 Task: Plan a trip to Mosta, Malta from 1st December, 2023 to 8th December, 2023 for 2 adults, 1 child.1  bedroom having 1 bed and 1 bathroom. Property type can be hotel. Booking option can be shelf check-in. Look for 5 properties as per requirement.
Action: Mouse moved to (456, 158)
Screenshot: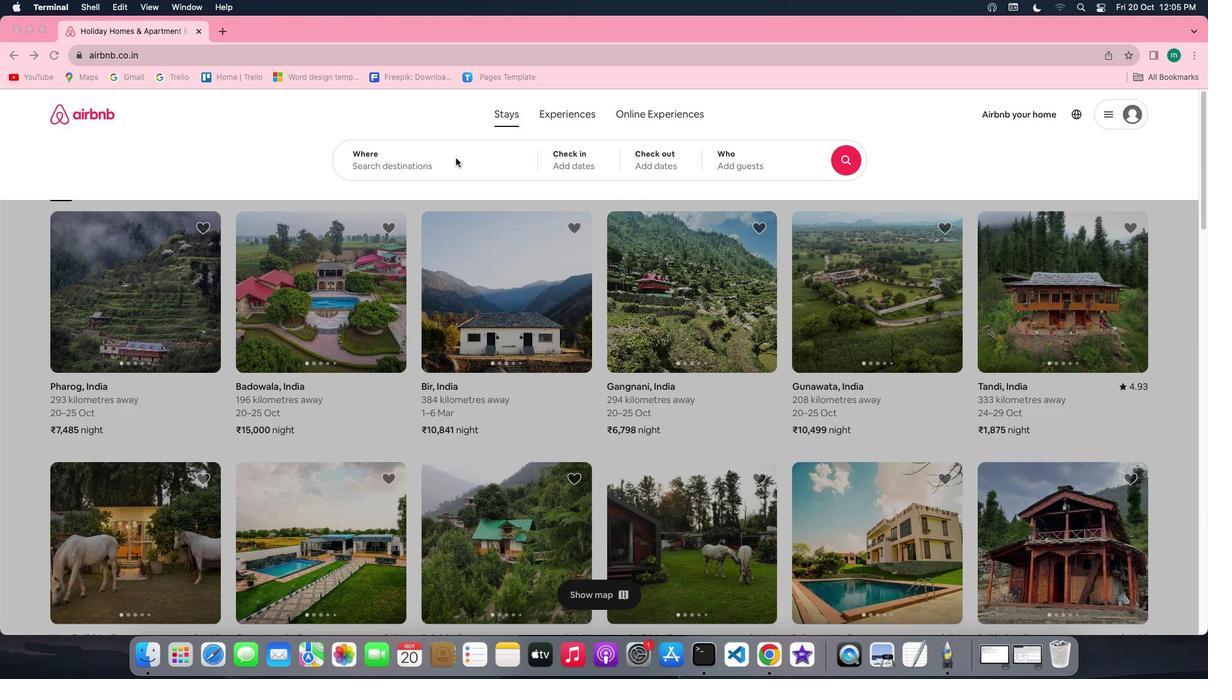 
Action: Mouse pressed left at (456, 158)
Screenshot: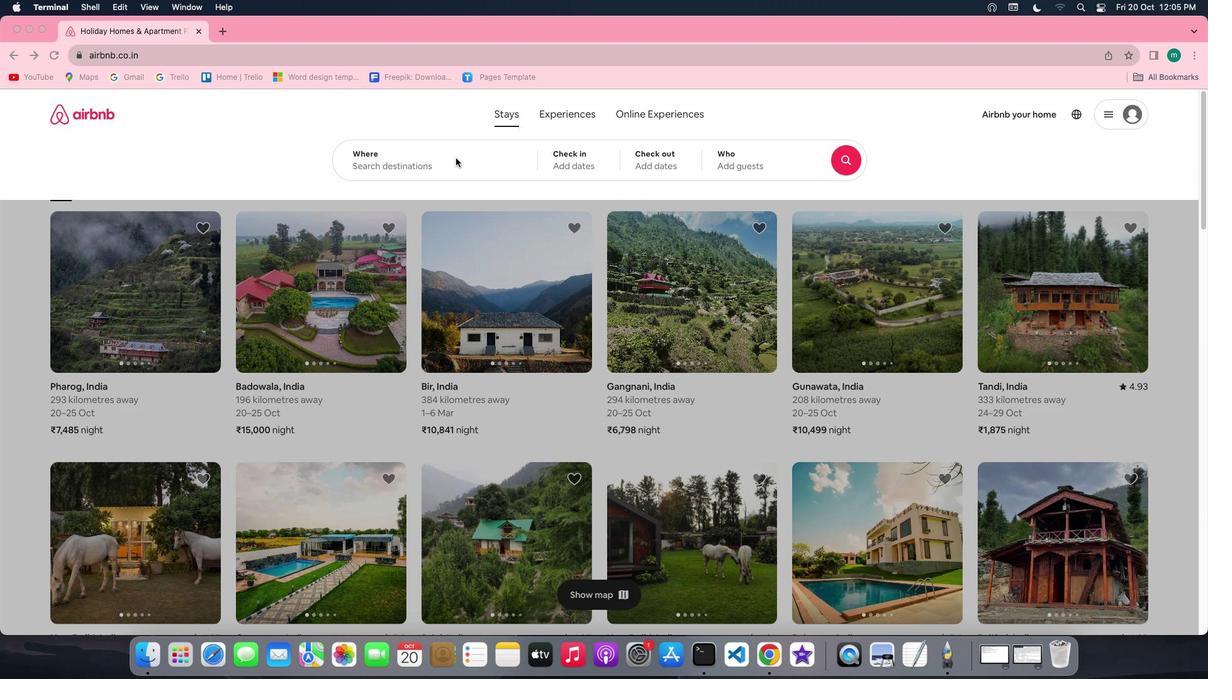 
Action: Mouse pressed left at (456, 158)
Screenshot: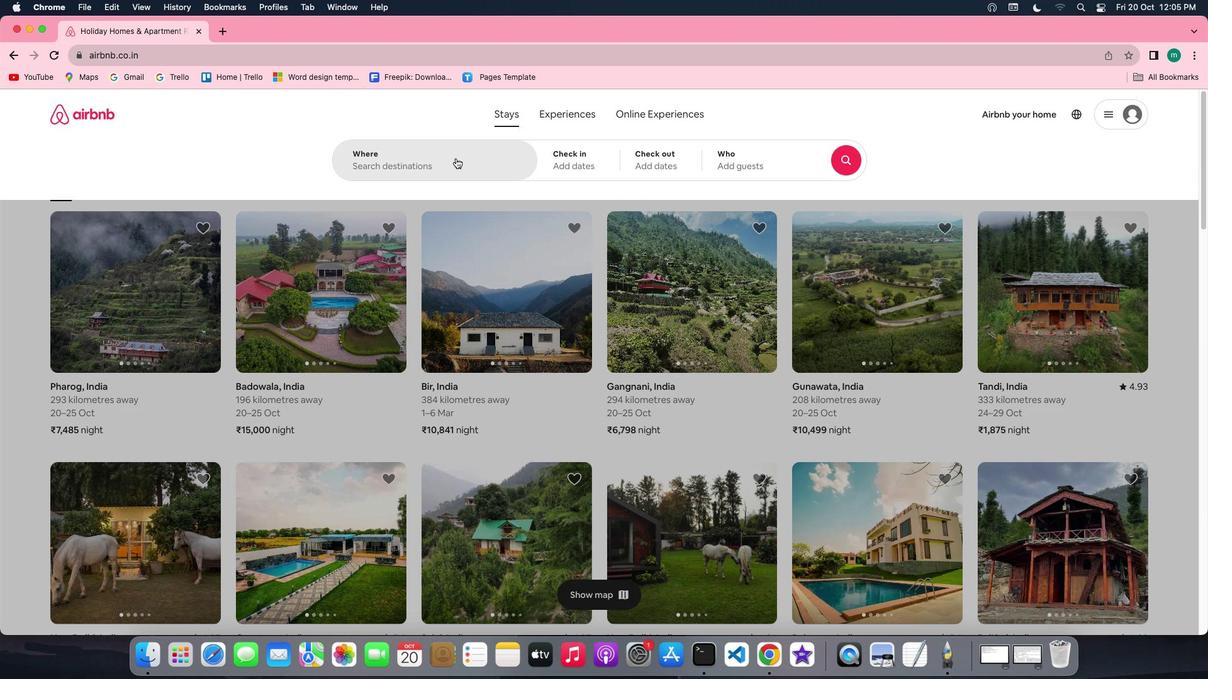 
Action: Key pressed Key.shift'M''o''s''t''a'','Key.spaceKey.shift'M''a''l''t''a'
Screenshot: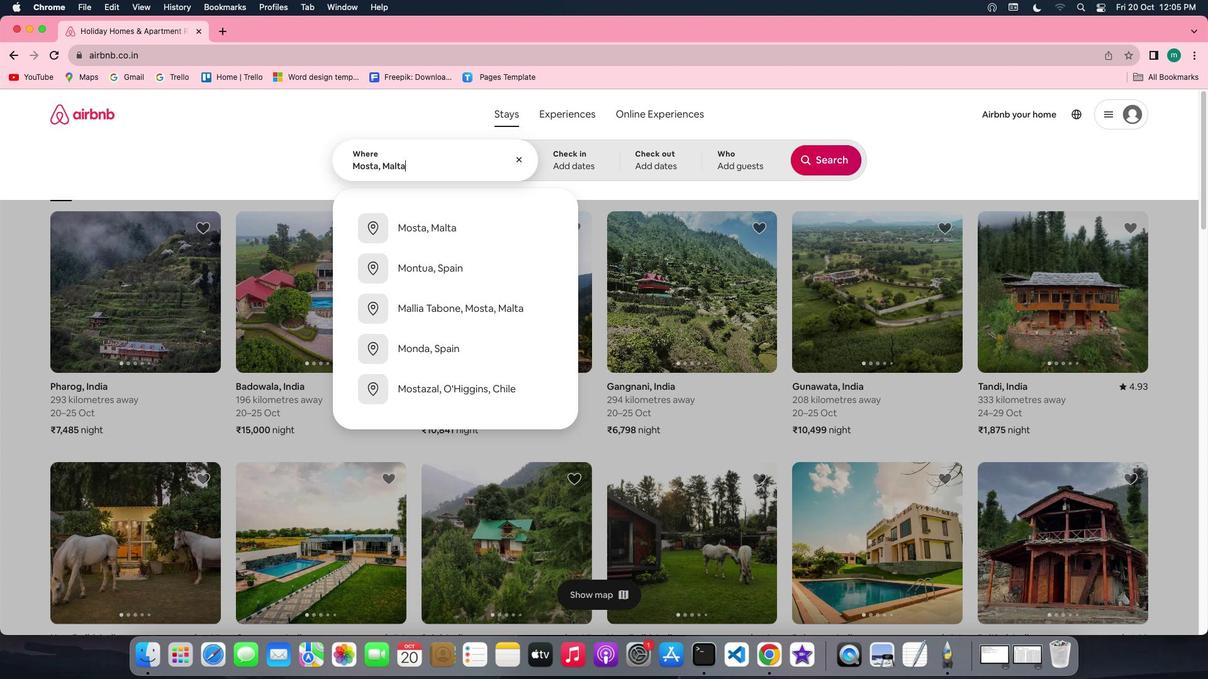 
Action: Mouse moved to (505, 222)
Screenshot: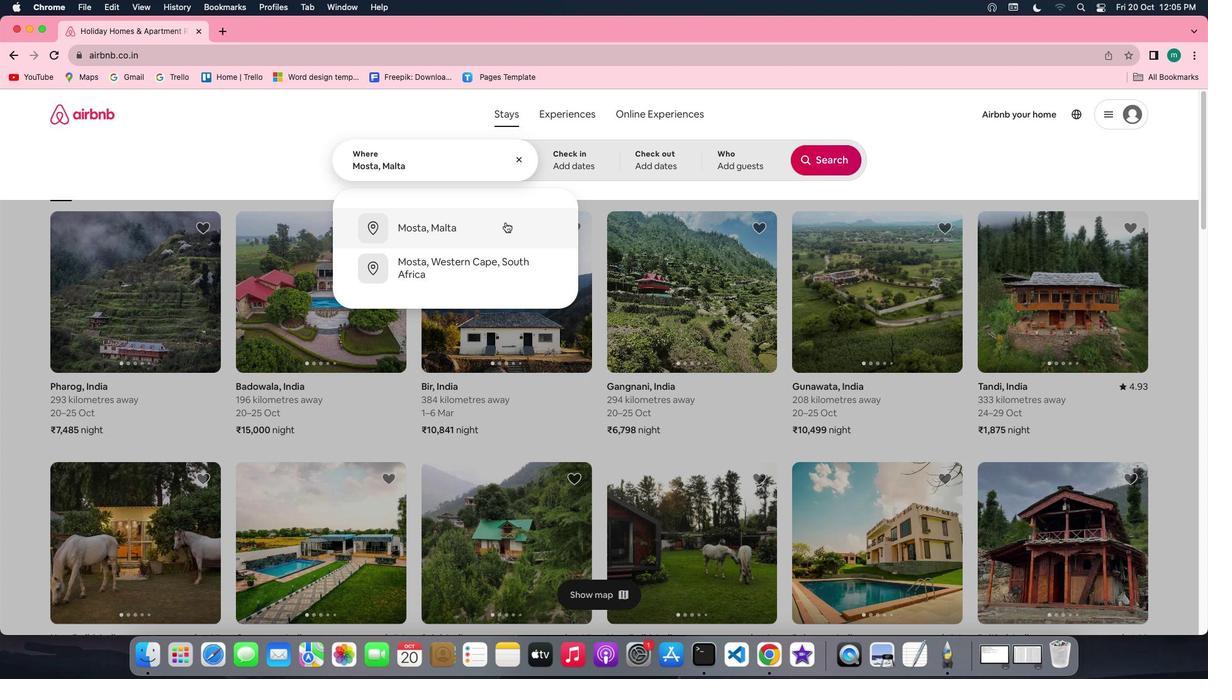 
Action: Mouse pressed left at (505, 222)
Screenshot: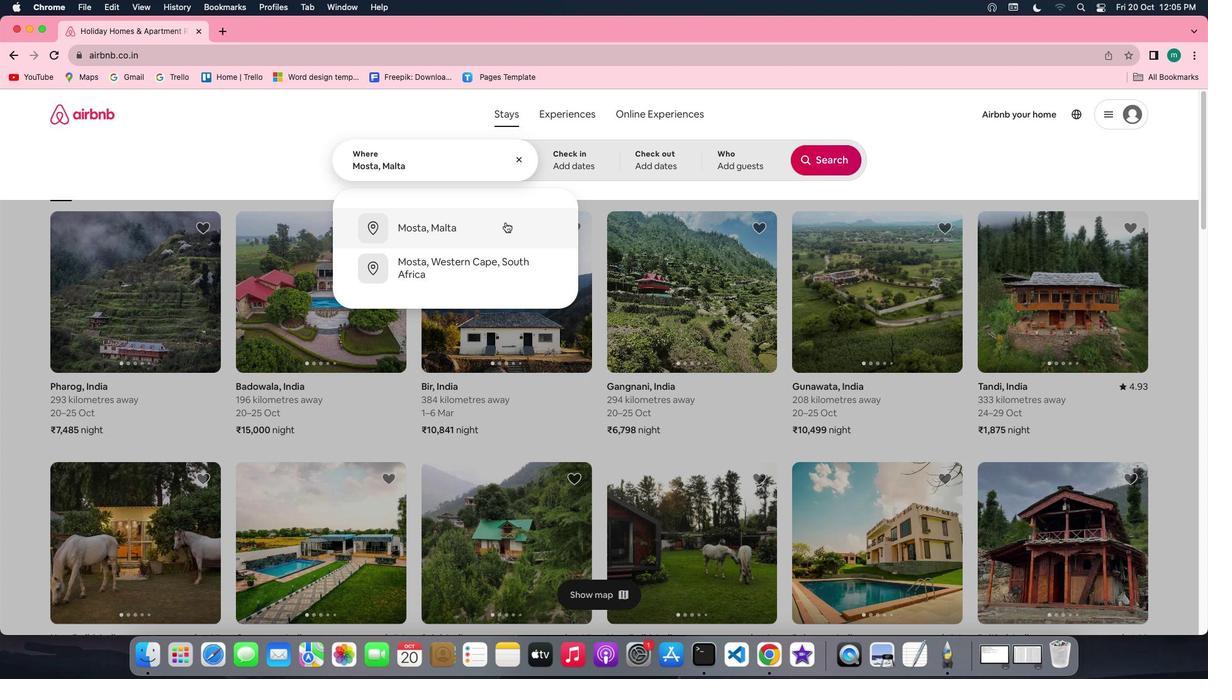 
Action: Mouse moved to (831, 264)
Screenshot: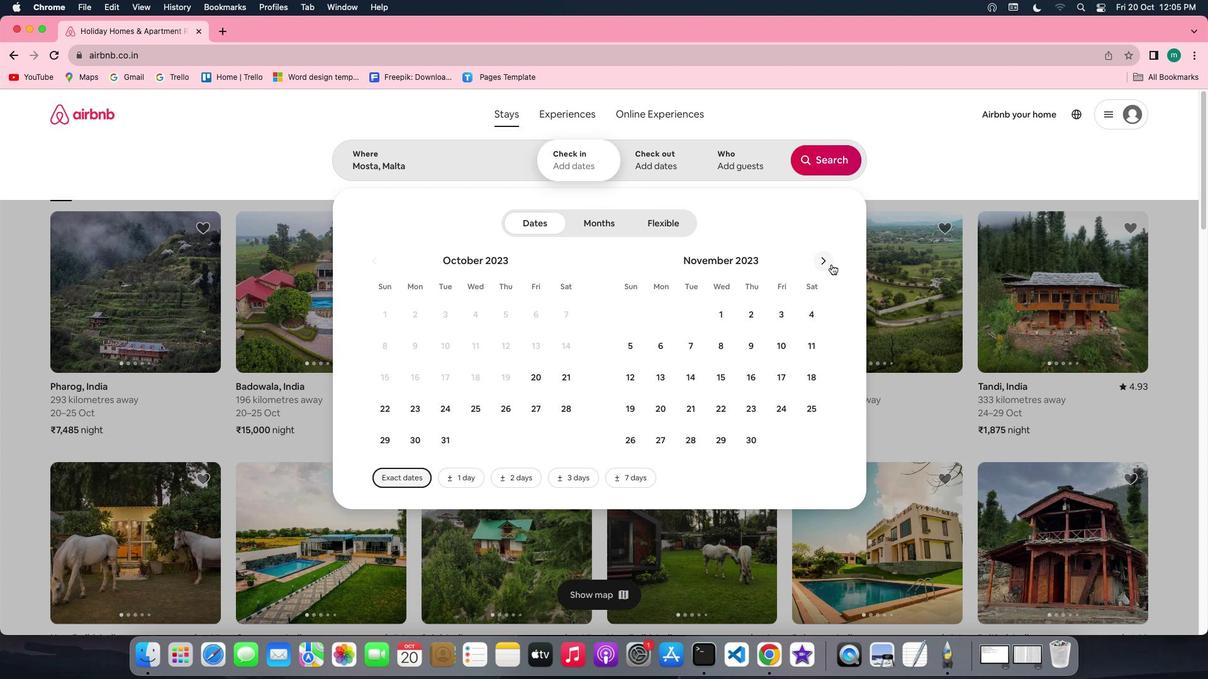 
Action: Mouse pressed left at (831, 264)
Screenshot: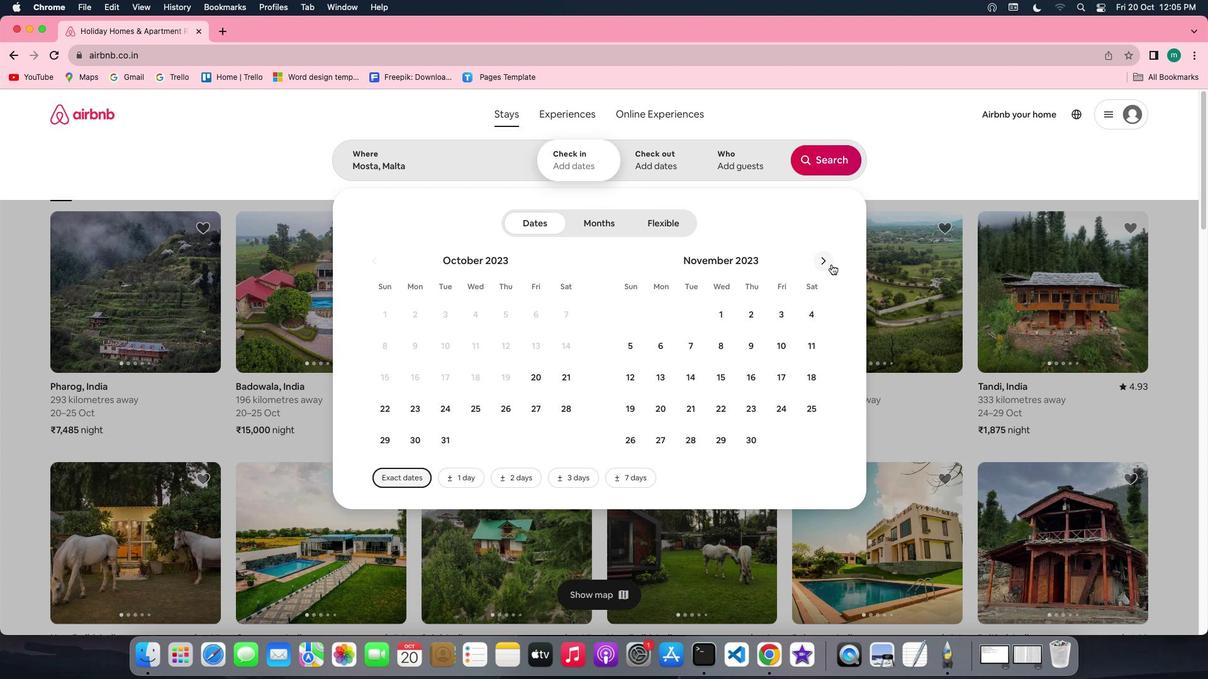 
Action: Mouse moved to (780, 312)
Screenshot: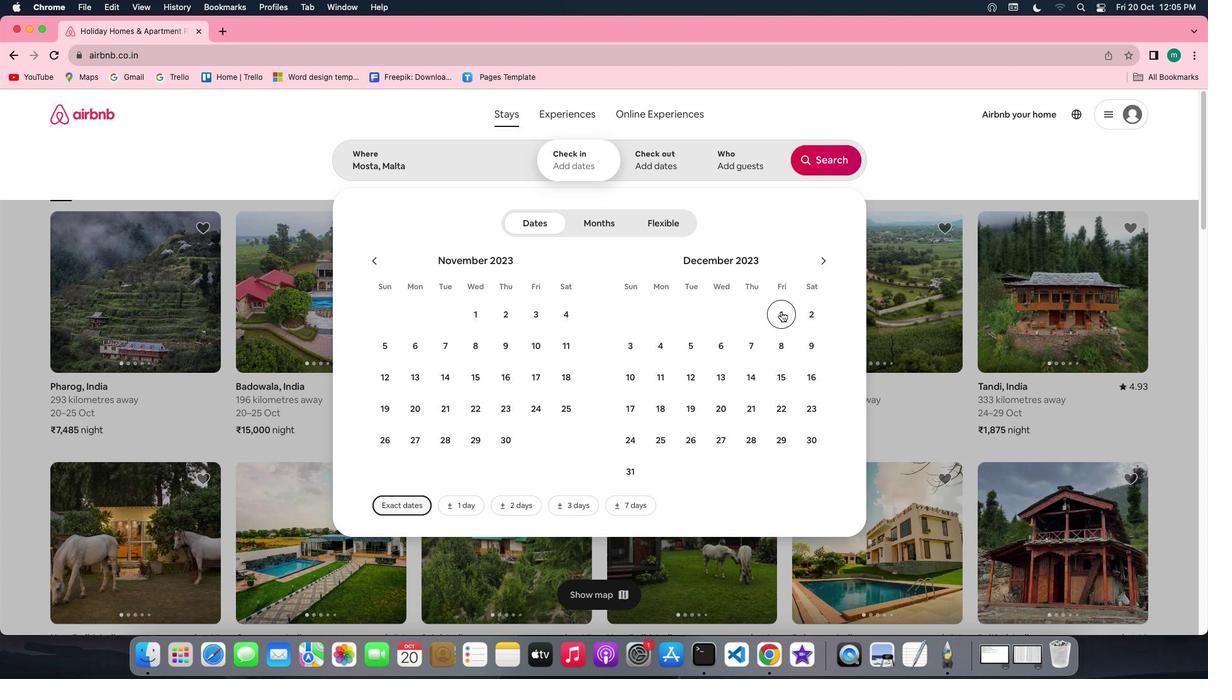 
Action: Mouse pressed left at (780, 312)
Screenshot: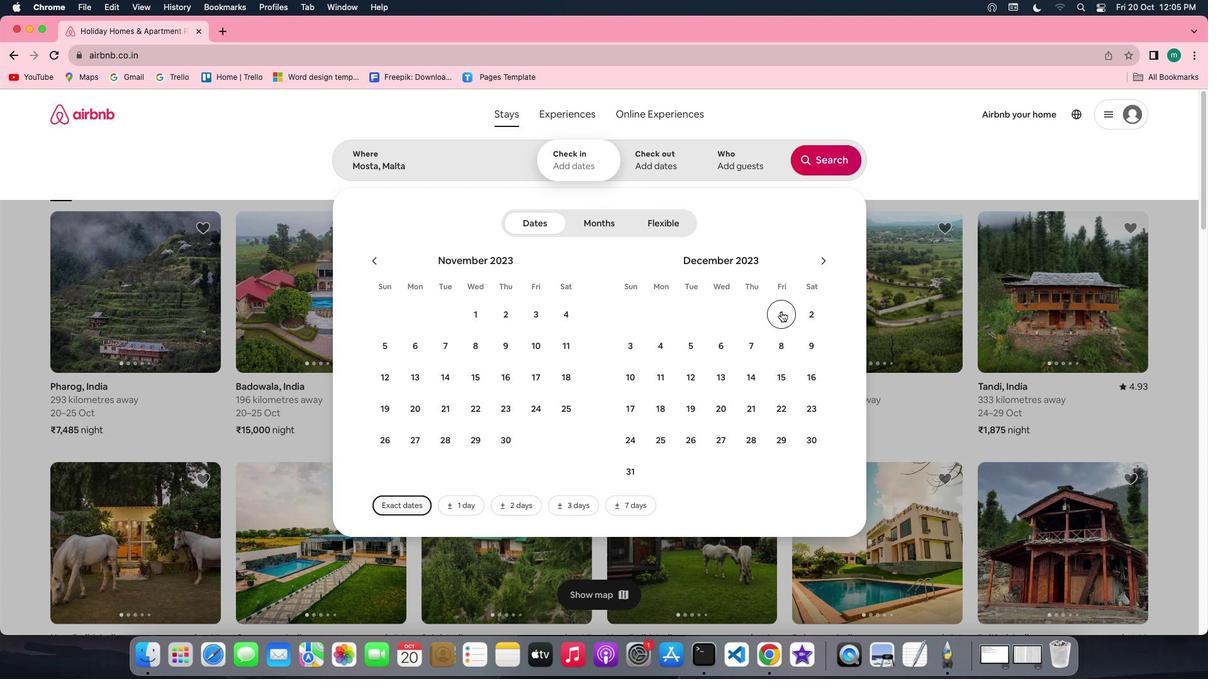 
Action: Mouse moved to (789, 352)
Screenshot: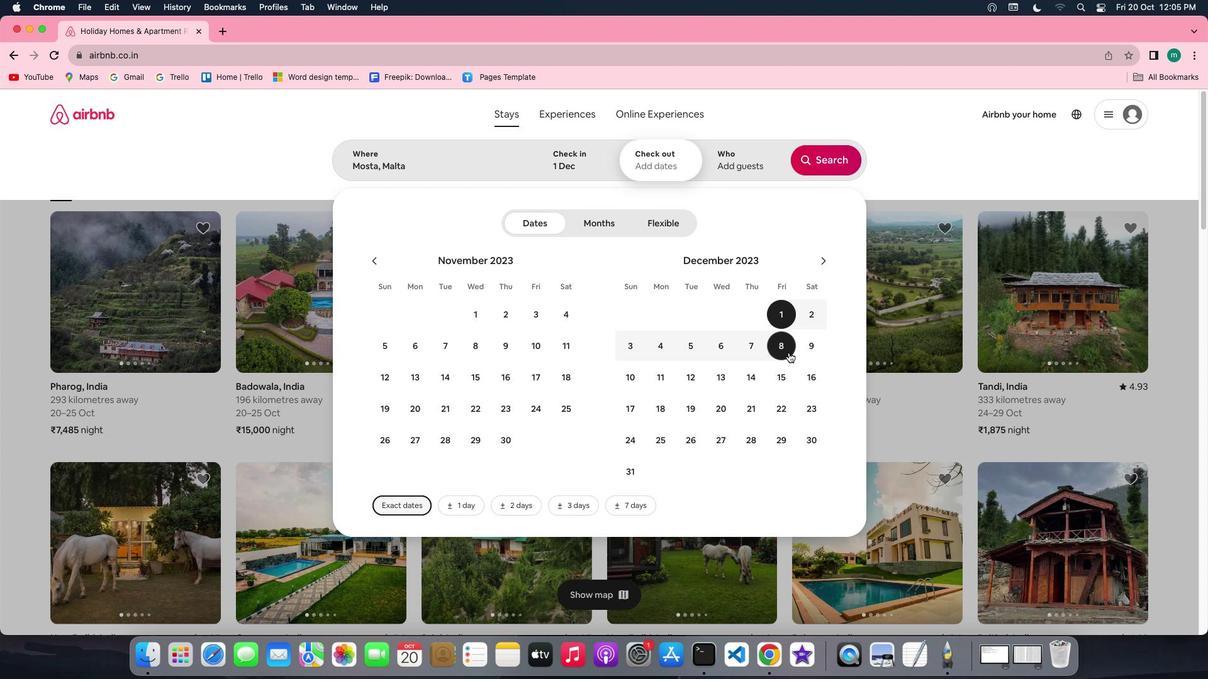 
Action: Mouse pressed left at (789, 352)
Screenshot: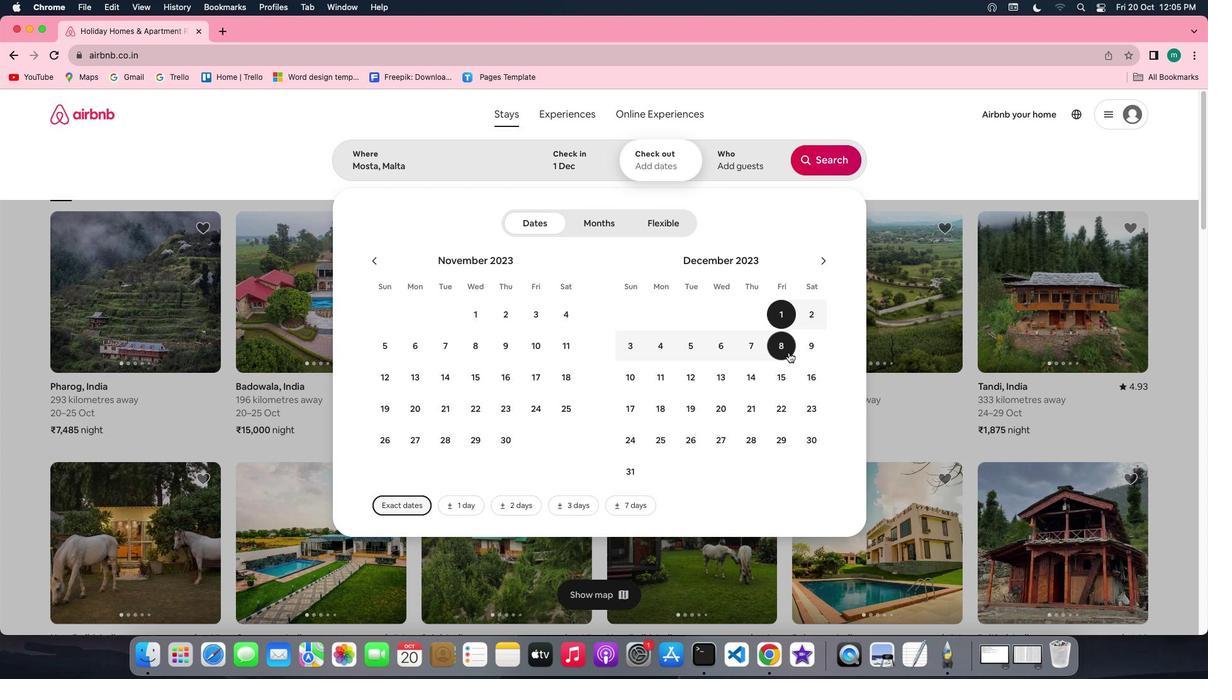 
Action: Mouse moved to (748, 152)
Screenshot: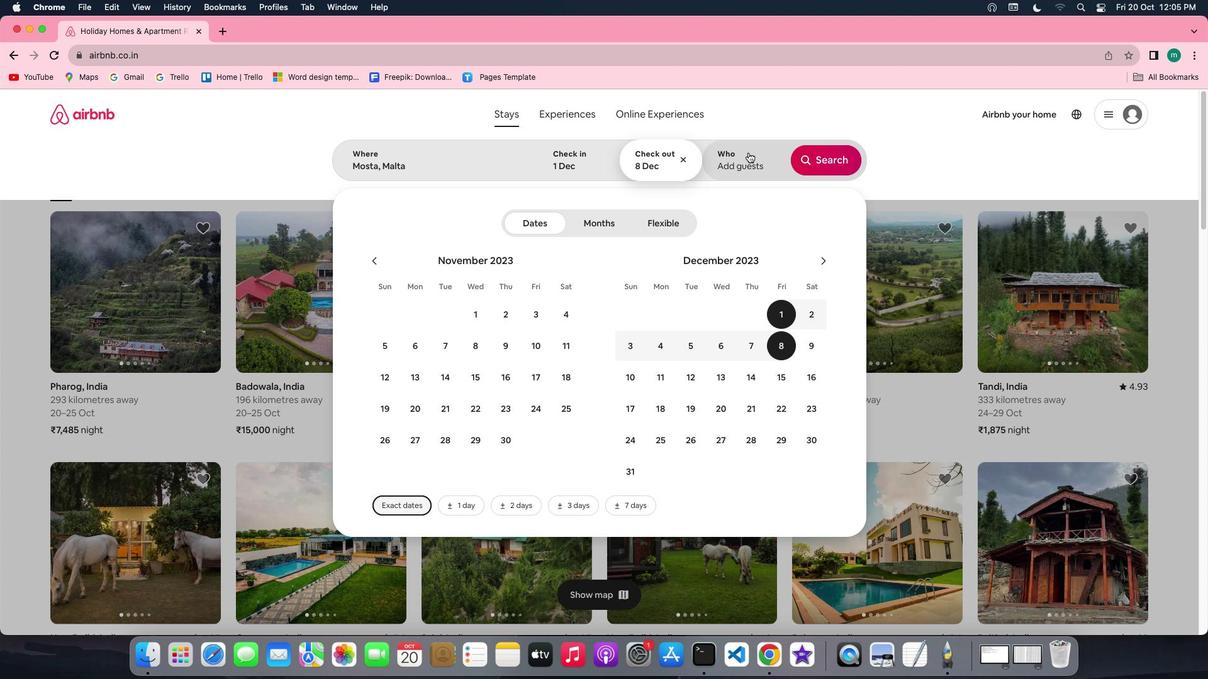 
Action: Mouse pressed left at (748, 152)
Screenshot: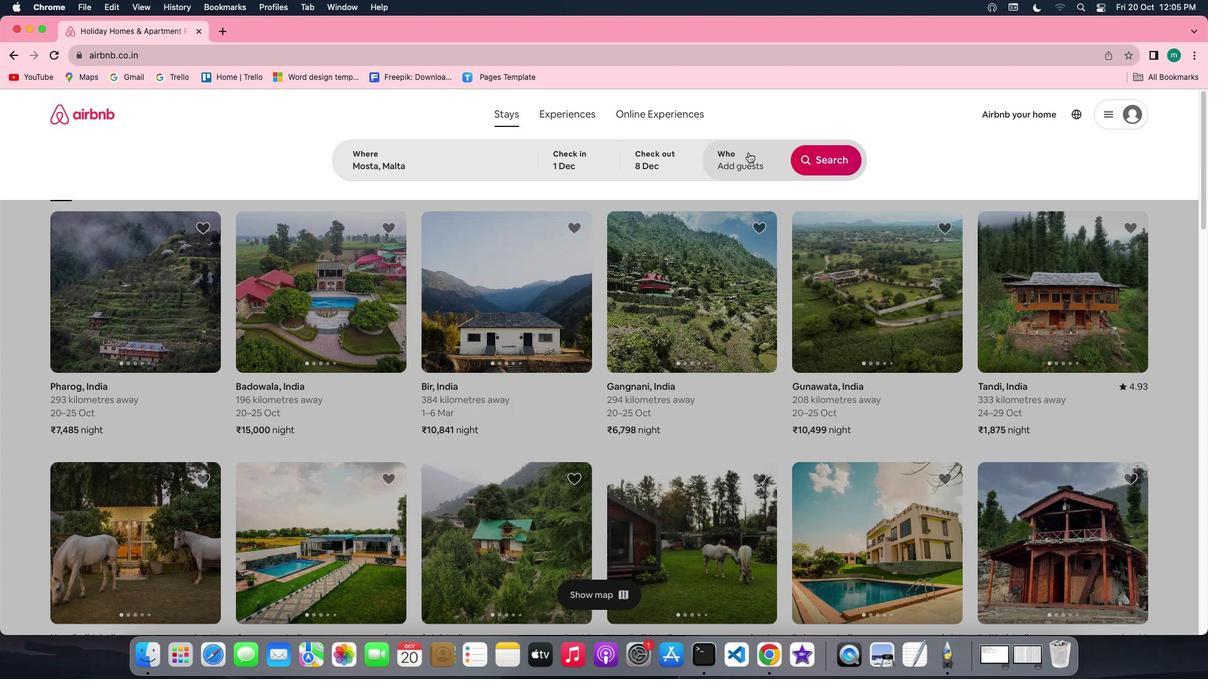 
Action: Mouse moved to (831, 227)
Screenshot: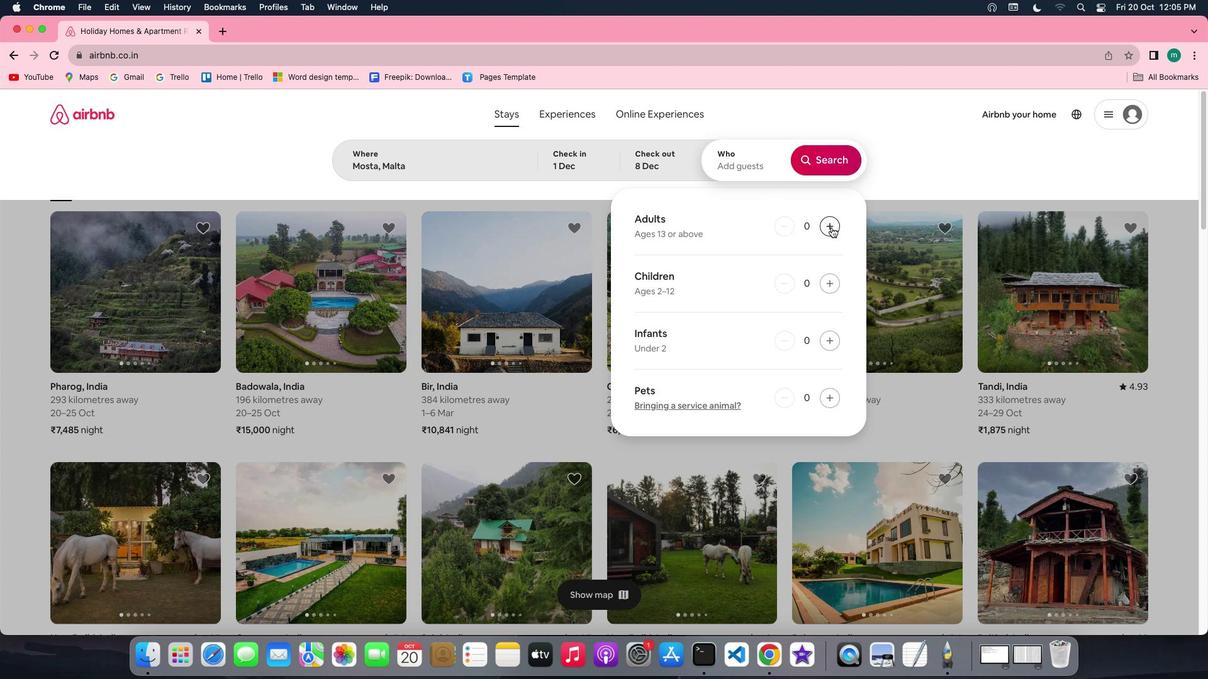 
Action: Mouse pressed left at (831, 227)
Screenshot: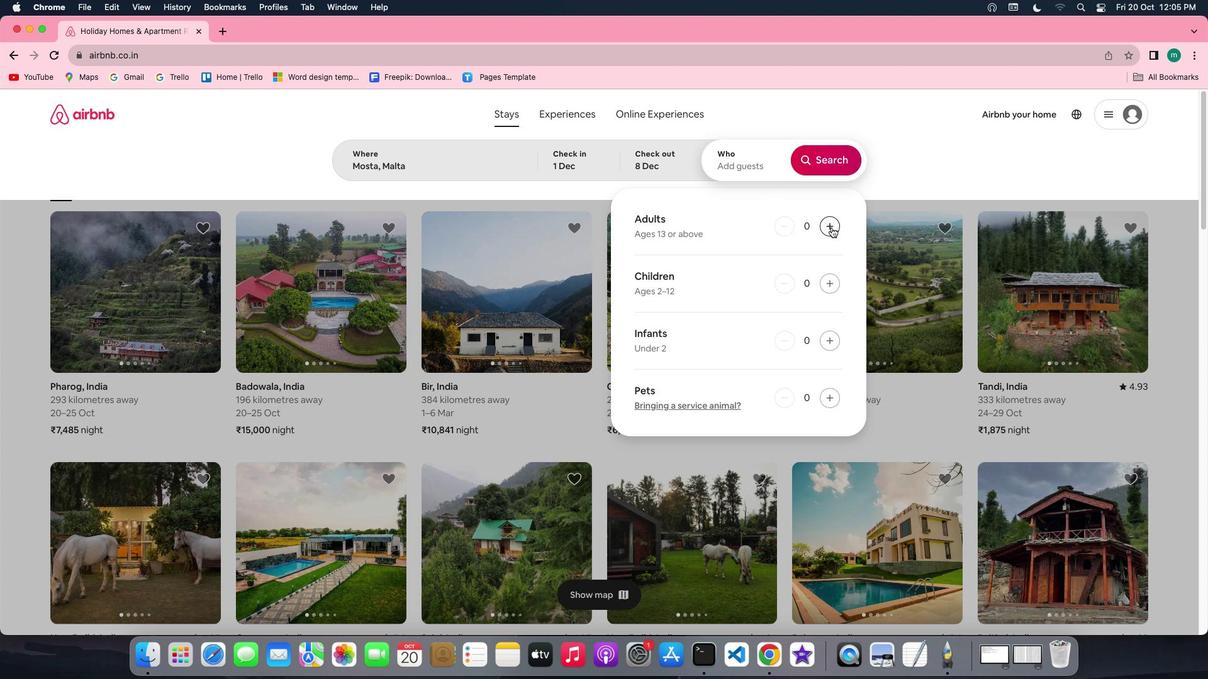 
Action: Mouse pressed left at (831, 227)
Screenshot: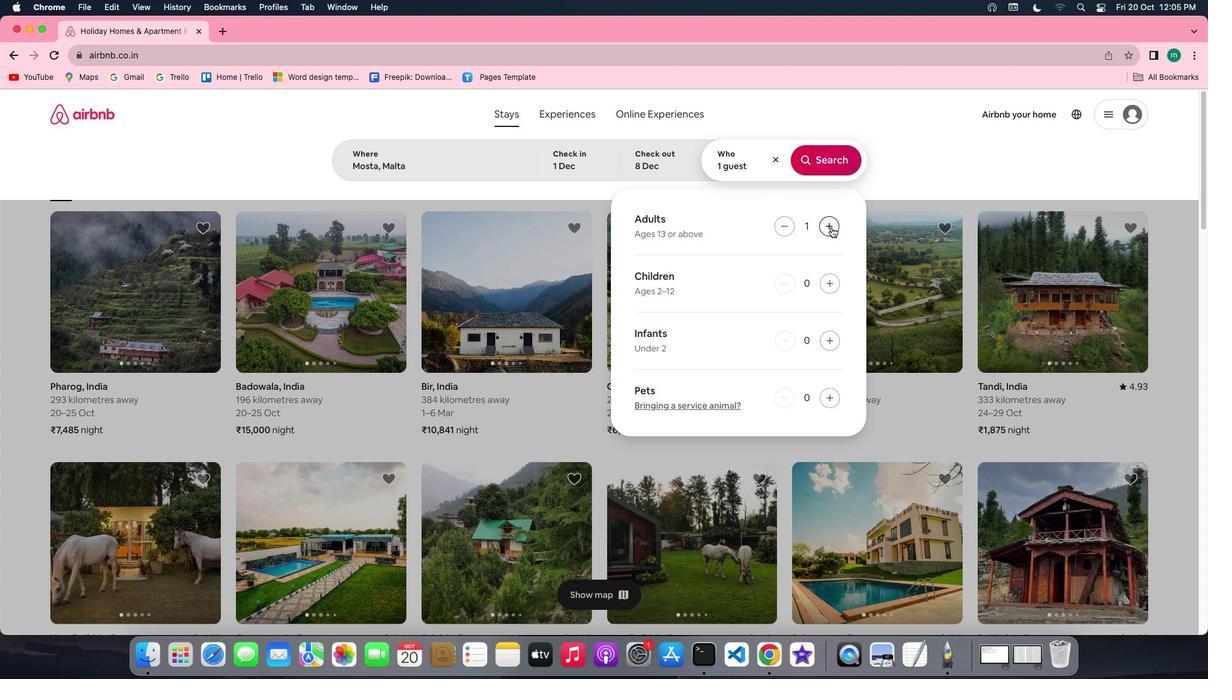 
Action: Mouse moved to (835, 154)
Screenshot: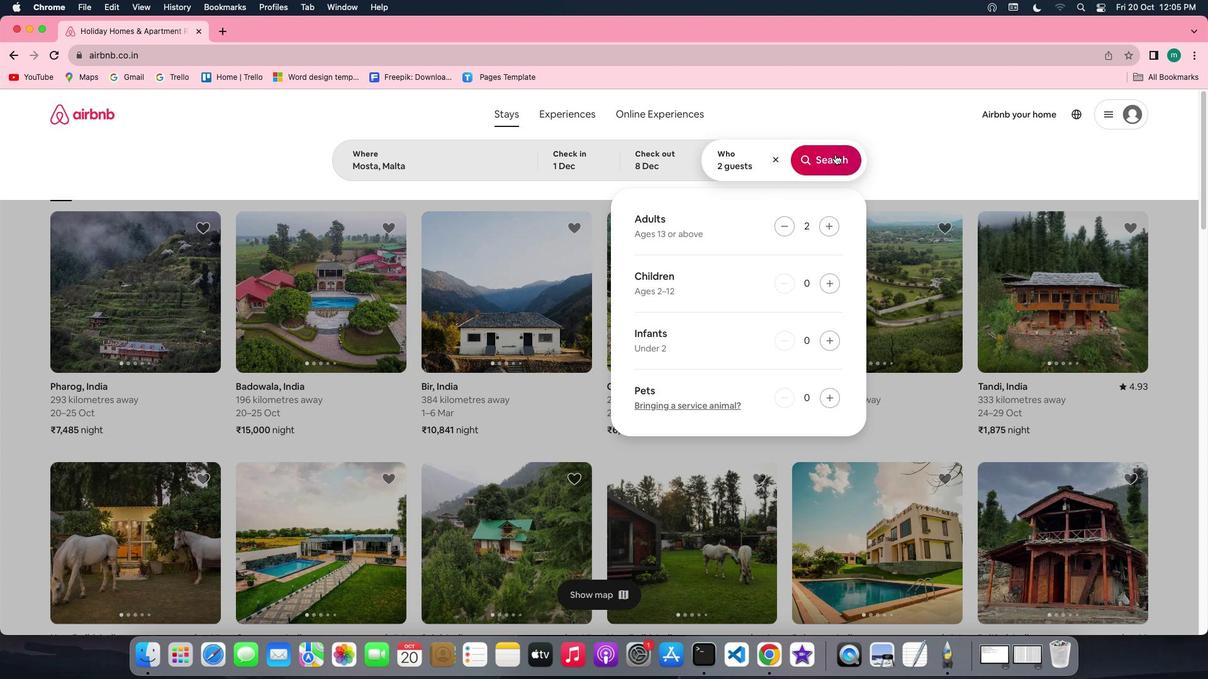 
Action: Mouse pressed left at (835, 154)
Screenshot: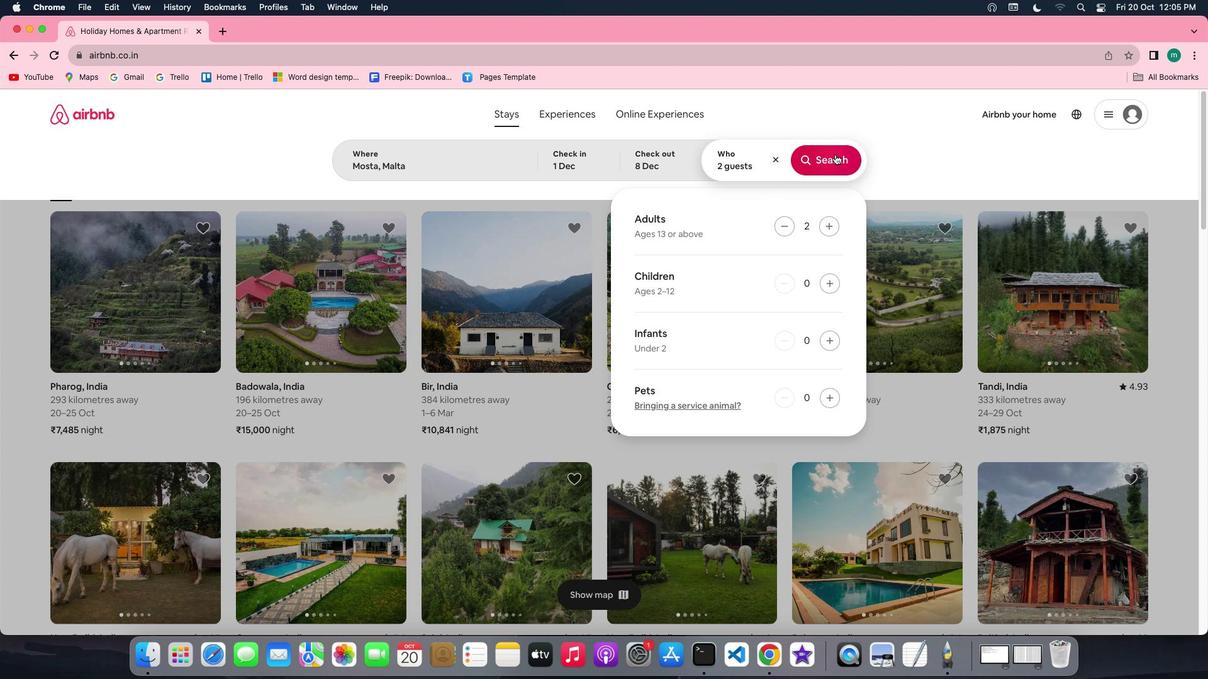 
Action: Mouse moved to (997, 166)
Screenshot: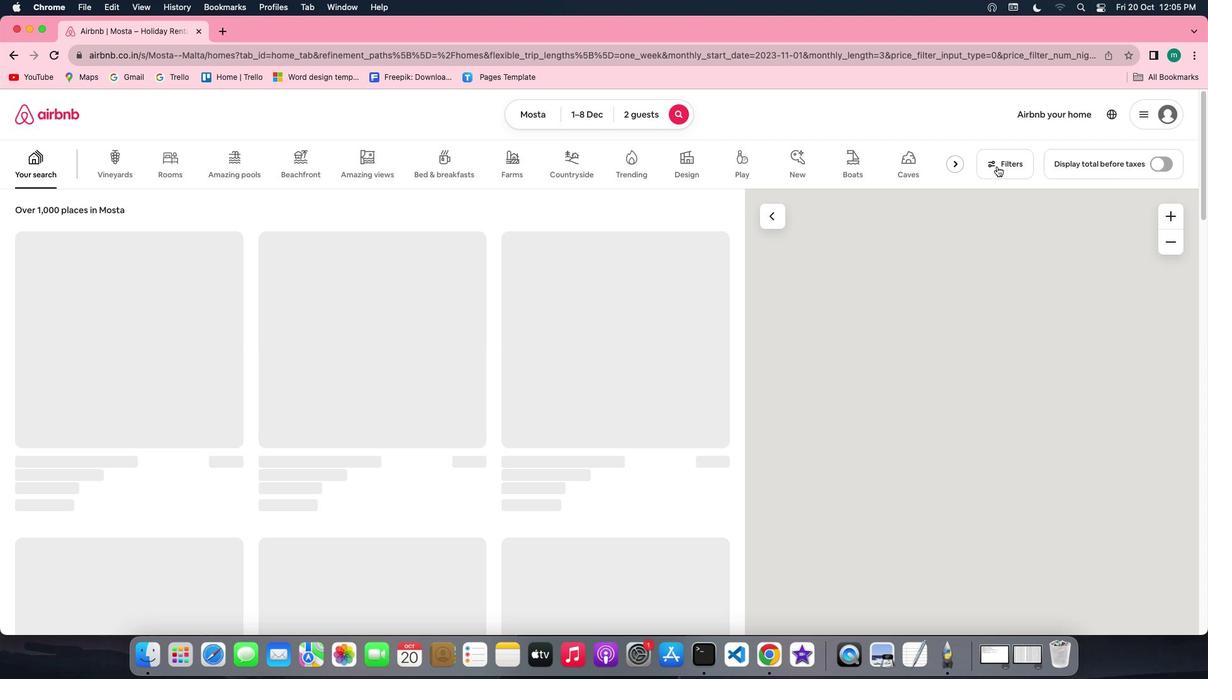 
Action: Mouse pressed left at (997, 166)
Screenshot: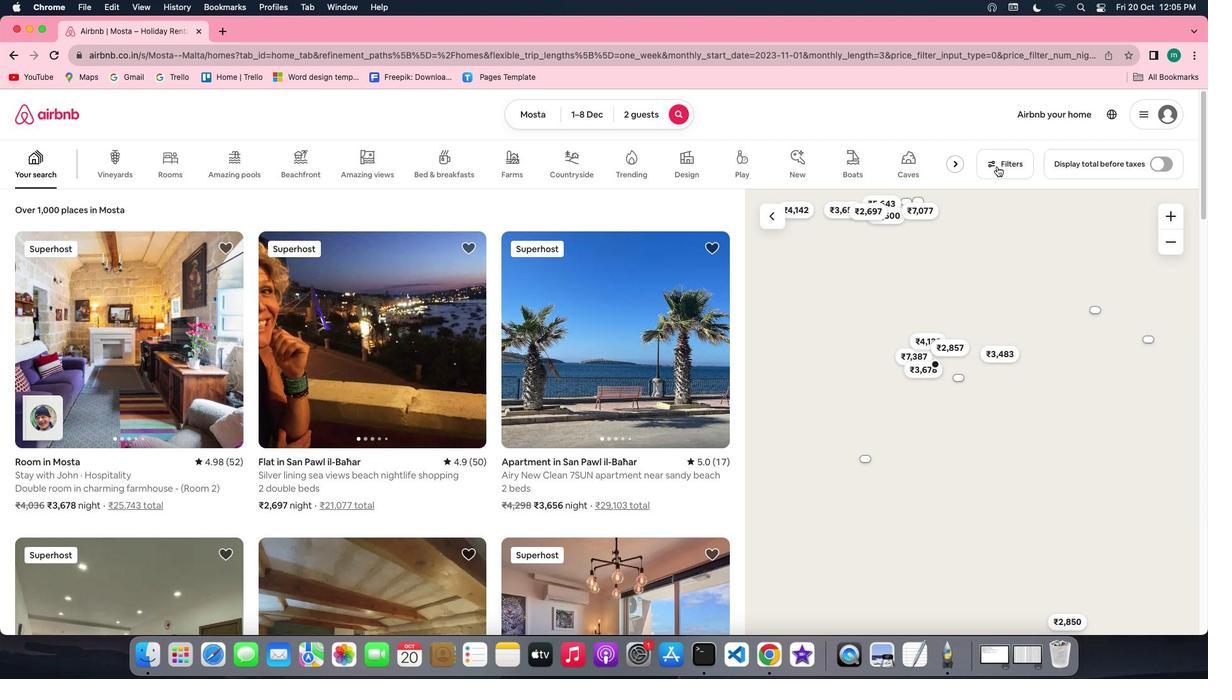 
Action: Mouse moved to (1010, 158)
Screenshot: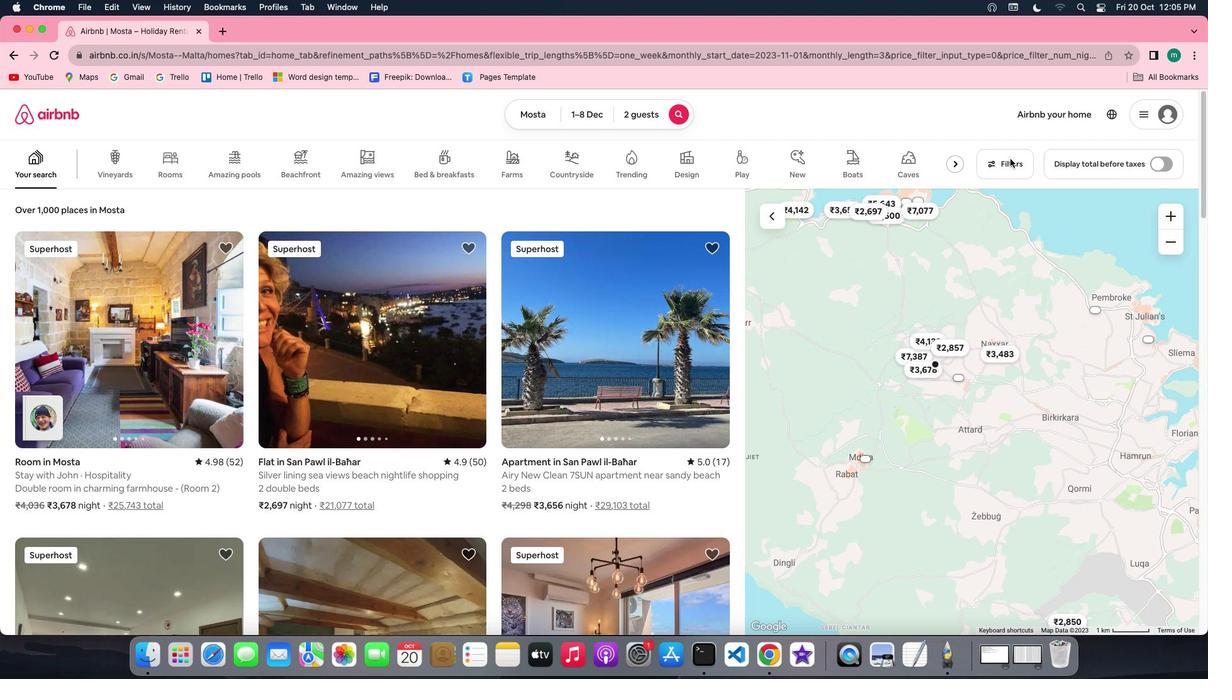 
Action: Mouse pressed left at (1010, 158)
Screenshot: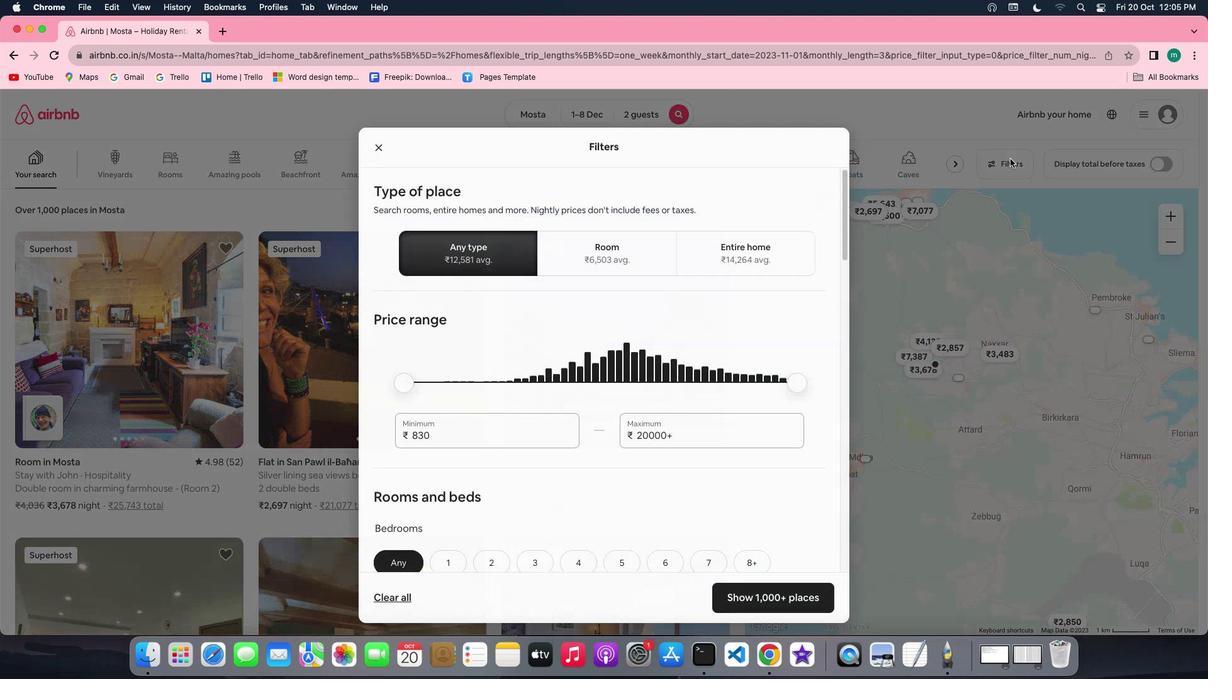 
Action: Mouse pressed left at (1010, 158)
Screenshot: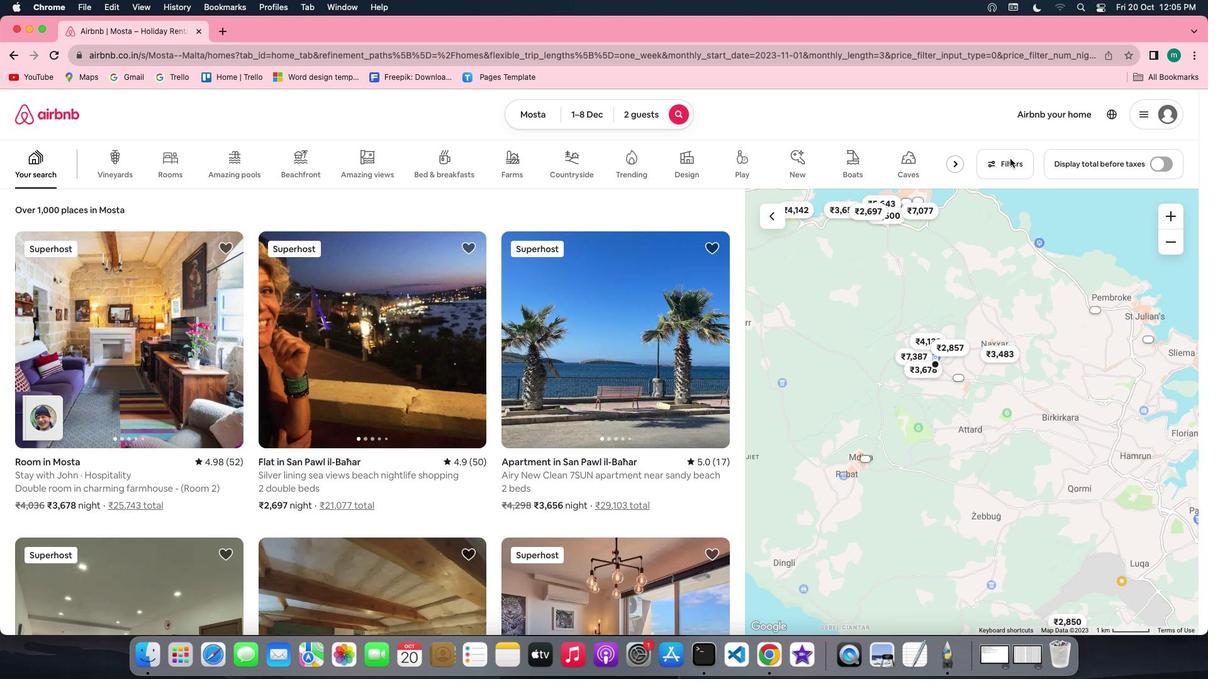 
Action: Mouse moved to (591, 337)
Screenshot: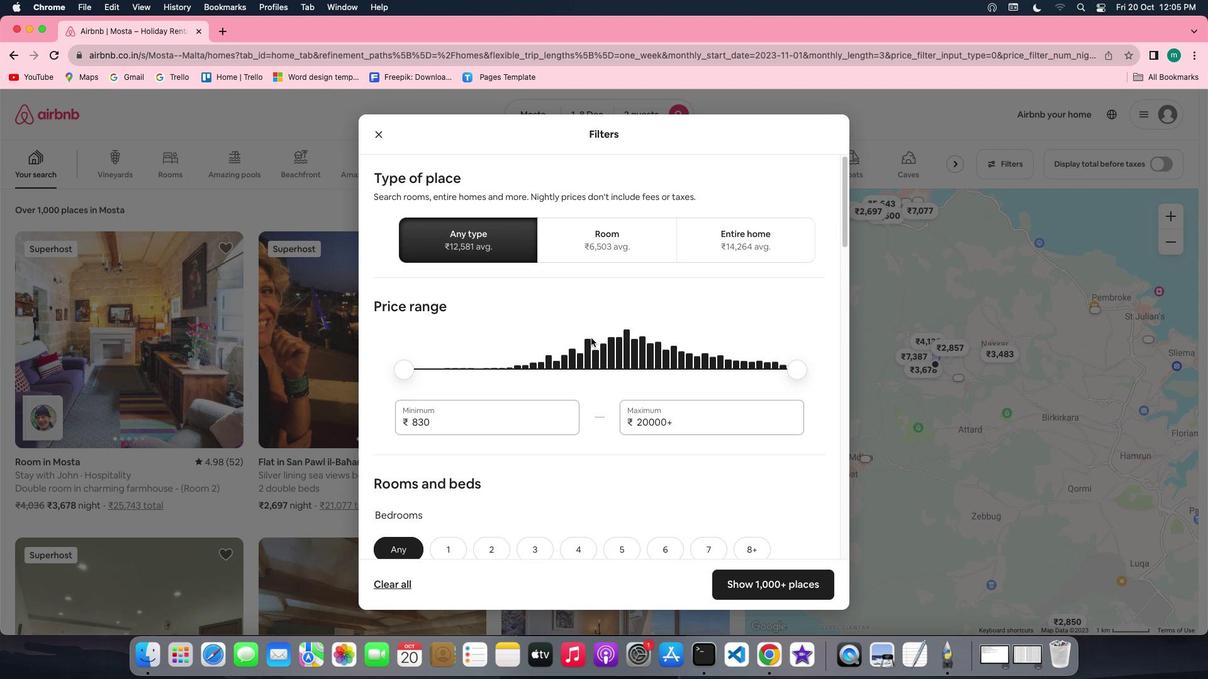 
Action: Mouse scrolled (591, 337) with delta (0, 0)
Screenshot: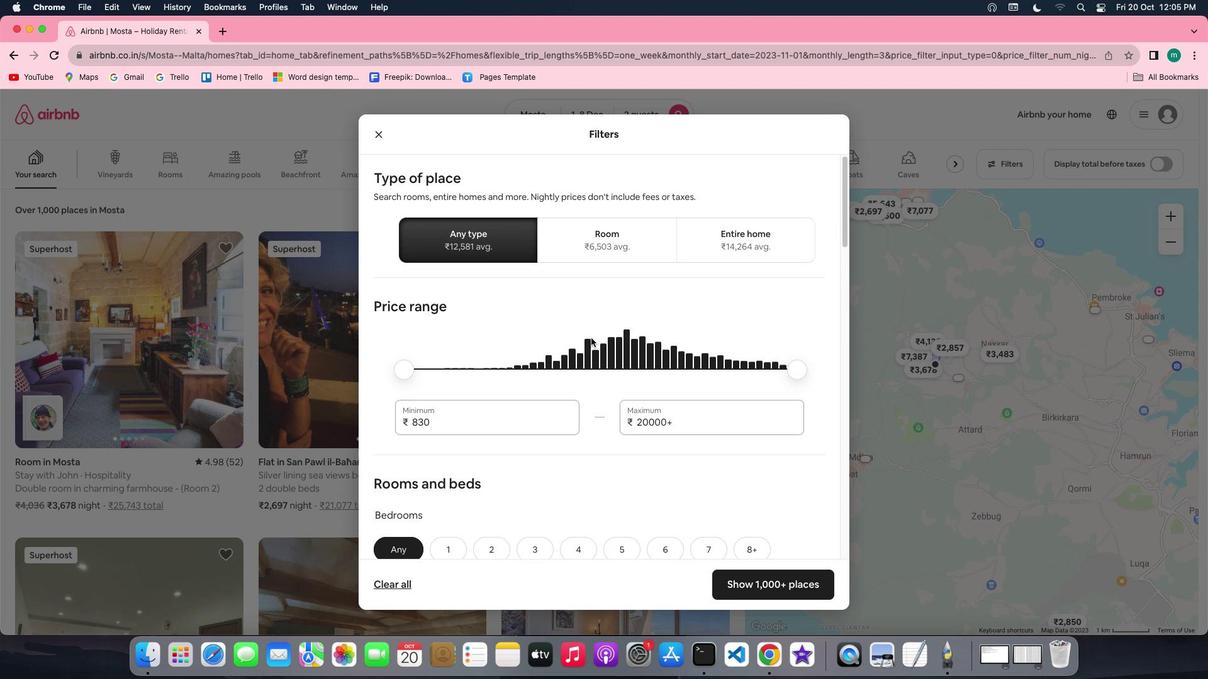 
Action: Mouse scrolled (591, 337) with delta (0, 0)
Screenshot: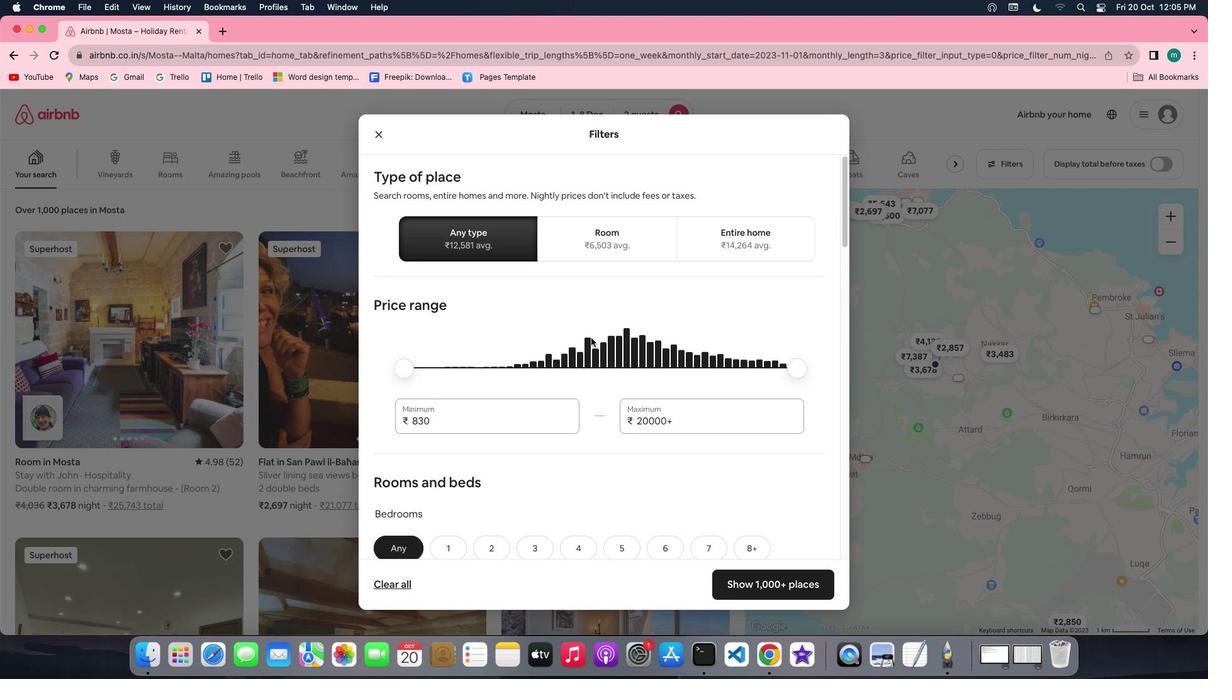 
Action: Mouse scrolled (591, 337) with delta (0, -1)
Screenshot: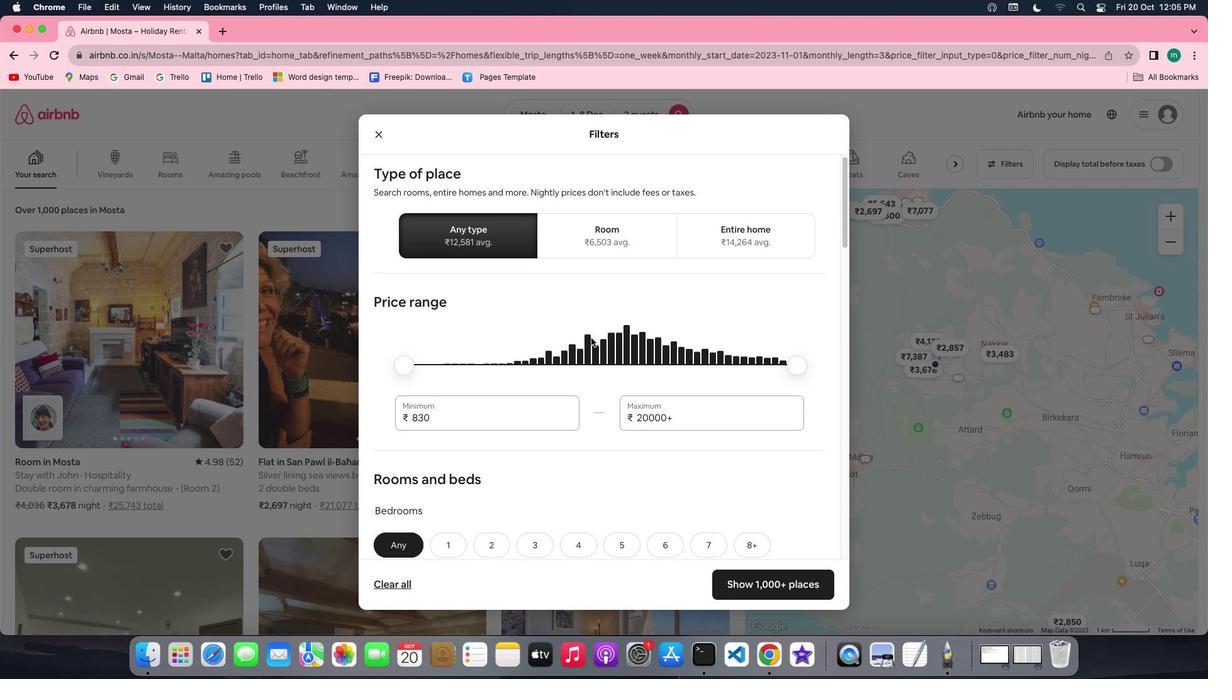 
Action: Mouse scrolled (591, 337) with delta (0, 0)
Screenshot: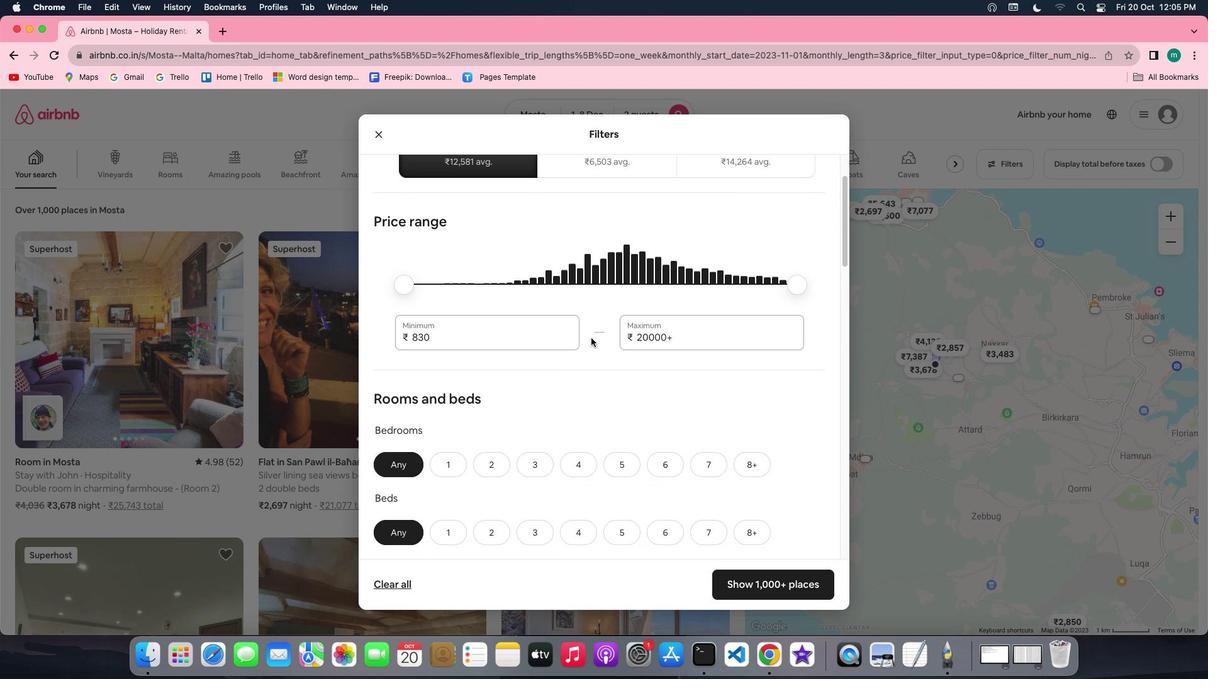 
Action: Mouse scrolled (591, 337) with delta (0, 0)
Screenshot: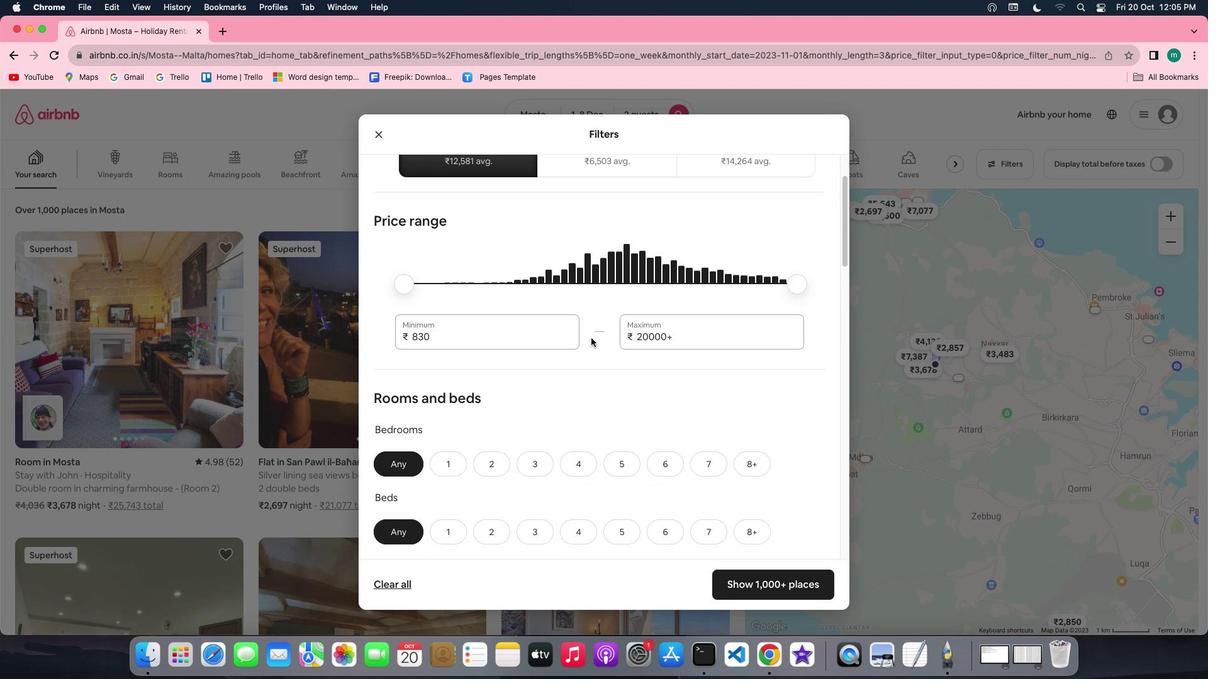 
Action: Mouse scrolled (591, 337) with delta (0, 0)
Screenshot: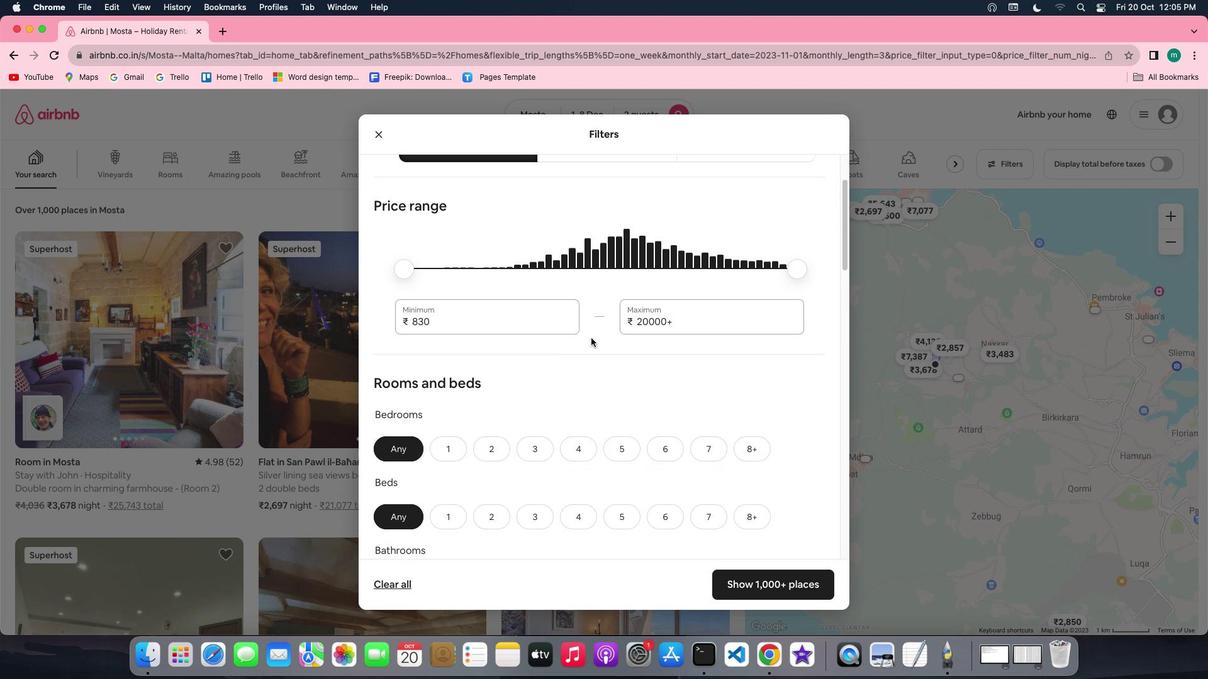 
Action: Mouse scrolled (591, 337) with delta (0, 0)
Screenshot: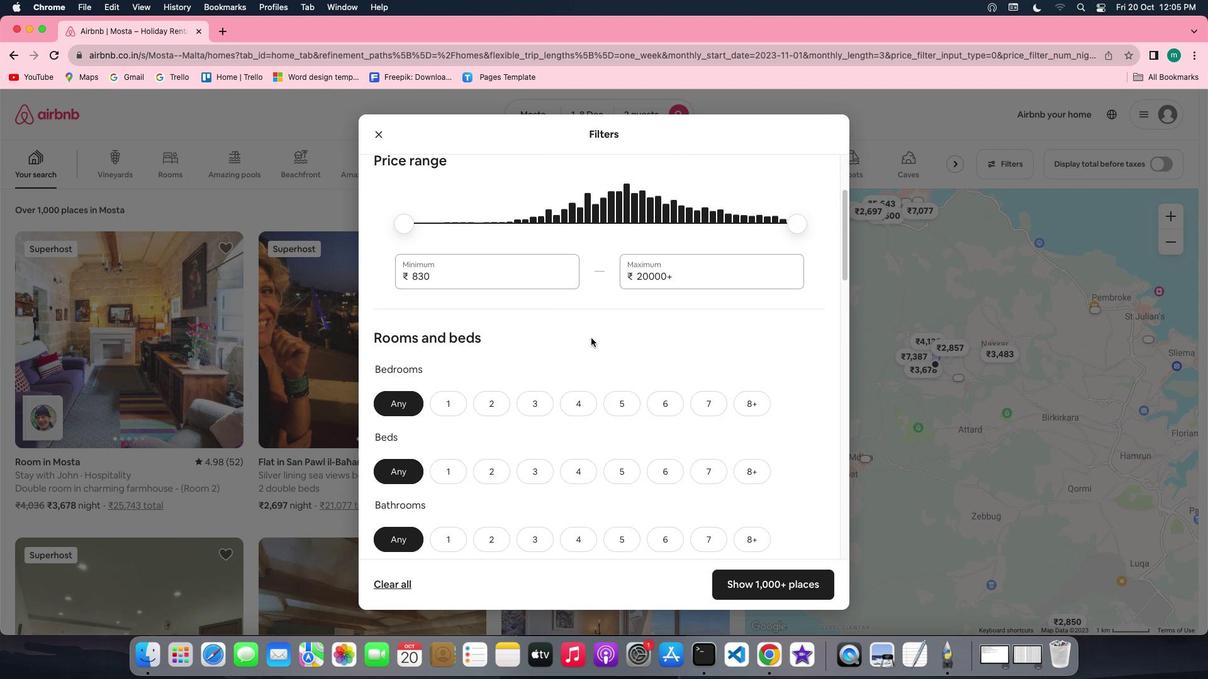 
Action: Mouse scrolled (591, 337) with delta (0, 0)
Screenshot: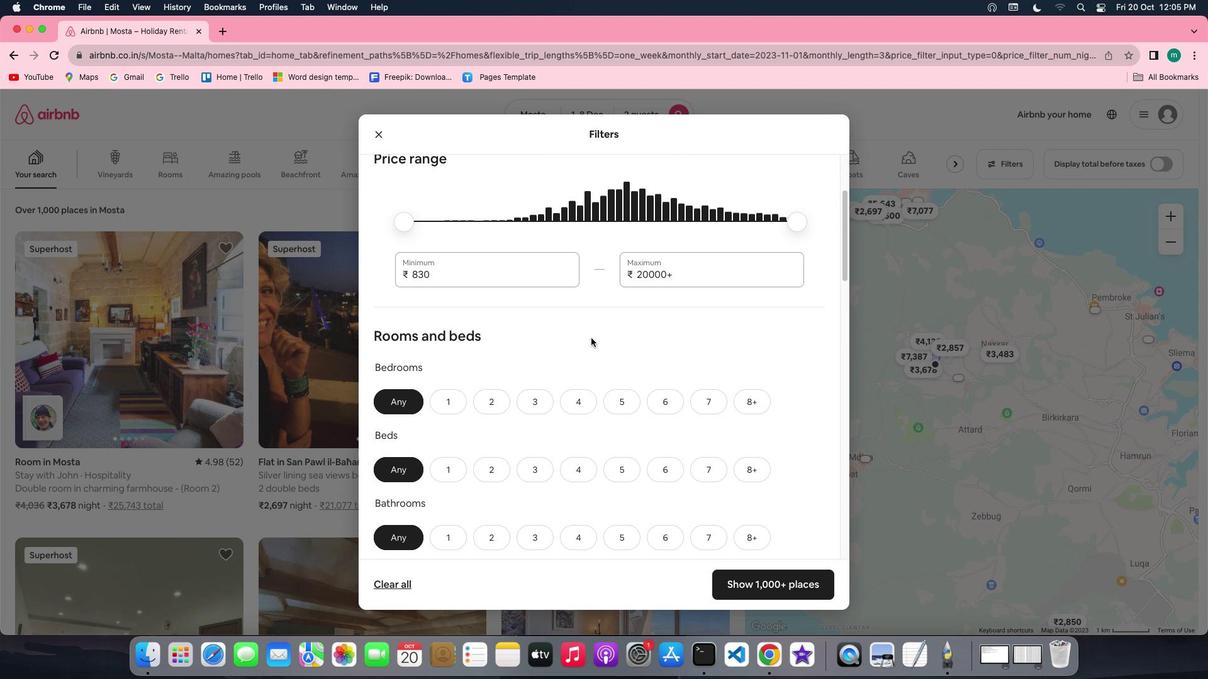 
Action: Mouse scrolled (591, 337) with delta (0, 0)
Screenshot: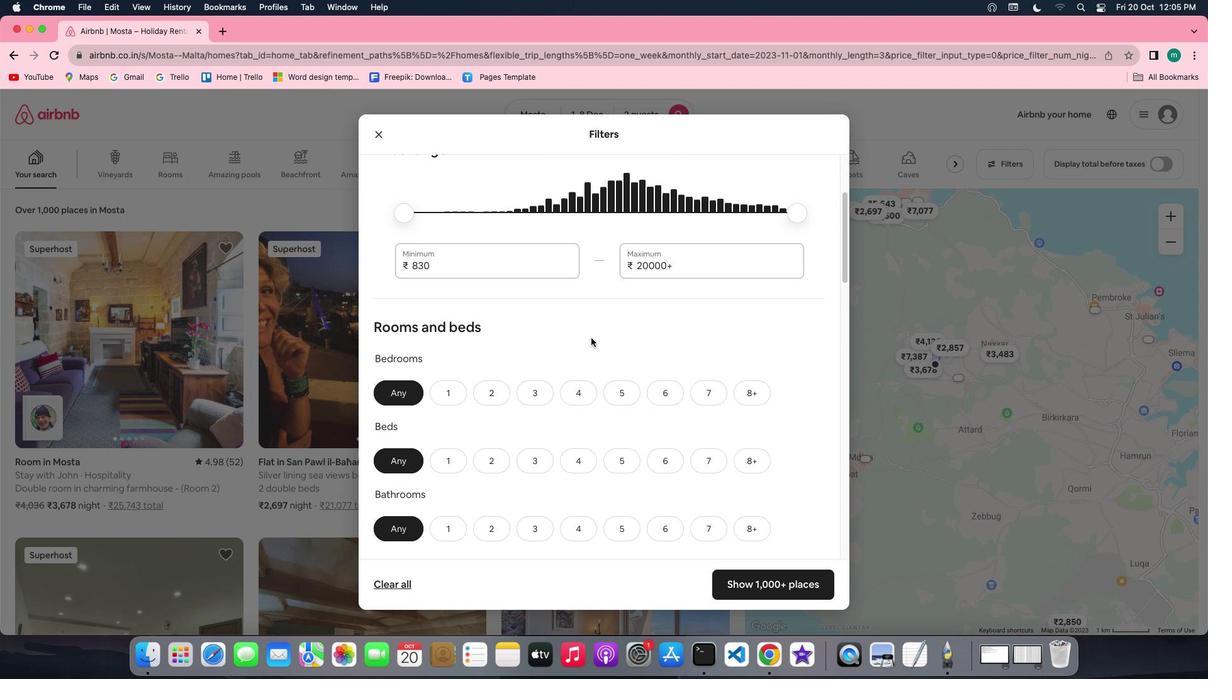 
Action: Mouse scrolled (591, 337) with delta (0, 0)
Screenshot: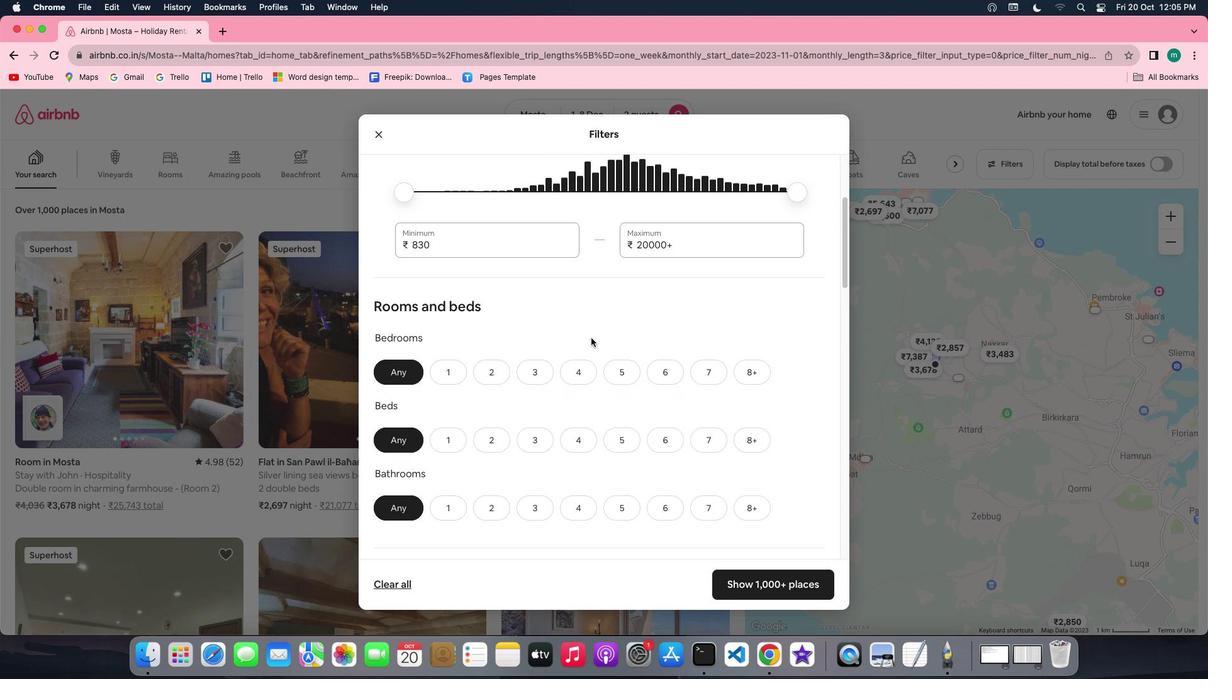 
Action: Mouse scrolled (591, 337) with delta (0, 0)
Screenshot: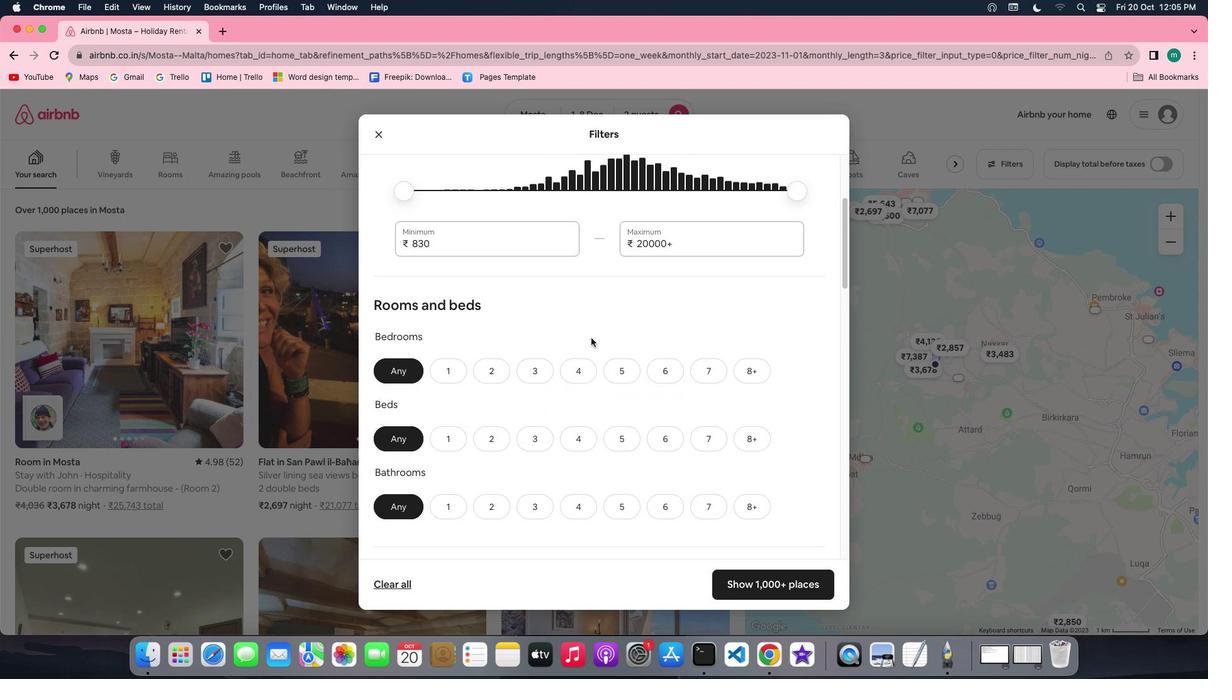 
Action: Mouse scrolled (591, 337) with delta (0, 0)
Screenshot: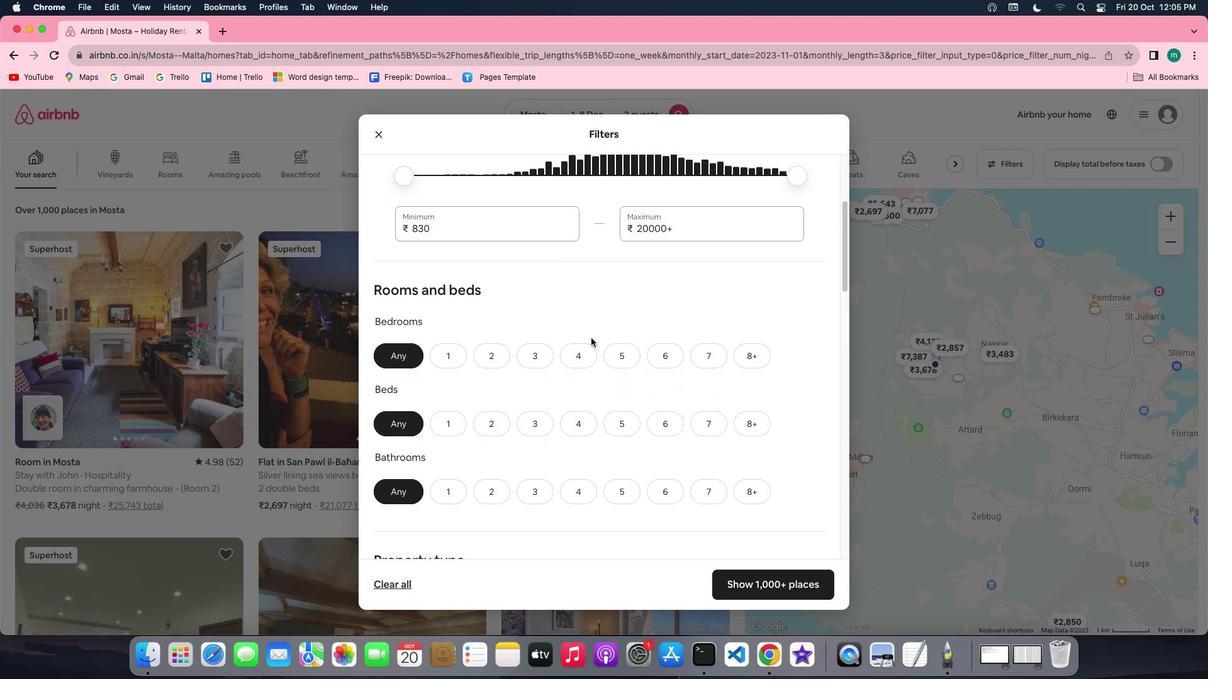 
Action: Mouse scrolled (591, 337) with delta (0, 0)
Screenshot: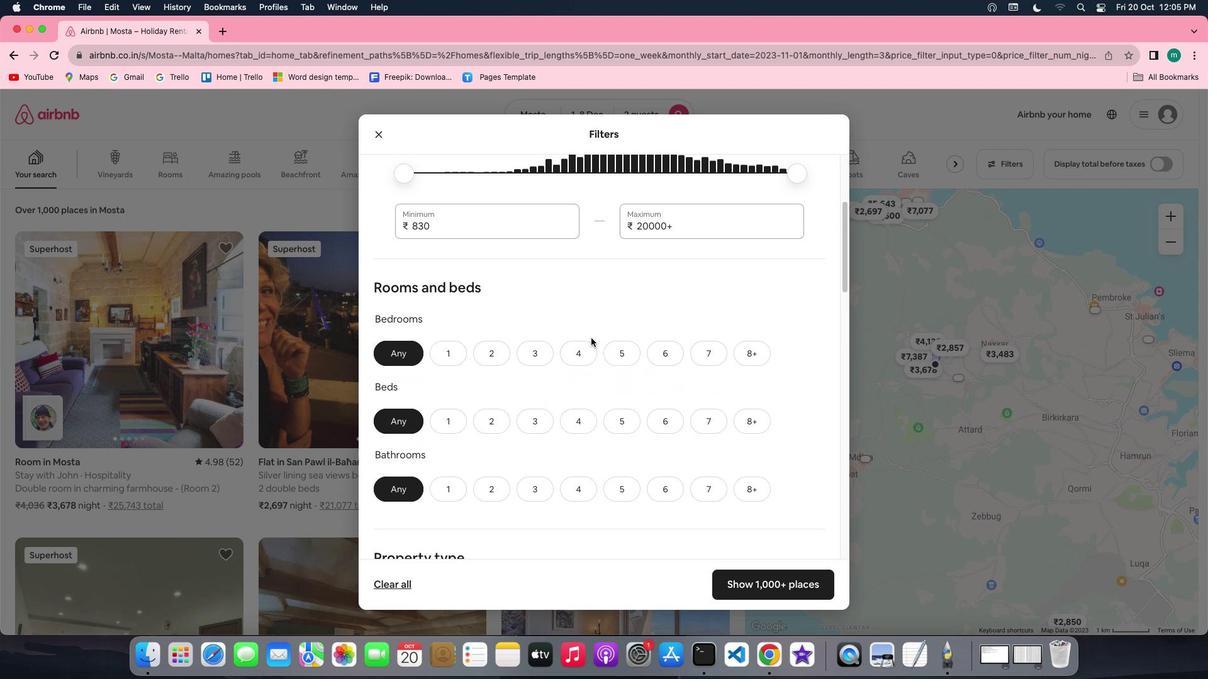 
Action: Mouse scrolled (591, 337) with delta (0, 0)
Screenshot: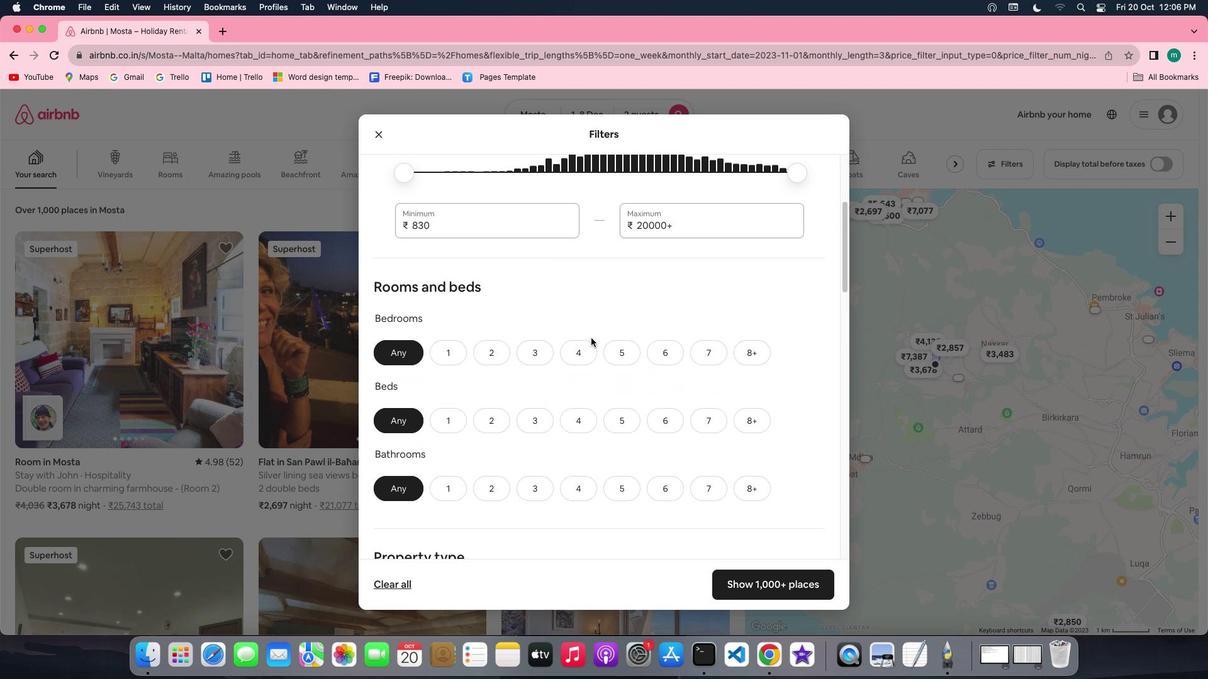 
Action: Mouse scrolled (591, 337) with delta (0, 0)
Screenshot: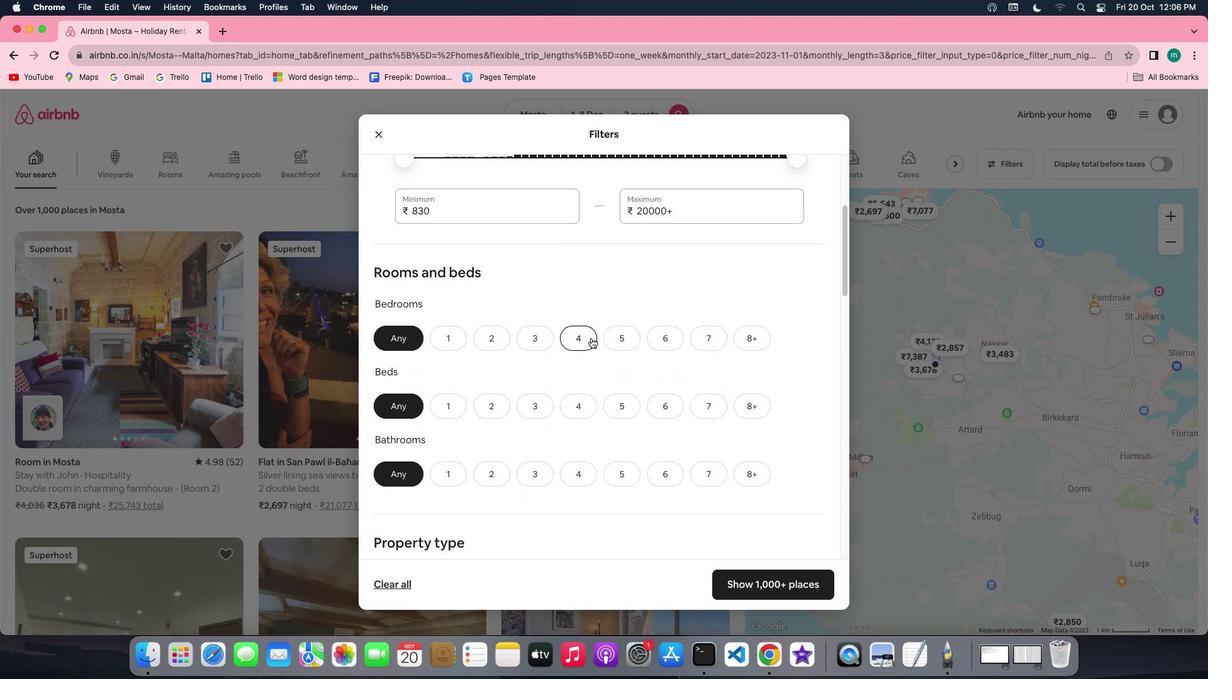 
Action: Mouse scrolled (591, 337) with delta (0, 0)
Screenshot: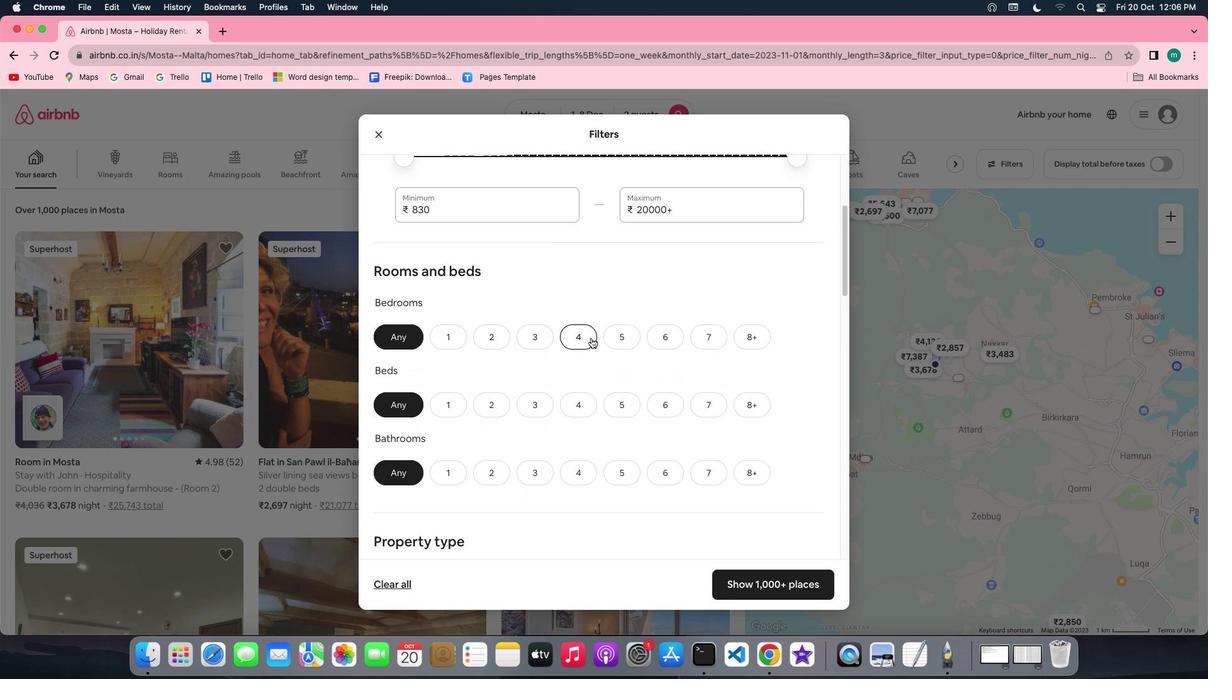 
Action: Mouse scrolled (591, 337) with delta (0, 0)
Screenshot: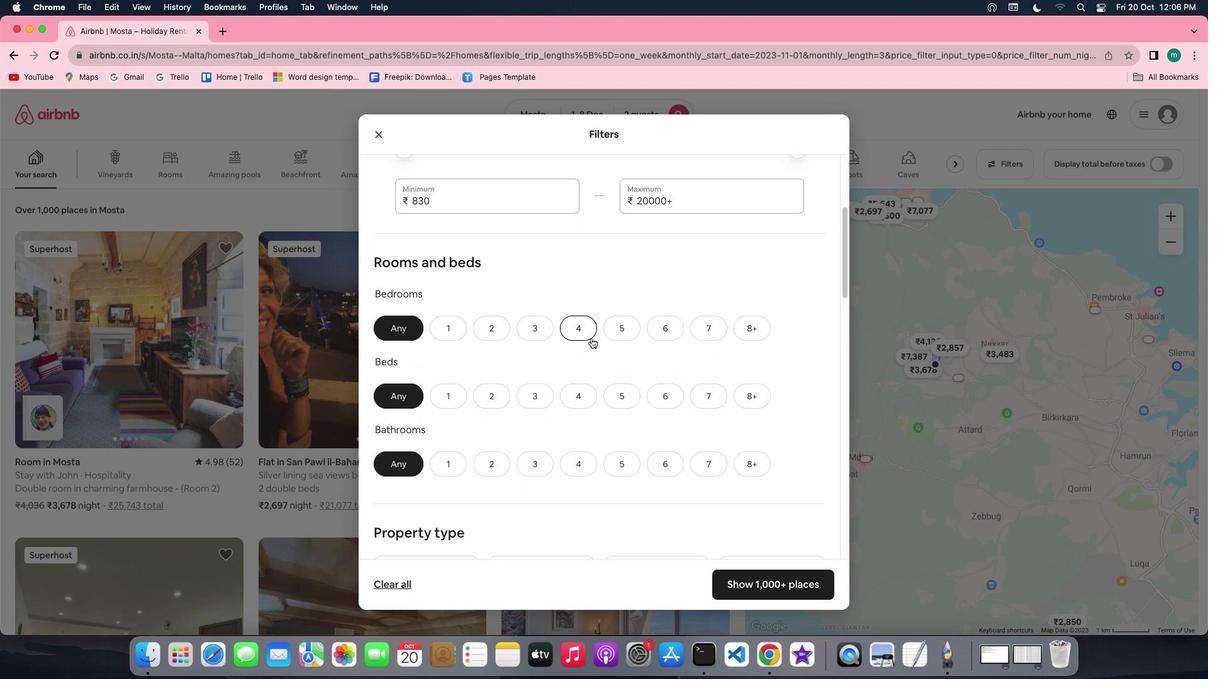 
Action: Mouse scrolled (591, 337) with delta (0, 0)
Screenshot: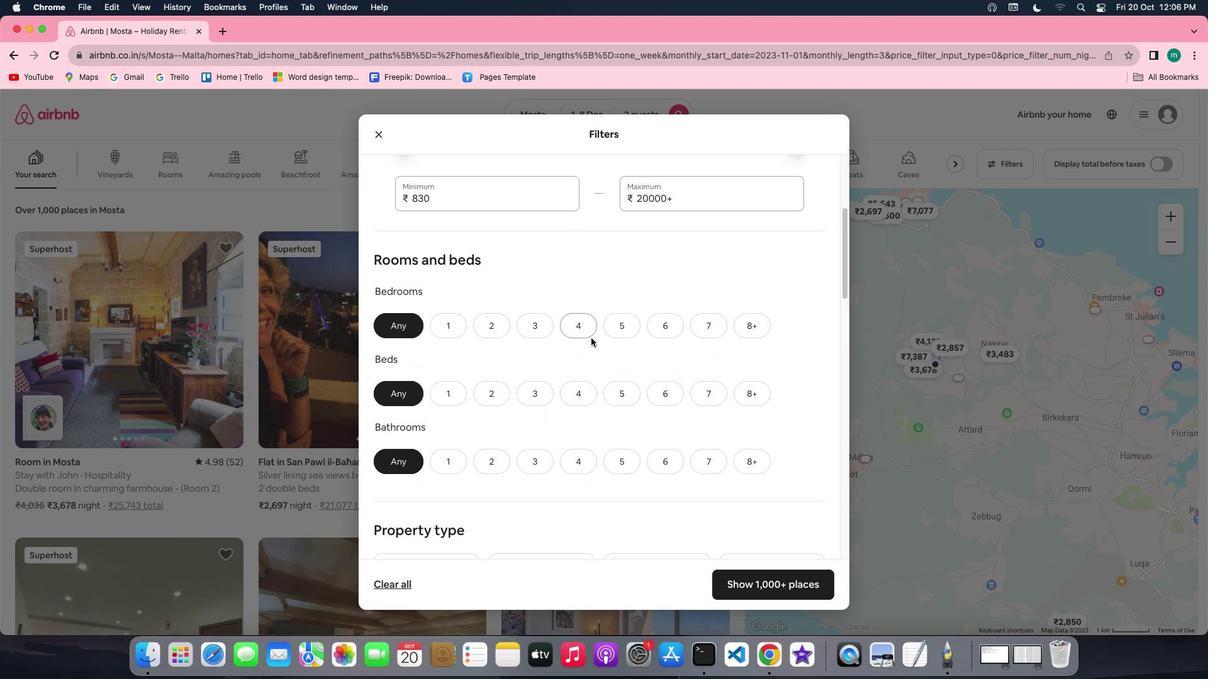 
Action: Mouse scrolled (591, 337) with delta (0, 0)
Screenshot: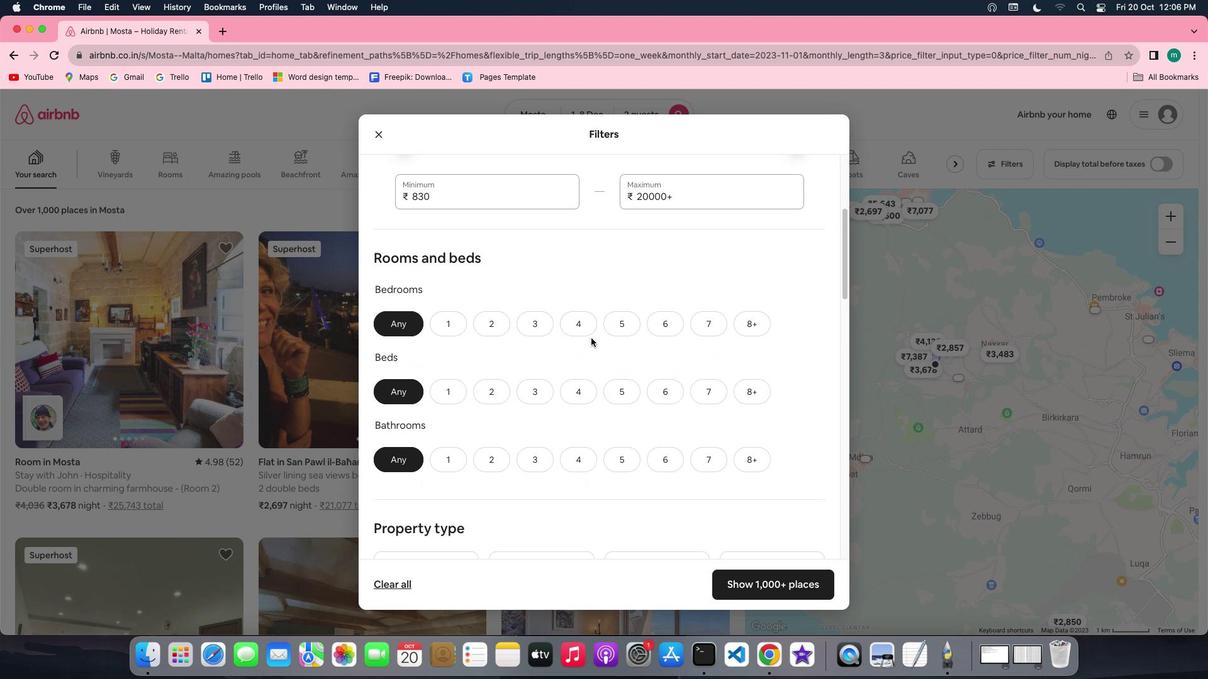 
Action: Mouse scrolled (591, 337) with delta (0, 0)
Screenshot: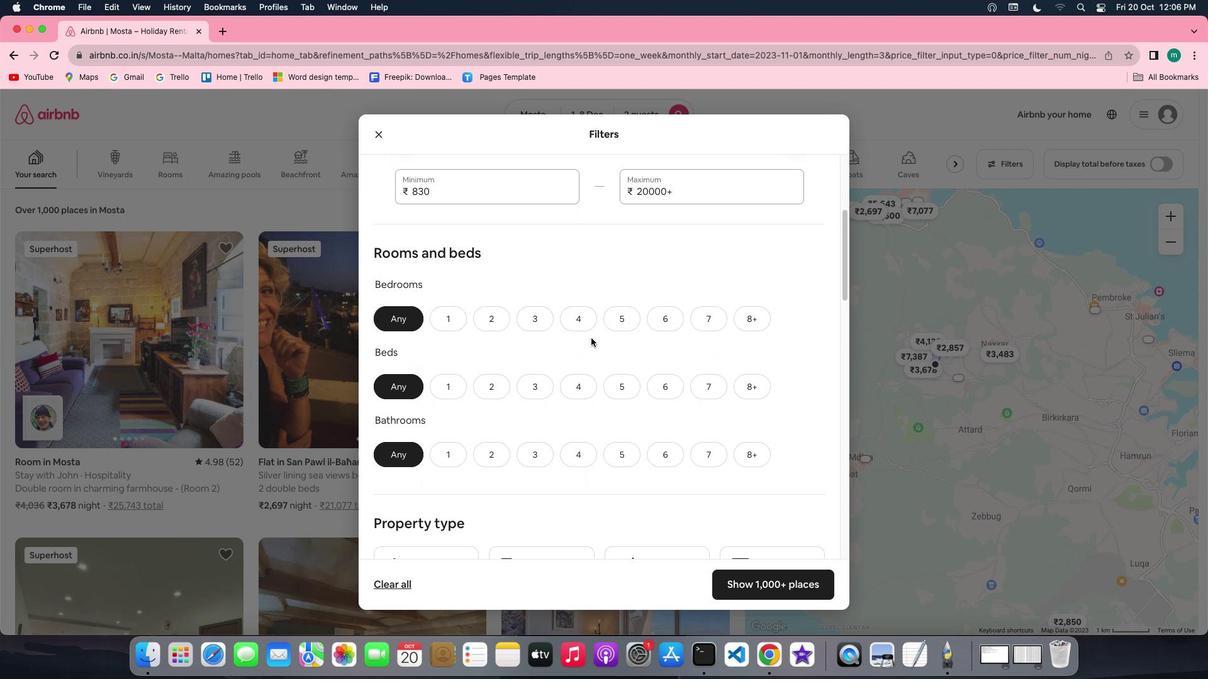 
Action: Mouse scrolled (591, 337) with delta (0, 0)
Screenshot: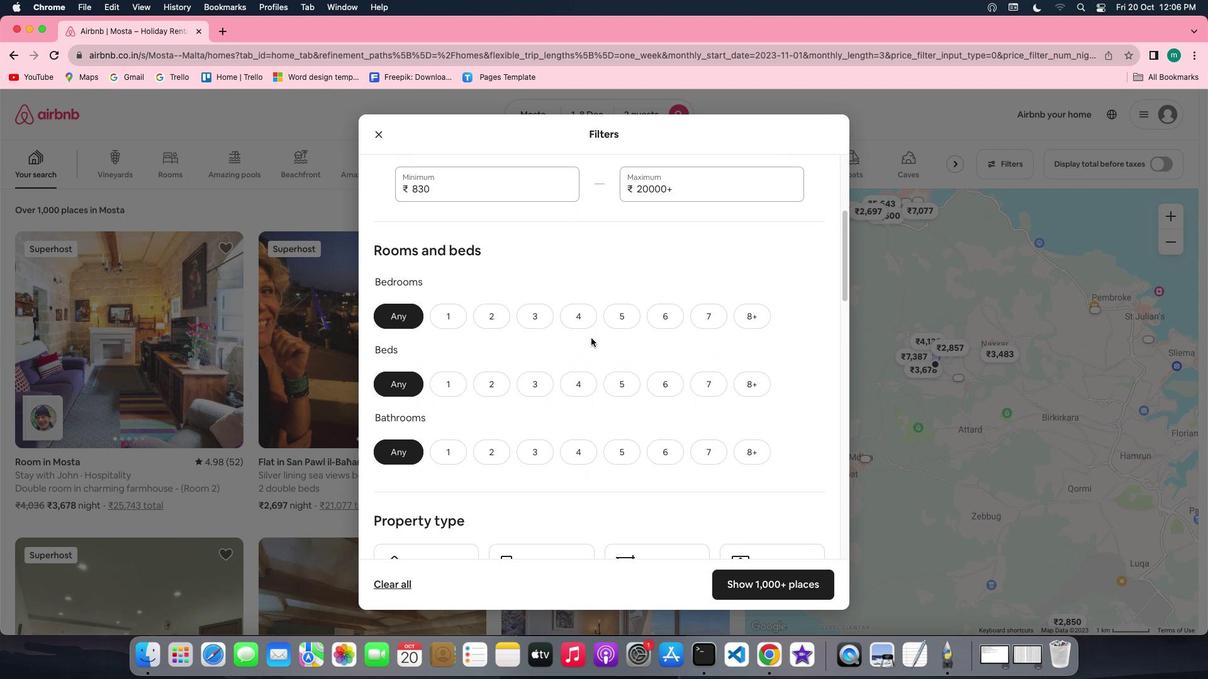 
Action: Mouse scrolled (591, 337) with delta (0, 0)
Screenshot: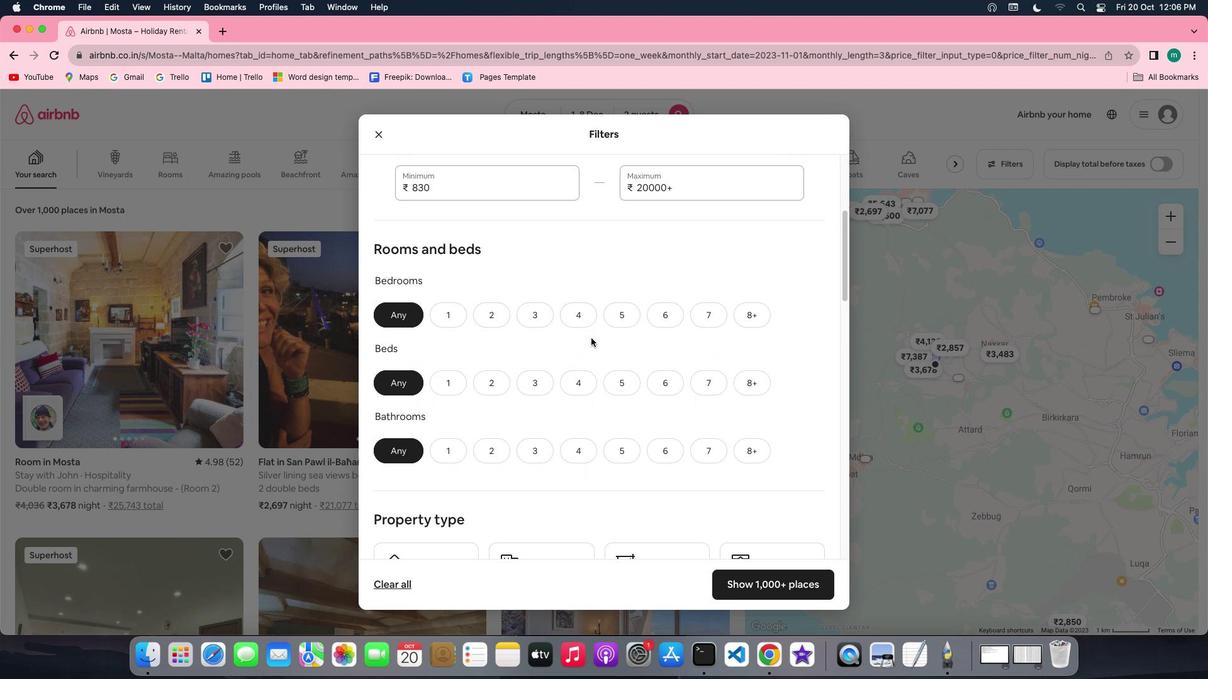 
Action: Mouse scrolled (591, 337) with delta (0, 0)
Screenshot: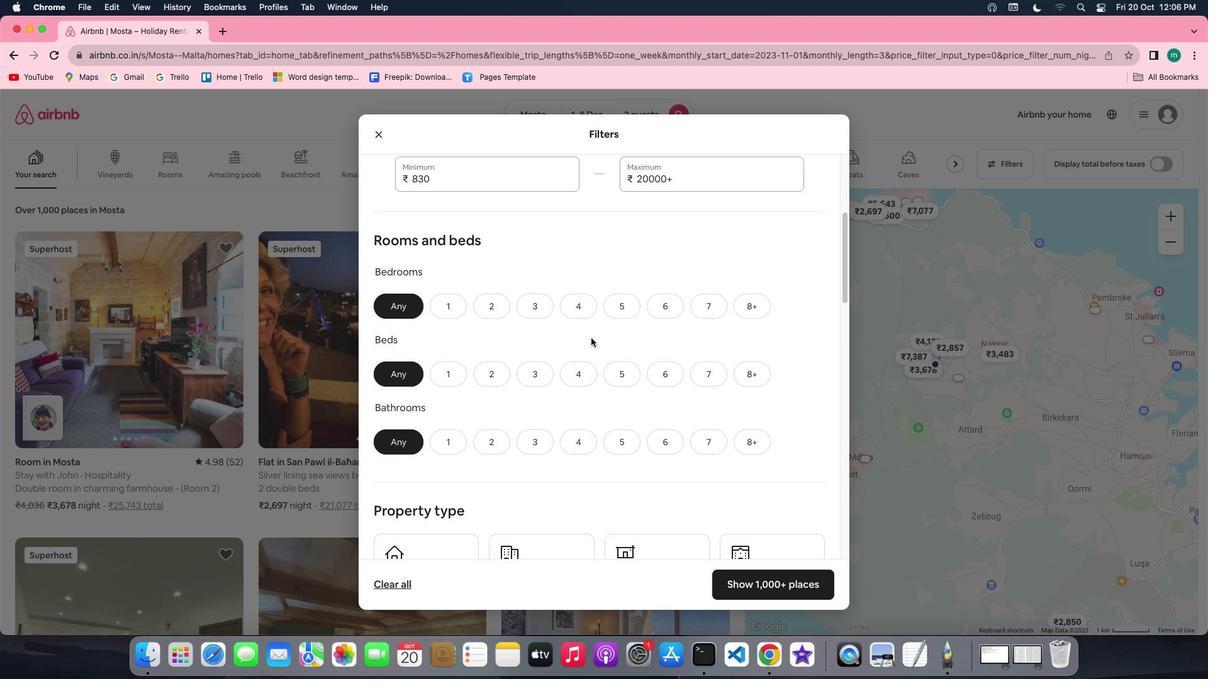 
Action: Mouse scrolled (591, 337) with delta (0, 0)
Screenshot: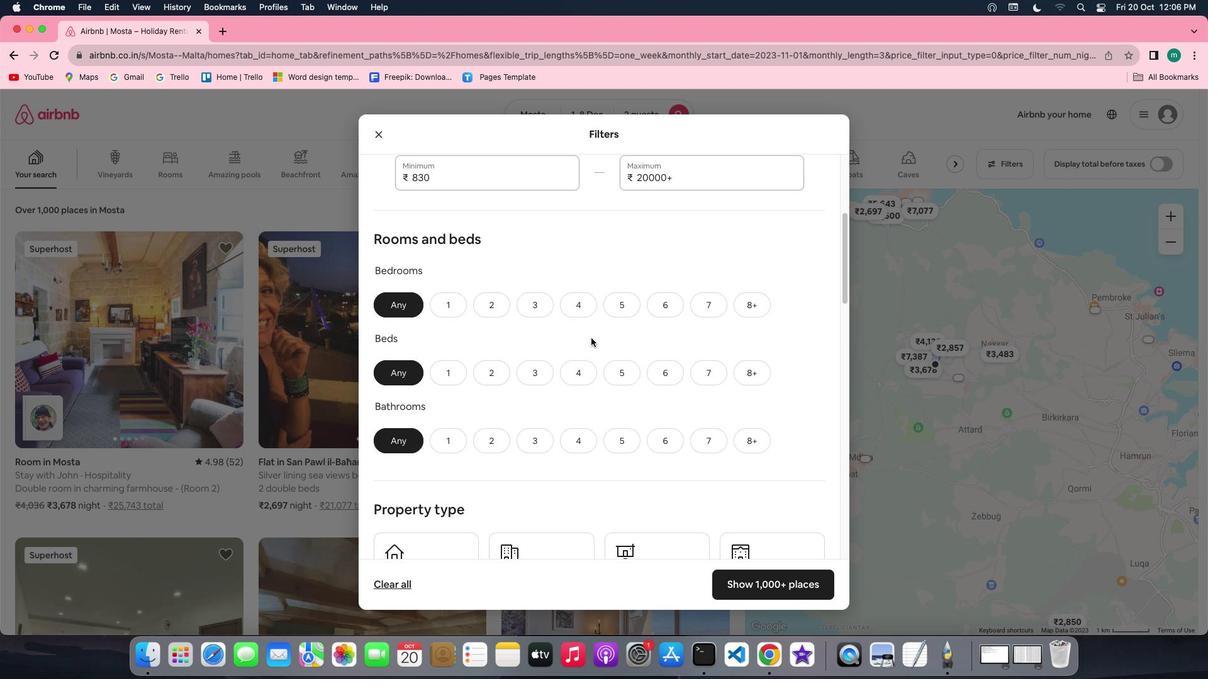 
Action: Mouse scrolled (591, 337) with delta (0, 0)
Screenshot: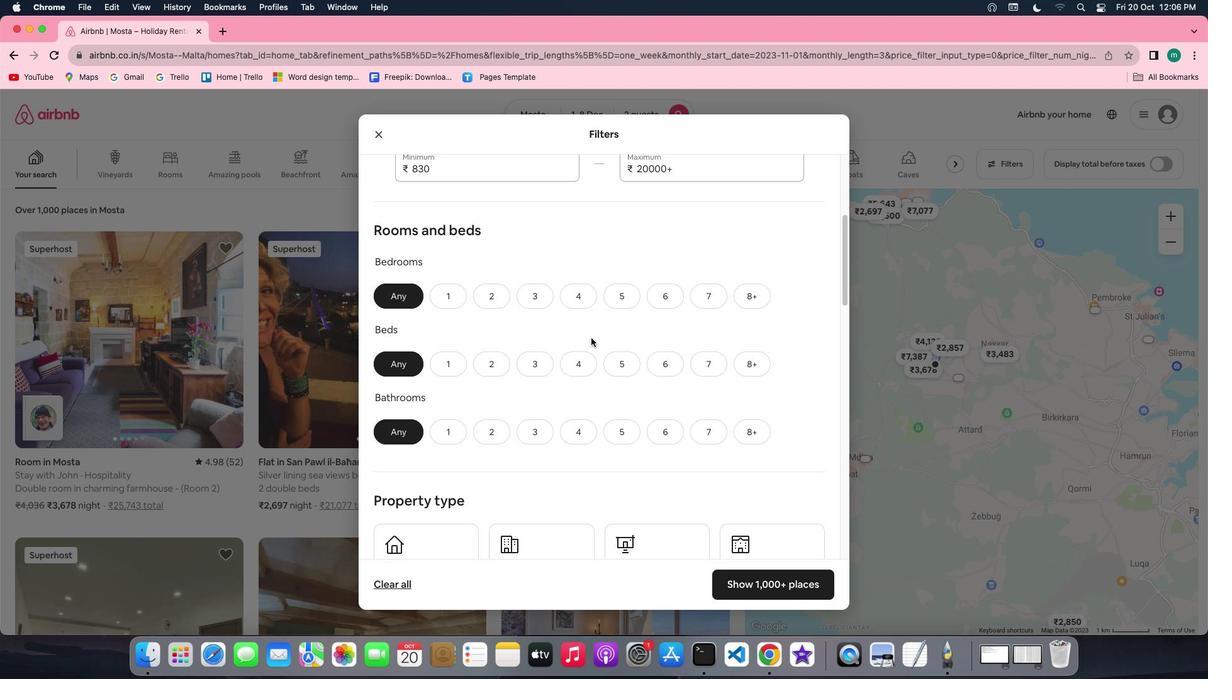 
Action: Mouse scrolled (591, 337) with delta (0, 0)
Screenshot: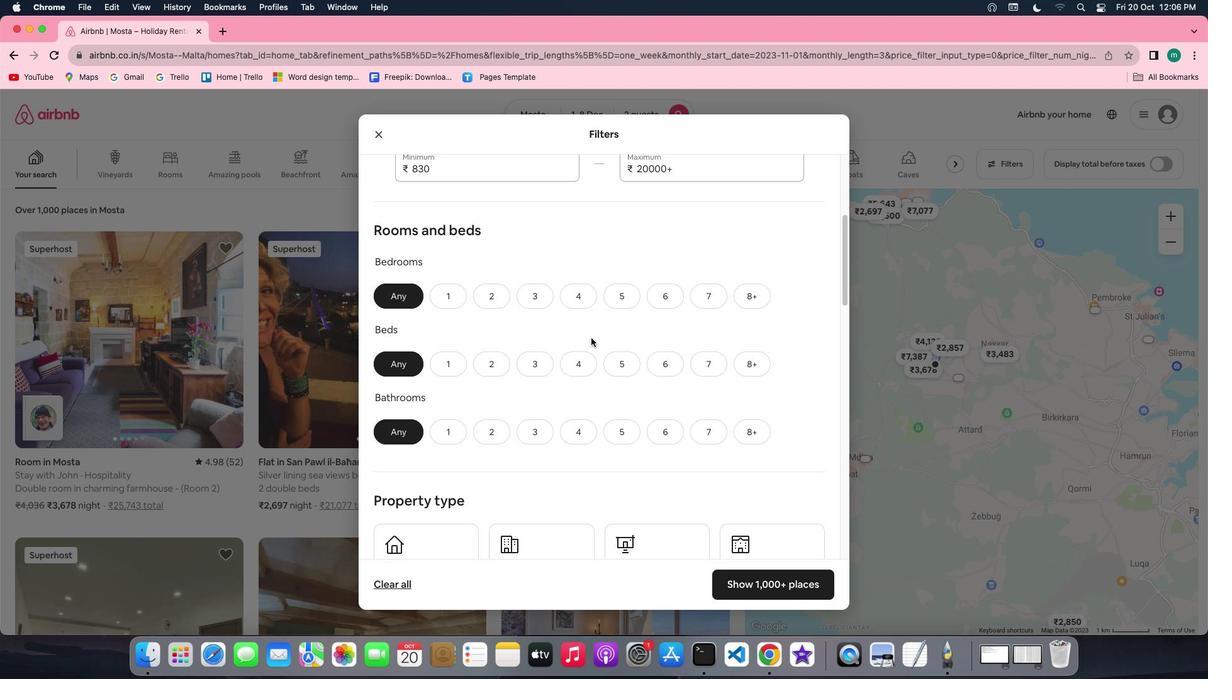 
Action: Mouse scrolled (591, 337) with delta (0, 2)
Screenshot: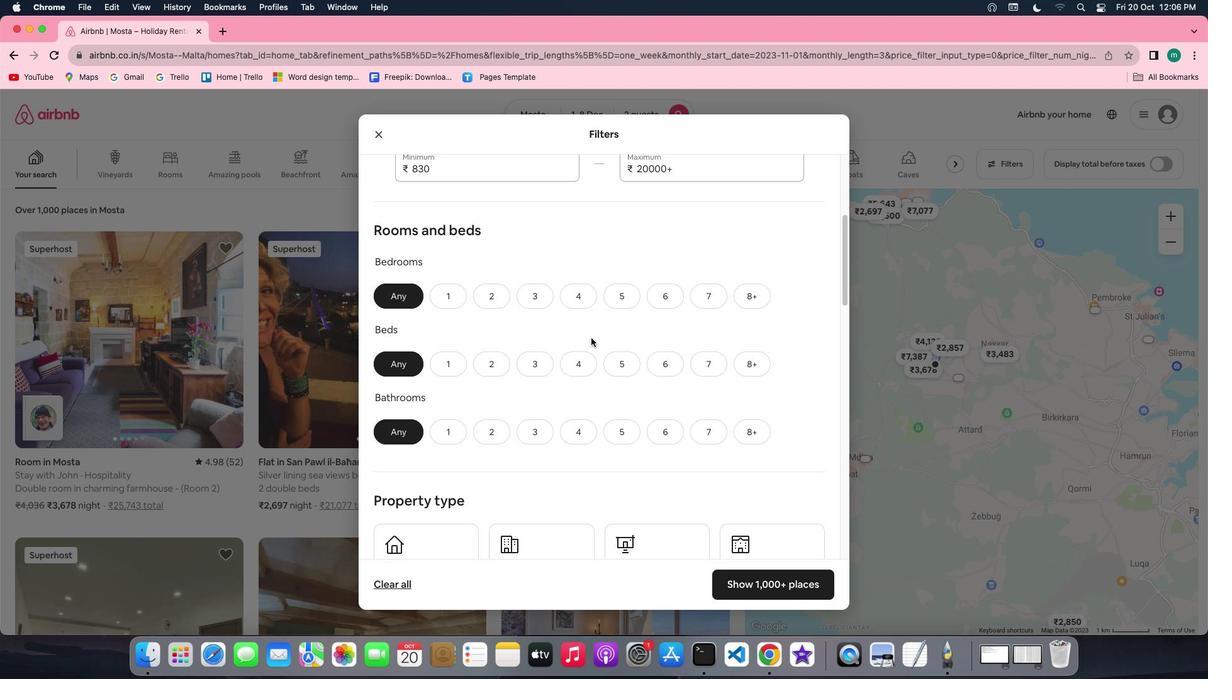 
Action: Mouse scrolled (591, 337) with delta (0, 3)
Screenshot: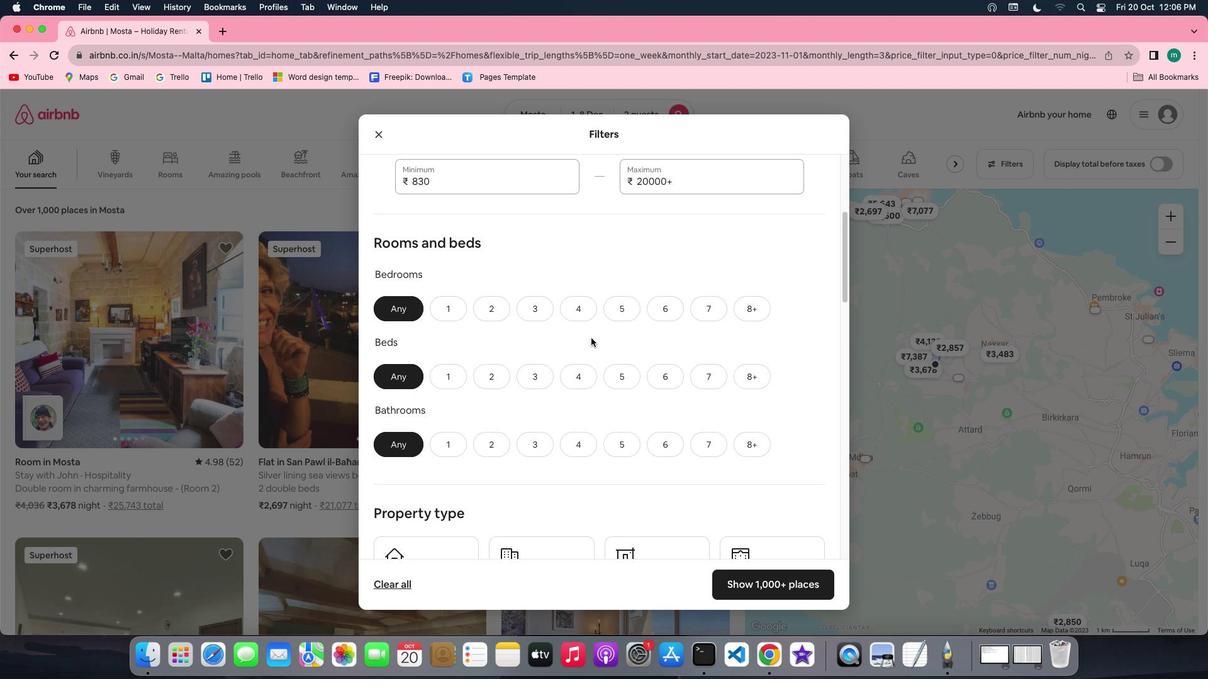 
Action: Mouse moved to (378, 132)
Screenshot: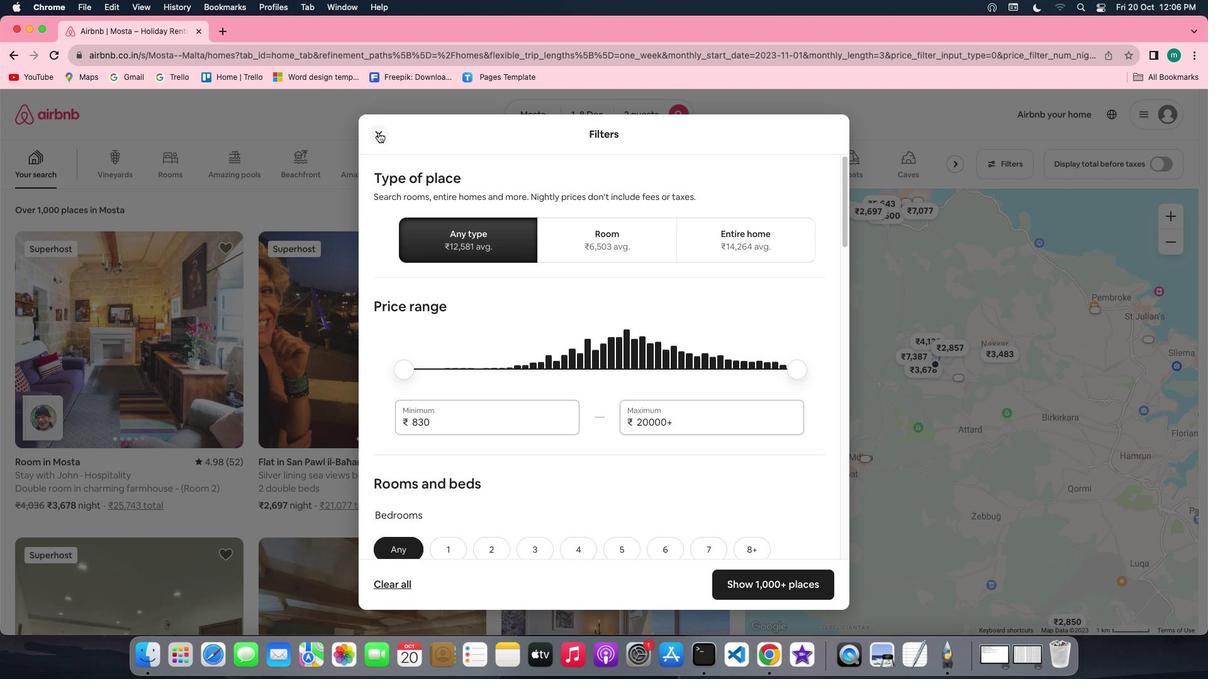 
Action: Mouse pressed left at (378, 132)
Screenshot: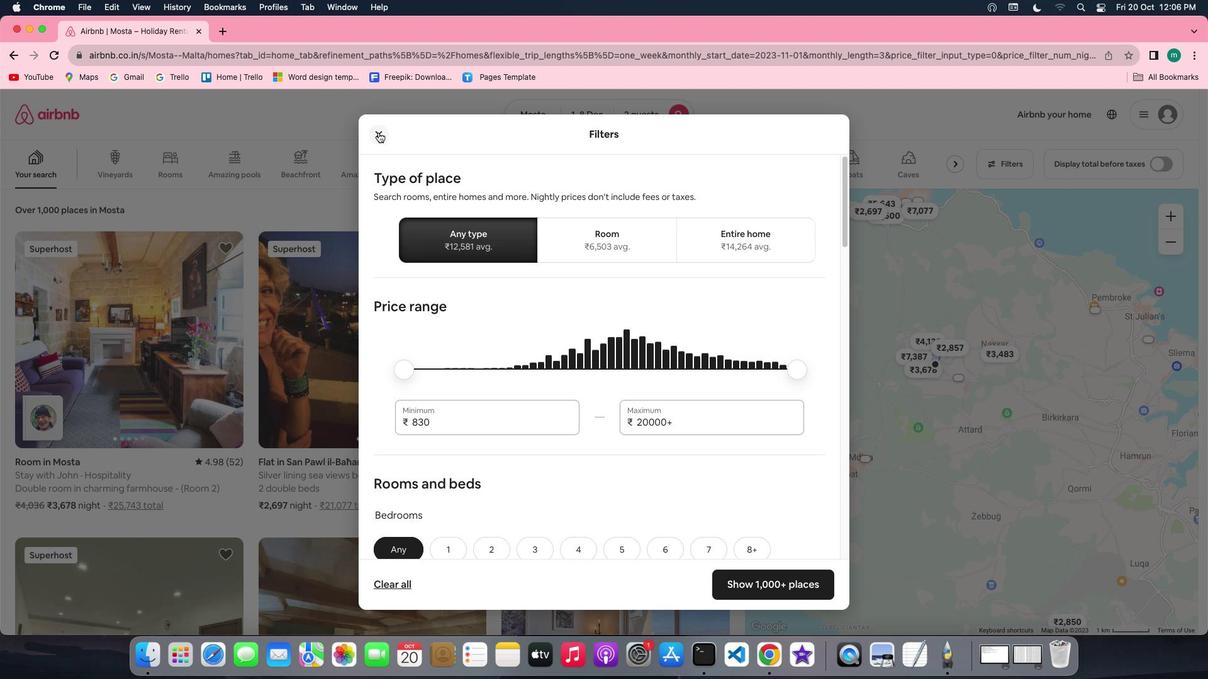 
Action: Mouse moved to (620, 111)
Screenshot: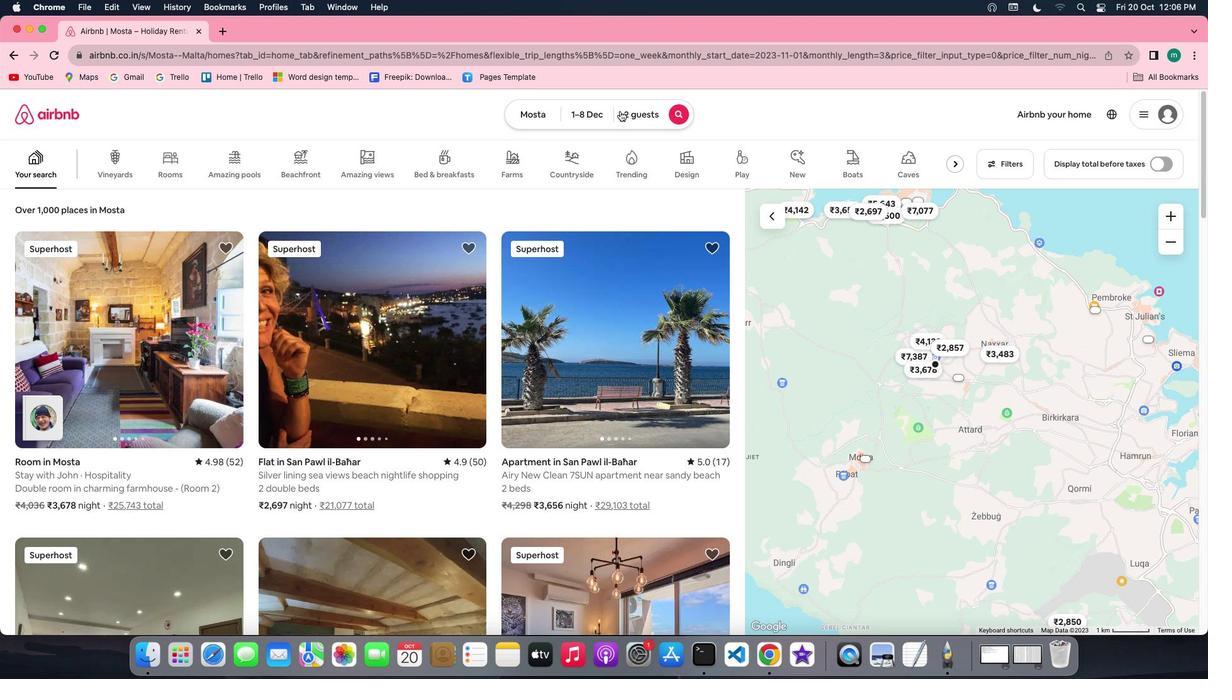 
Action: Mouse pressed left at (620, 111)
Screenshot: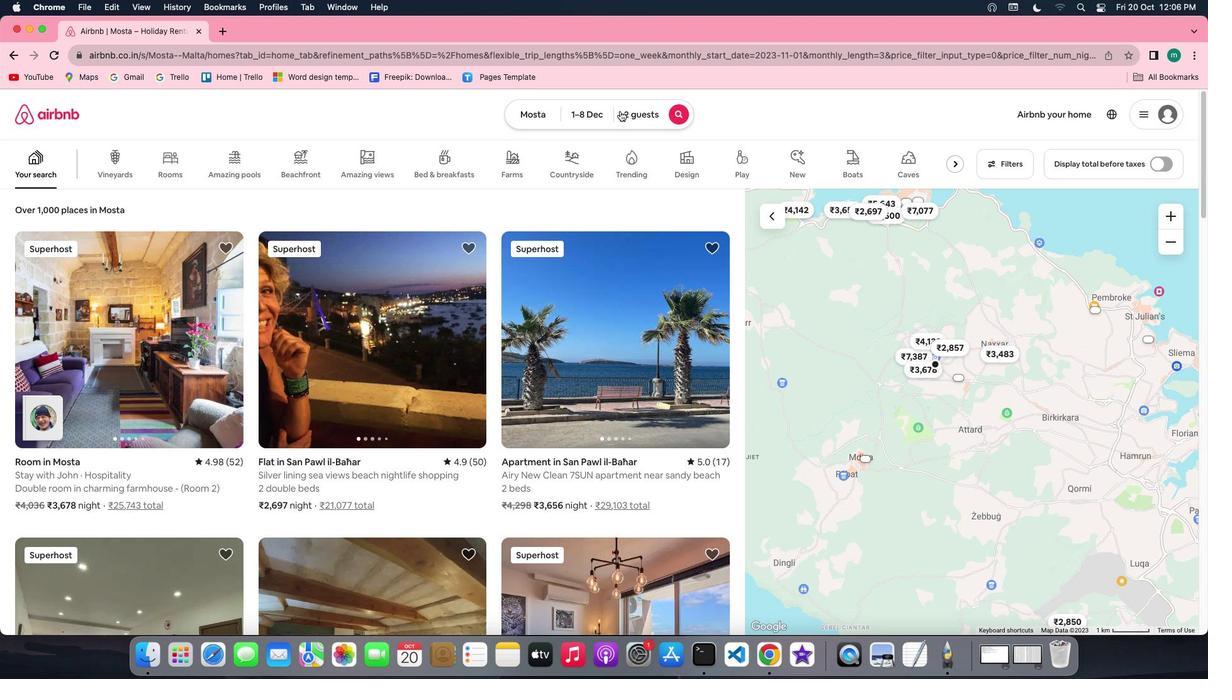 
Action: Mouse moved to (834, 276)
Screenshot: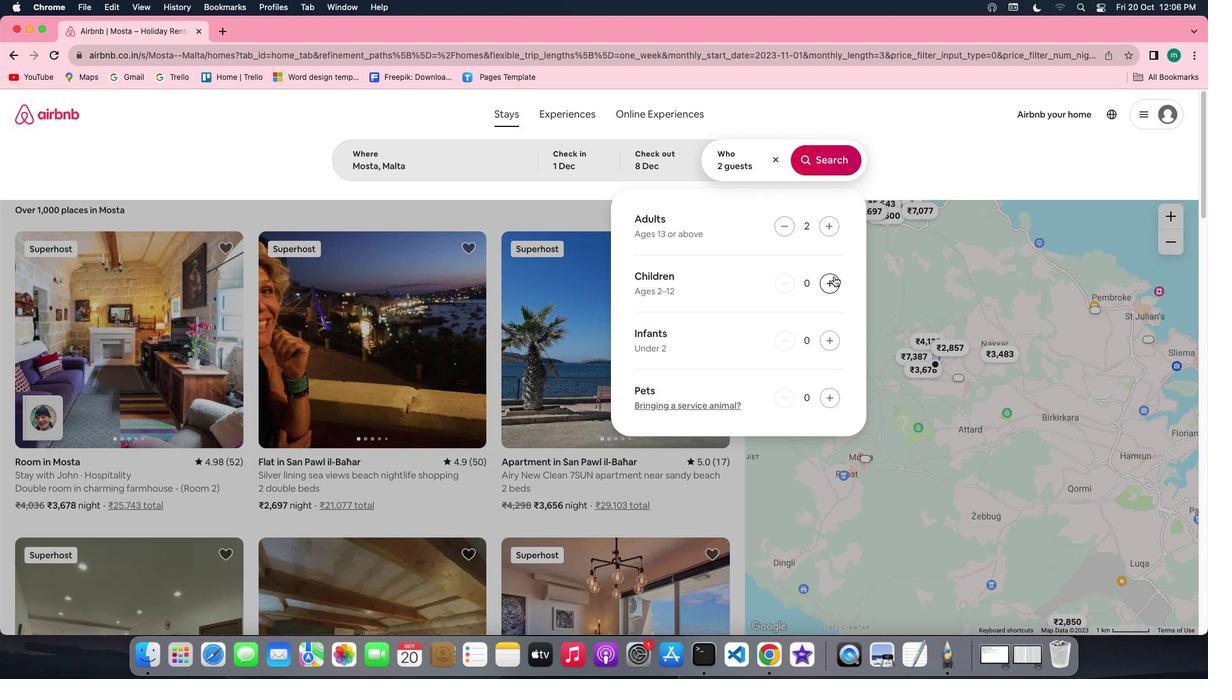 
Action: Mouse pressed left at (834, 276)
Screenshot: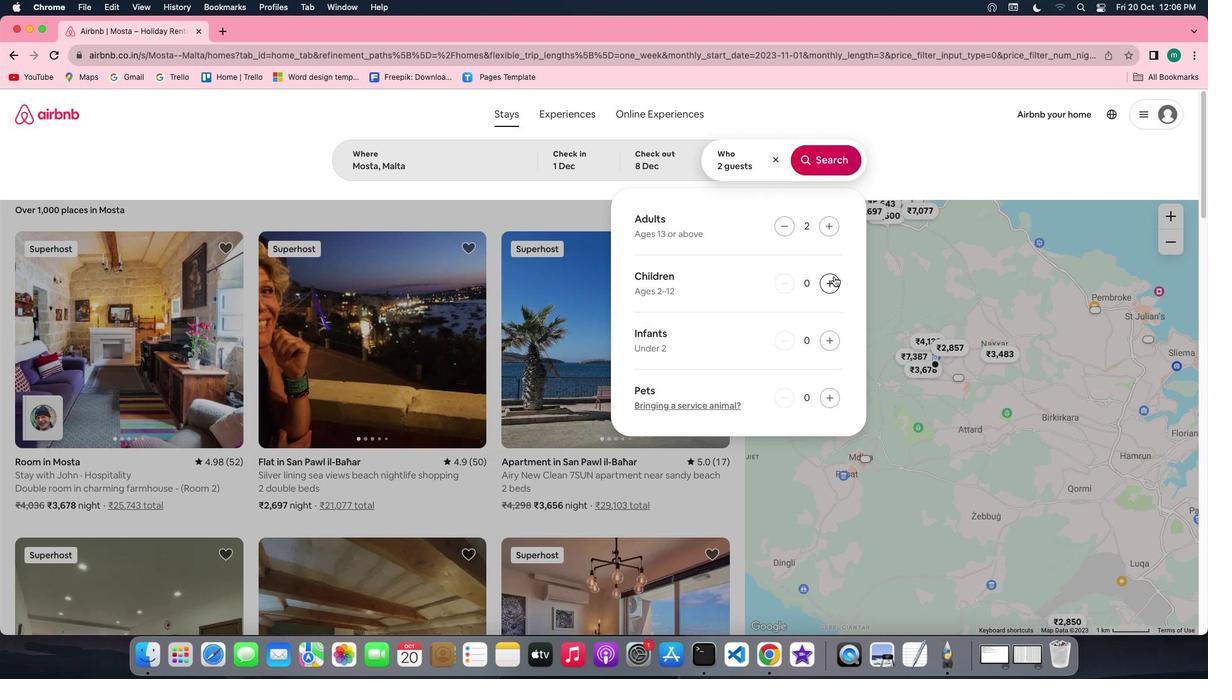 
Action: Mouse moved to (833, 169)
Screenshot: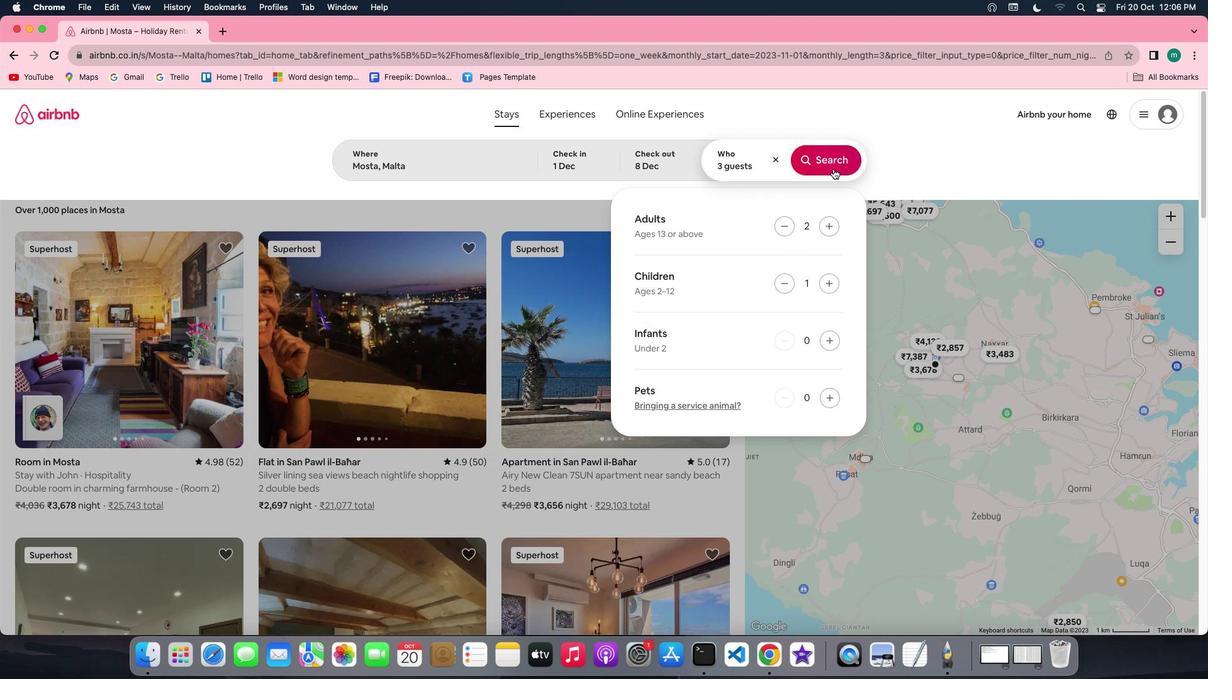
Action: Mouse pressed left at (833, 169)
Screenshot: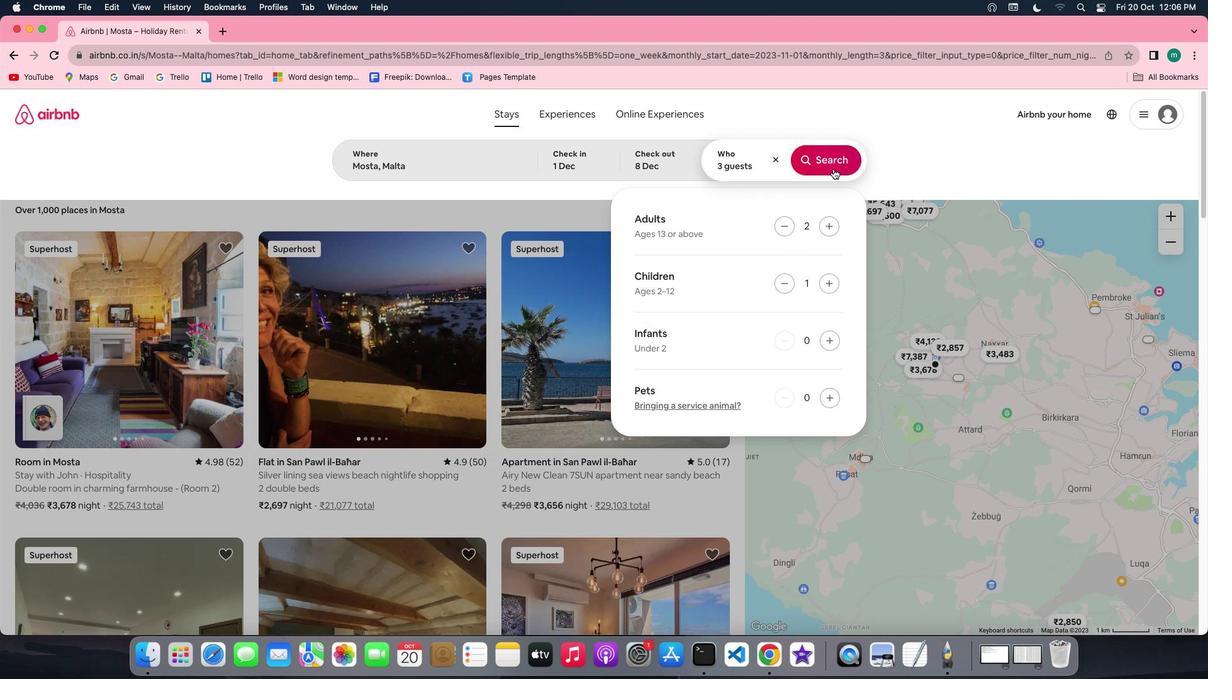 
Action: Mouse moved to (1010, 161)
Screenshot: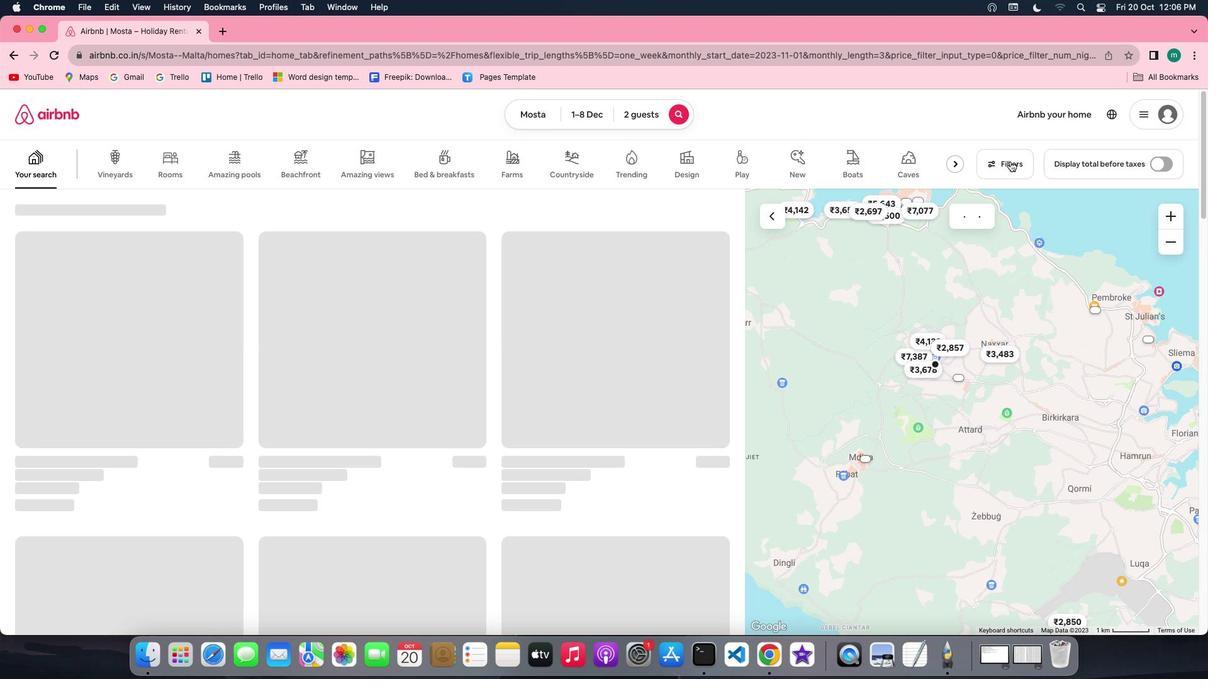 
Action: Mouse pressed left at (1010, 161)
Screenshot: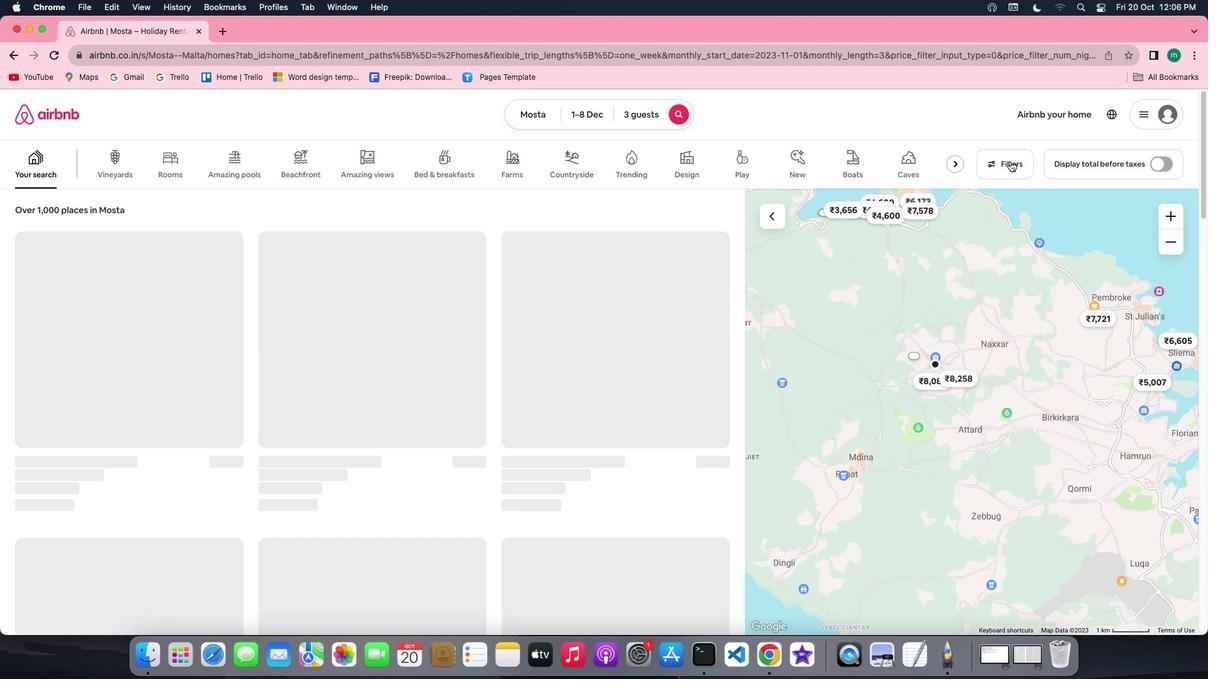 
Action: Mouse moved to (555, 309)
Screenshot: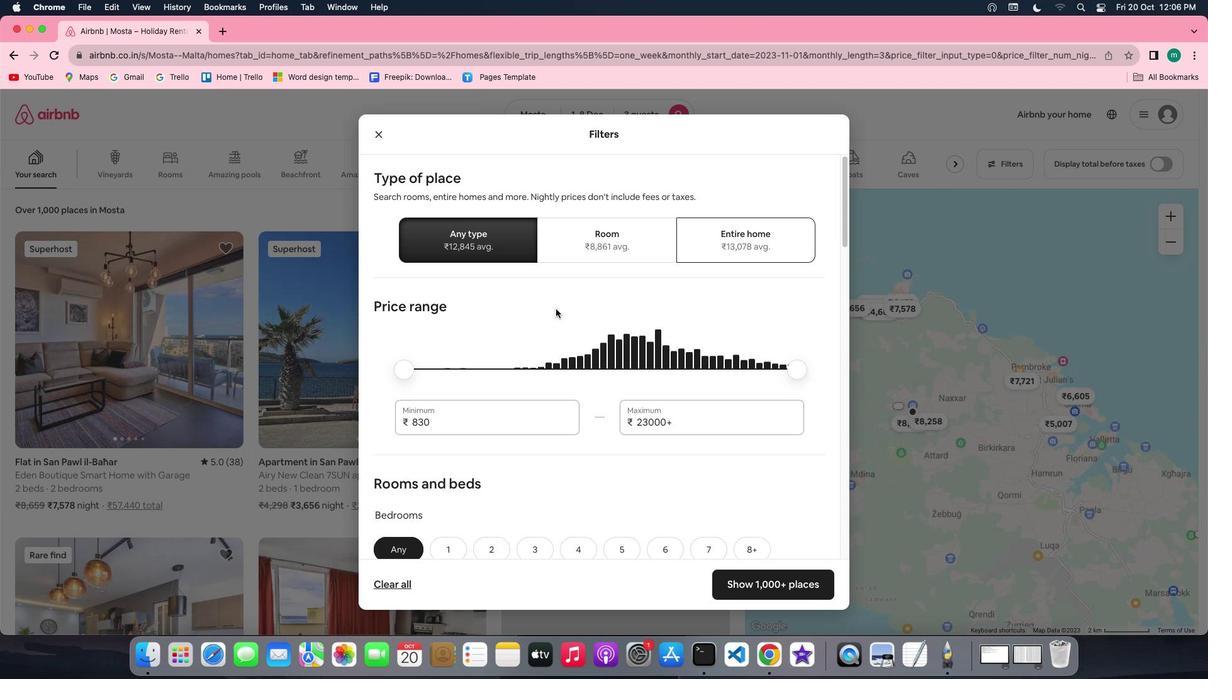 
Action: Mouse scrolled (555, 309) with delta (0, 0)
Screenshot: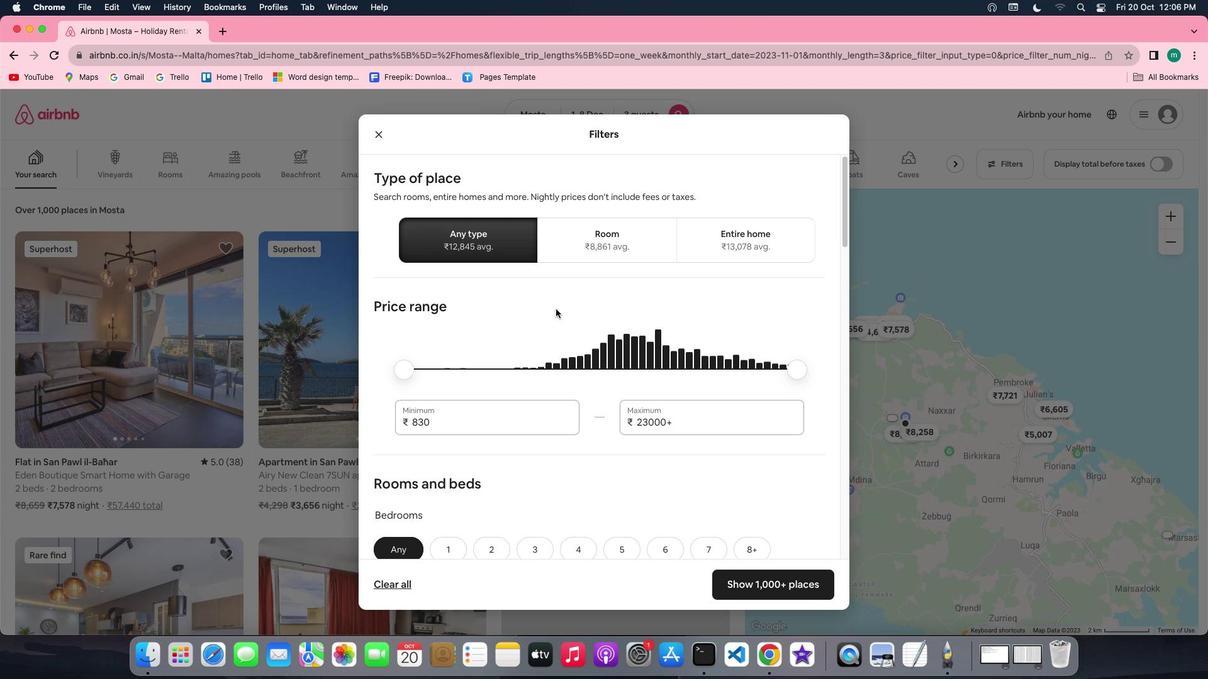 
Action: Mouse scrolled (555, 309) with delta (0, 0)
Screenshot: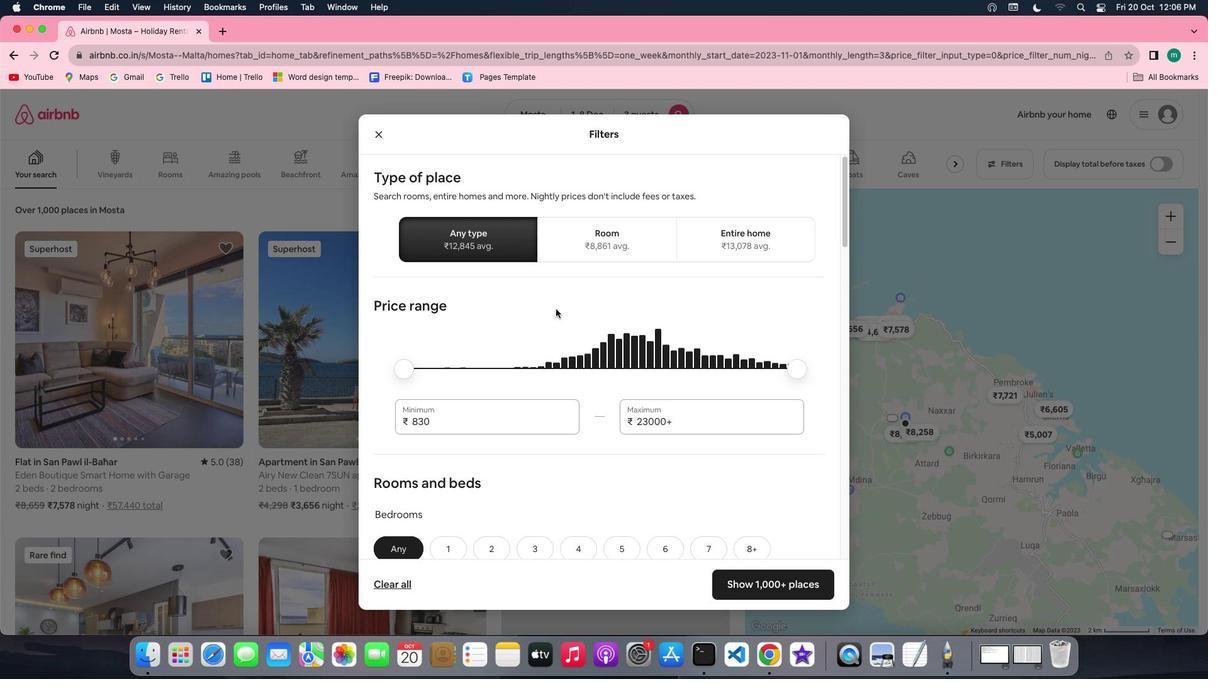 
Action: Mouse scrolled (555, 309) with delta (0, 0)
Screenshot: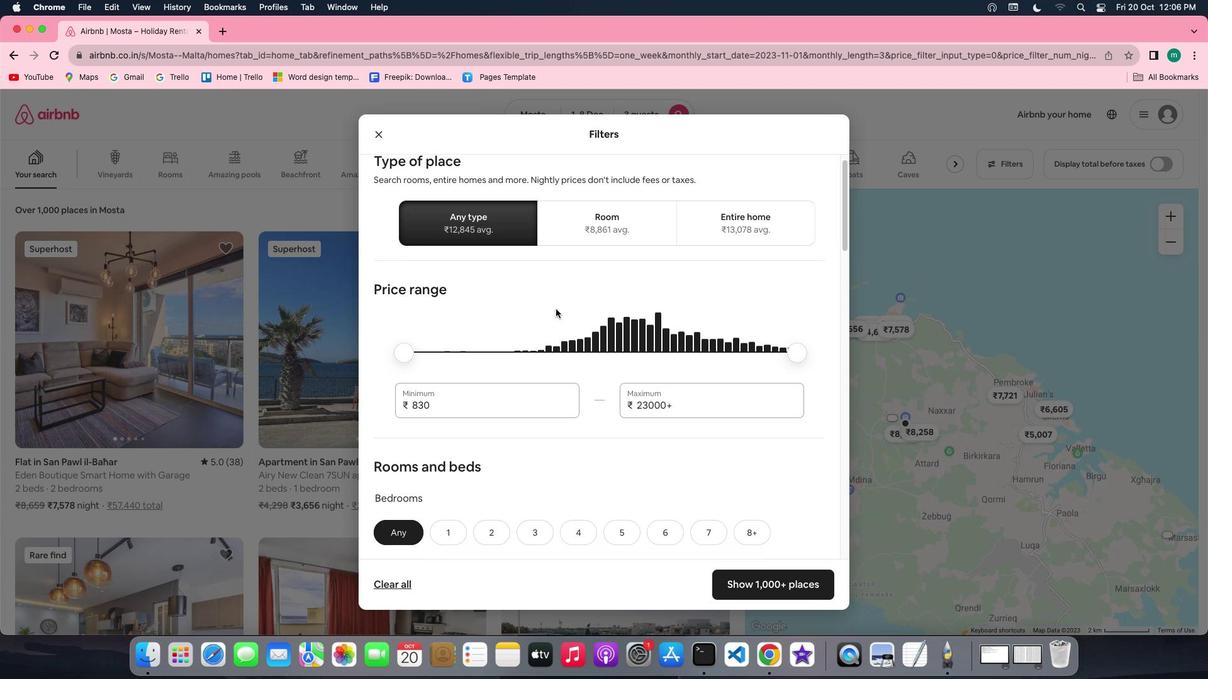 
Action: Mouse scrolled (555, 309) with delta (0, 0)
Screenshot: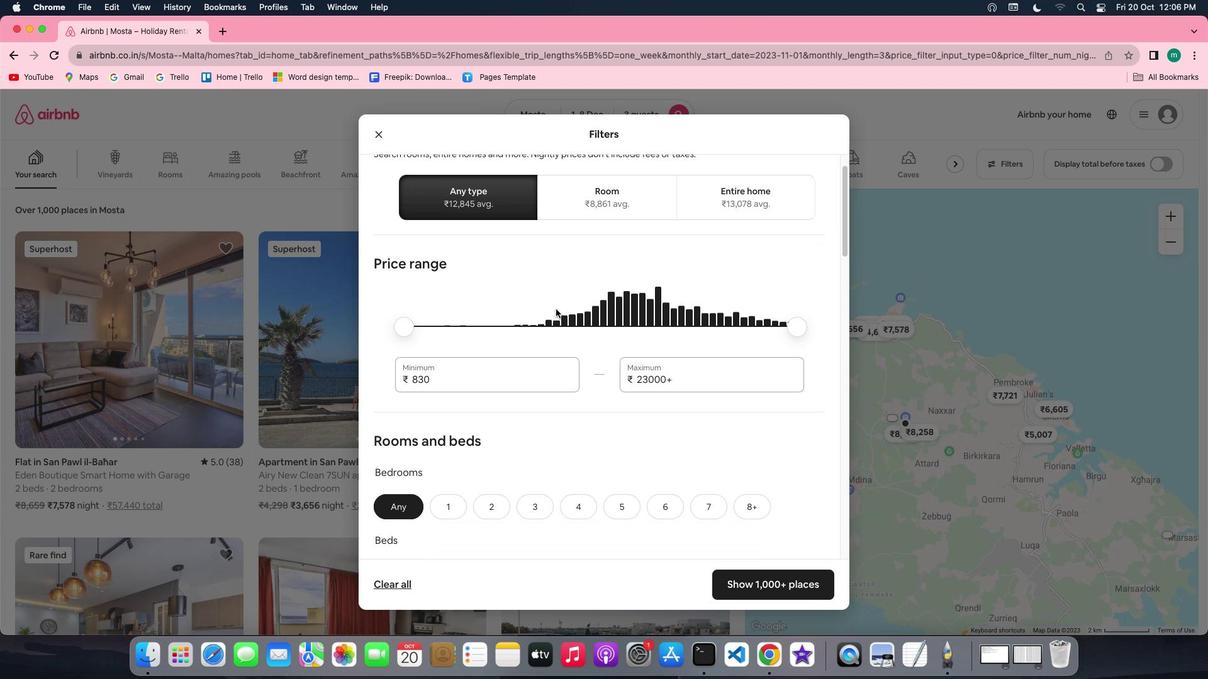 
Action: Mouse scrolled (555, 309) with delta (0, 0)
Screenshot: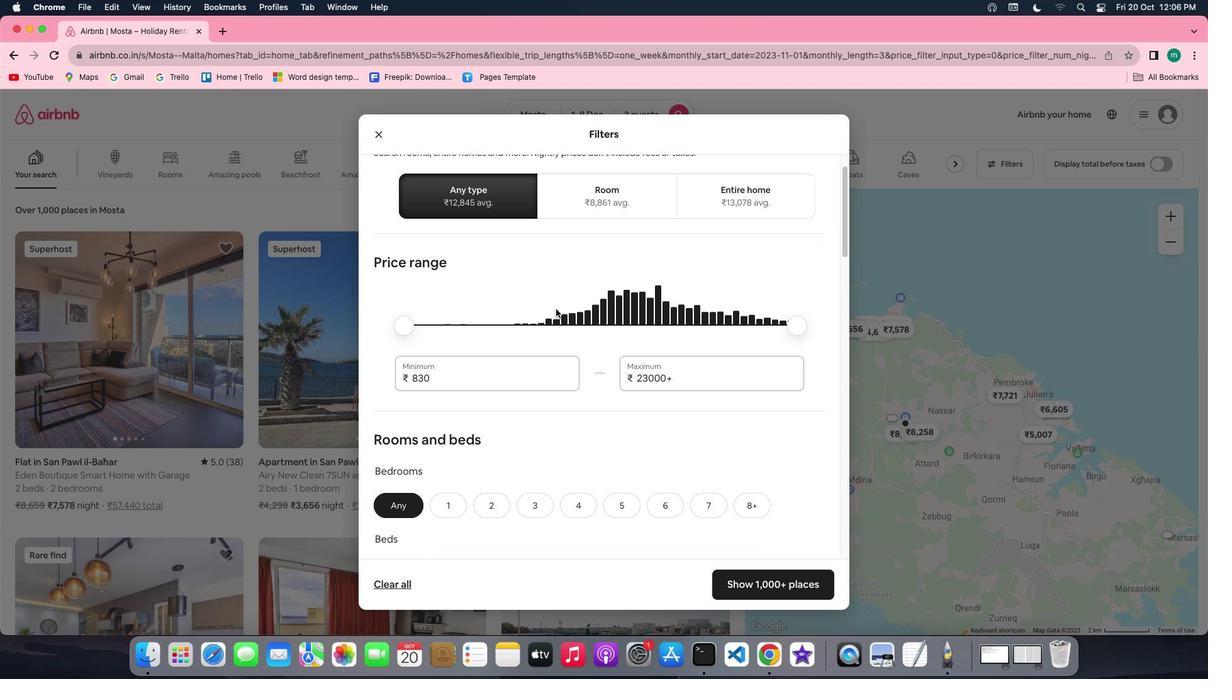 
Action: Mouse scrolled (555, 309) with delta (0, 0)
Screenshot: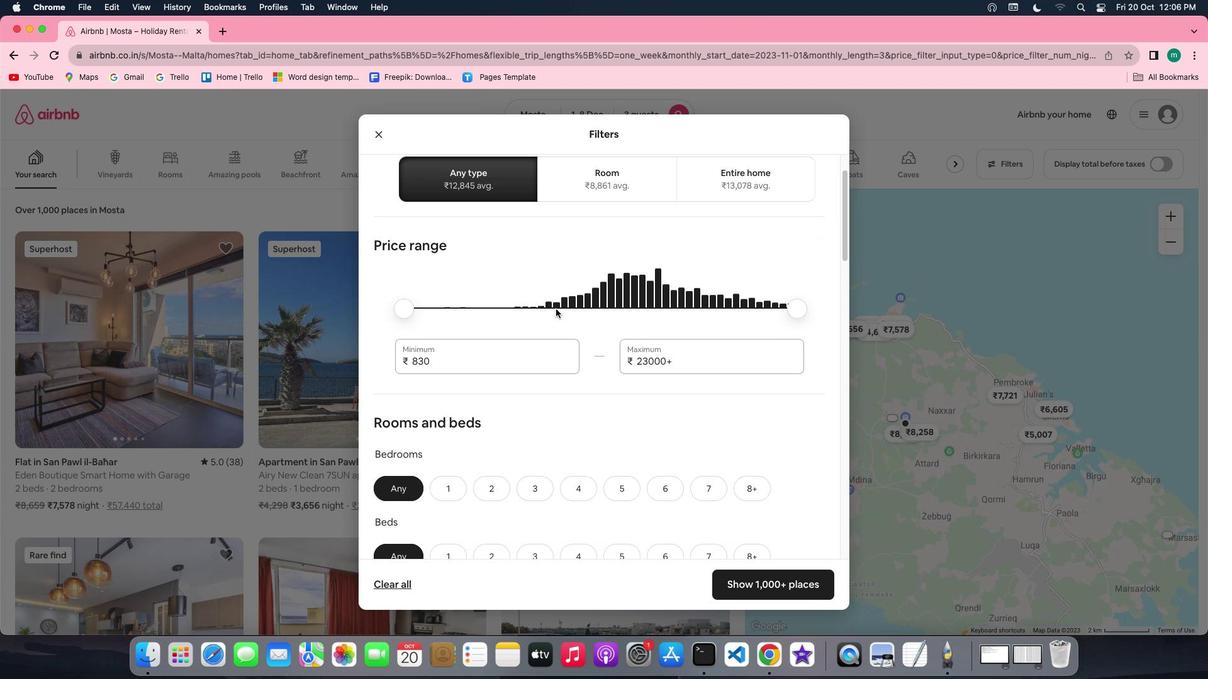 
Action: Mouse scrolled (555, 309) with delta (0, 0)
Screenshot: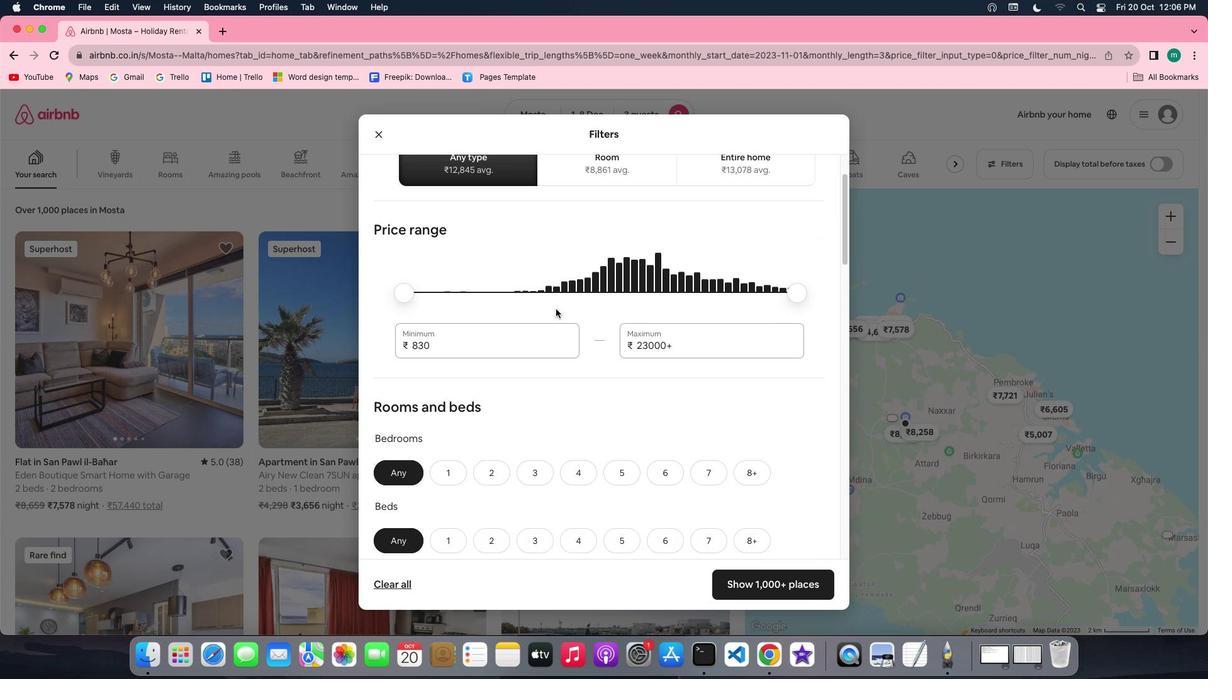 
Action: Mouse scrolled (555, 309) with delta (0, 0)
Screenshot: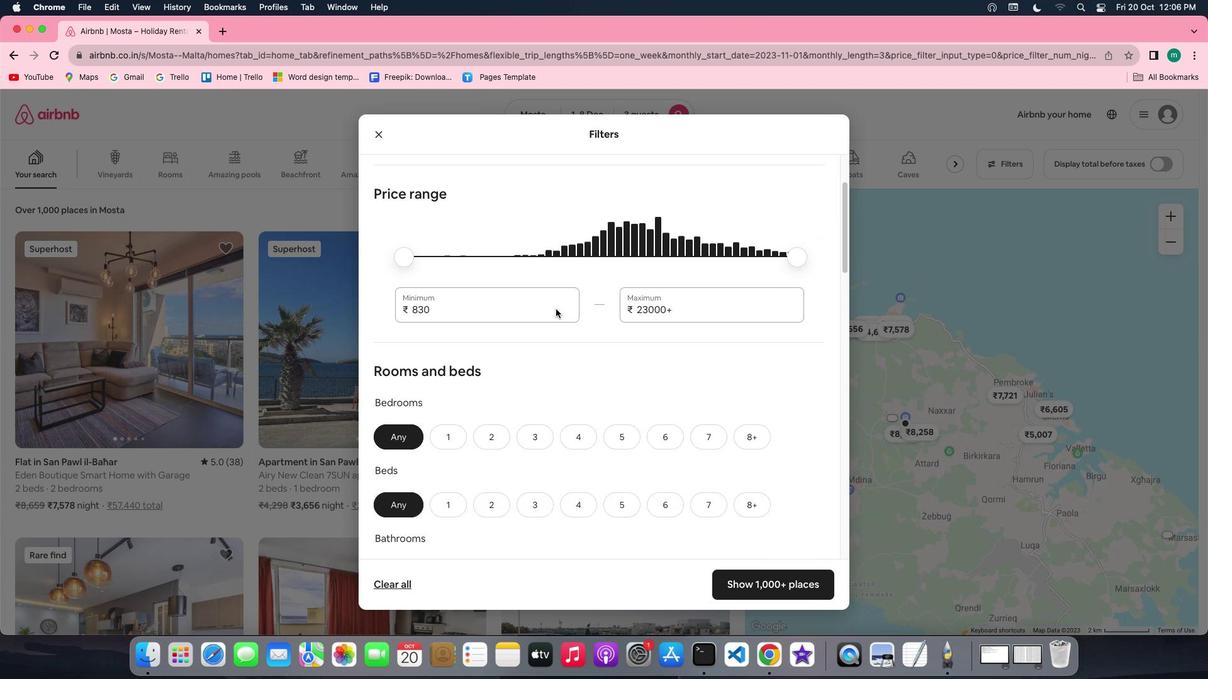 
Action: Mouse scrolled (555, 309) with delta (0, 0)
Screenshot: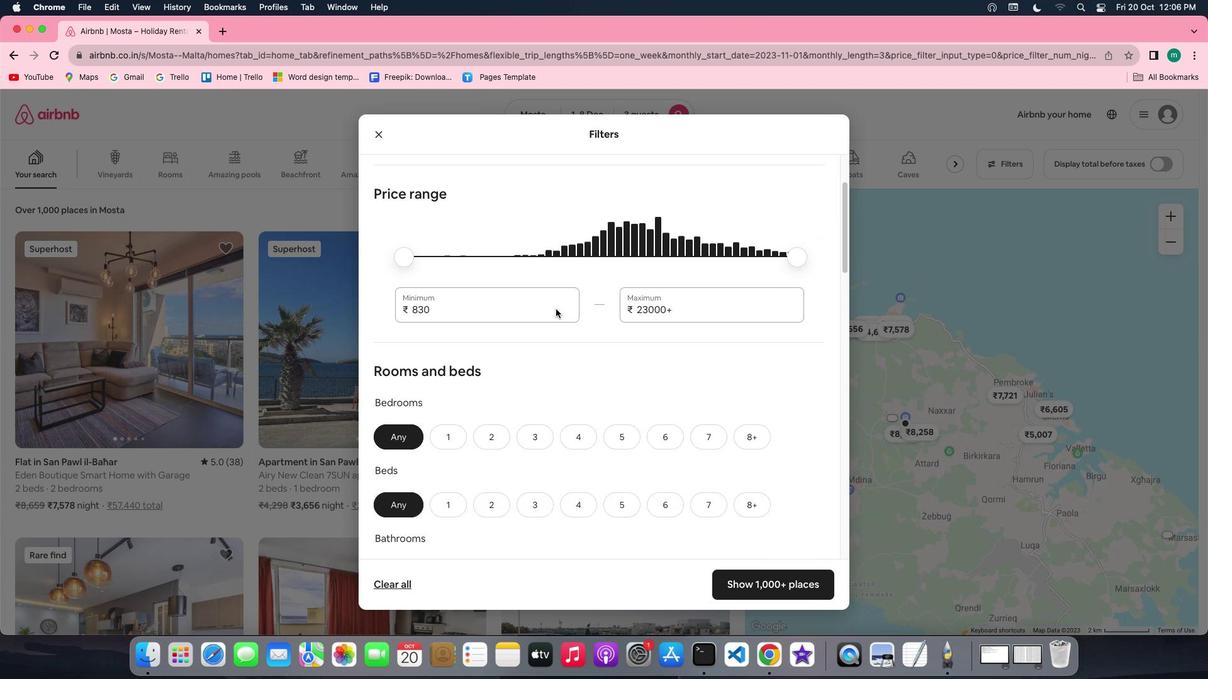 
Action: Mouse scrolled (555, 309) with delta (0, -1)
Screenshot: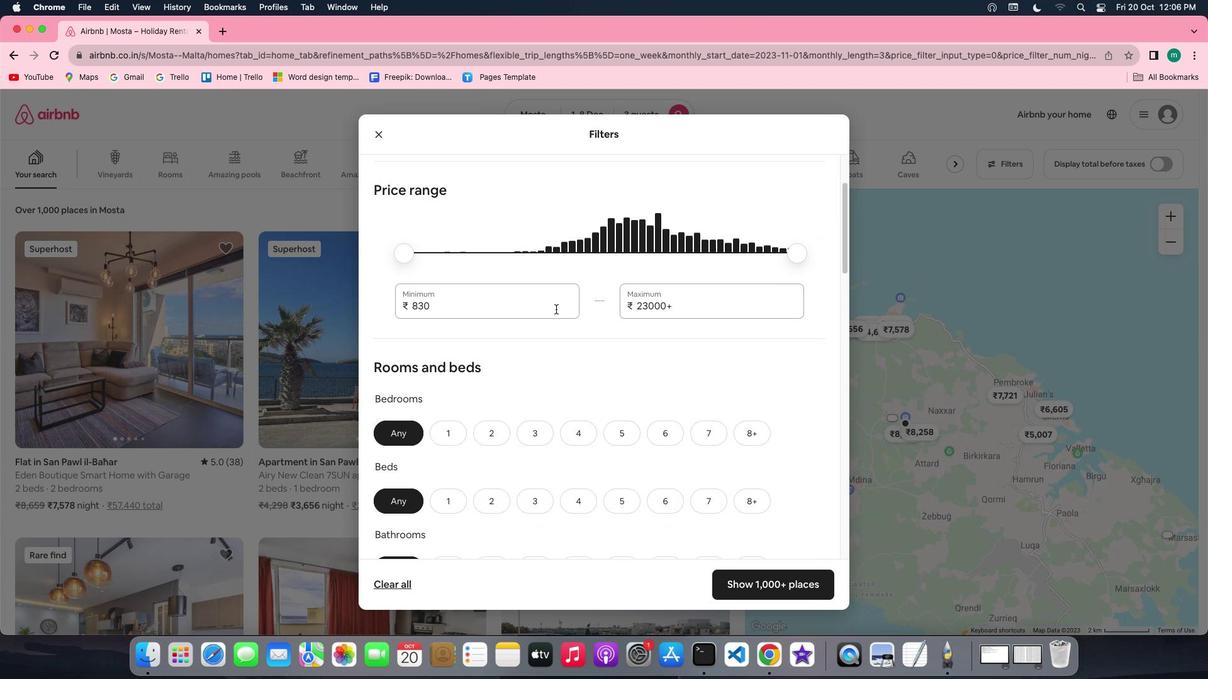 
Action: Mouse scrolled (555, 309) with delta (0, -1)
Screenshot: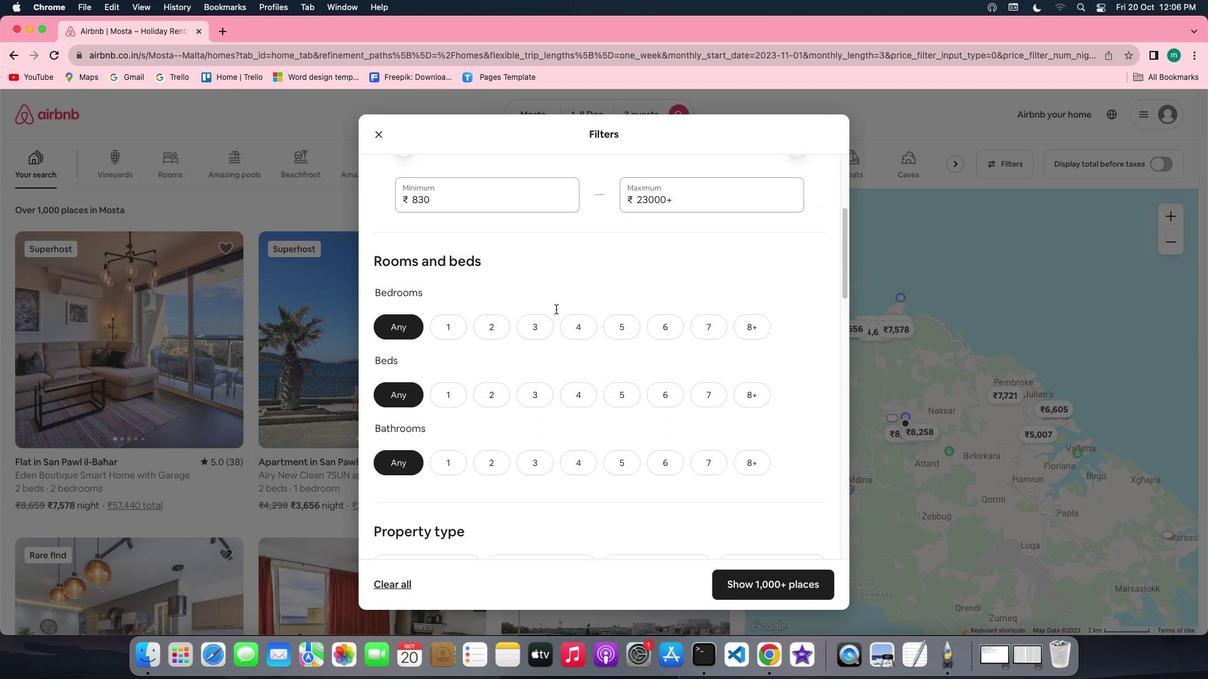 
Action: Mouse moved to (453, 246)
Screenshot: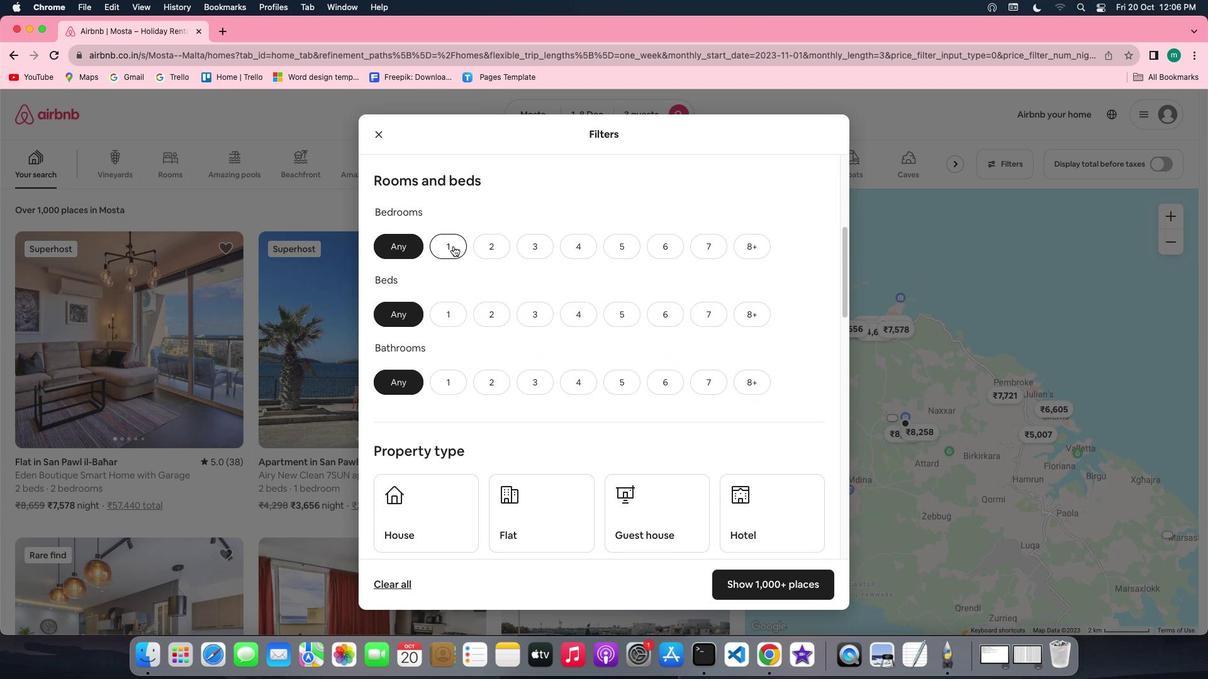 
Action: Mouse pressed left at (453, 246)
Screenshot: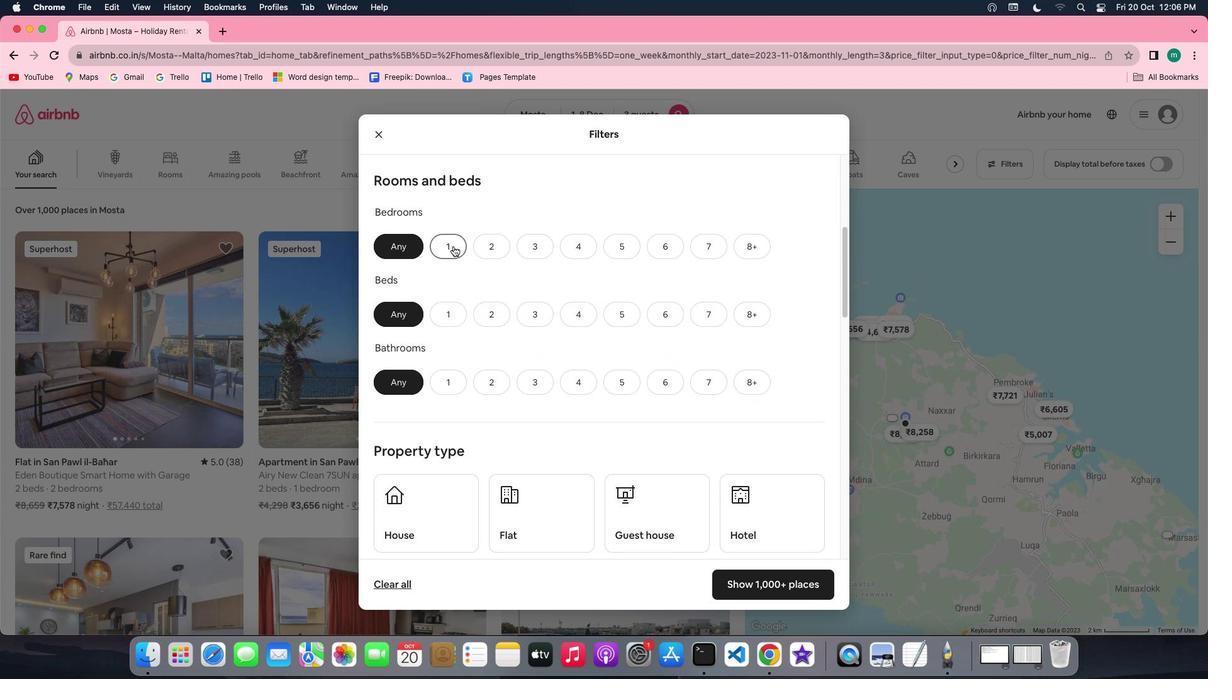 
Action: Mouse moved to (451, 302)
Screenshot: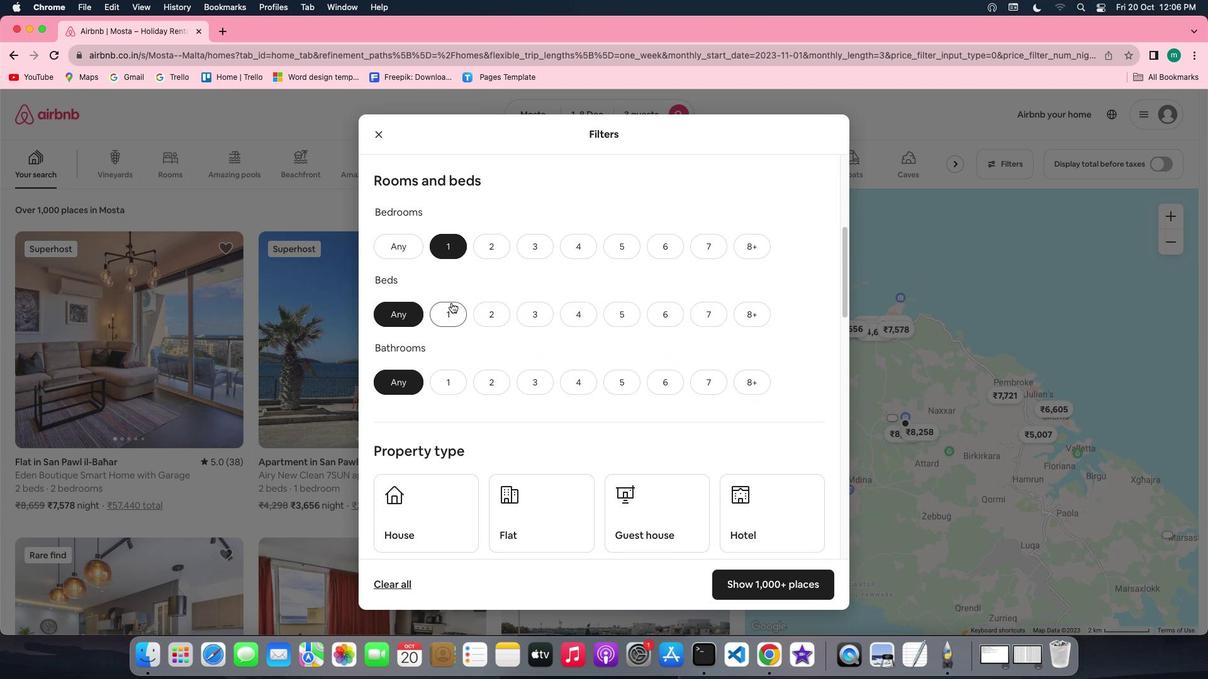 
Action: Mouse pressed left at (451, 302)
Screenshot: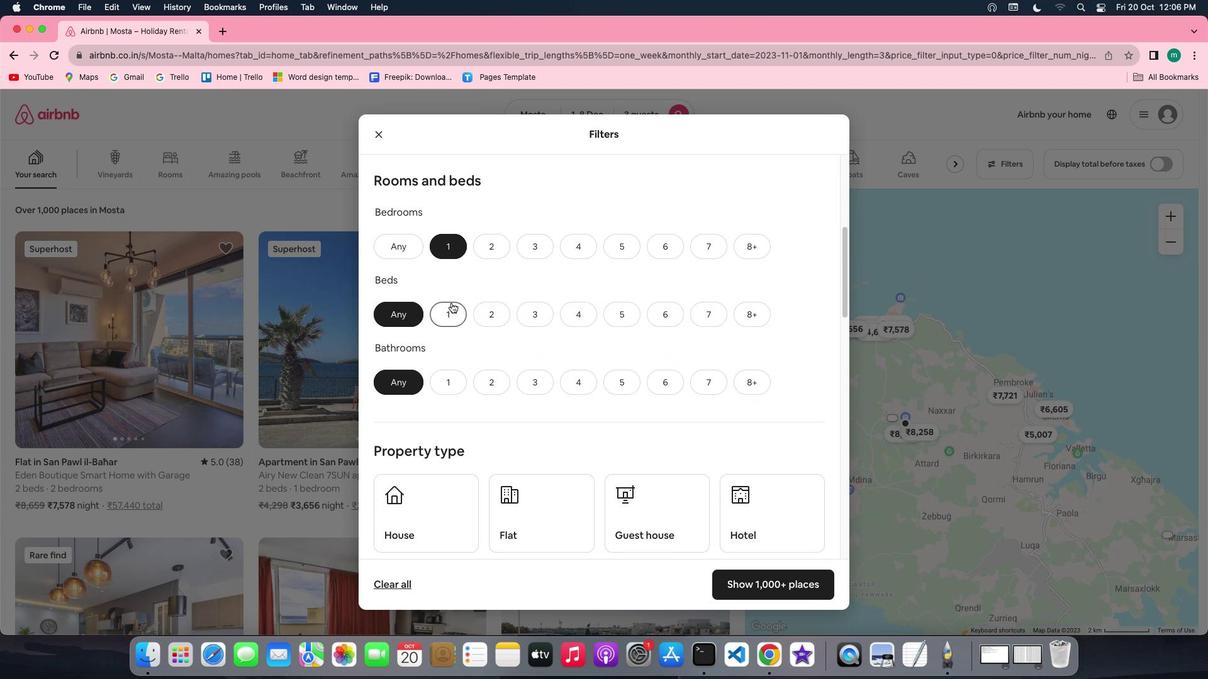 
Action: Mouse moved to (452, 383)
Screenshot: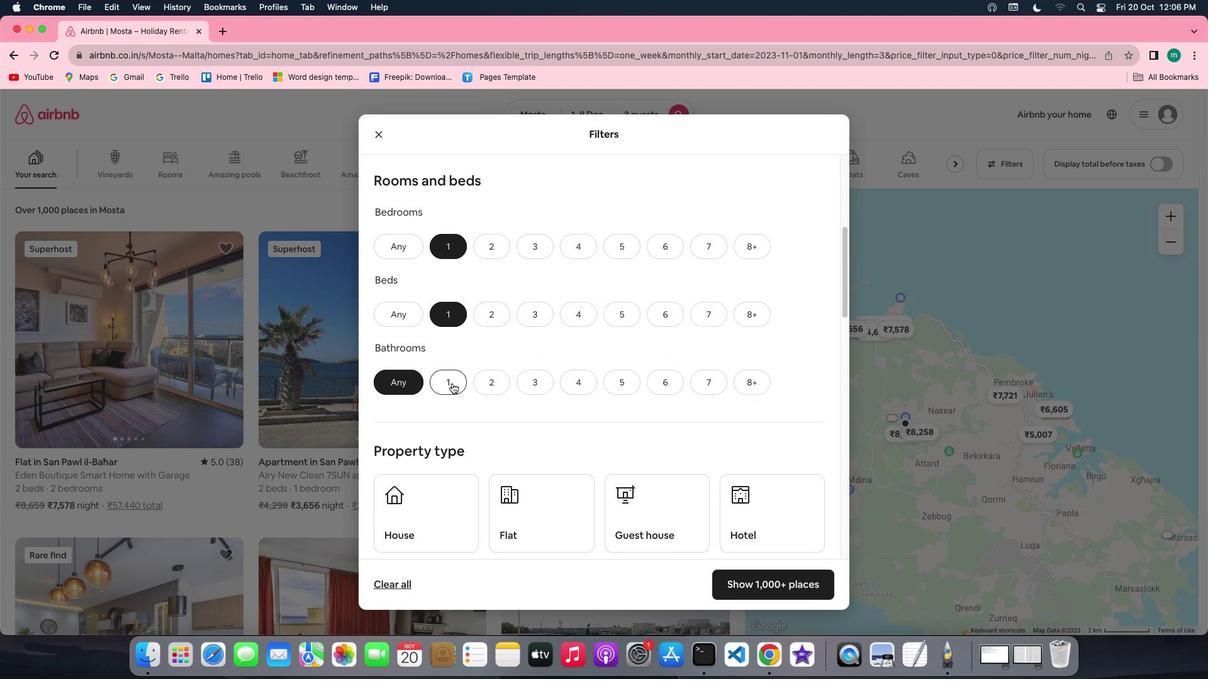 
Action: Mouse pressed left at (452, 383)
Screenshot: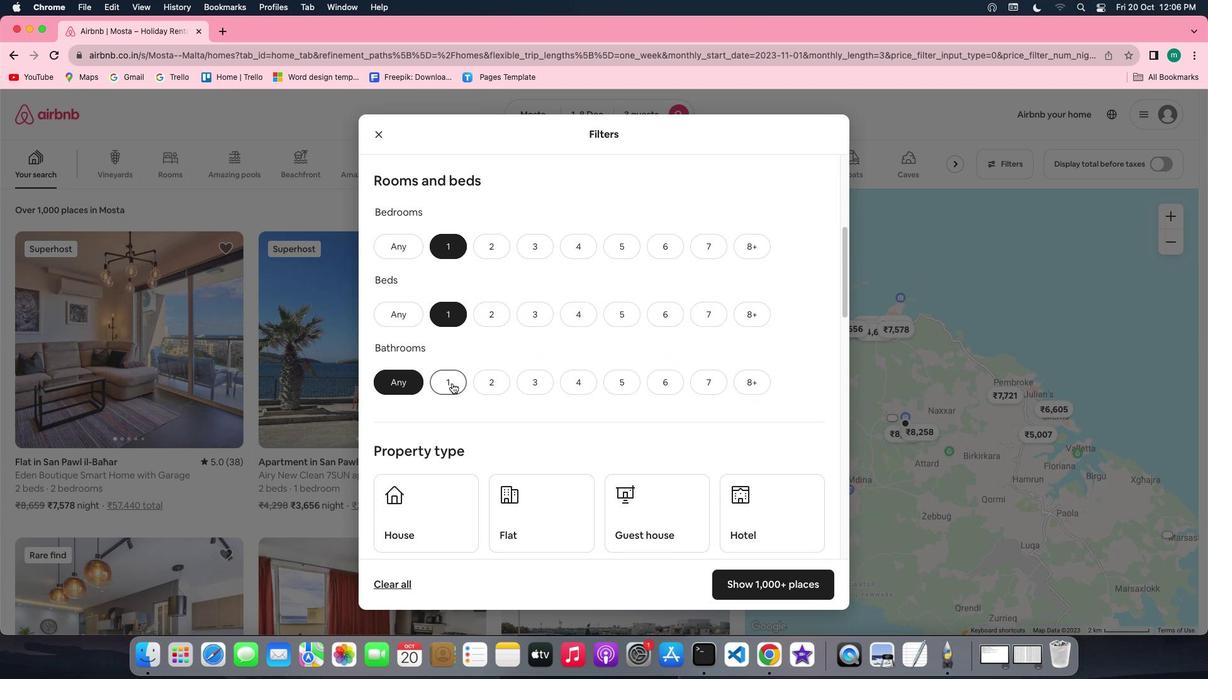 
Action: Mouse moved to (597, 419)
Screenshot: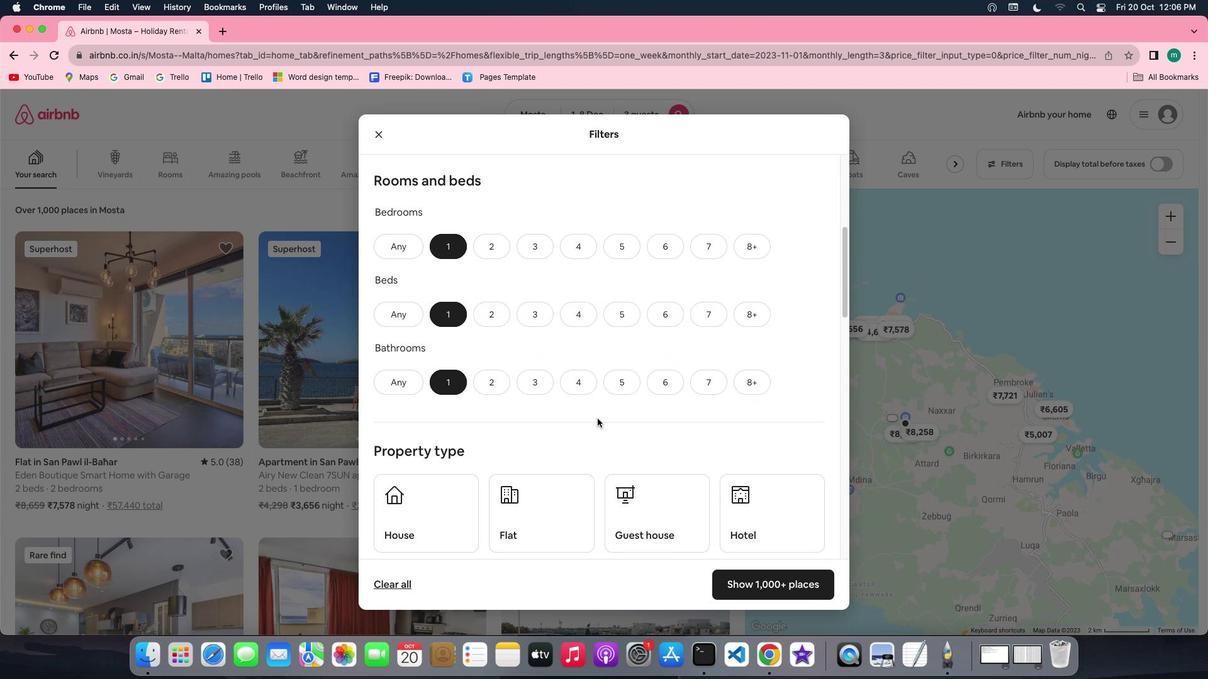 
Action: Mouse scrolled (597, 419) with delta (0, 0)
Screenshot: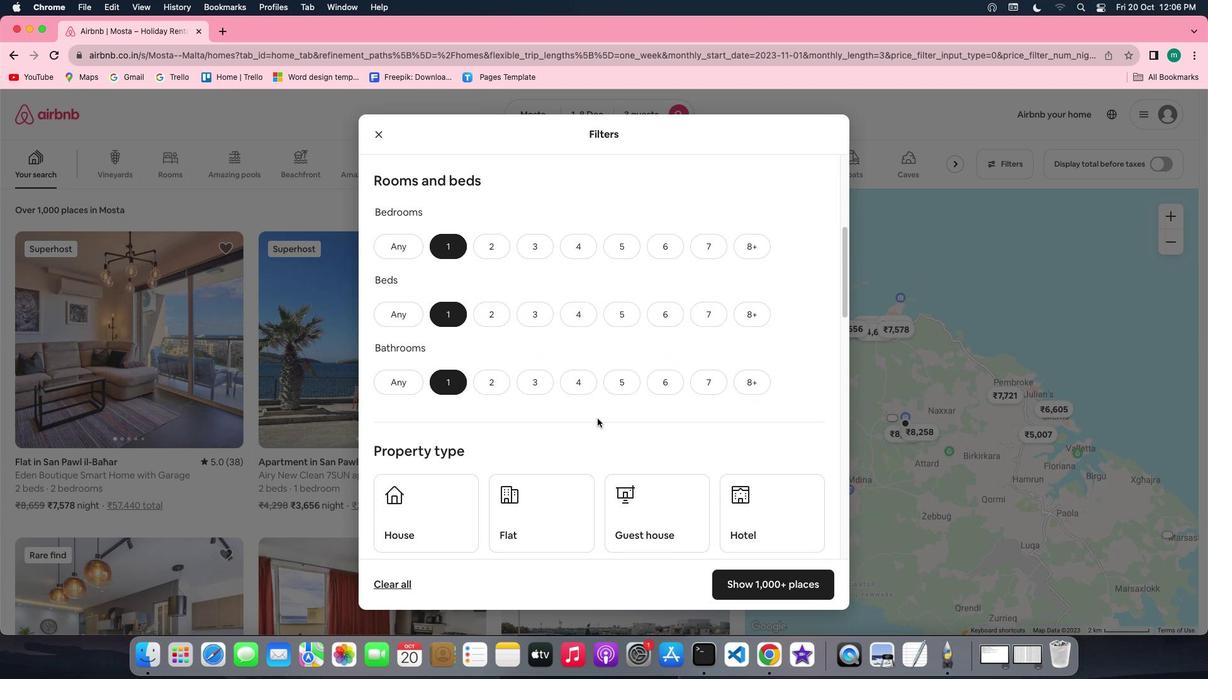 
Action: Mouse scrolled (597, 419) with delta (0, 0)
Screenshot: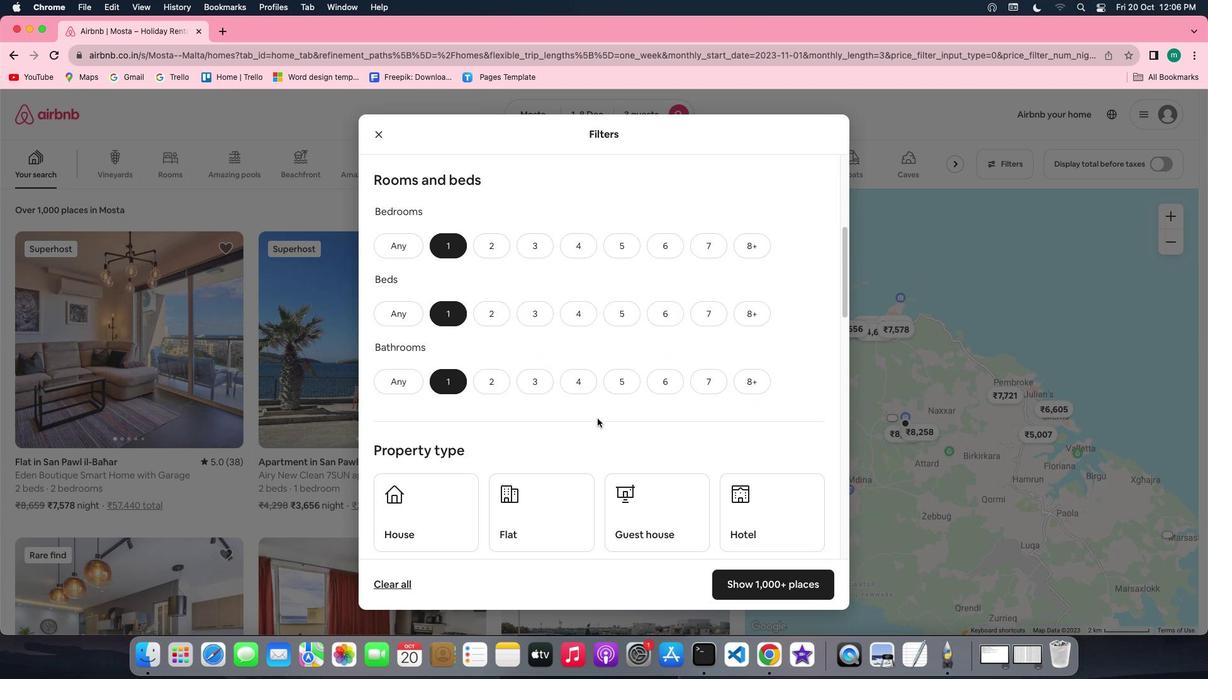 
Action: Mouse scrolled (597, 419) with delta (0, -1)
Screenshot: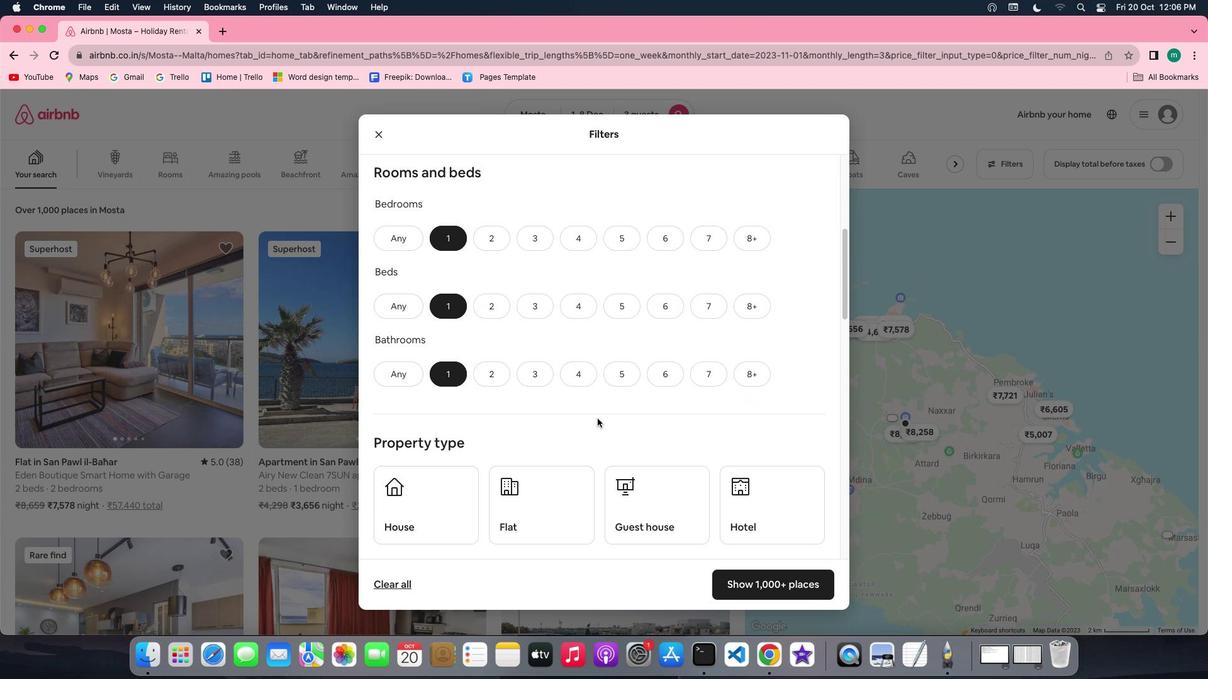 
Action: Mouse scrolled (597, 419) with delta (0, 0)
Screenshot: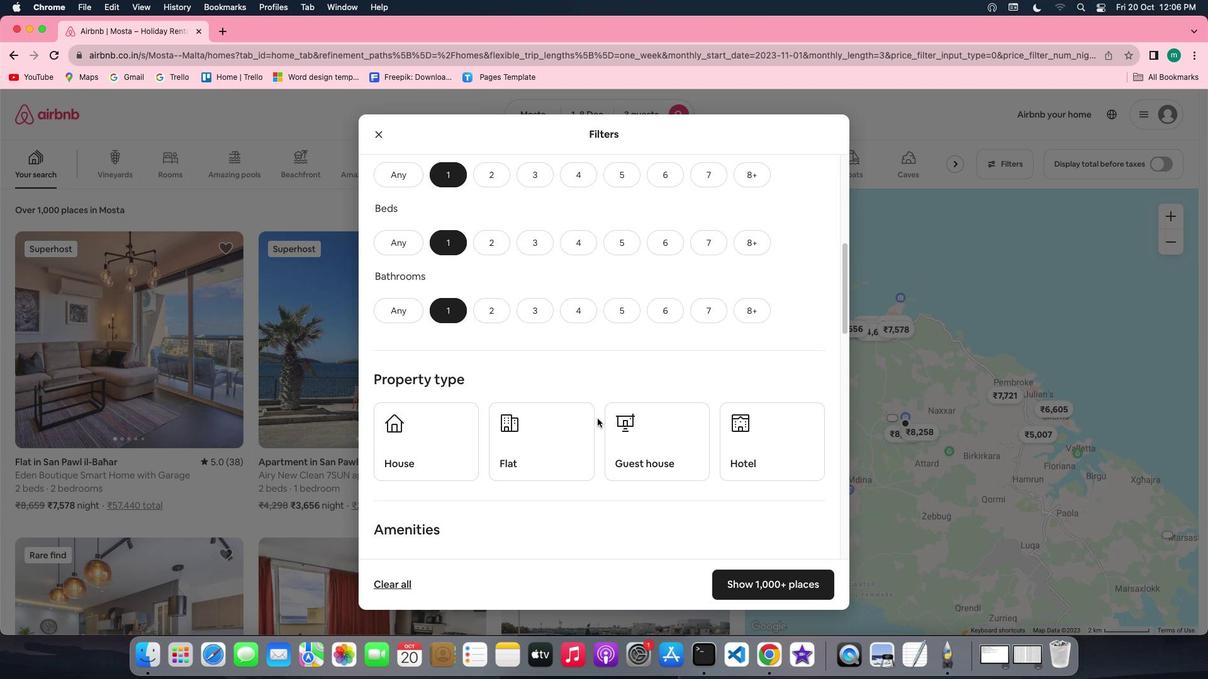 
Action: Mouse scrolled (597, 419) with delta (0, 0)
Screenshot: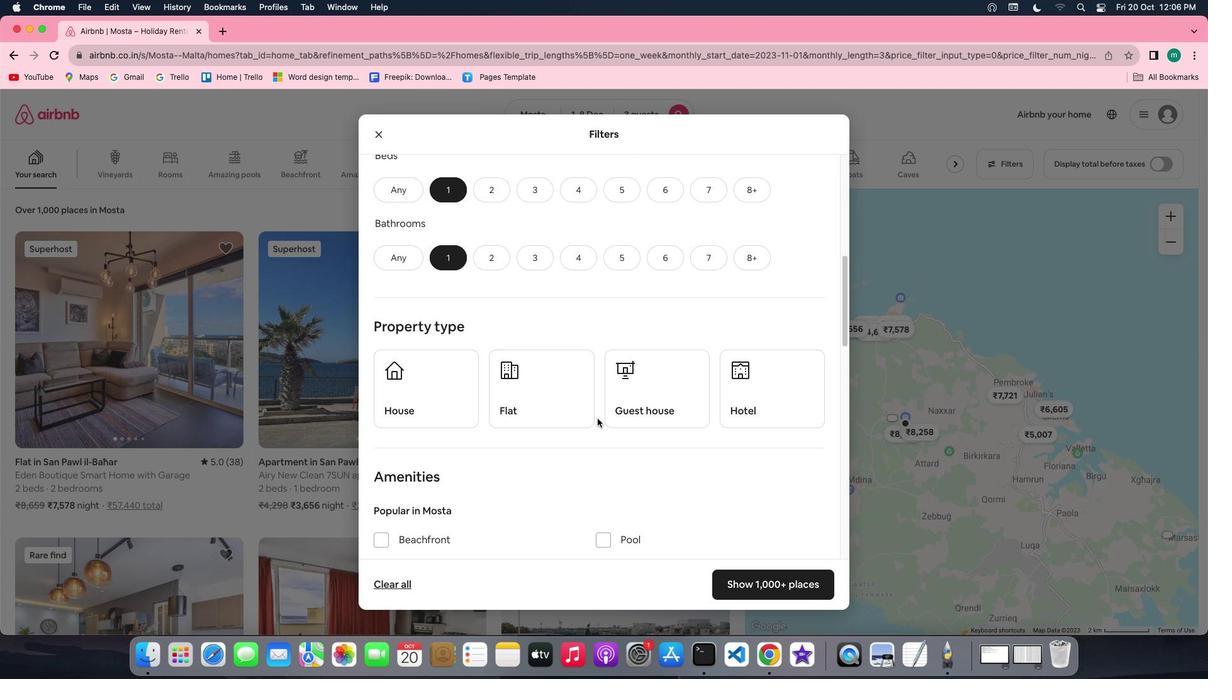 
Action: Mouse scrolled (597, 419) with delta (0, 0)
Screenshot: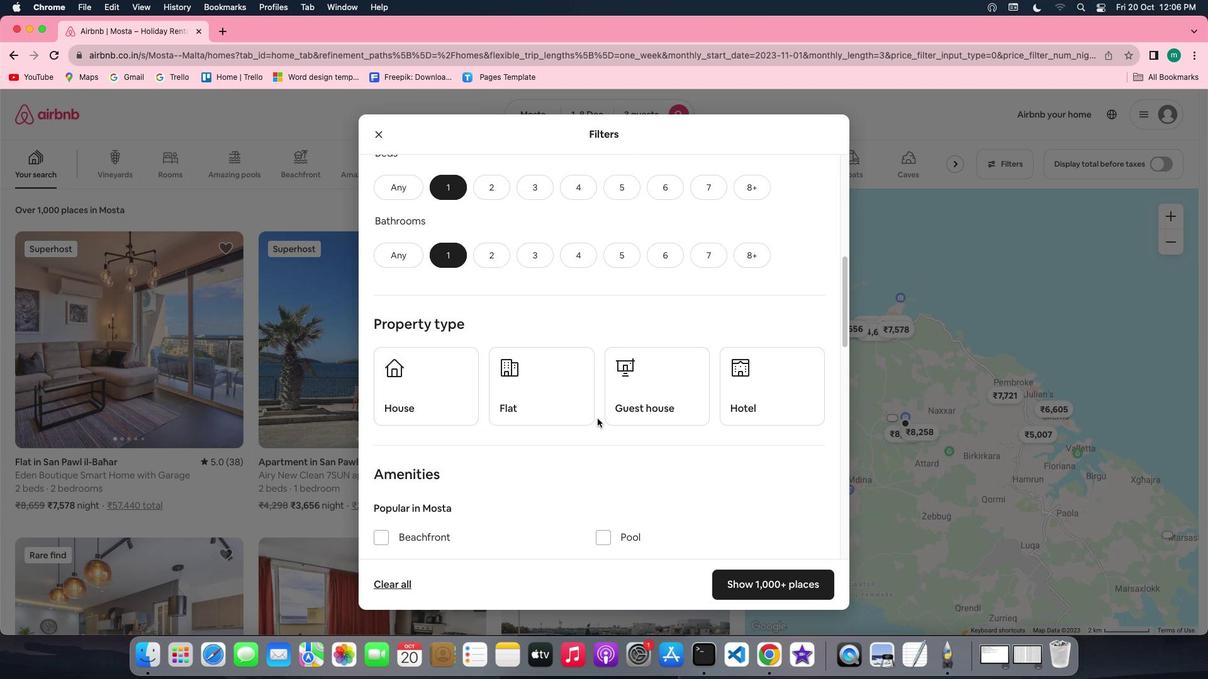 
Action: Mouse scrolled (597, 419) with delta (0, 0)
Screenshot: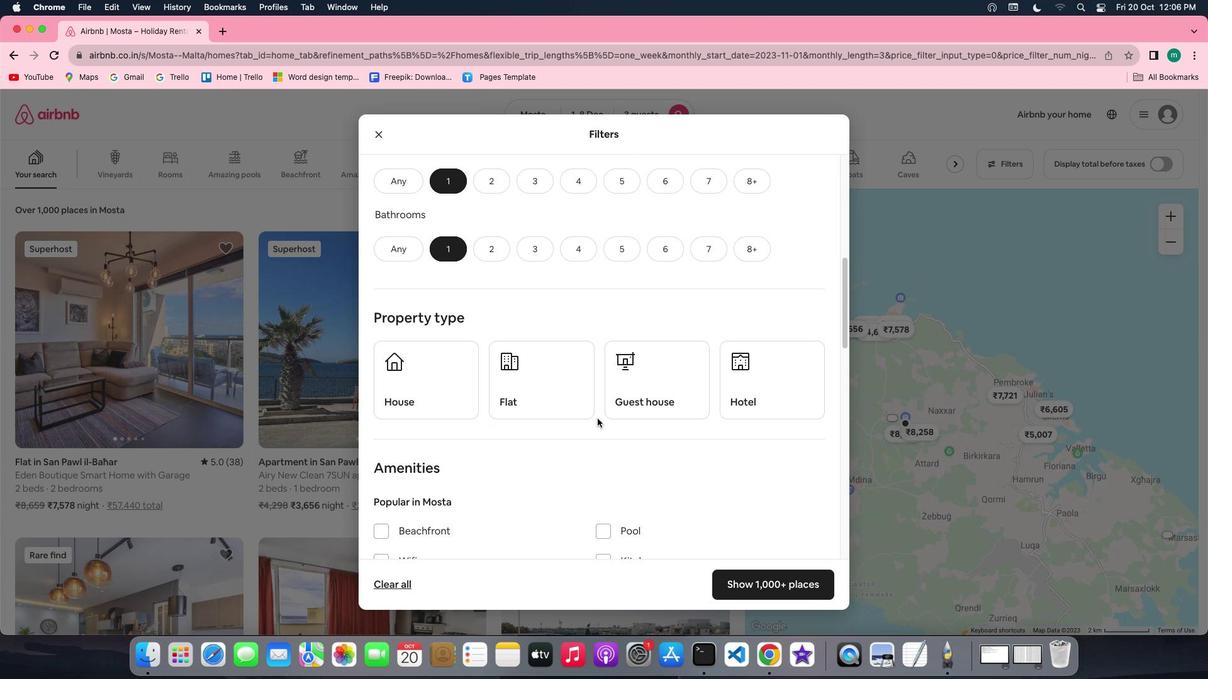 
Action: Mouse scrolled (597, 419) with delta (0, 0)
Screenshot: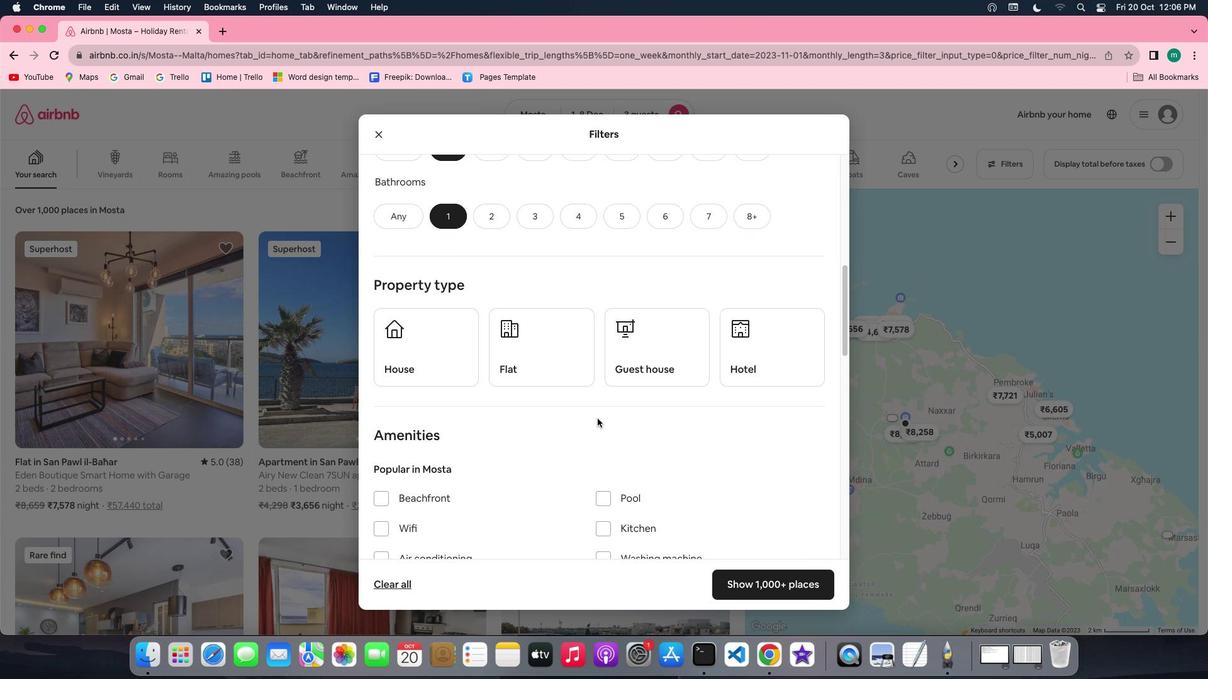 
Action: Mouse scrolled (597, 419) with delta (0, 0)
Screenshot: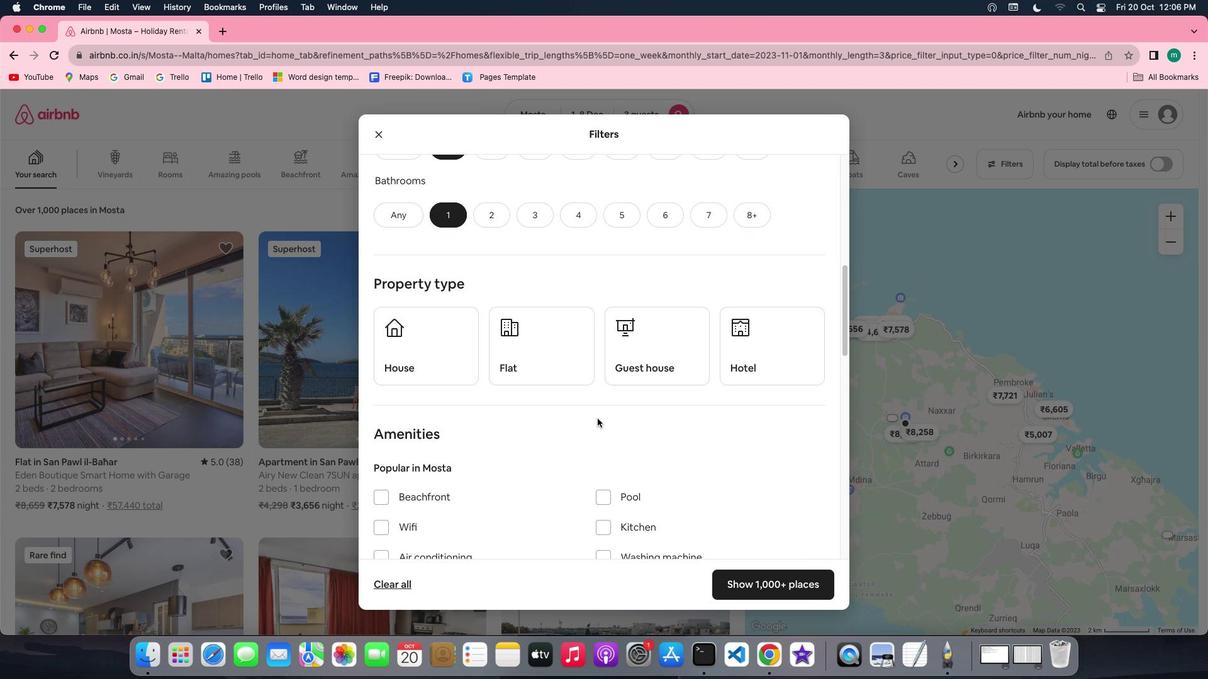 
Action: Mouse scrolled (597, 419) with delta (0, 0)
Screenshot: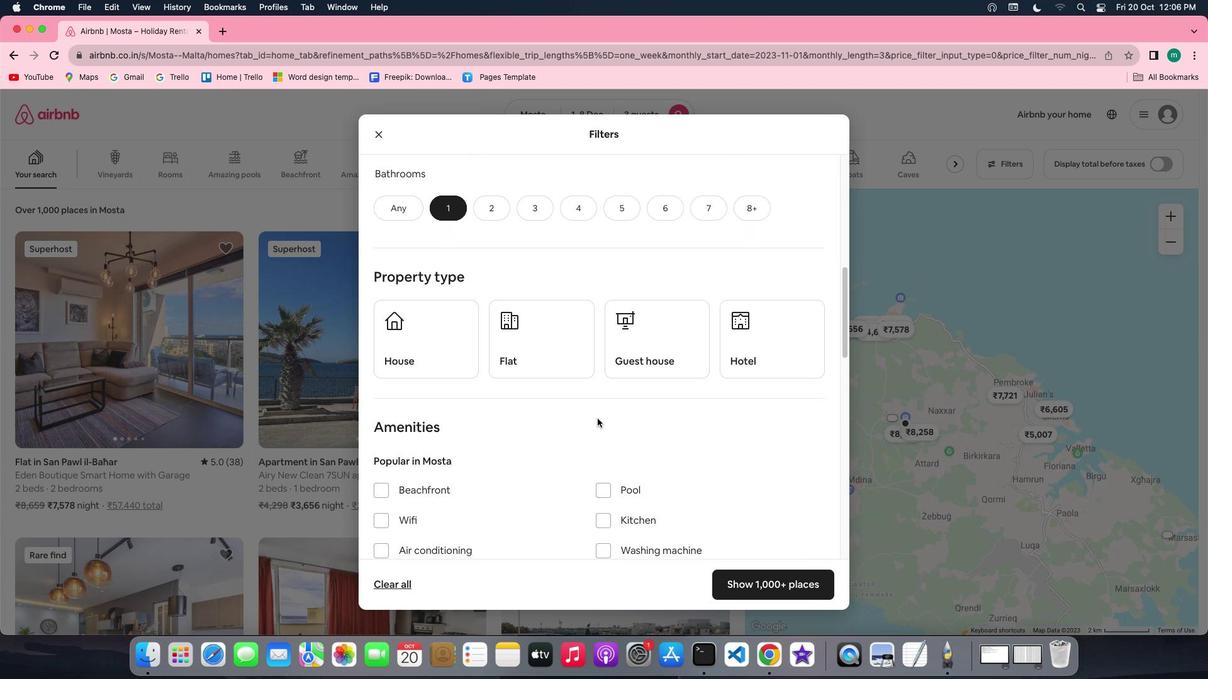 
Action: Mouse scrolled (597, 419) with delta (0, 0)
Screenshot: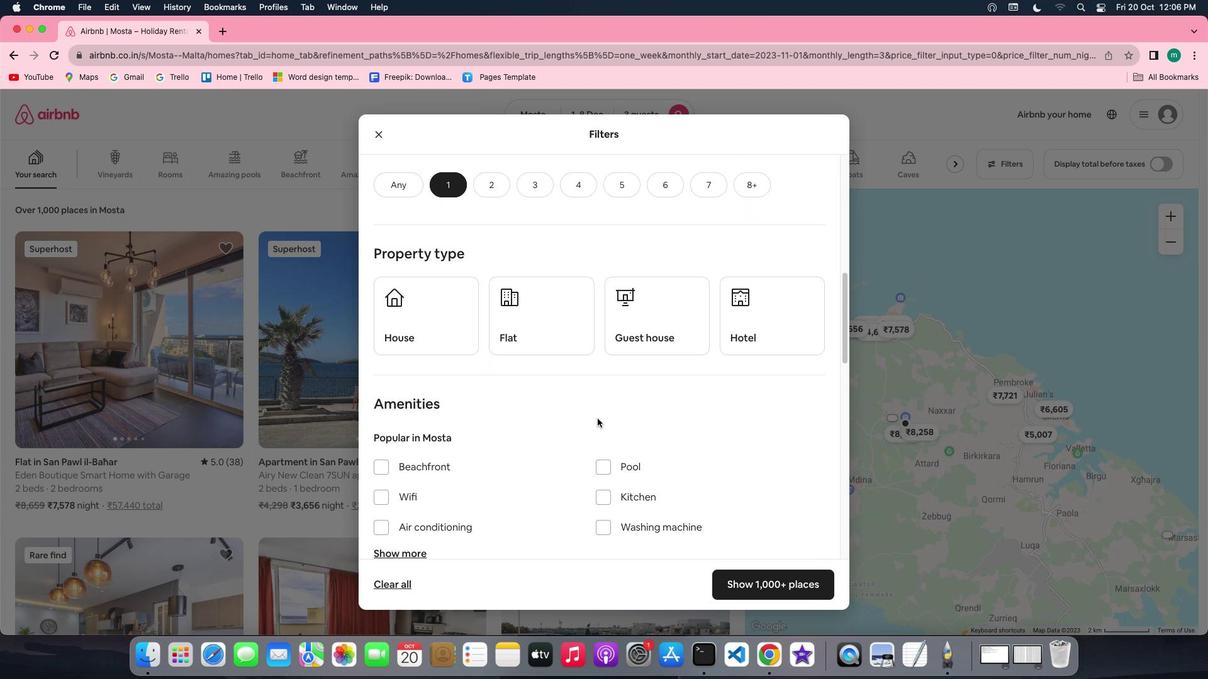 
Action: Mouse scrolled (597, 419) with delta (0, 0)
Screenshot: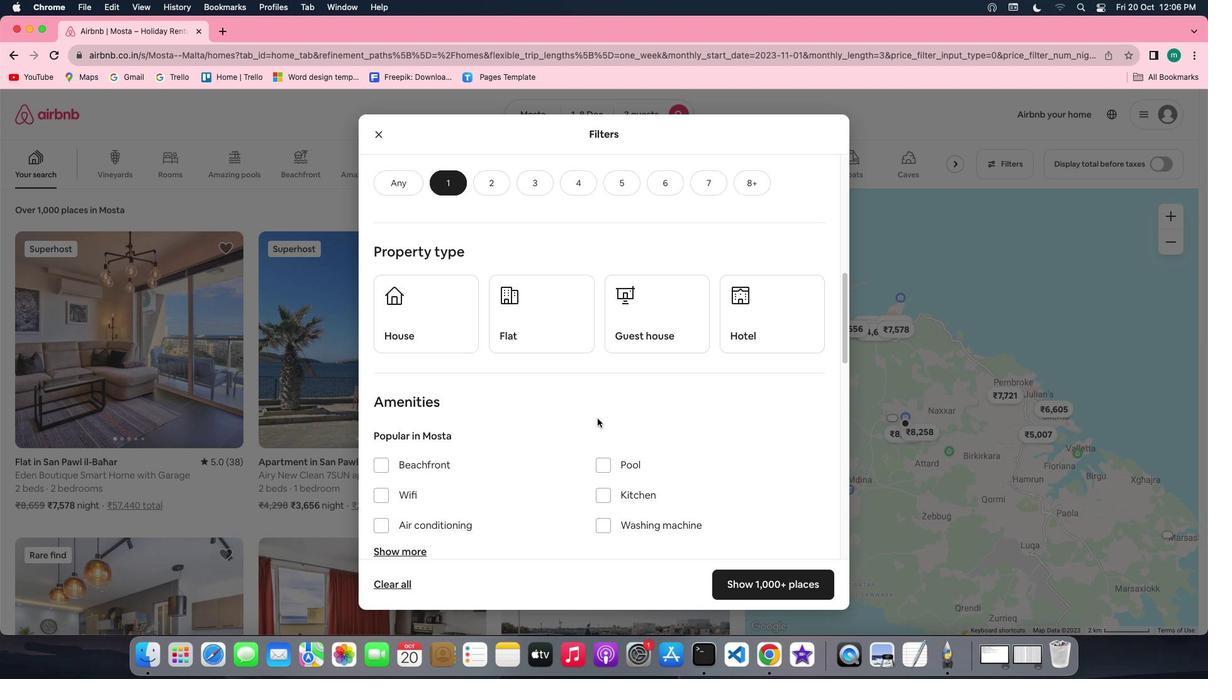 
Action: Mouse moved to (753, 325)
Screenshot: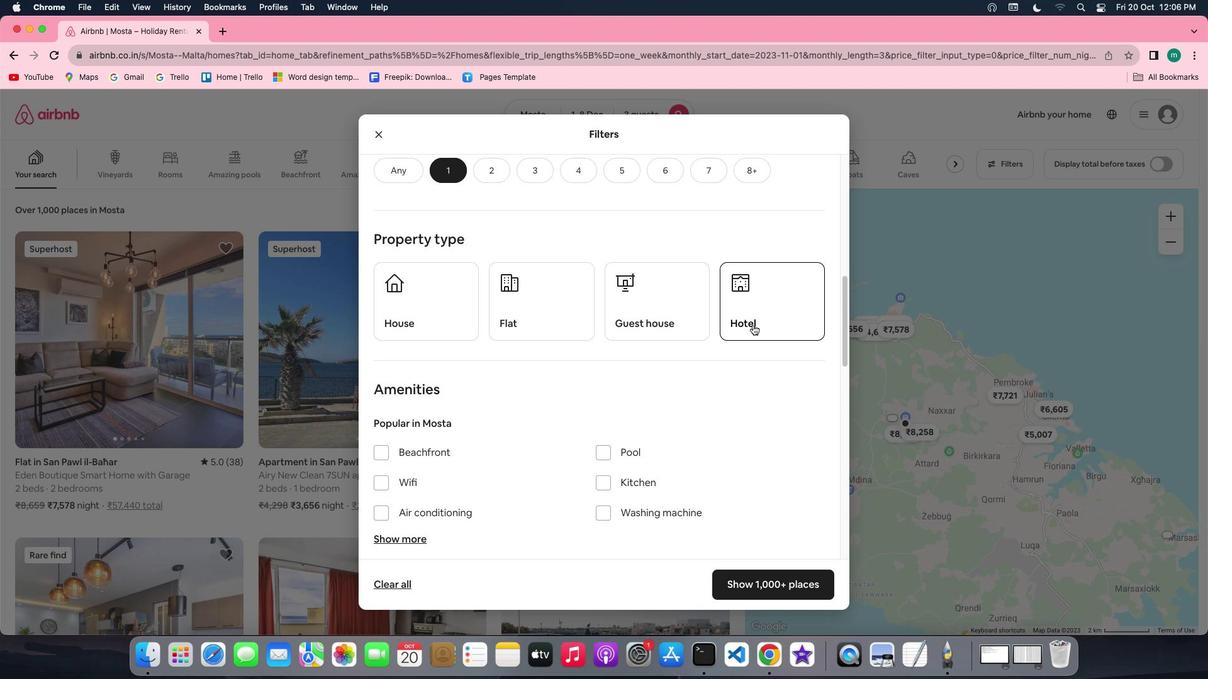 
Action: Mouse pressed left at (753, 325)
Screenshot: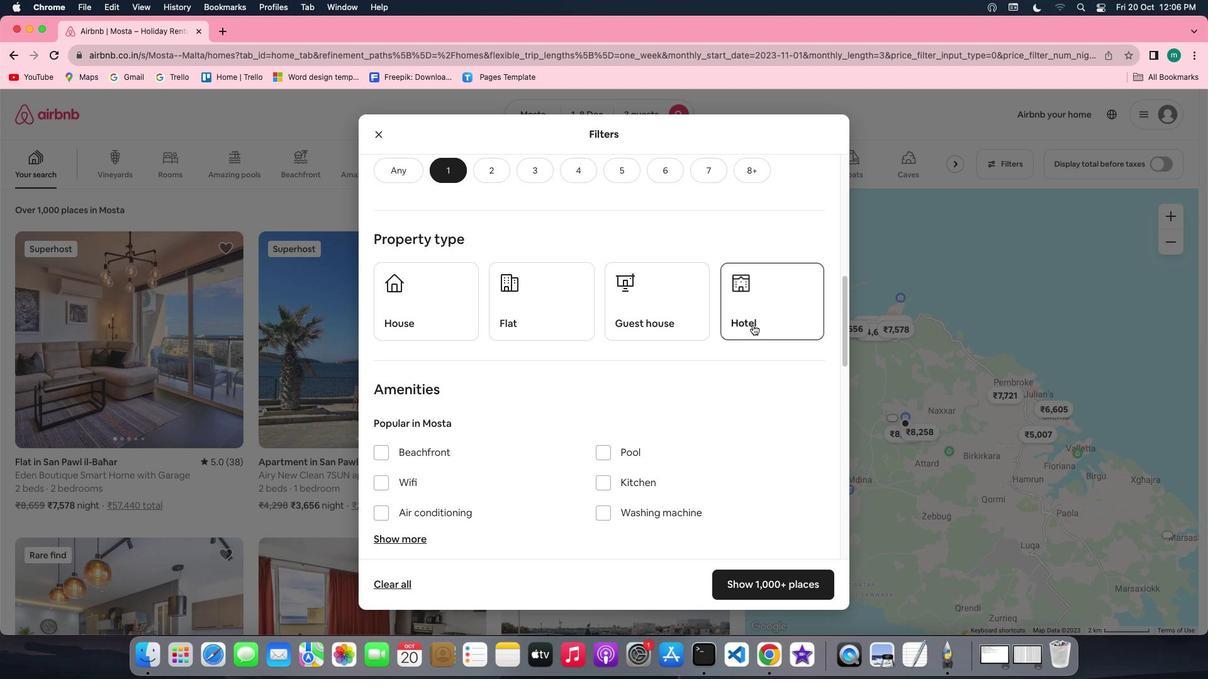 
Action: Mouse moved to (633, 392)
Screenshot: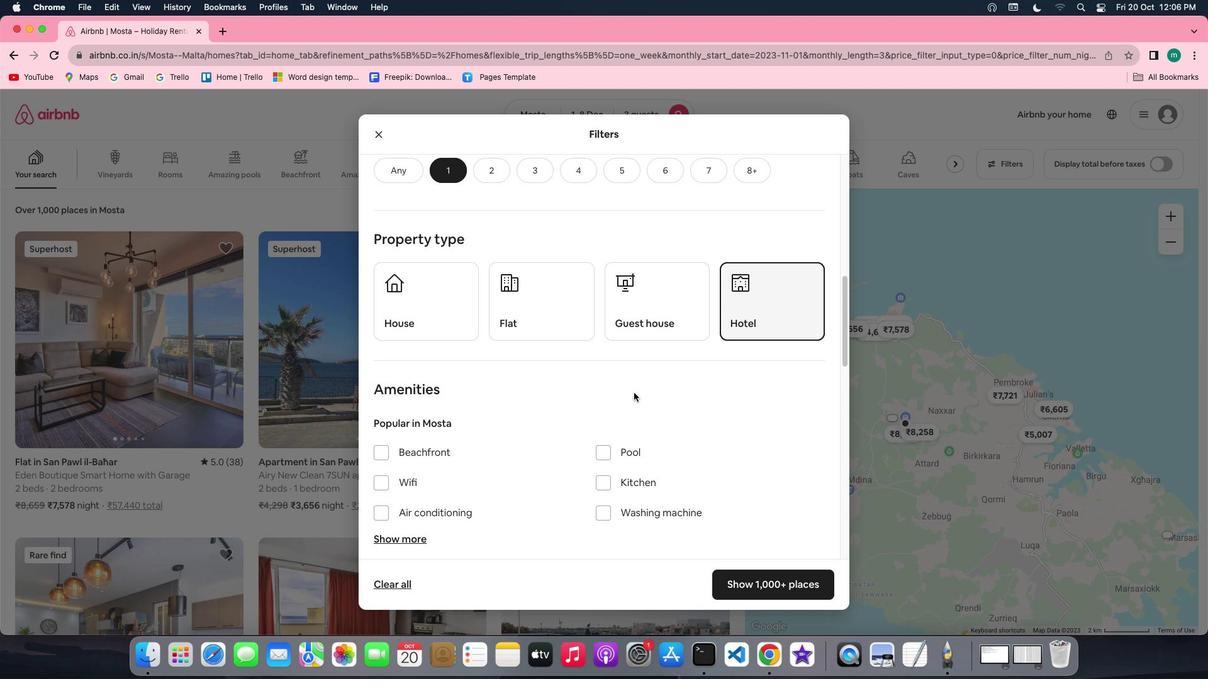 
Action: Mouse scrolled (633, 392) with delta (0, 0)
Screenshot: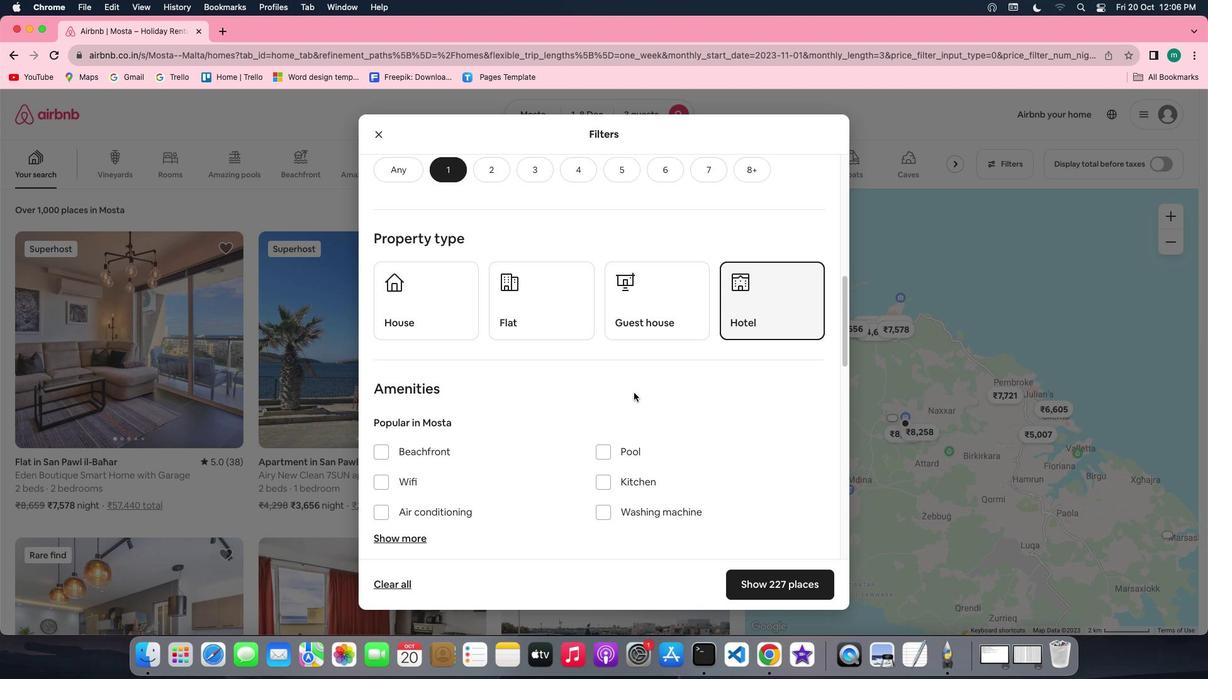 
Action: Mouse scrolled (633, 392) with delta (0, 0)
Screenshot: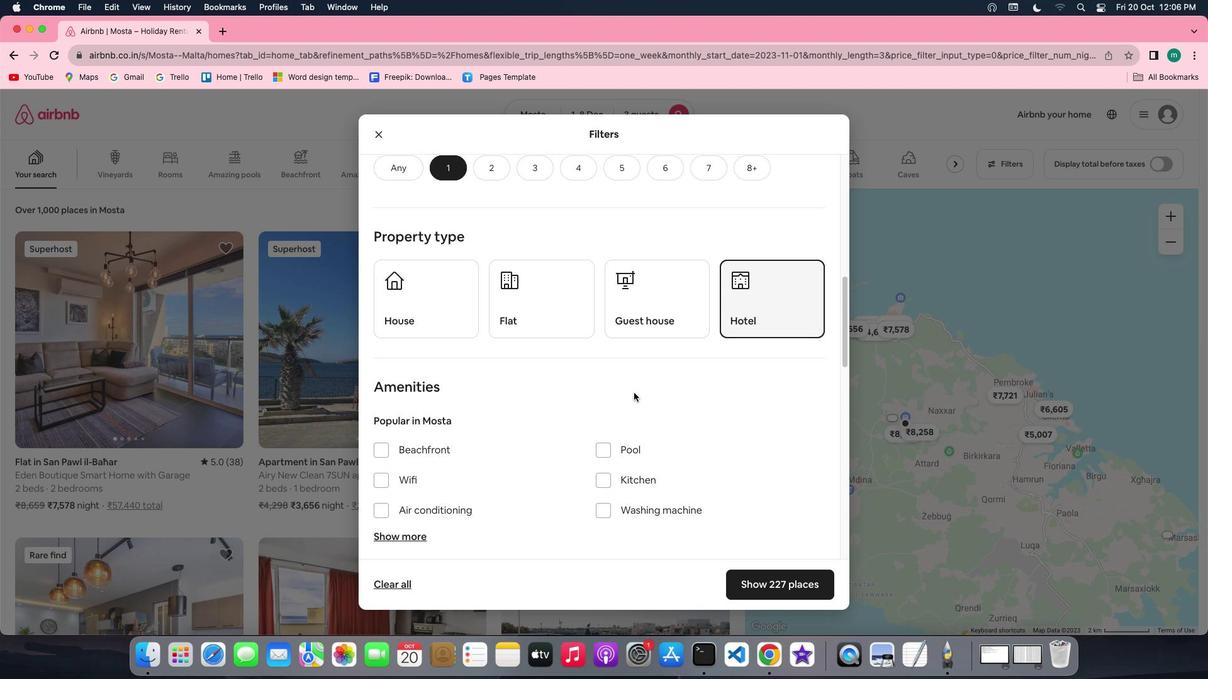 
Action: Mouse scrolled (633, 392) with delta (0, 0)
Screenshot: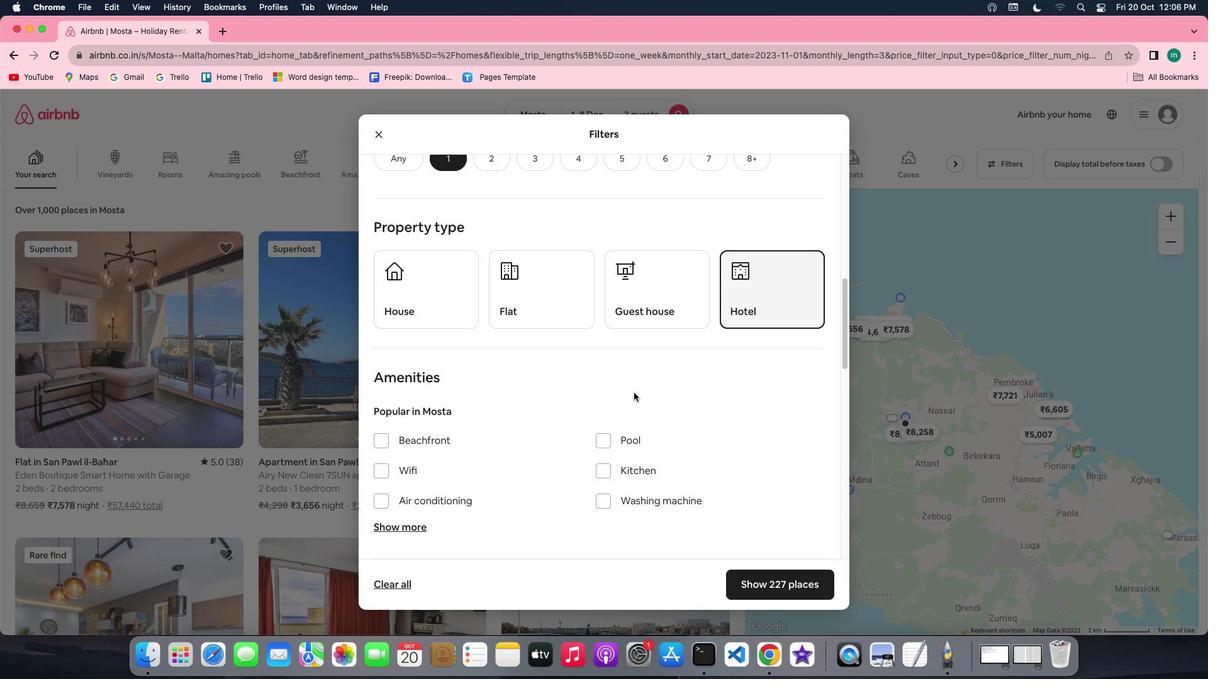 
Action: Mouse scrolled (633, 392) with delta (0, 0)
Screenshot: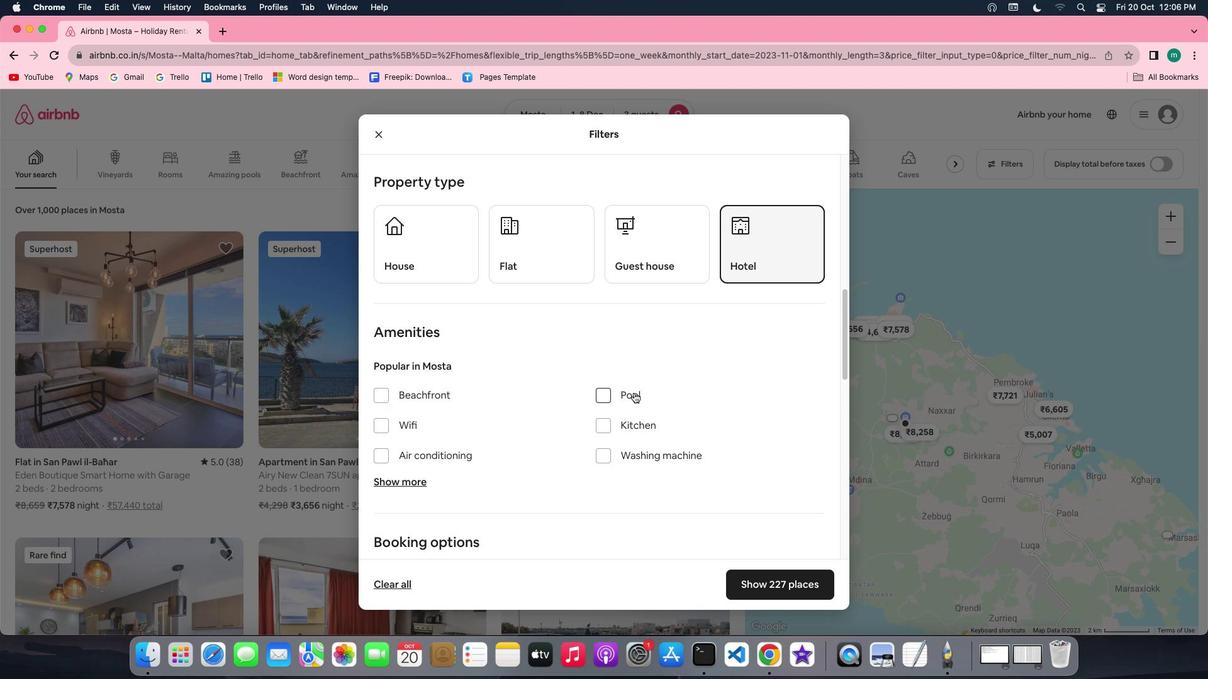 
Action: Mouse scrolled (633, 392) with delta (0, 0)
Screenshot: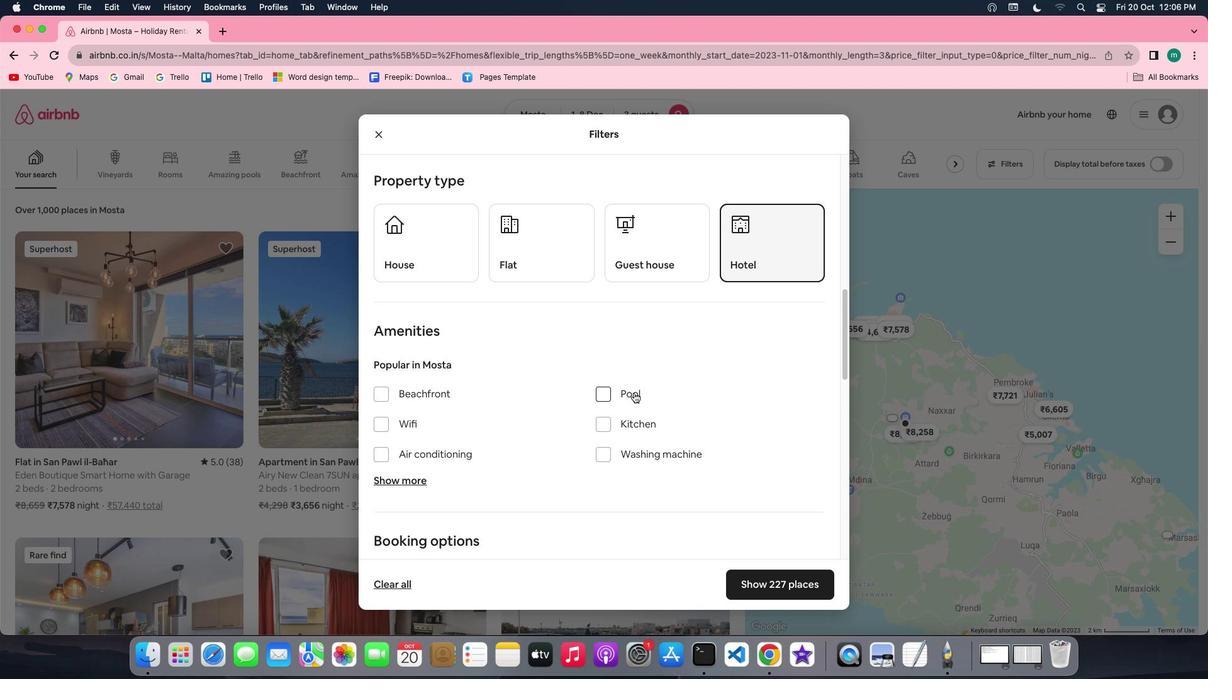 
Action: Mouse scrolled (633, 392) with delta (0, -1)
Screenshot: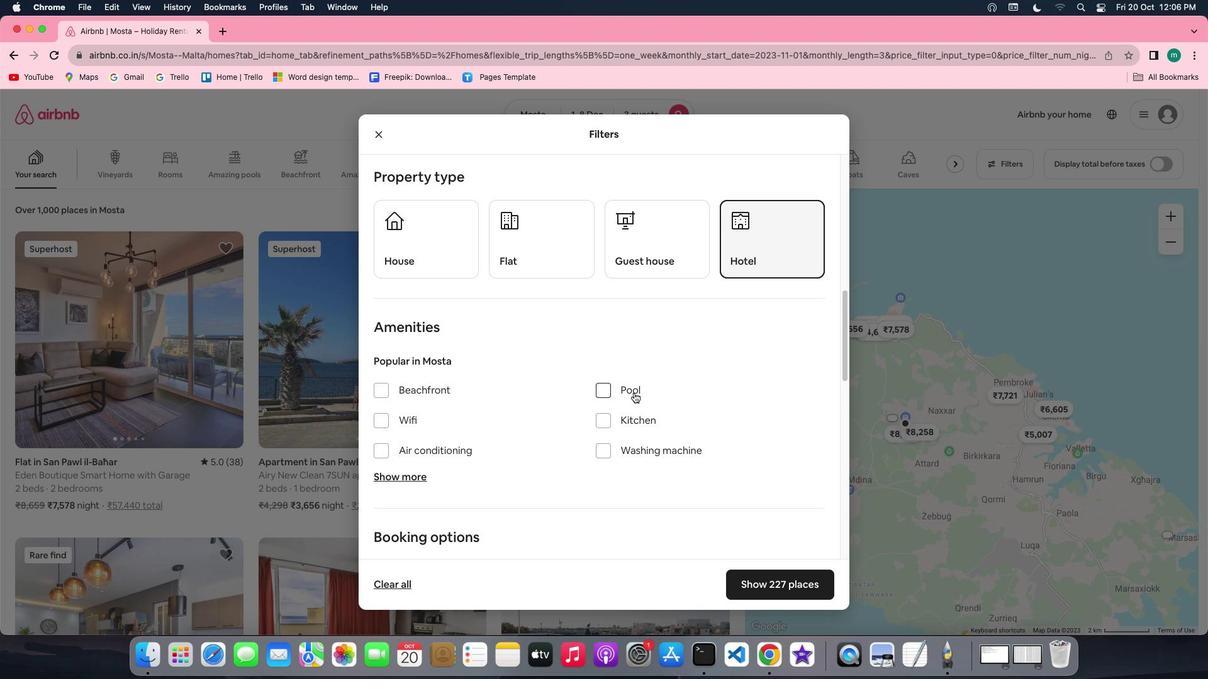 
Action: Mouse scrolled (633, 392) with delta (0, -1)
Screenshot: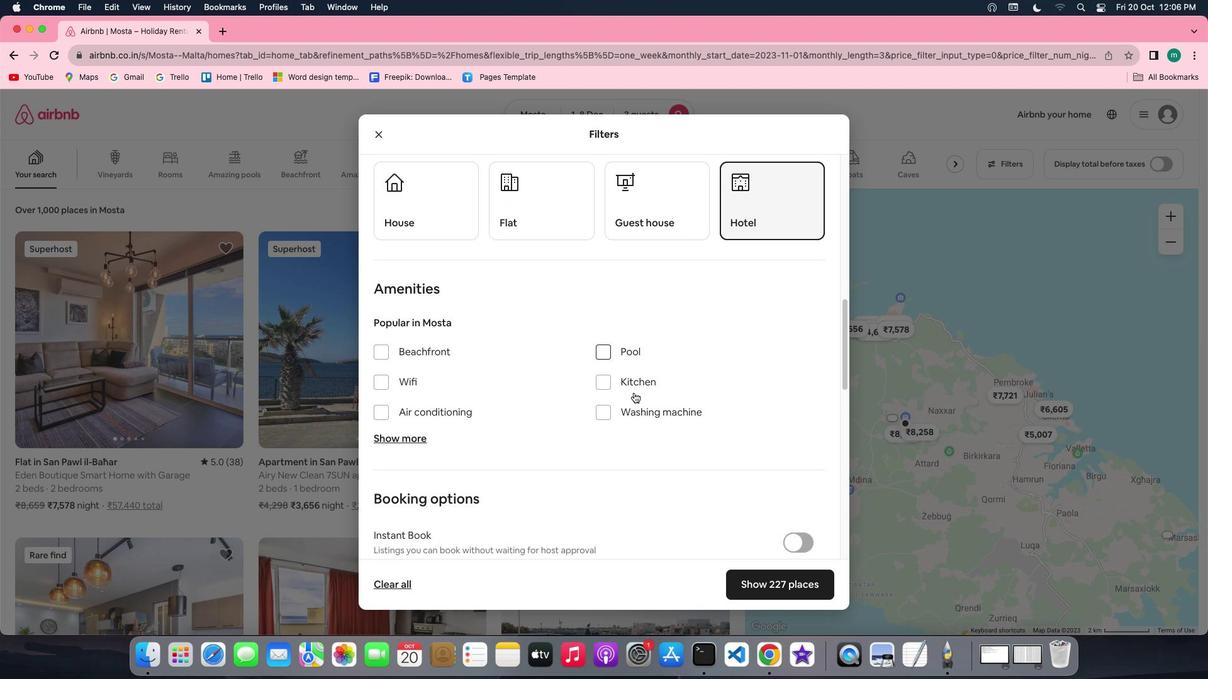 
Action: Mouse scrolled (633, 392) with delta (0, 0)
Screenshot: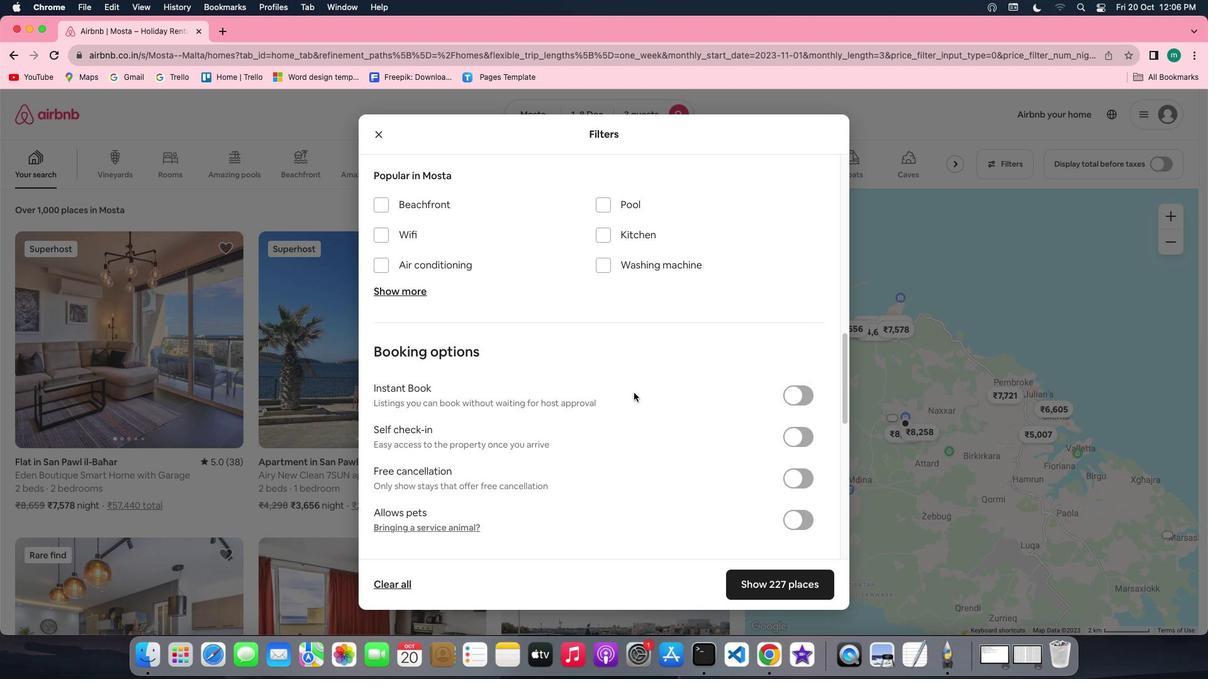 
Action: Mouse scrolled (633, 392) with delta (0, 0)
Screenshot: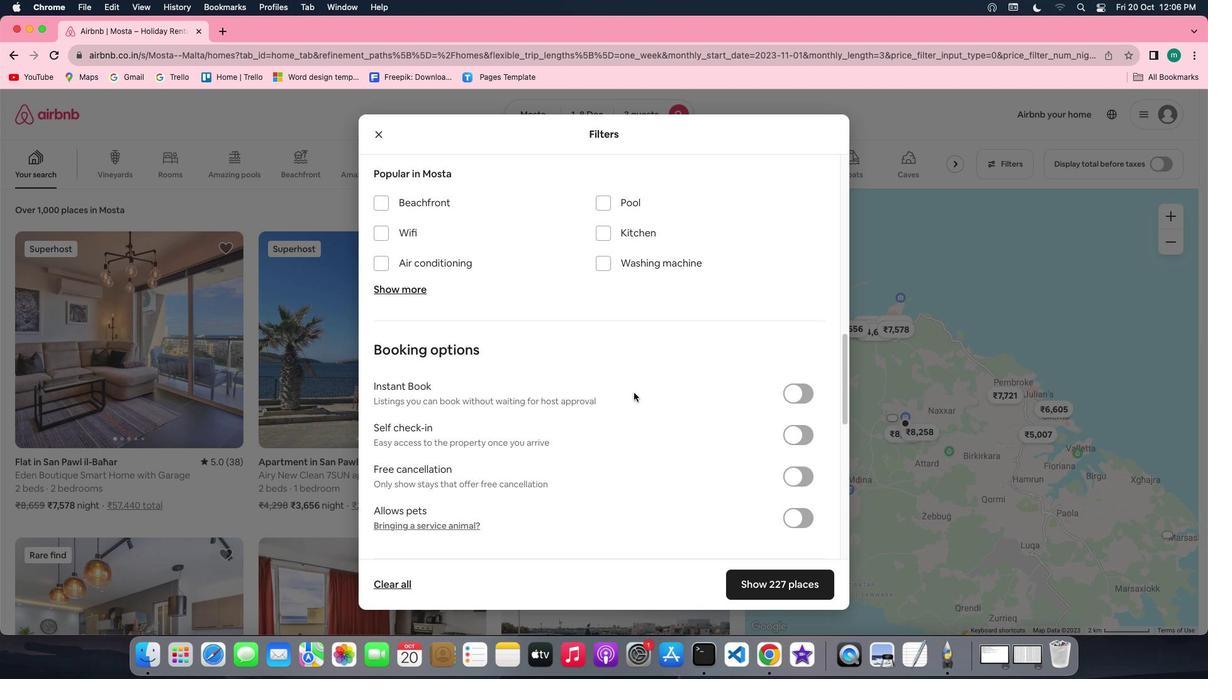 
Action: Mouse scrolled (633, 392) with delta (0, 0)
Screenshot: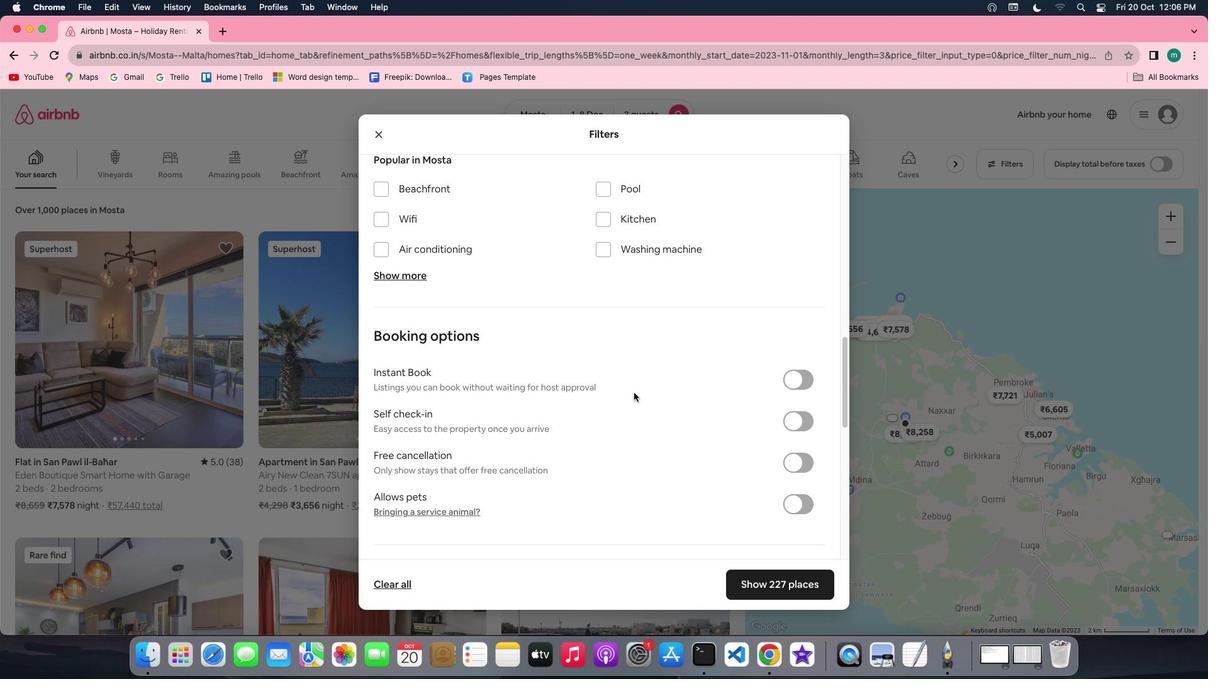 
Action: Mouse moved to (804, 391)
Screenshot: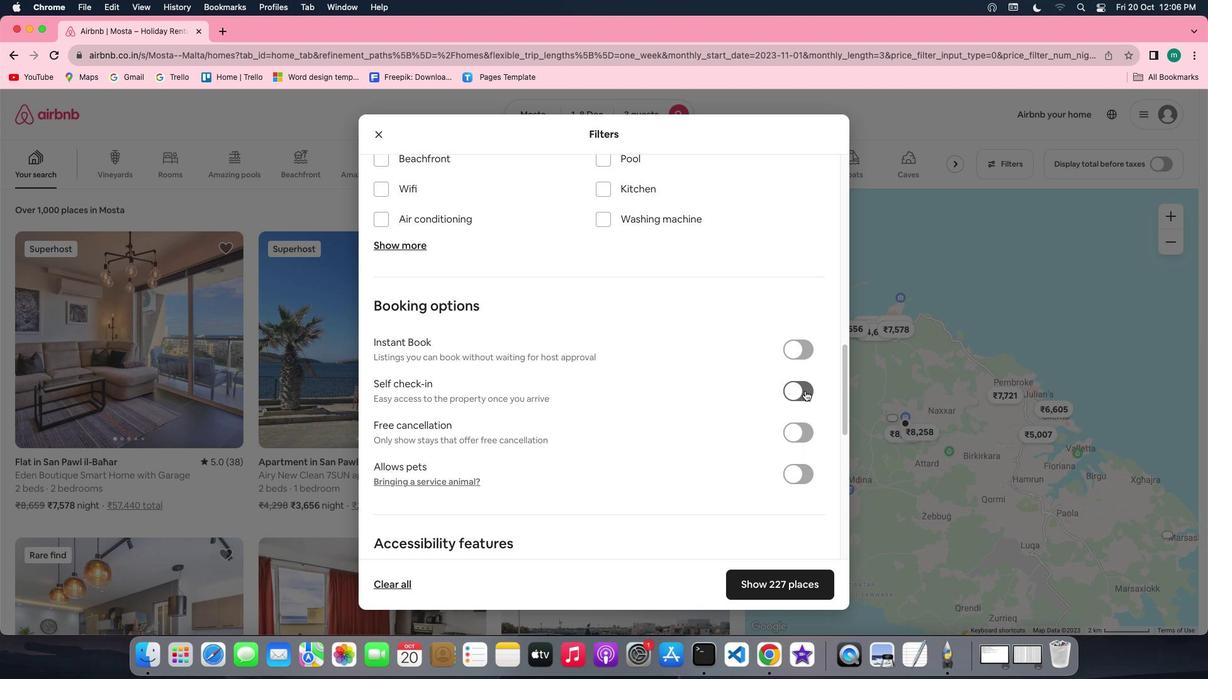 
Action: Mouse pressed left at (804, 391)
Screenshot: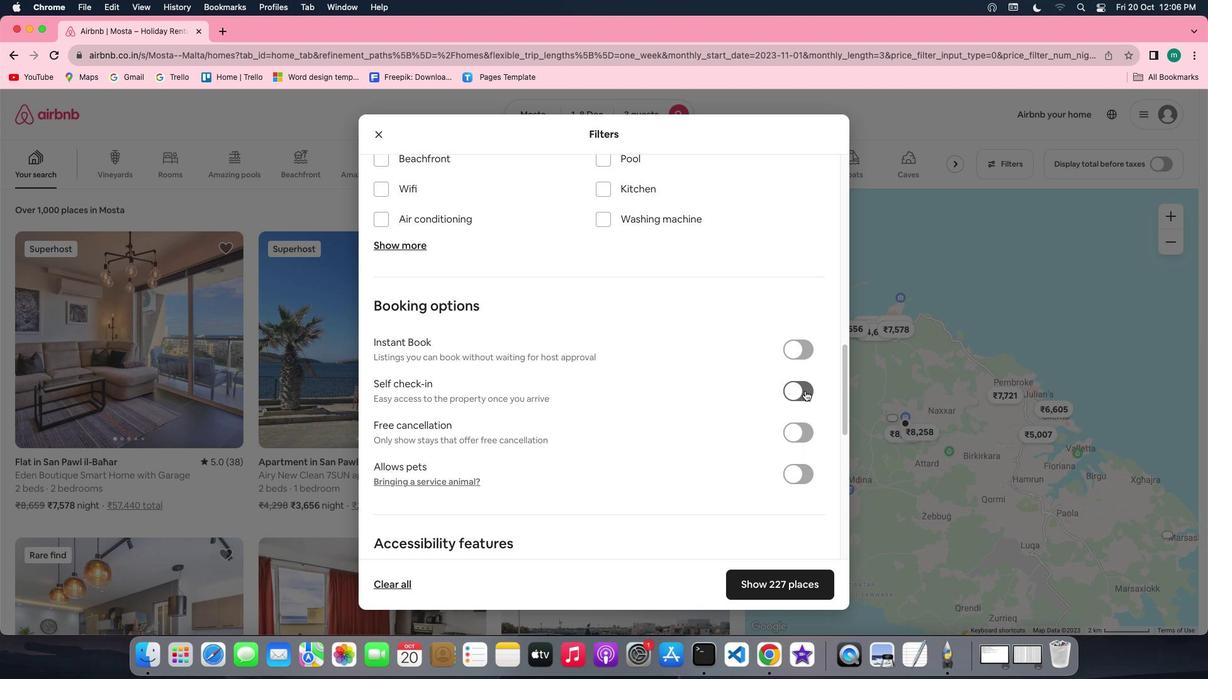 
Action: Mouse moved to (775, 582)
Screenshot: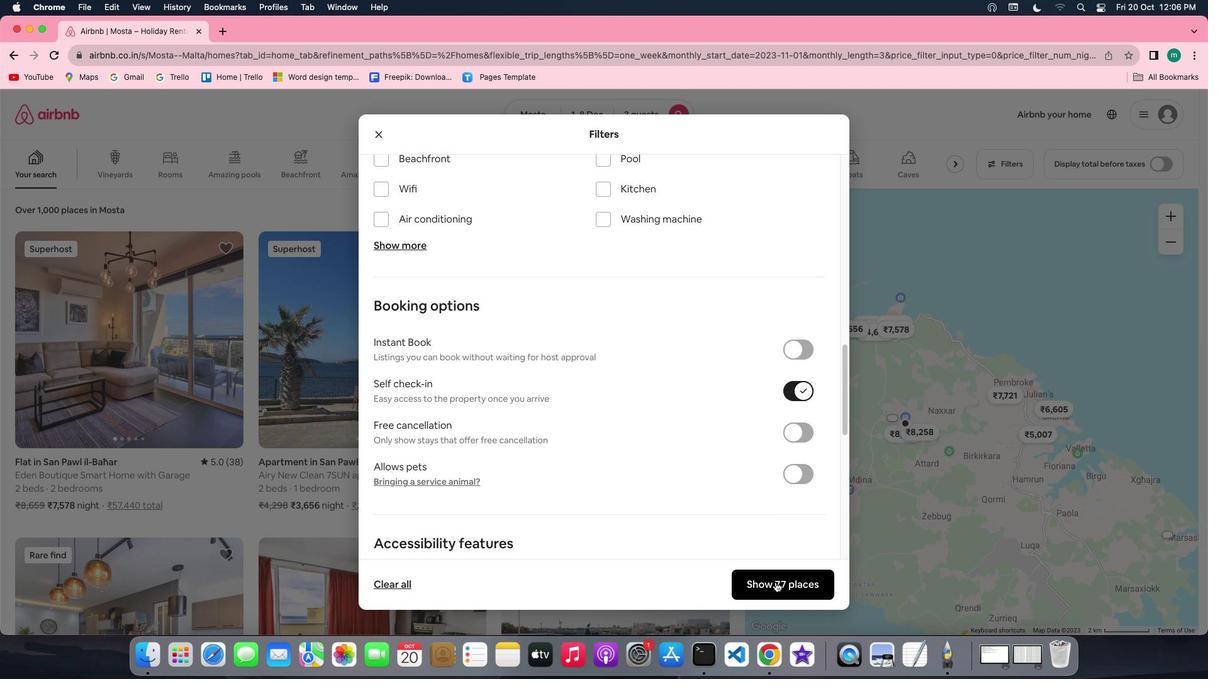 
Action: Mouse pressed left at (775, 582)
Screenshot: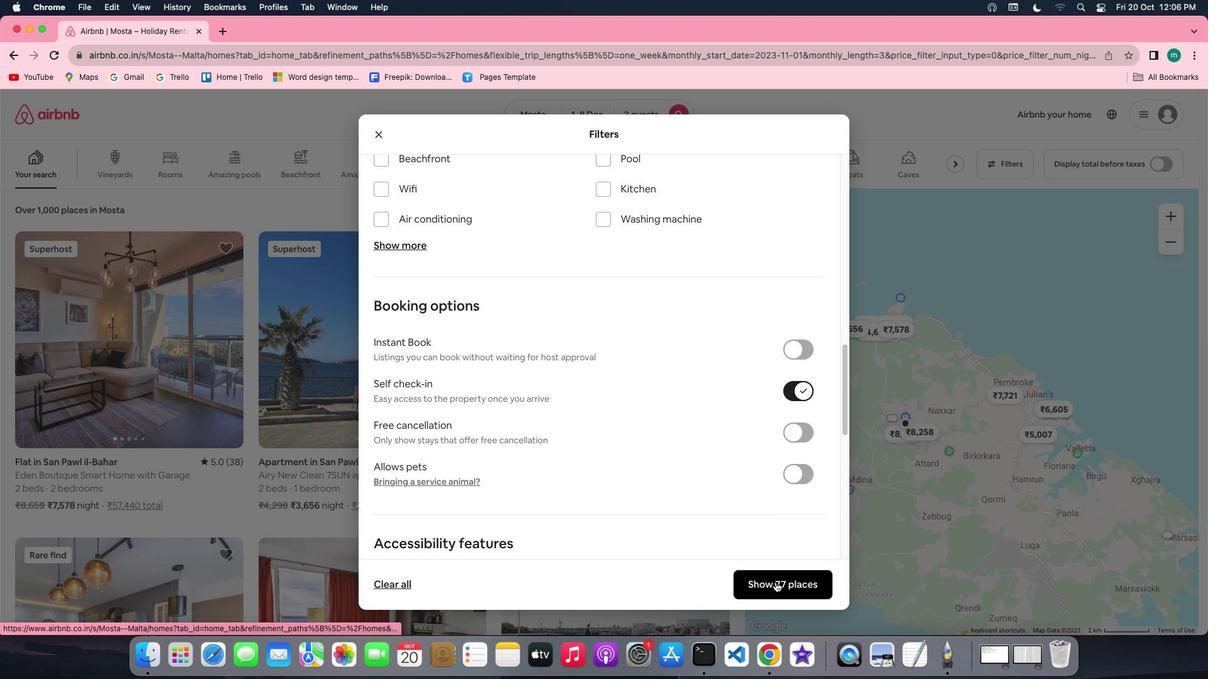 
Action: Mouse moved to (203, 324)
Screenshot: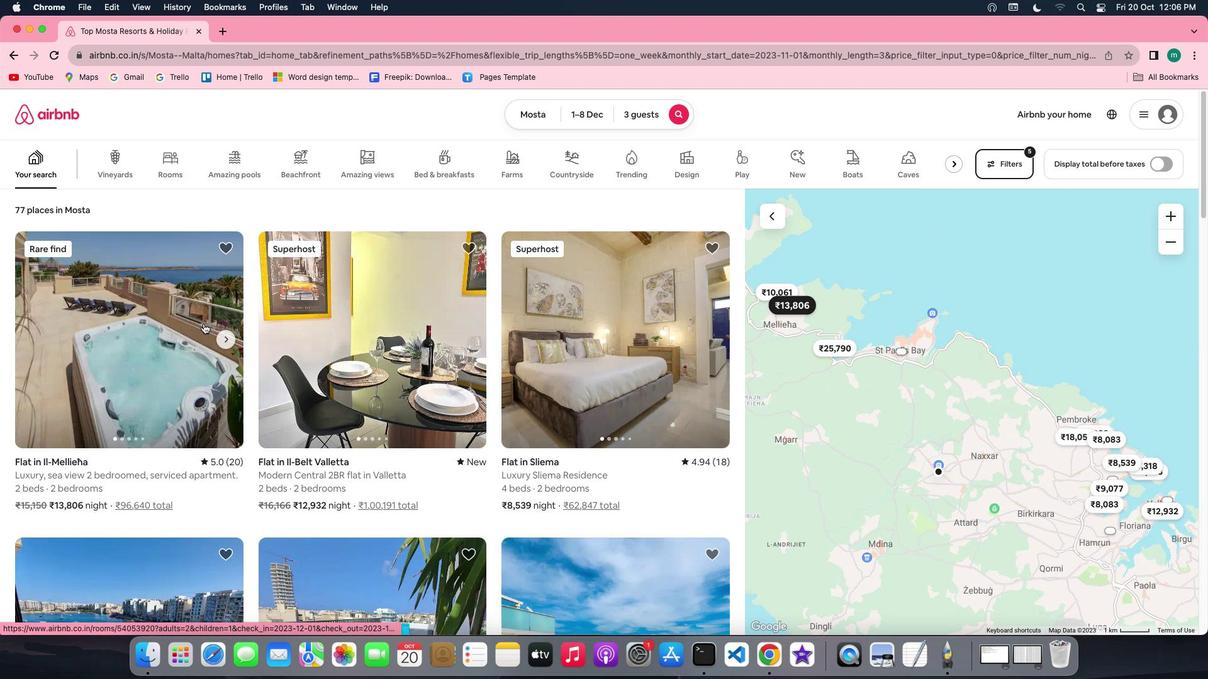 
Action: Mouse pressed left at (203, 324)
Screenshot: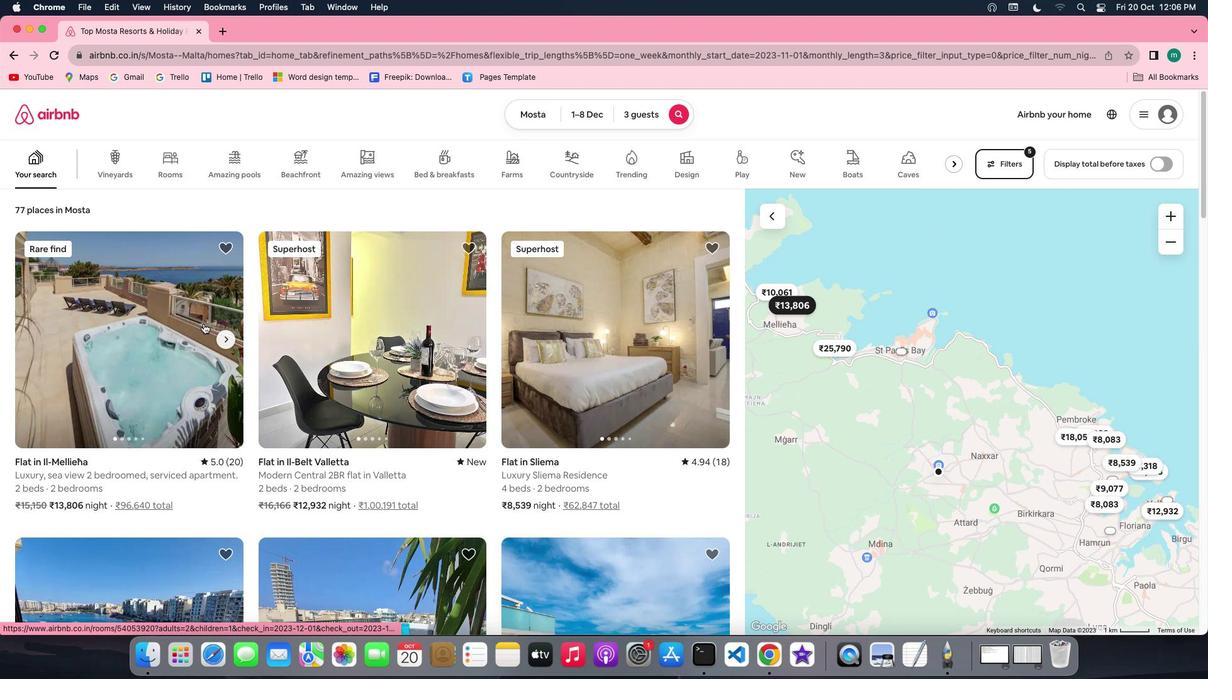 
Action: Mouse moved to (868, 467)
Screenshot: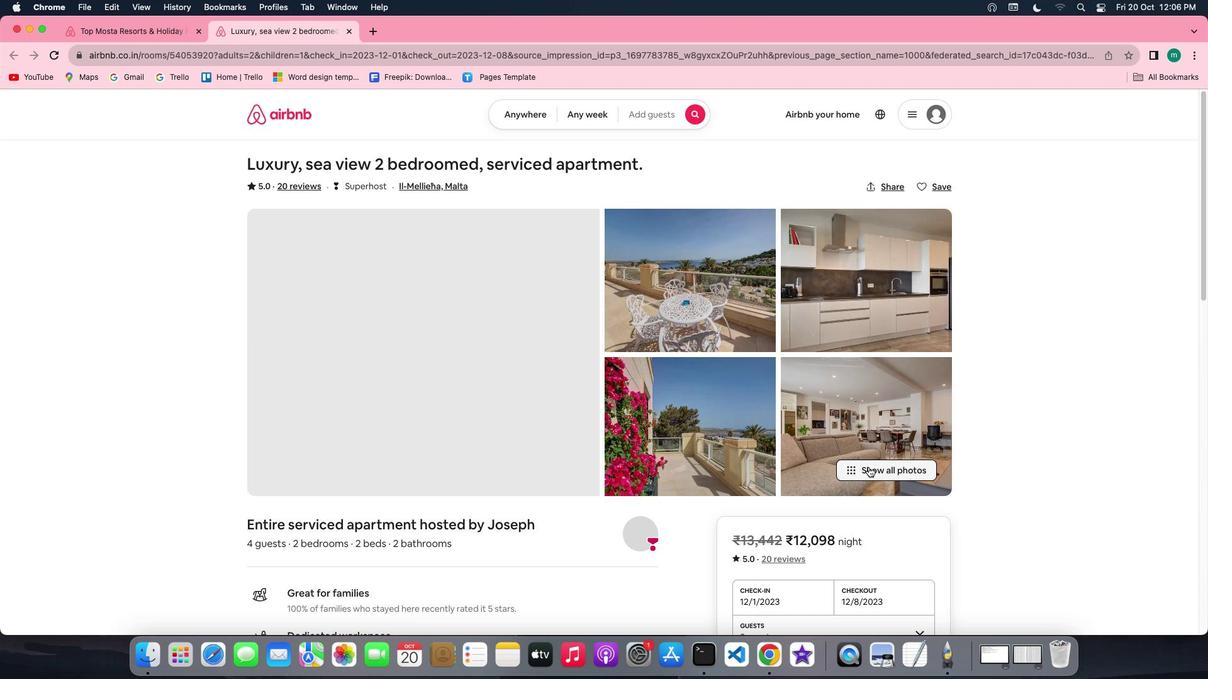 
Action: Mouse pressed left at (868, 467)
Screenshot: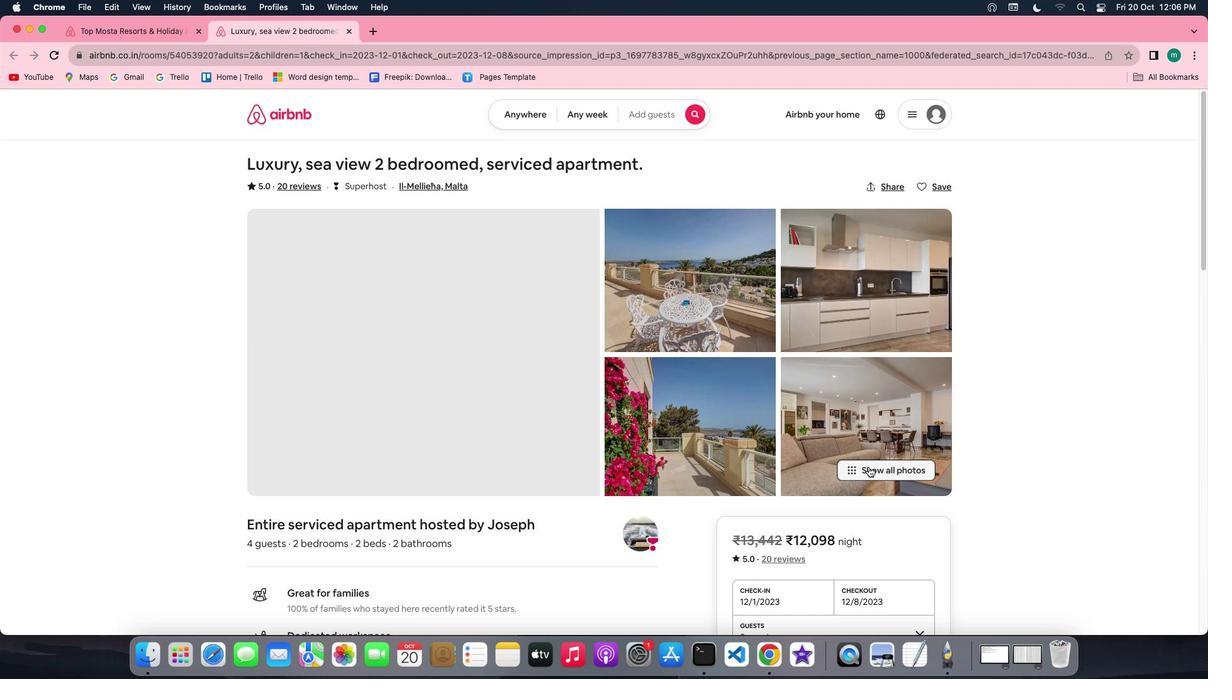 
Action: Mouse moved to (376, 428)
Screenshot: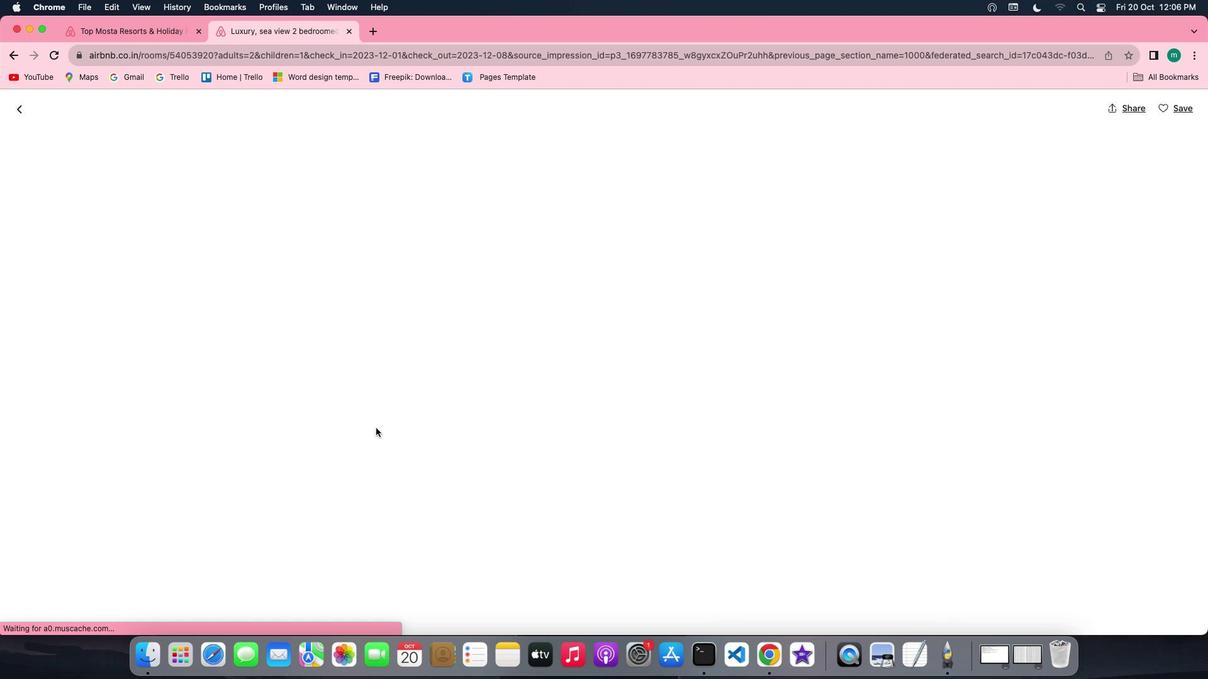
Action: Mouse scrolled (376, 428) with delta (0, 0)
Screenshot: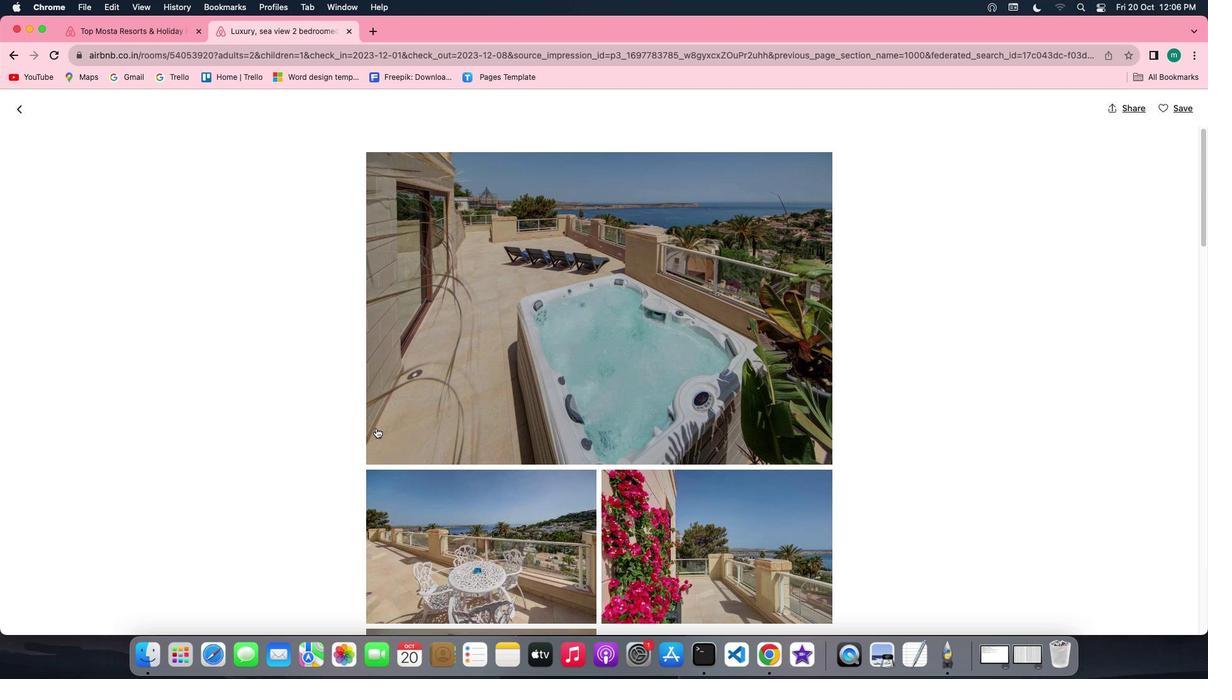 
Action: Mouse scrolled (376, 428) with delta (0, 0)
Screenshot: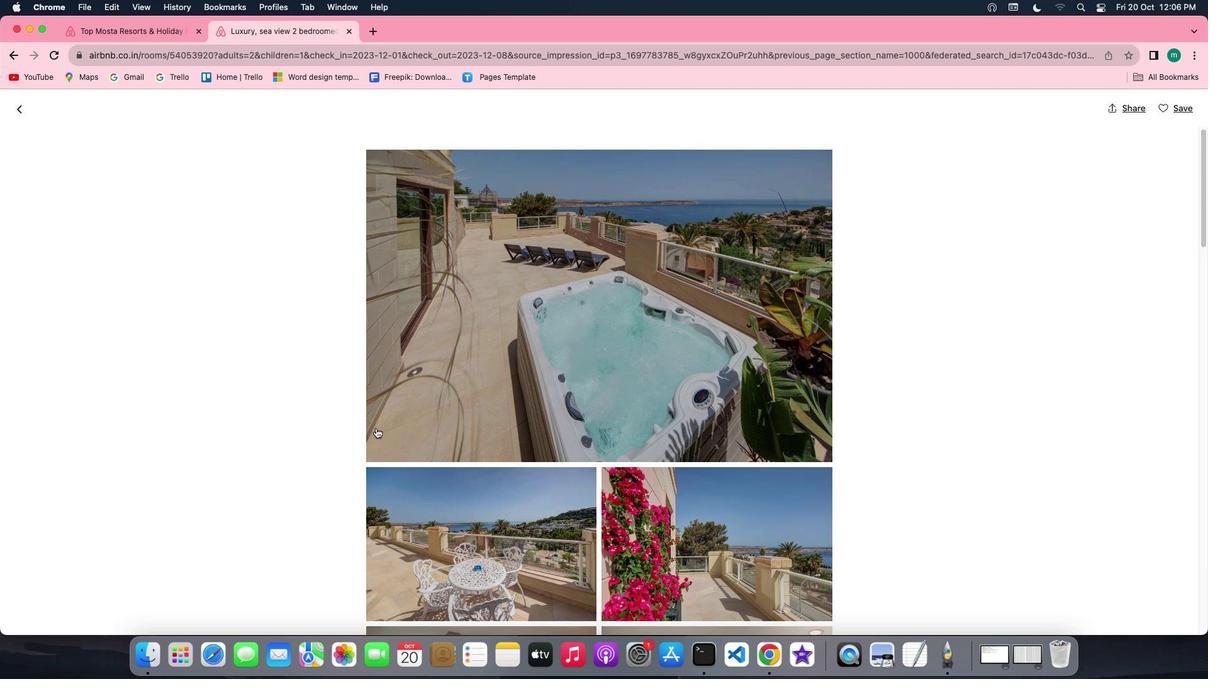 
Action: Mouse scrolled (376, 428) with delta (0, 0)
Screenshot: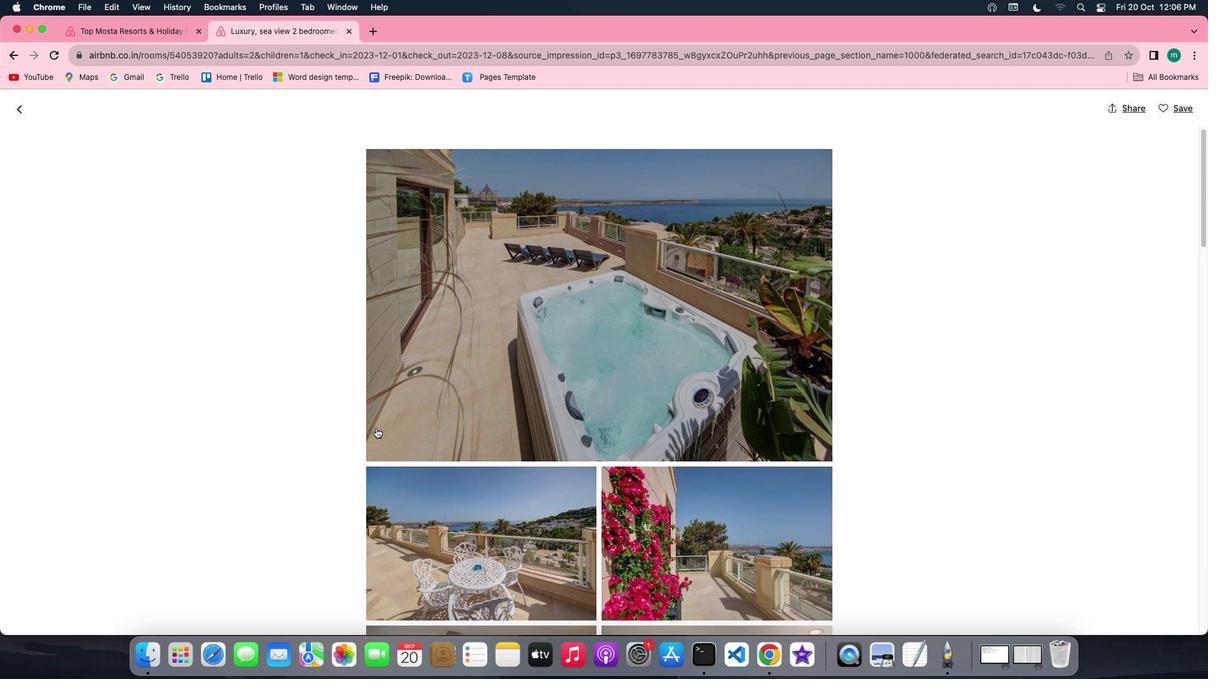 
Action: Mouse scrolled (376, 428) with delta (0, 0)
Screenshot: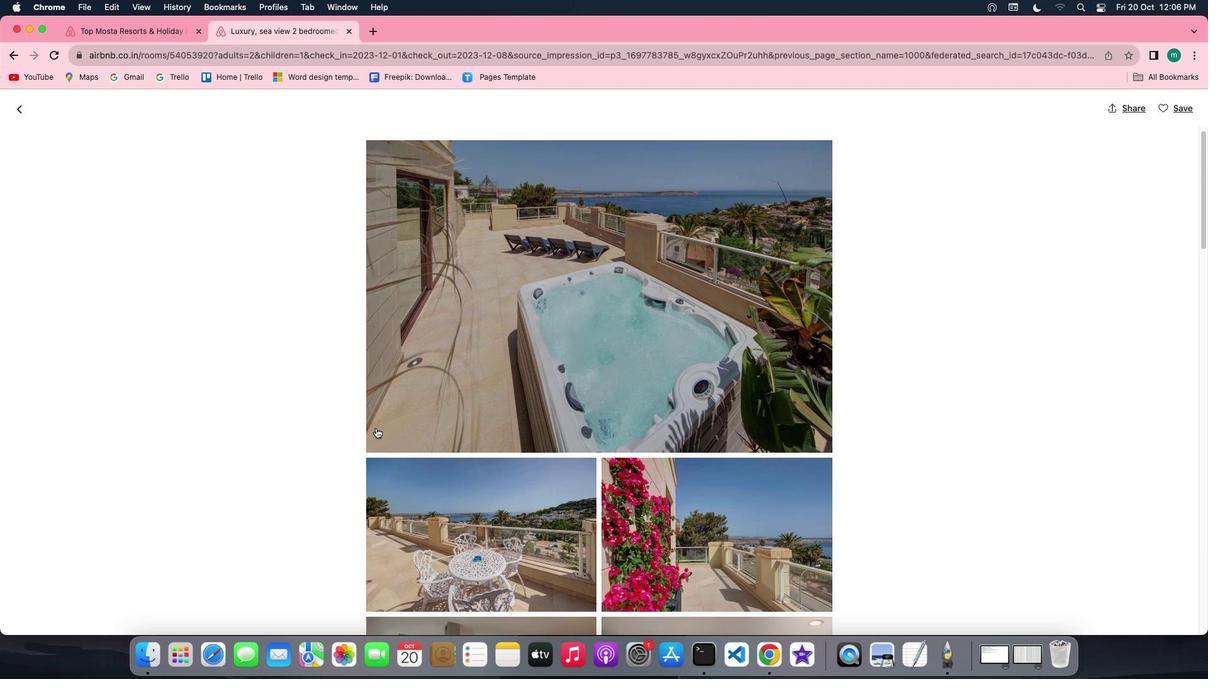 
Action: Mouse moved to (694, 499)
Screenshot: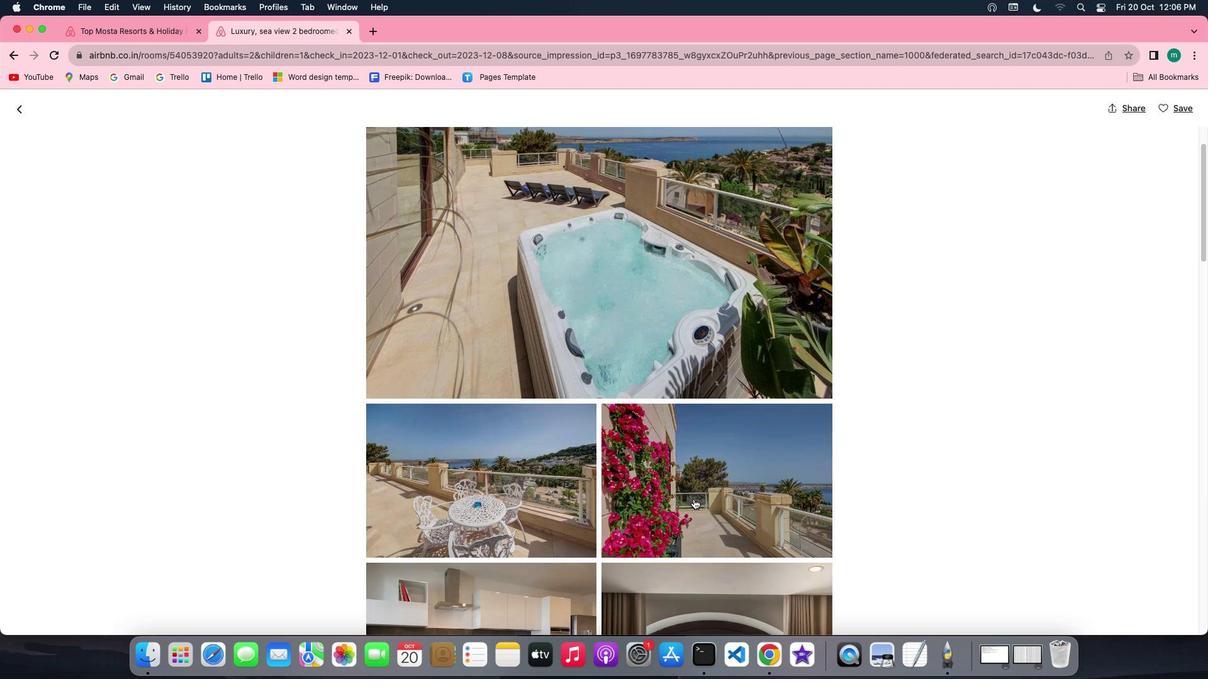 
Action: Mouse scrolled (694, 499) with delta (0, 0)
Screenshot: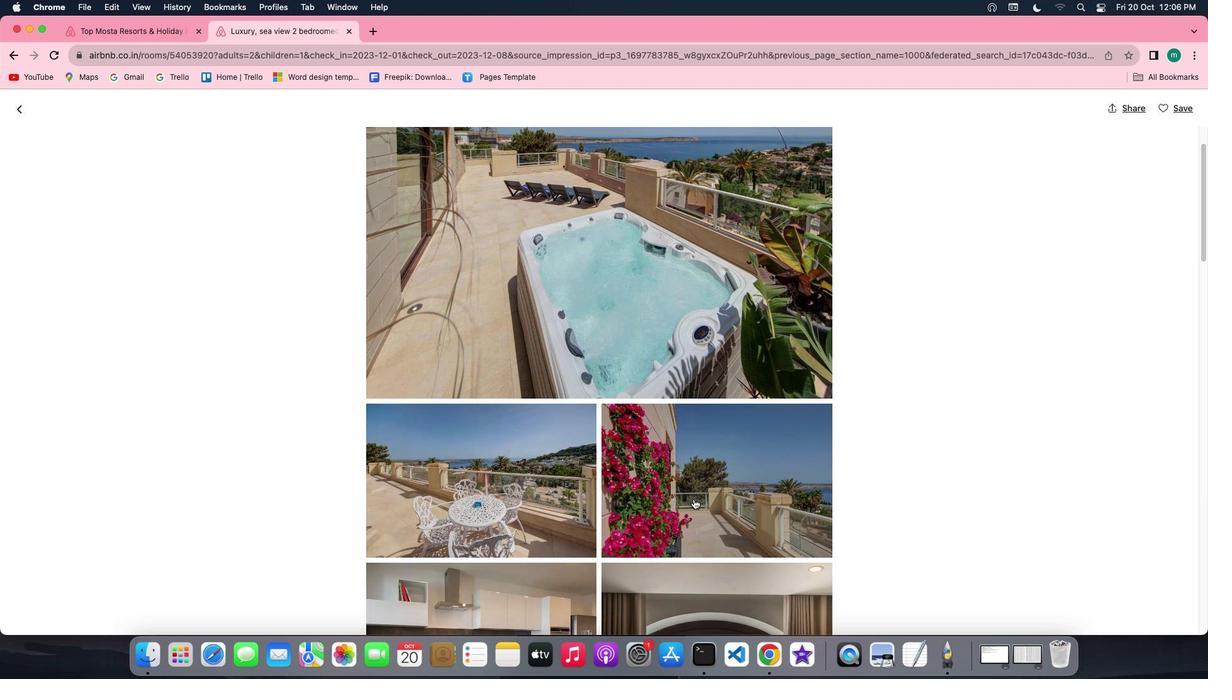 
Action: Mouse scrolled (694, 499) with delta (0, 0)
Screenshot: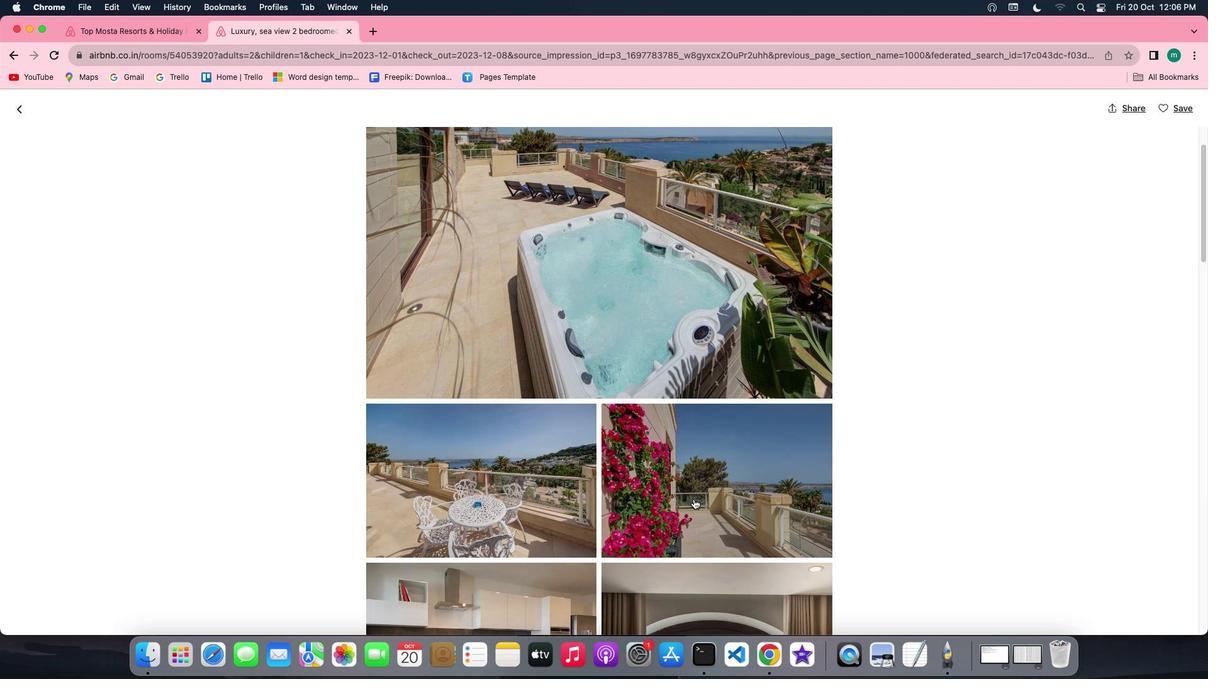 
Action: Mouse scrolled (694, 499) with delta (0, -1)
Screenshot: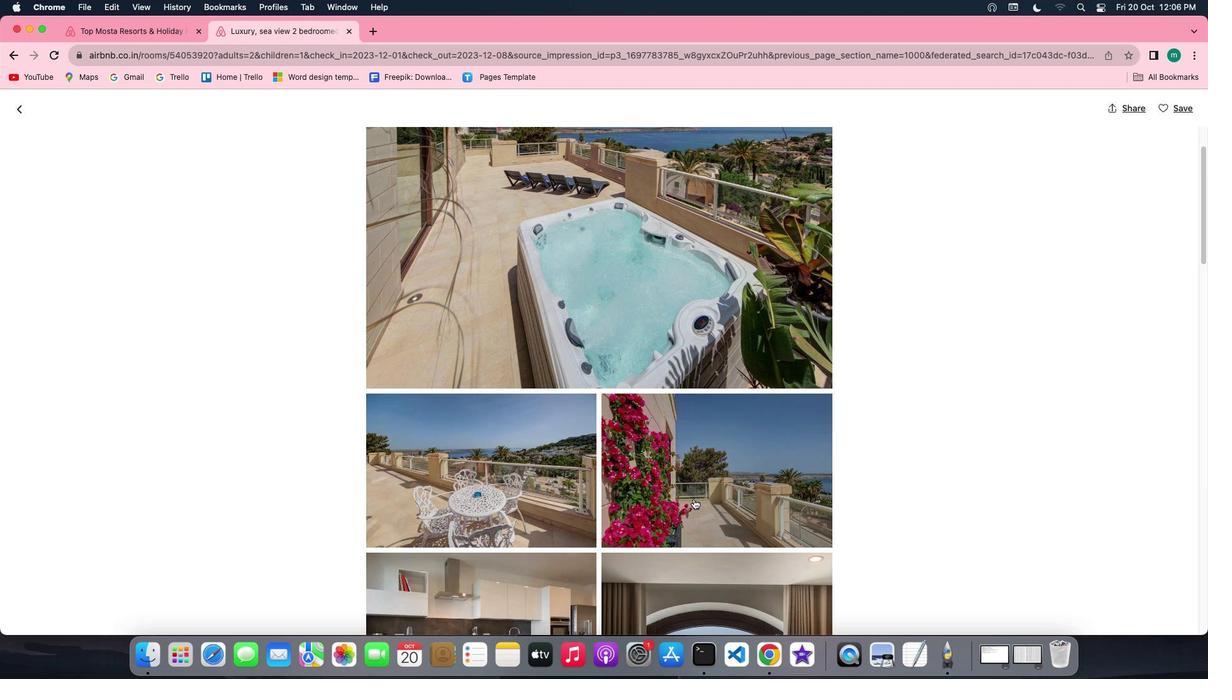 
Action: Mouse scrolled (694, 499) with delta (0, -1)
Screenshot: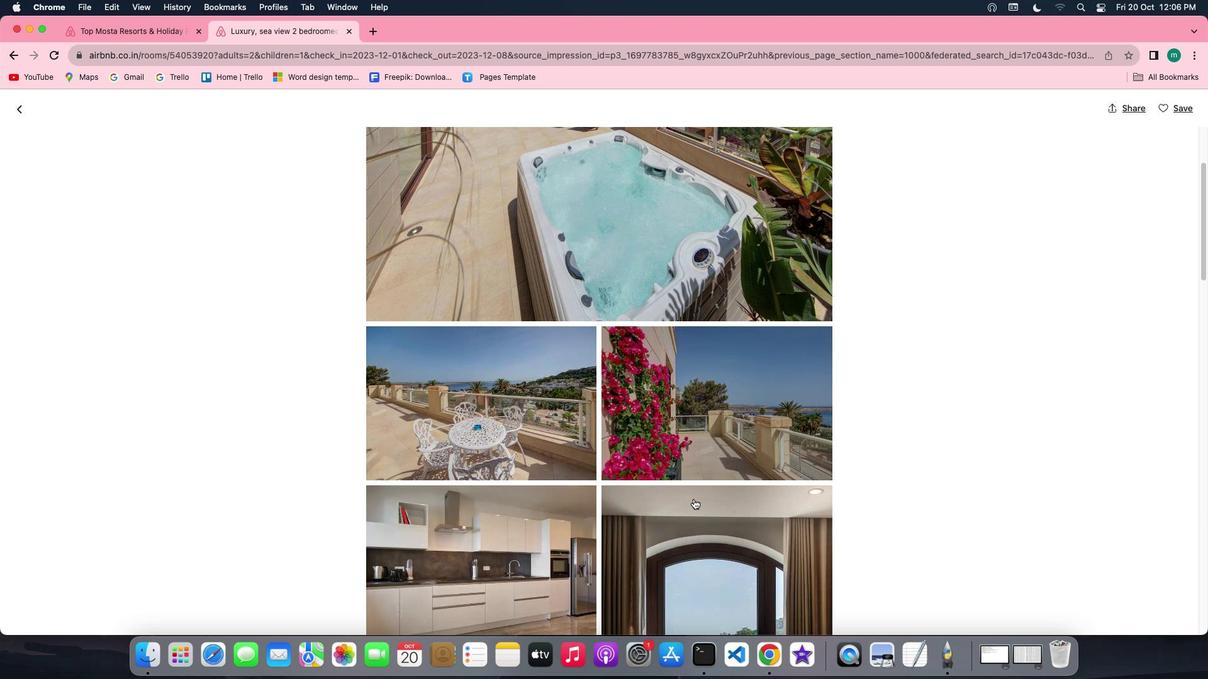 
Action: Mouse scrolled (694, 499) with delta (0, 0)
Screenshot: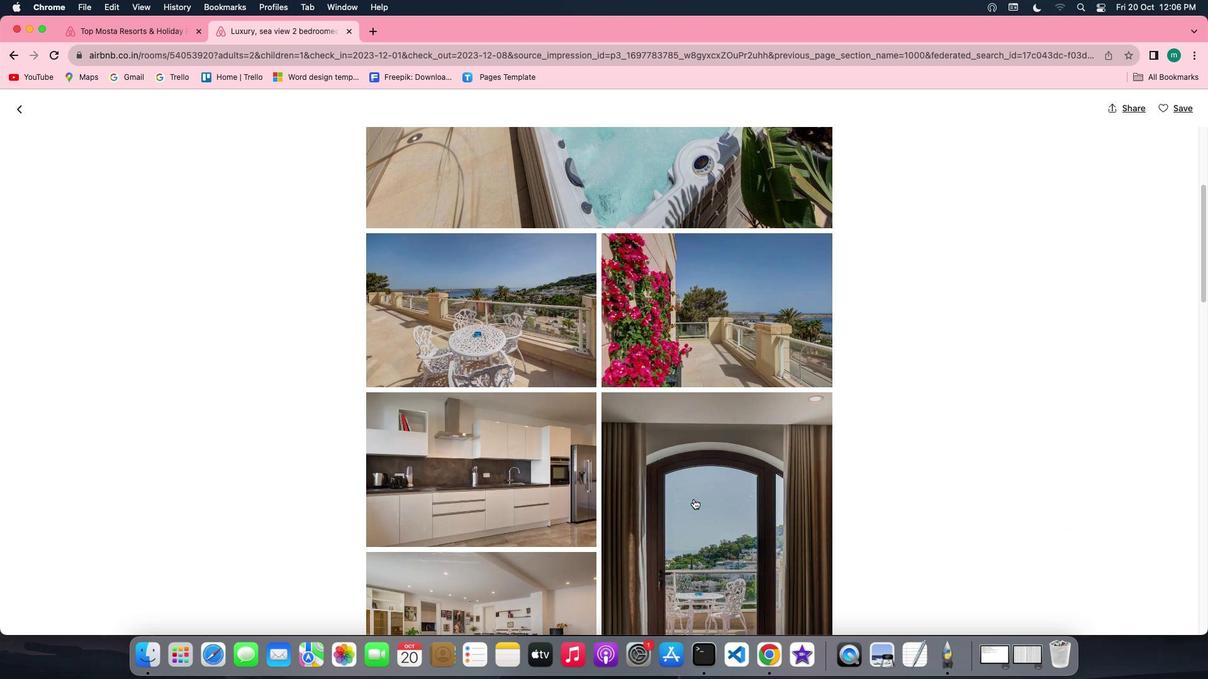 
Action: Mouse scrolled (694, 499) with delta (0, 0)
Screenshot: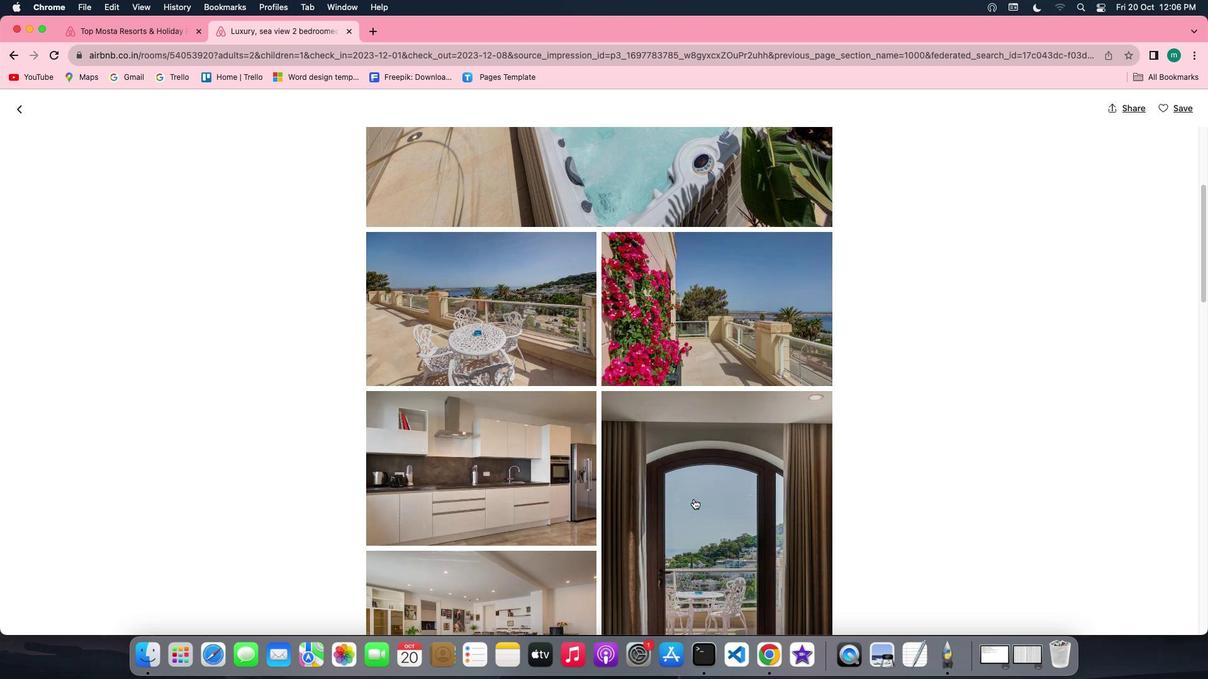 
Action: Mouse scrolled (694, 499) with delta (0, -1)
Screenshot: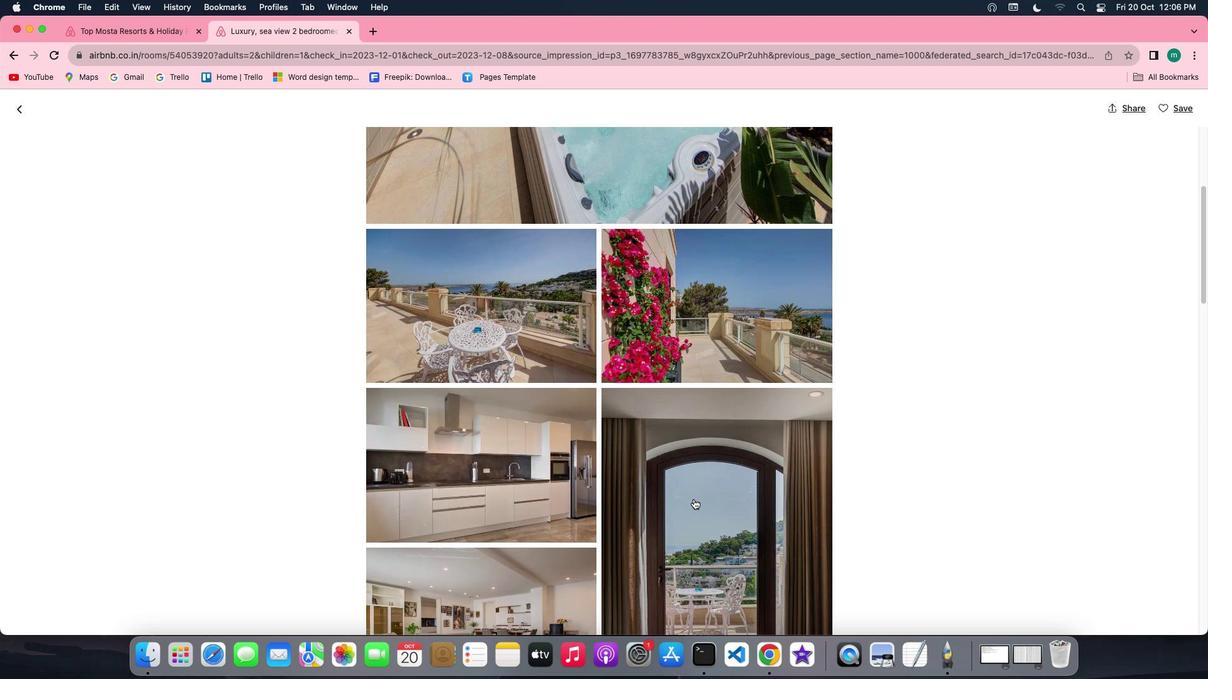 
Action: Mouse scrolled (694, 499) with delta (0, -1)
Screenshot: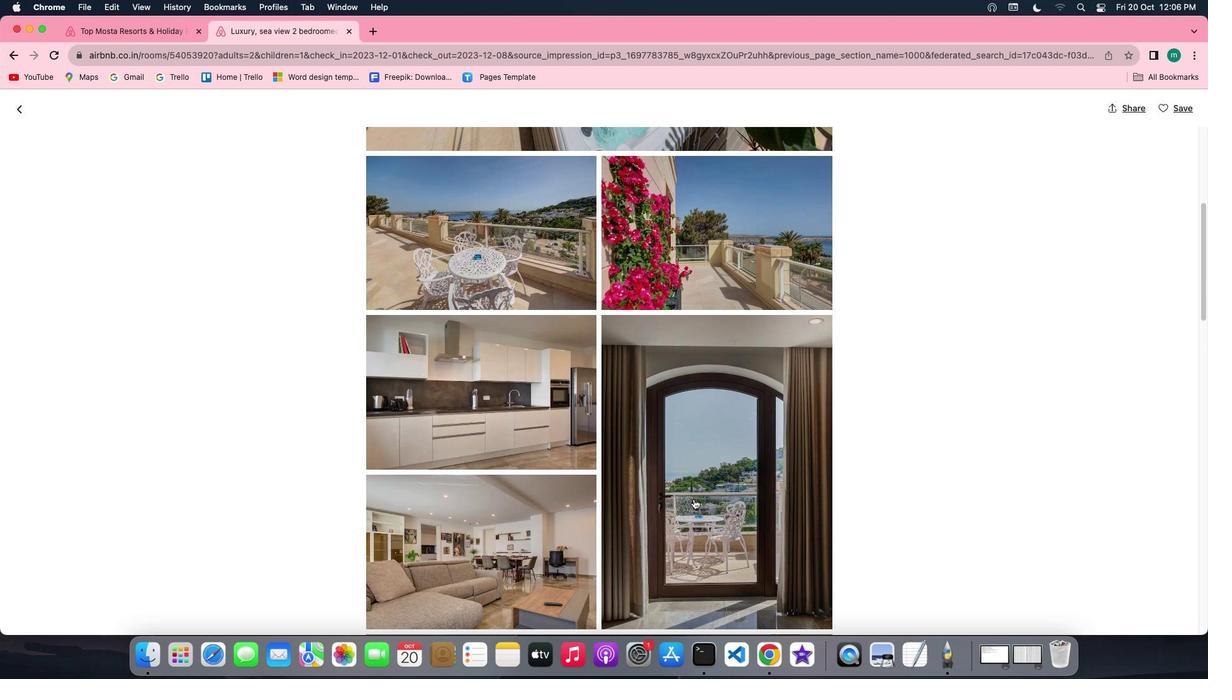 
Action: Mouse scrolled (694, 499) with delta (0, 0)
Screenshot: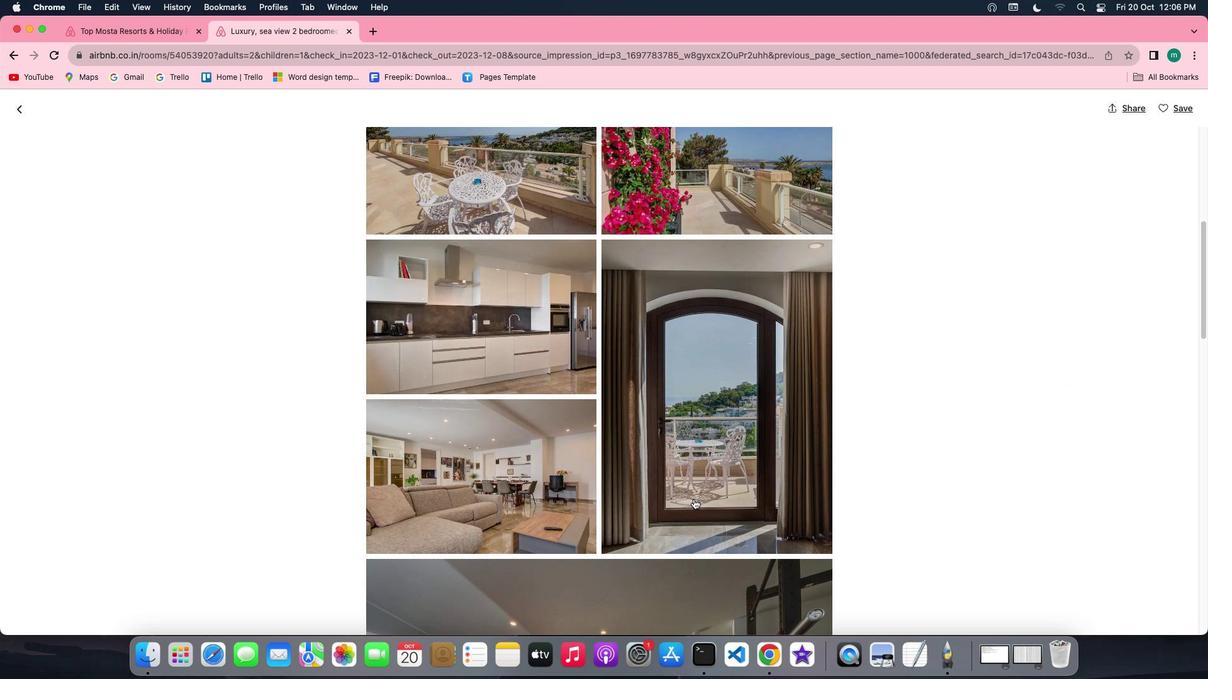 
Action: Mouse scrolled (694, 499) with delta (0, 0)
Screenshot: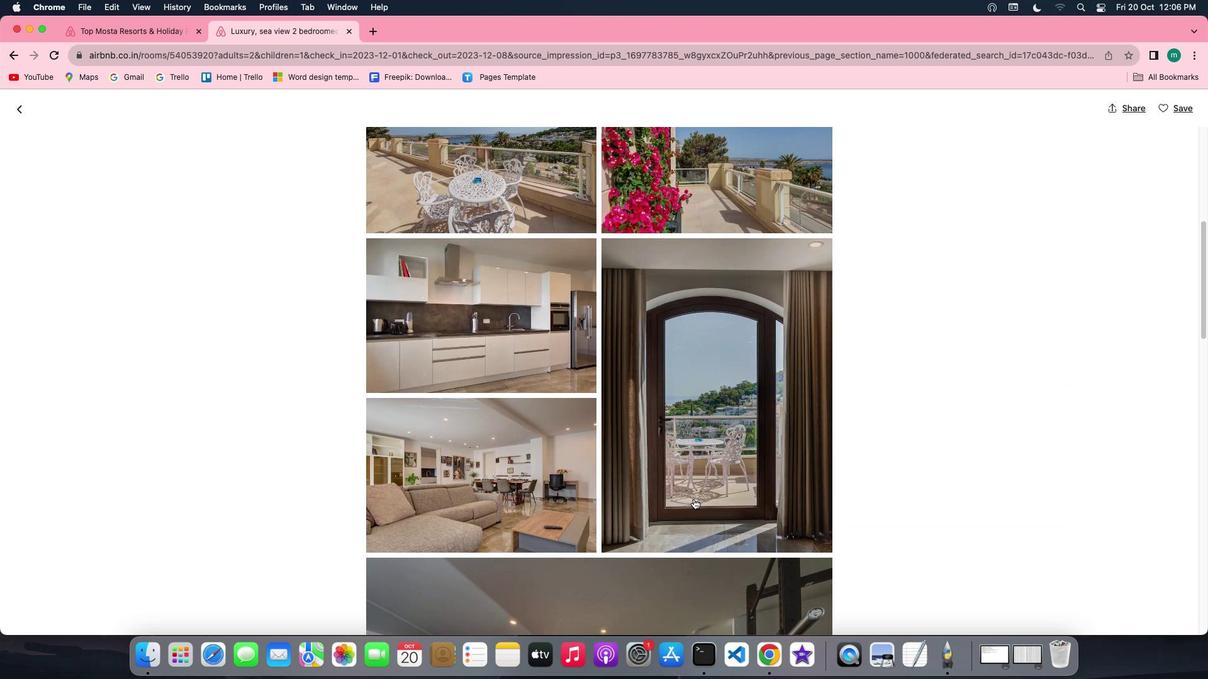 
Action: Mouse scrolled (694, 499) with delta (0, -1)
Screenshot: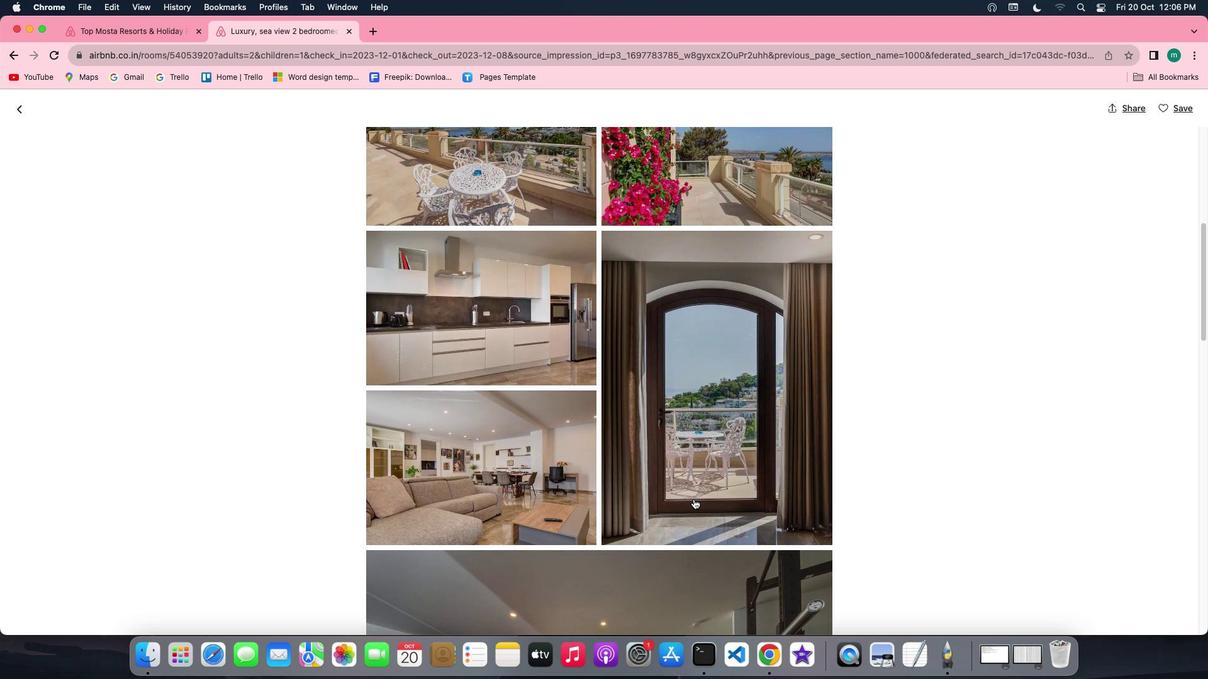 
Action: Mouse scrolled (694, 499) with delta (0, 0)
Screenshot: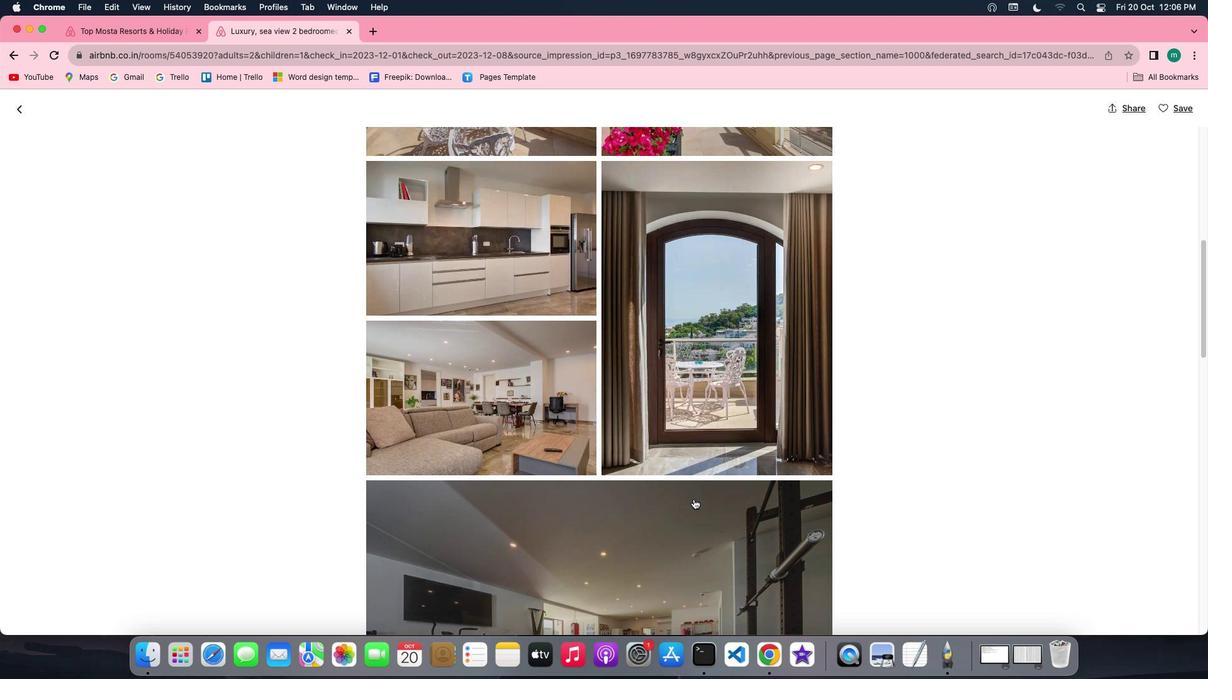 
Action: Mouse scrolled (694, 499) with delta (0, 0)
Screenshot: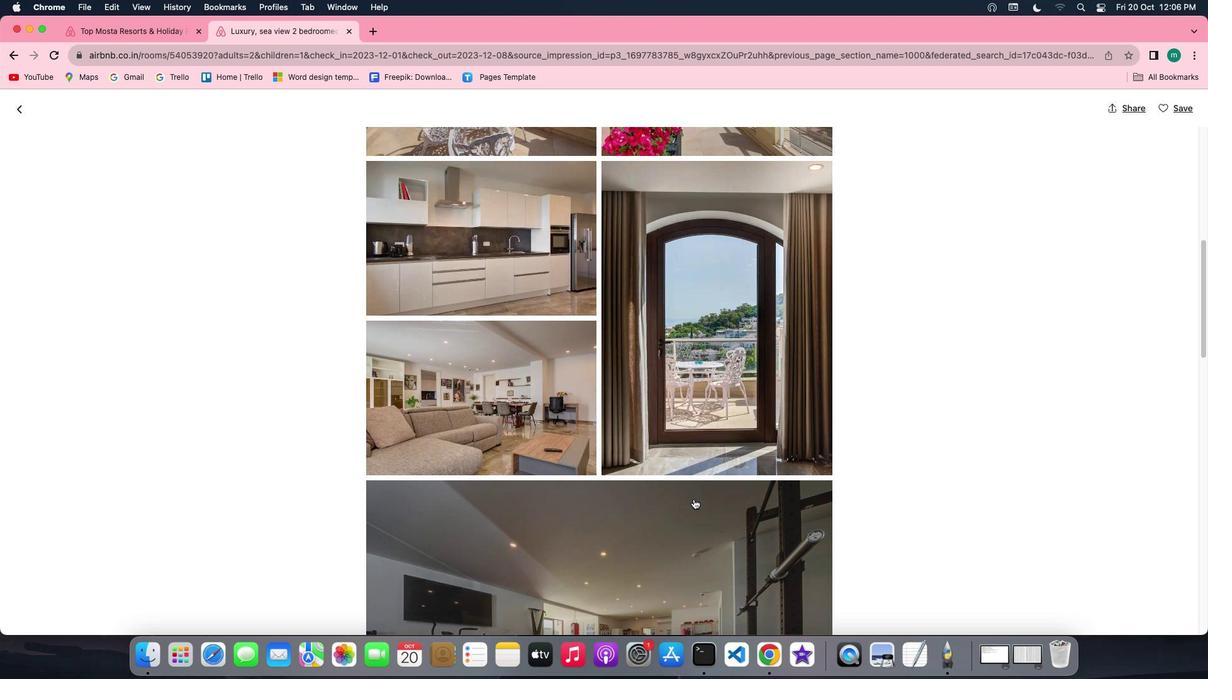 
Action: Mouse scrolled (694, 499) with delta (0, -1)
Screenshot: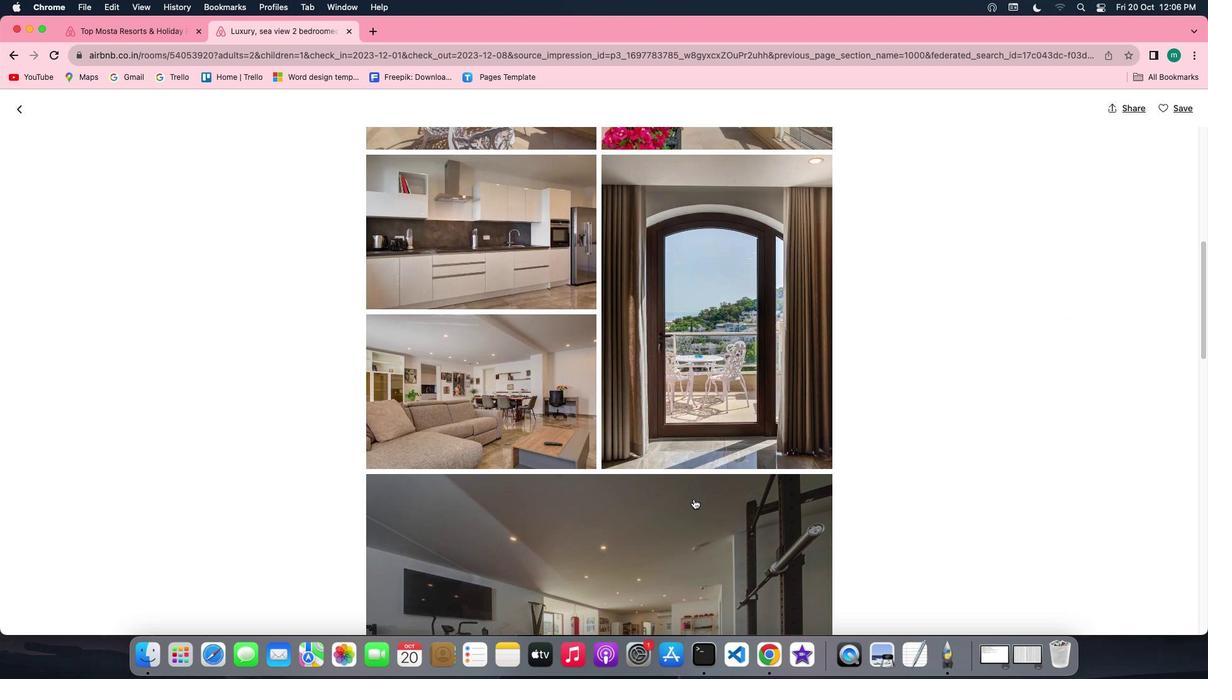 
Action: Mouse scrolled (694, 499) with delta (0, -1)
Screenshot: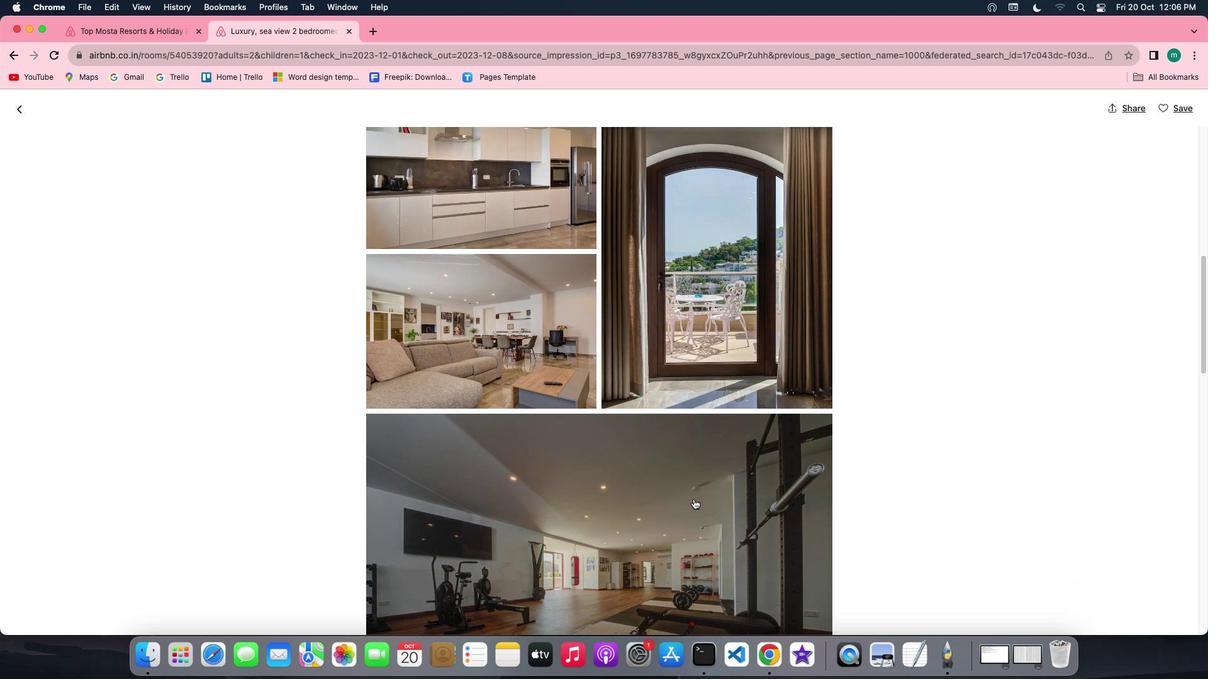 
Action: Mouse scrolled (694, 499) with delta (0, 0)
Screenshot: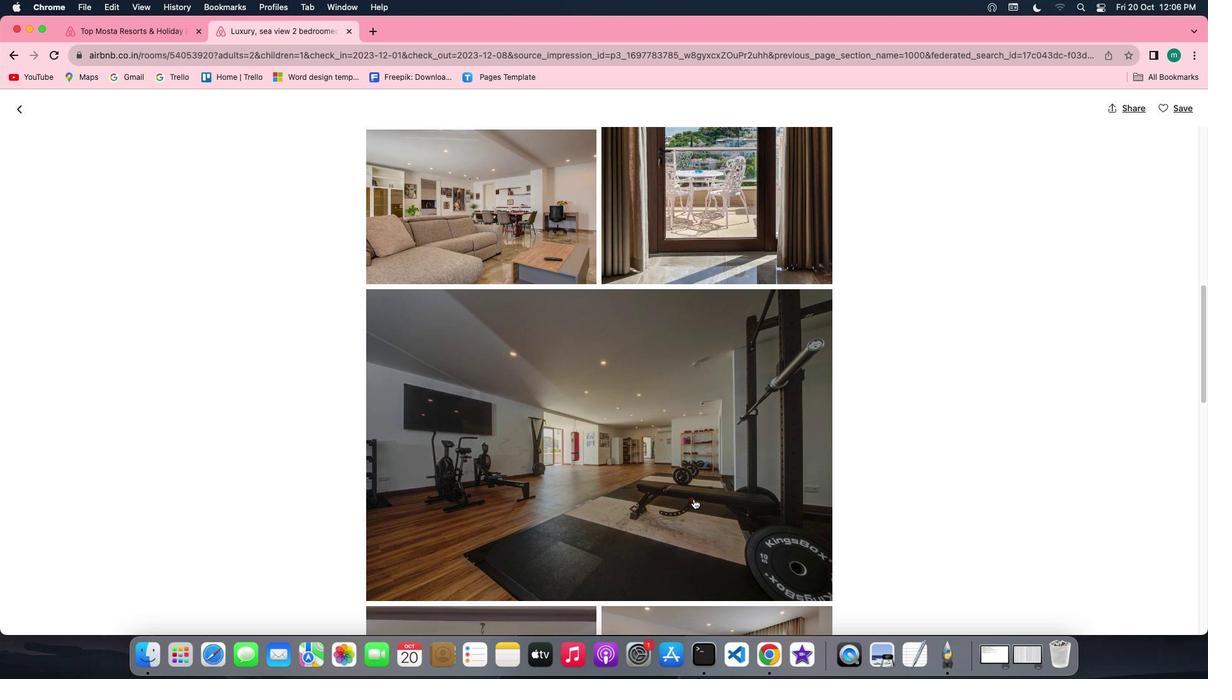
Action: Mouse scrolled (694, 499) with delta (0, 0)
Screenshot: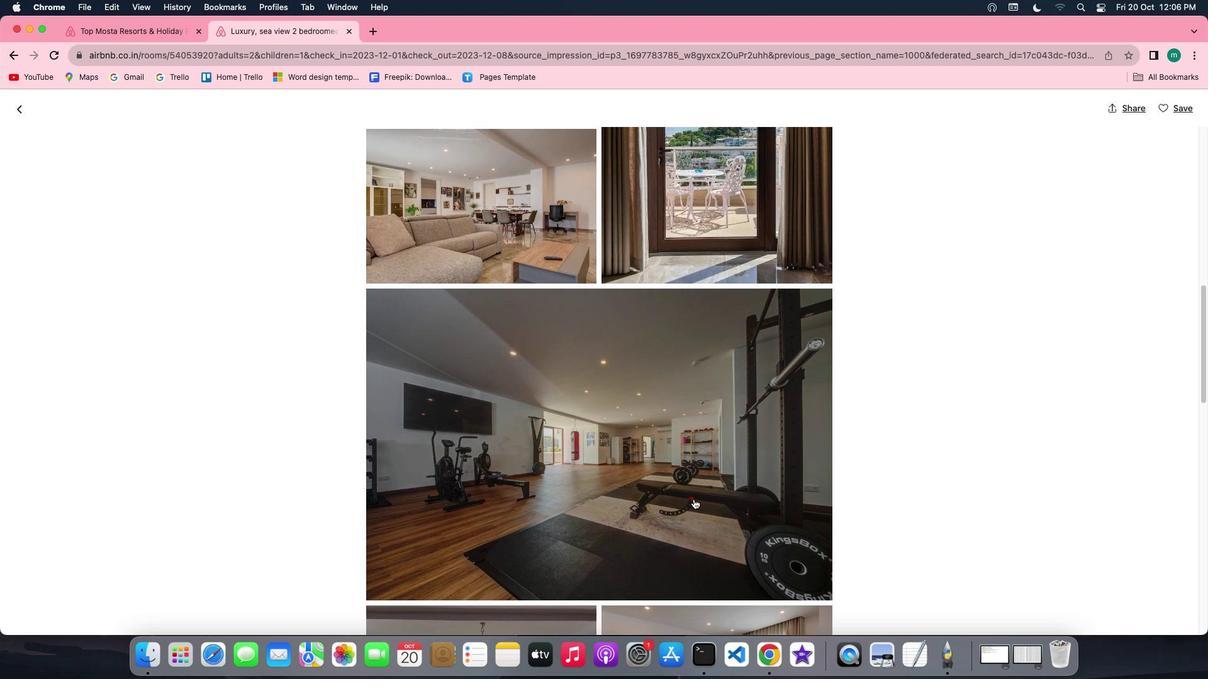 
Action: Mouse scrolled (694, 499) with delta (0, -1)
Screenshot: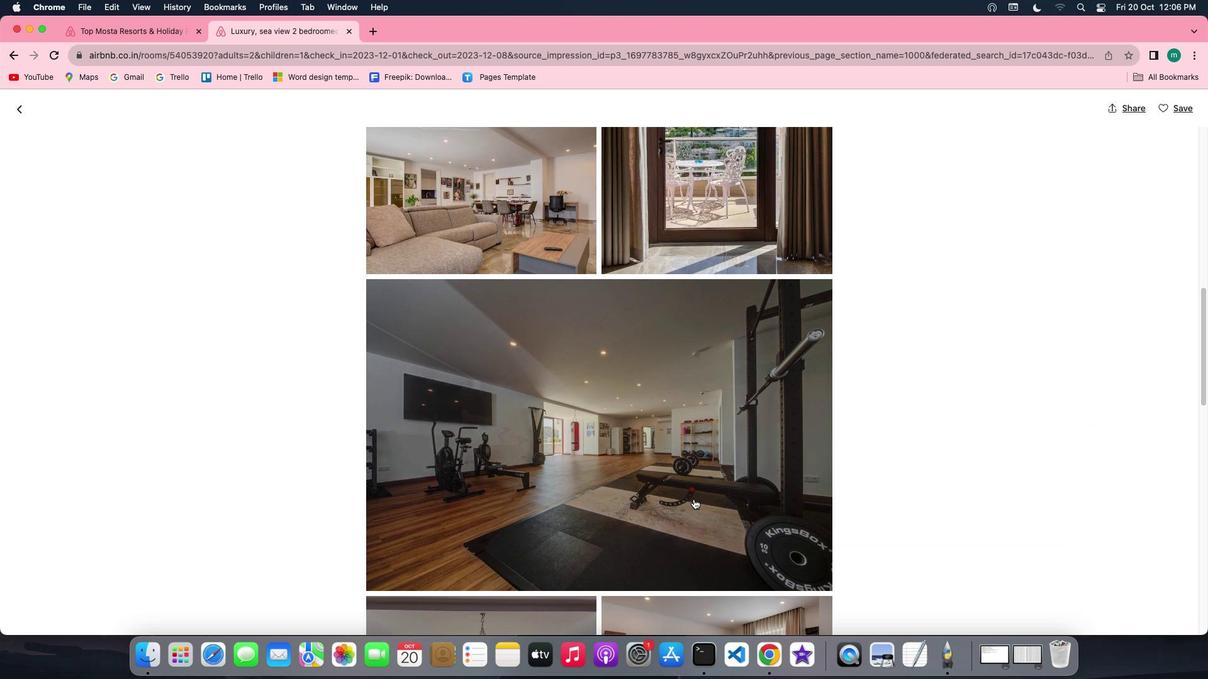 
Action: Mouse scrolled (694, 499) with delta (0, -1)
Screenshot: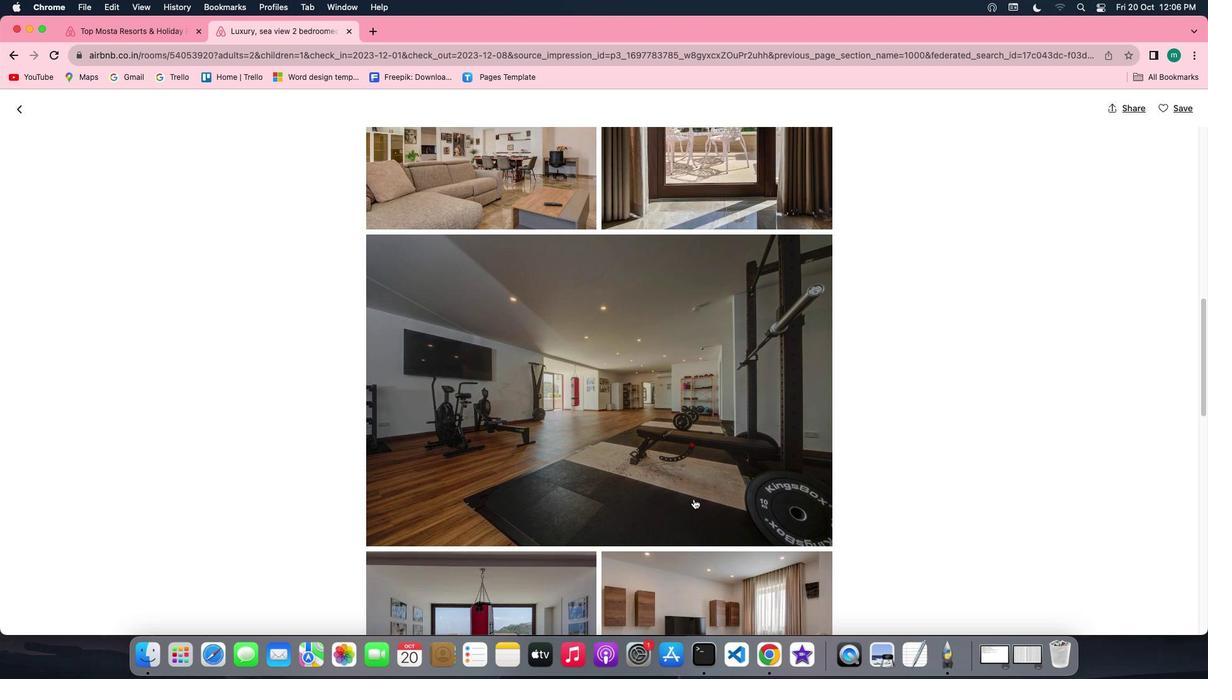 
Action: Mouse scrolled (694, 499) with delta (0, 0)
Screenshot: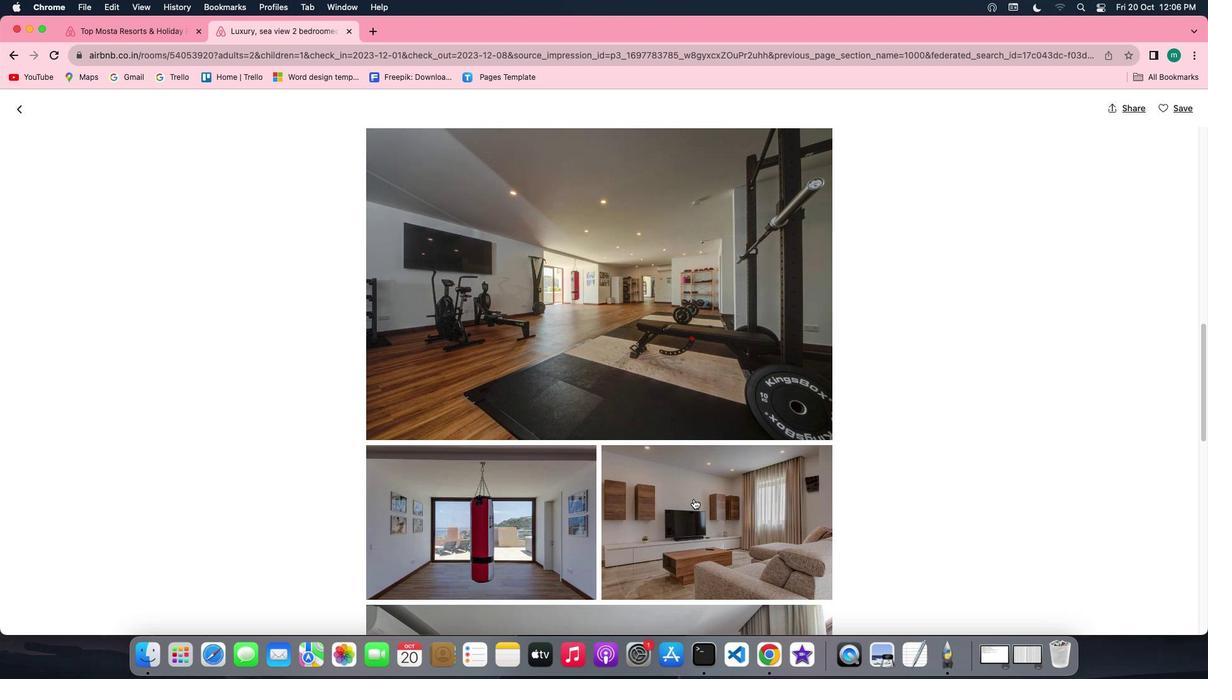 
Action: Mouse scrolled (694, 499) with delta (0, 0)
Screenshot: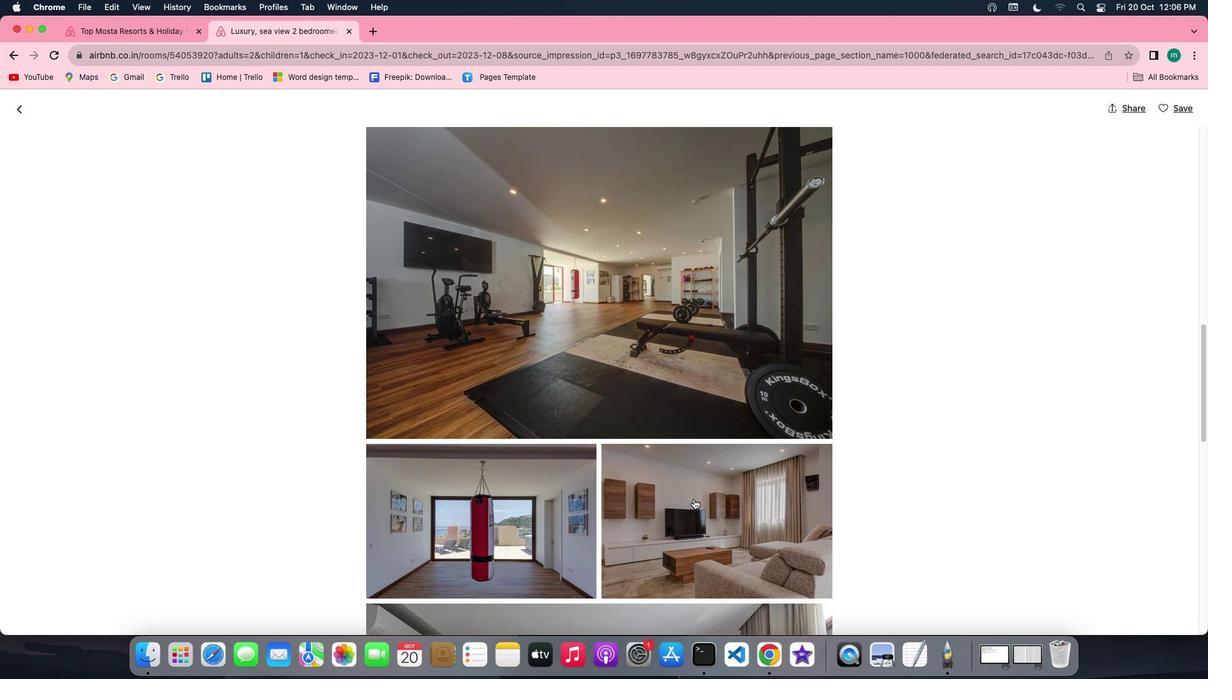 
Action: Mouse scrolled (694, 499) with delta (0, 0)
Screenshot: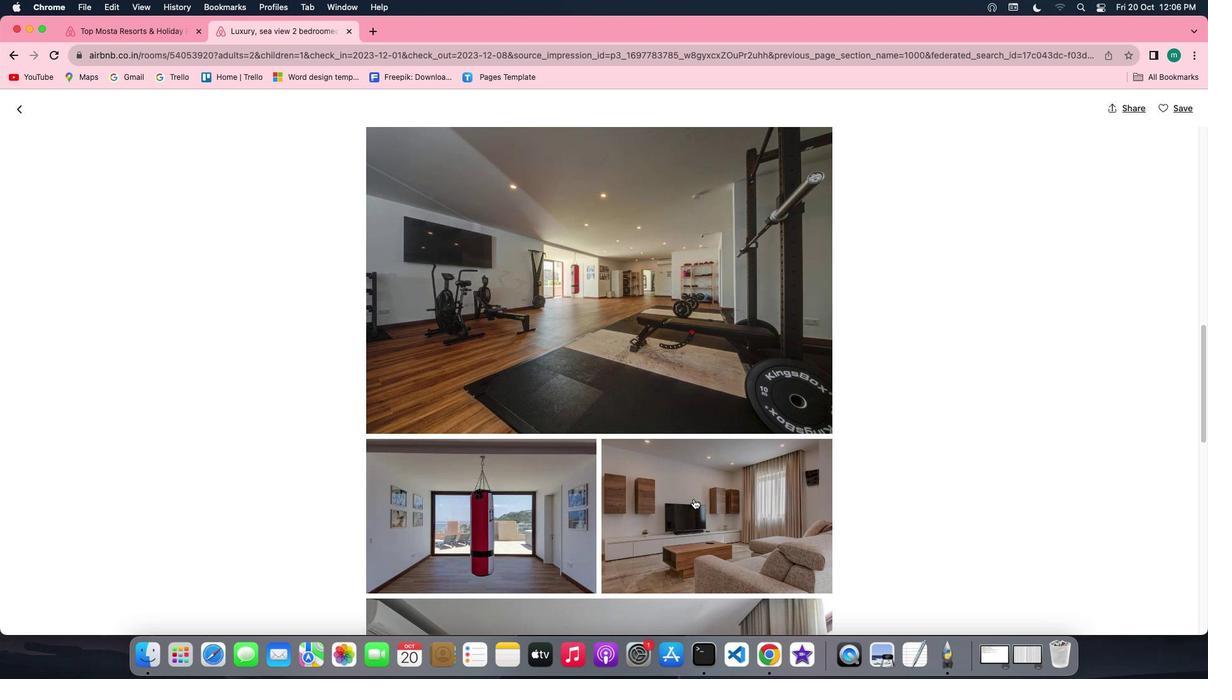 
Action: Mouse scrolled (694, 499) with delta (0, 0)
Screenshot: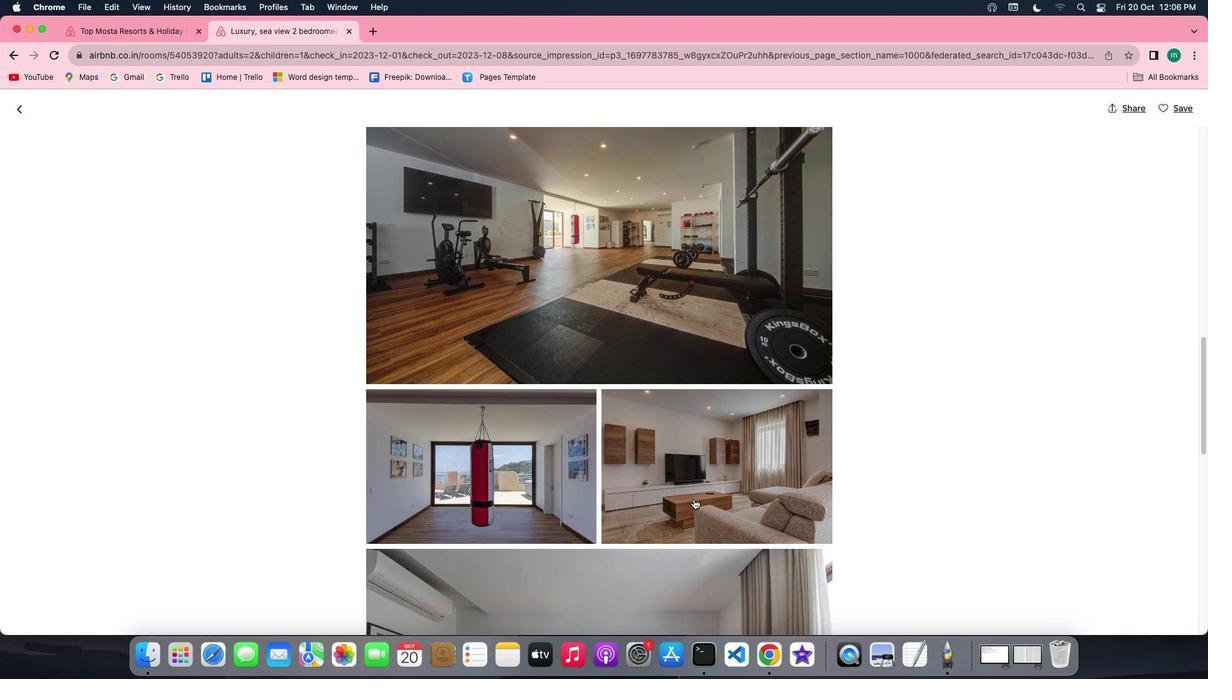 
Action: Mouse scrolled (694, 499) with delta (0, 0)
Screenshot: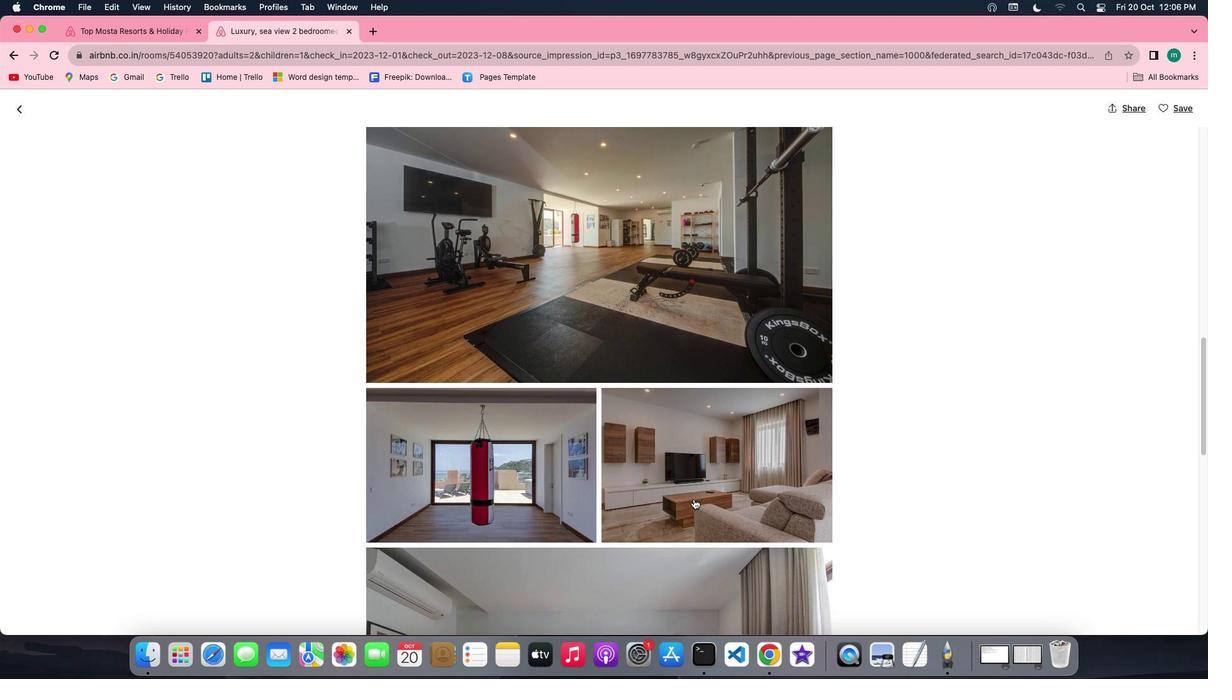
Action: Mouse scrolled (694, 499) with delta (0, -1)
Screenshot: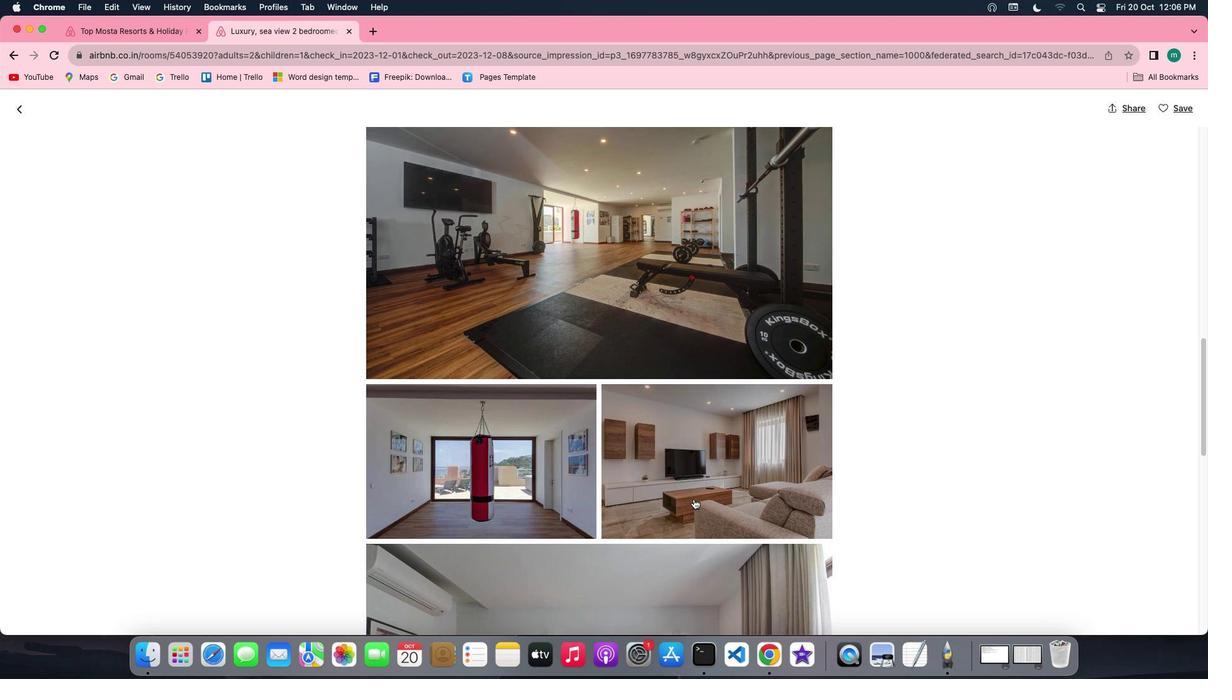 
Action: Mouse scrolled (694, 499) with delta (0, -1)
Screenshot: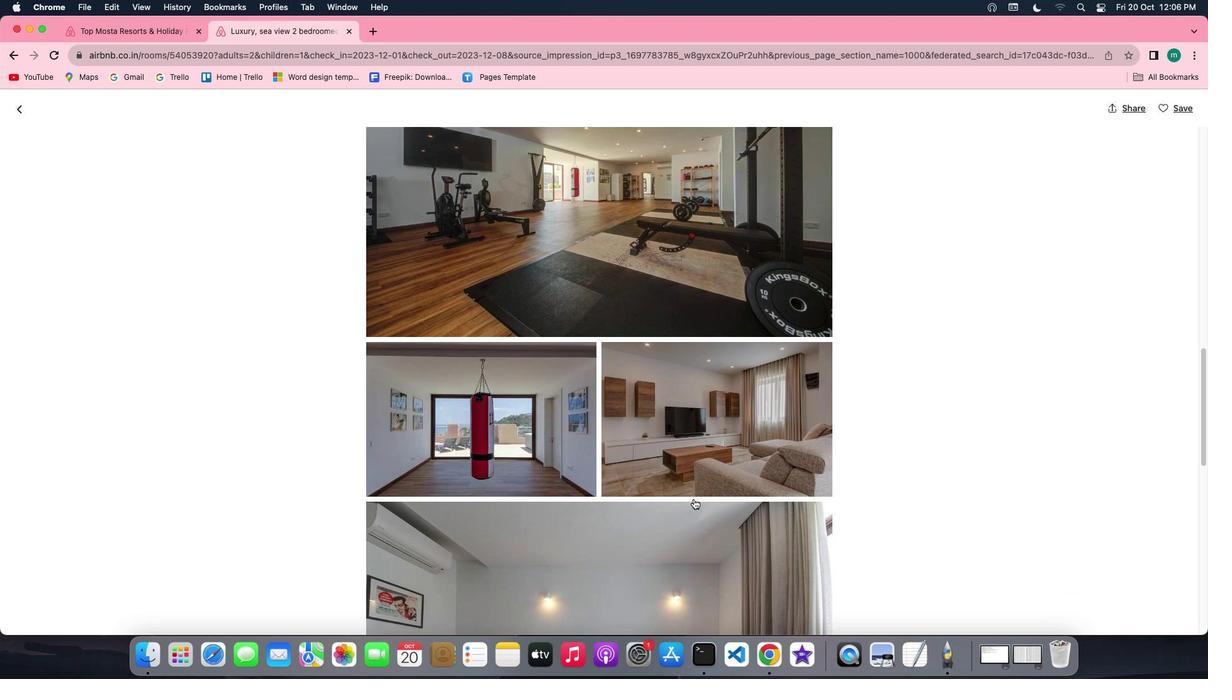 
Action: Mouse scrolled (694, 499) with delta (0, 0)
Screenshot: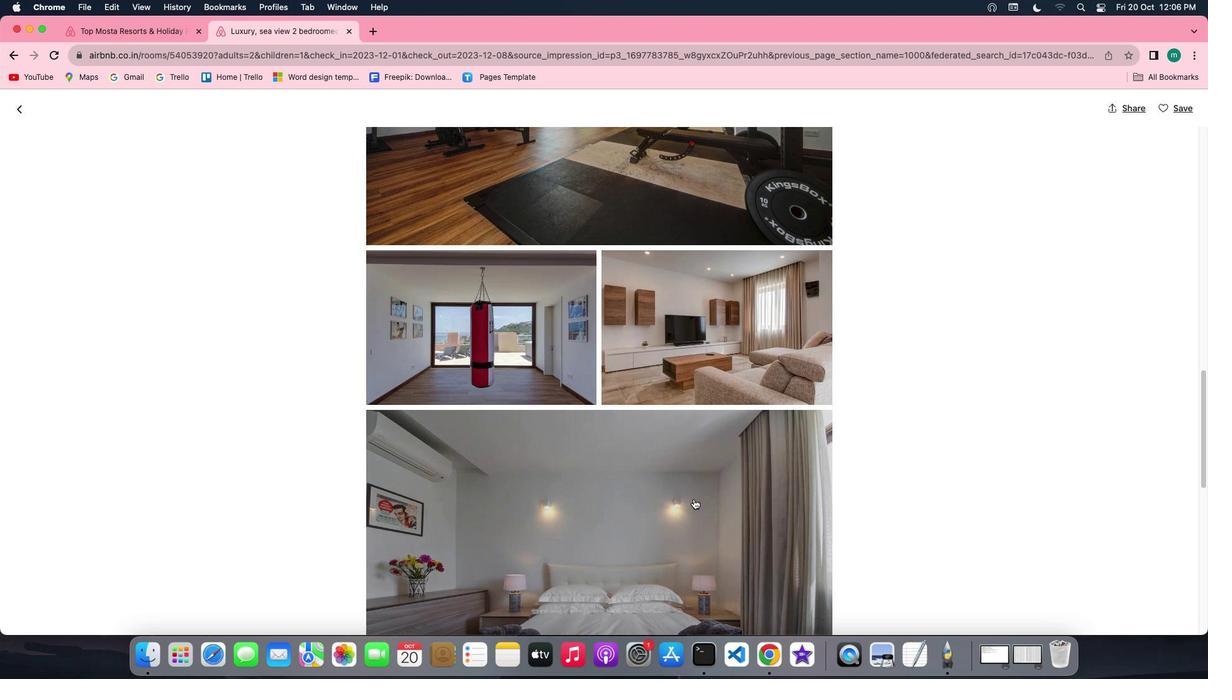 
Action: Mouse scrolled (694, 499) with delta (0, 0)
Screenshot: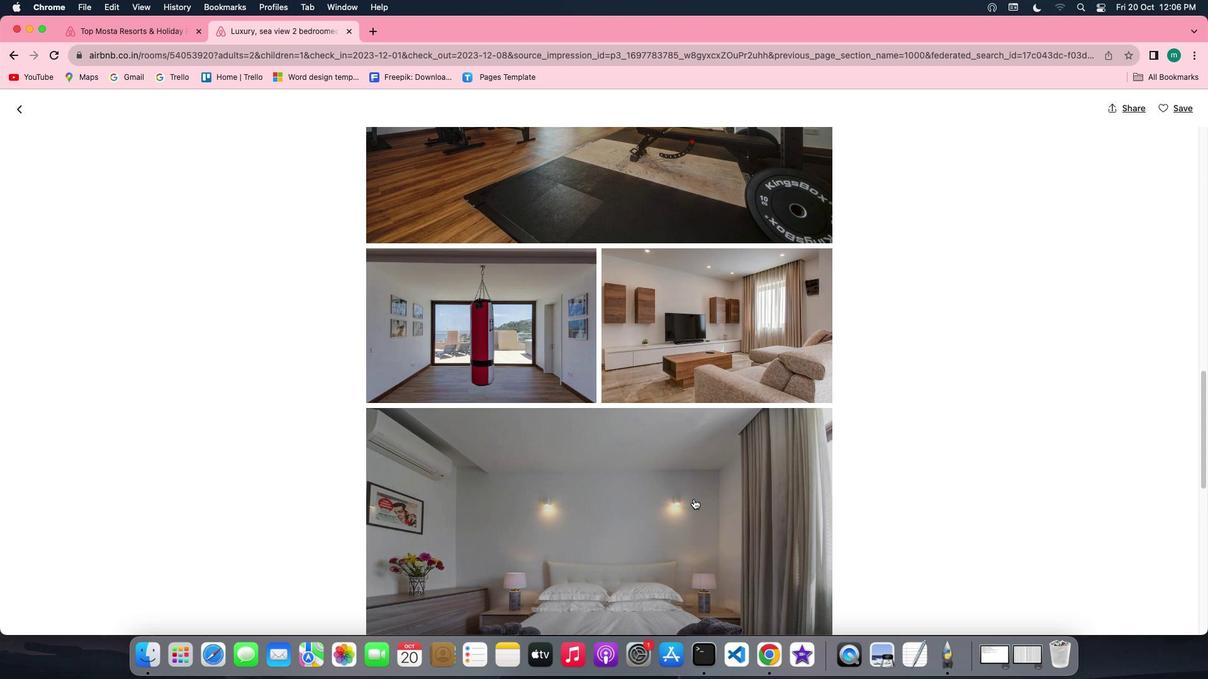 
Action: Mouse scrolled (694, 499) with delta (0, 0)
Screenshot: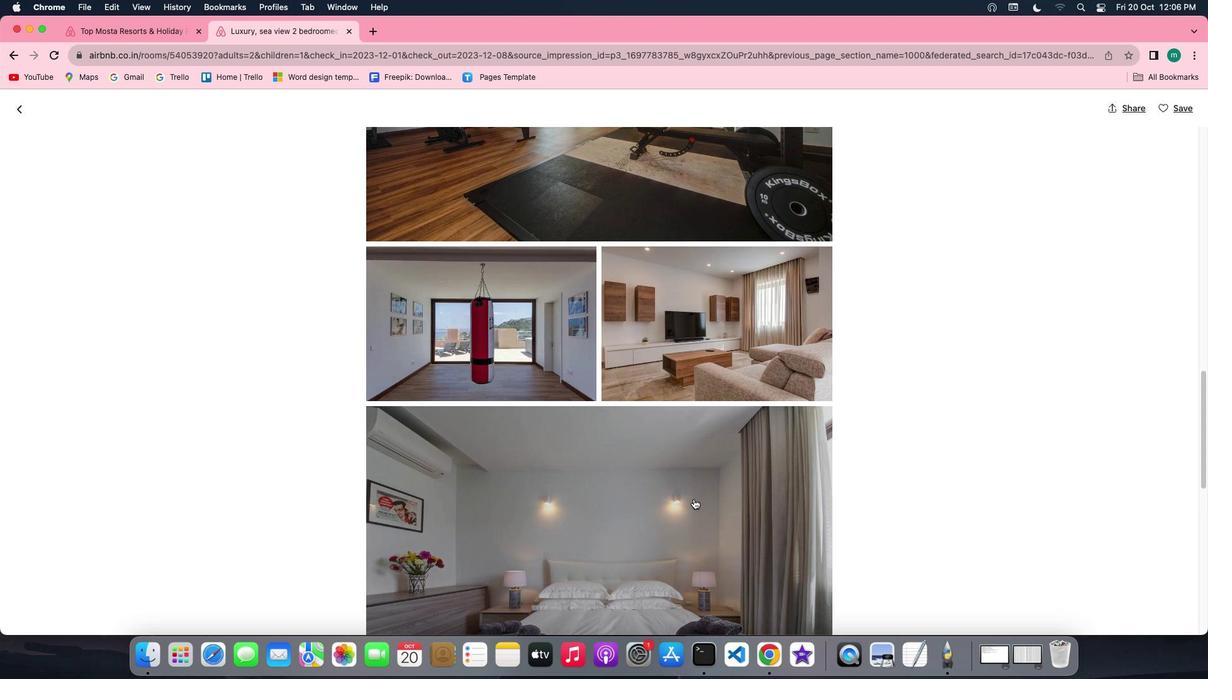 
Action: Mouse scrolled (694, 499) with delta (0, 0)
Screenshot: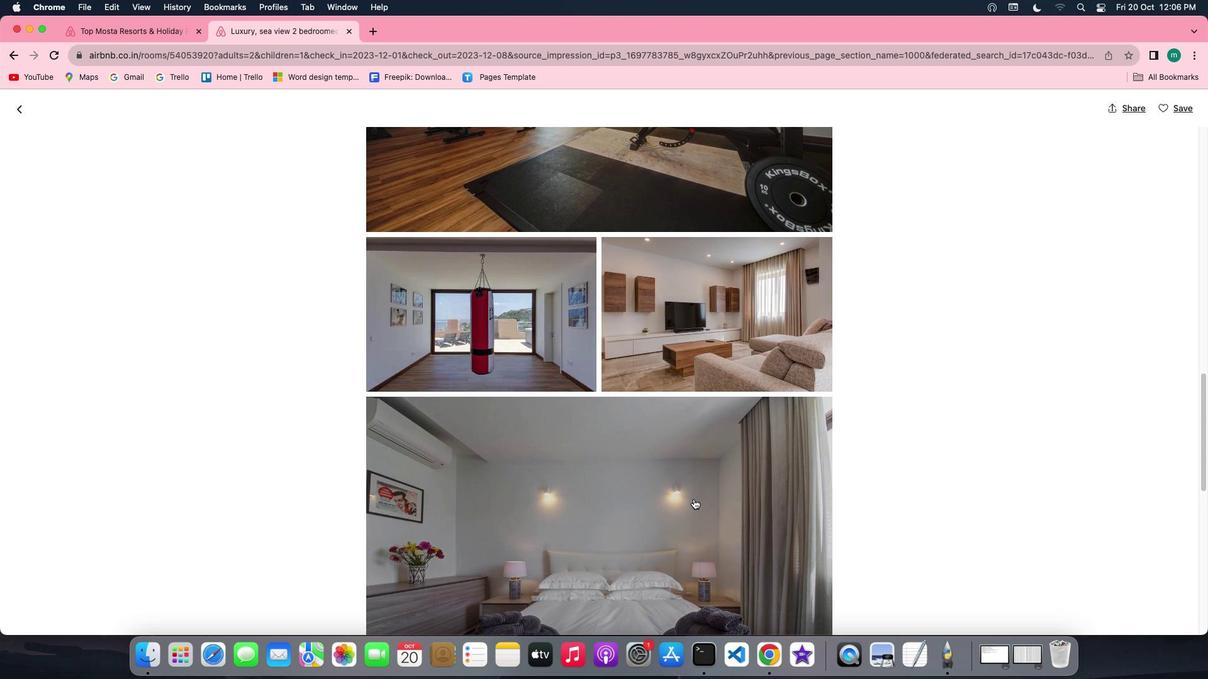 
Action: Mouse scrolled (694, 499) with delta (0, 0)
Screenshot: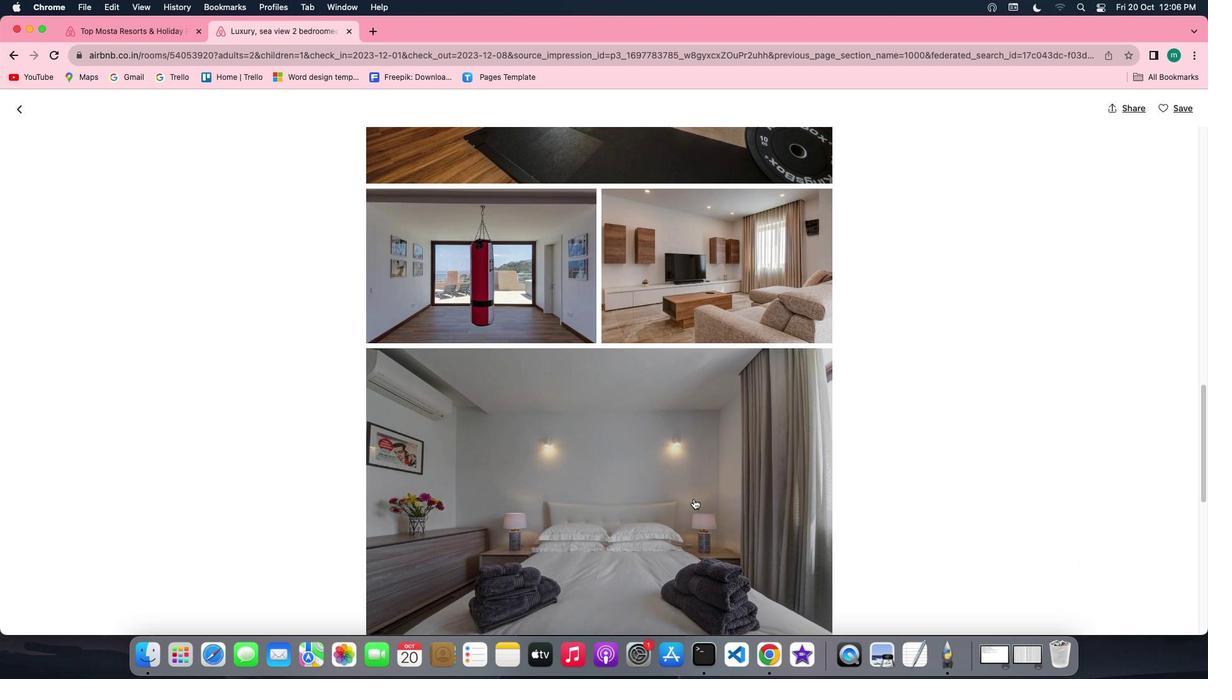 
Action: Mouse scrolled (694, 499) with delta (0, 0)
Screenshot: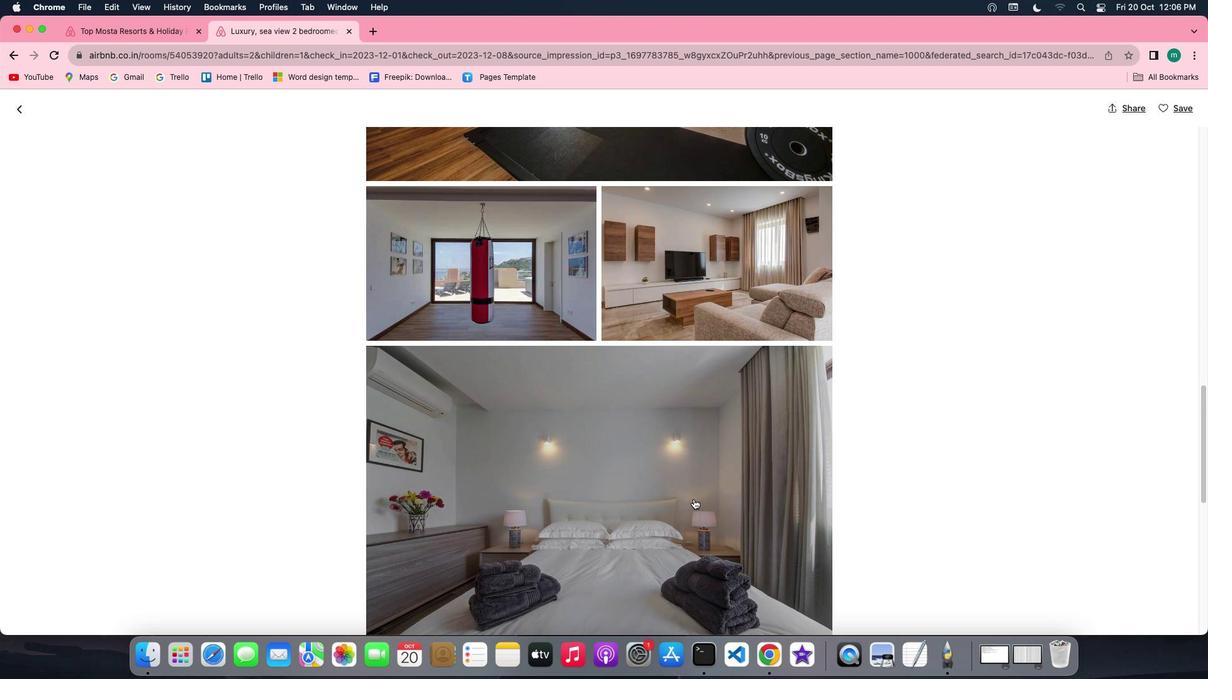 
Action: Mouse scrolled (694, 499) with delta (0, 0)
Screenshot: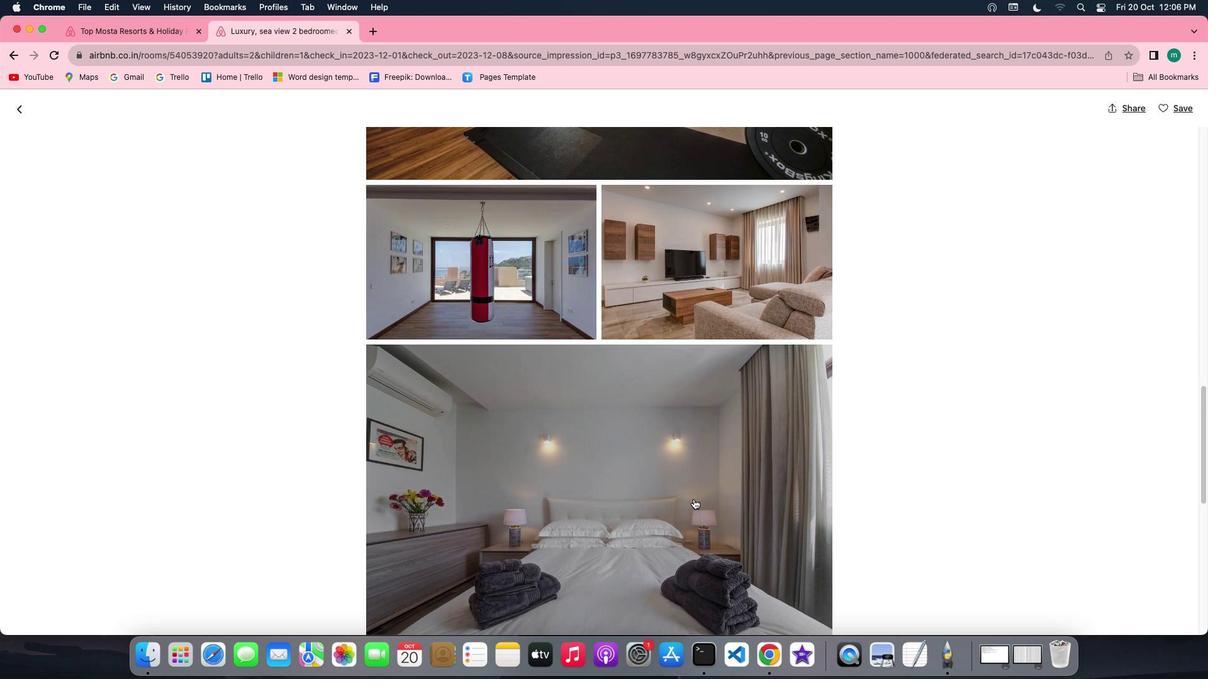 
Action: Mouse scrolled (694, 499) with delta (0, 0)
Screenshot: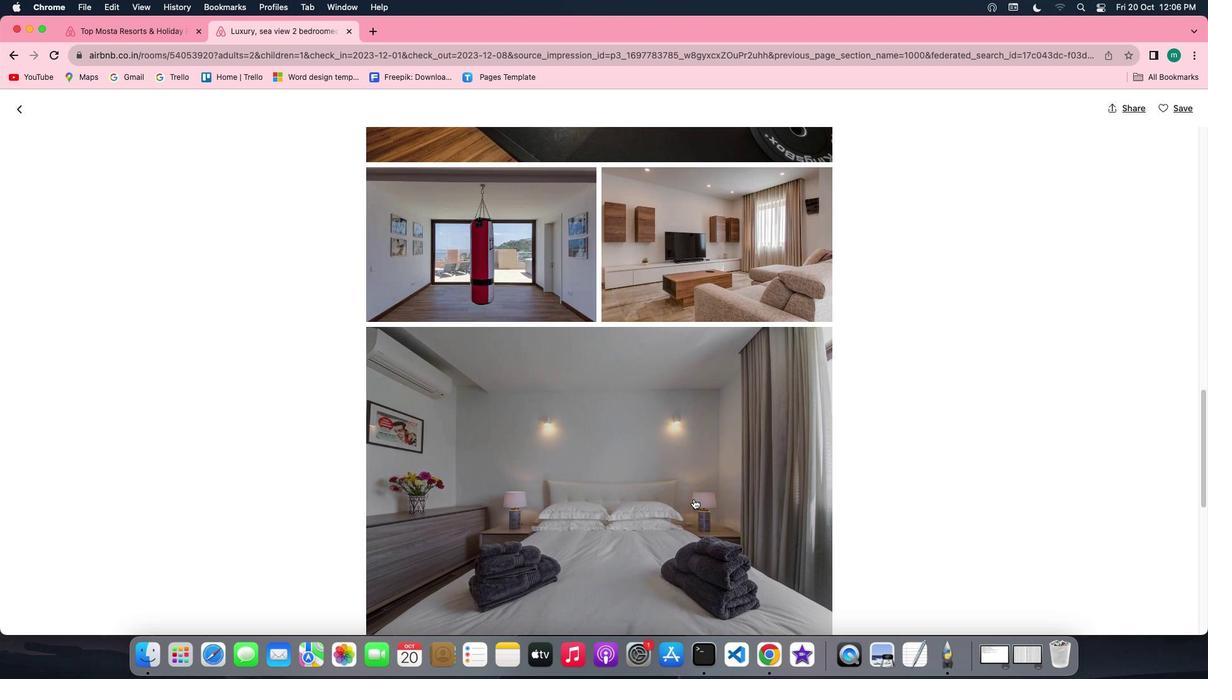 
Action: Mouse scrolled (694, 499) with delta (0, 0)
Screenshot: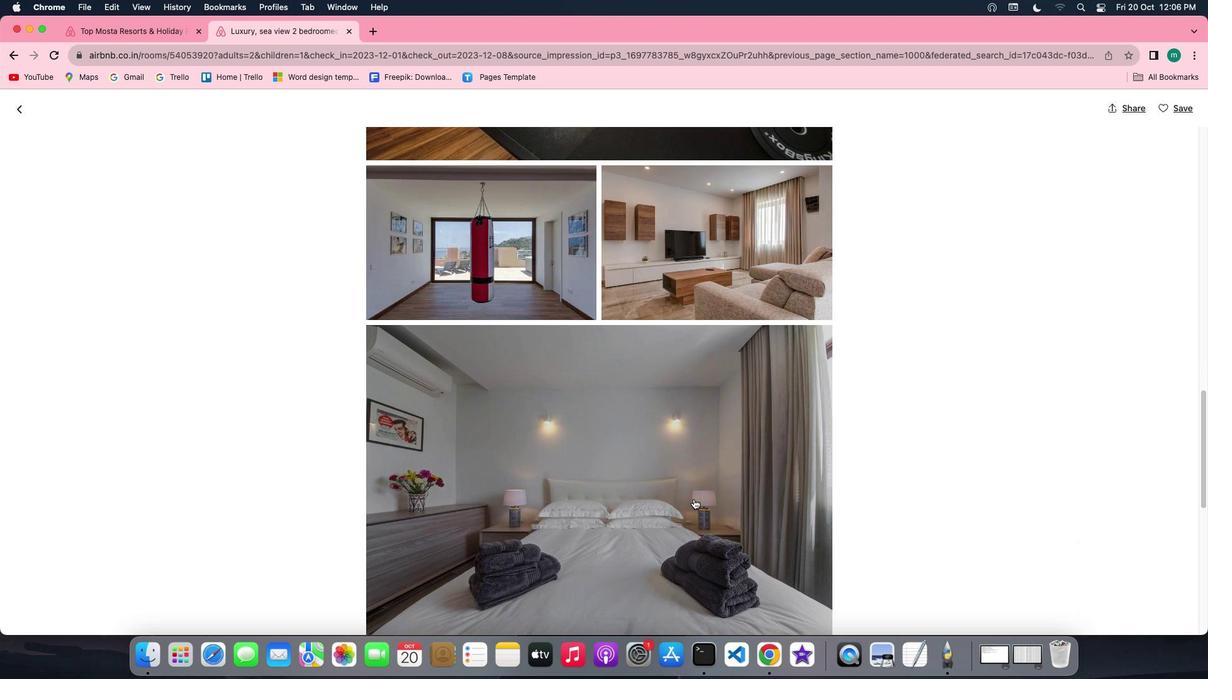 
Action: Mouse scrolled (694, 499) with delta (0, 0)
Screenshot: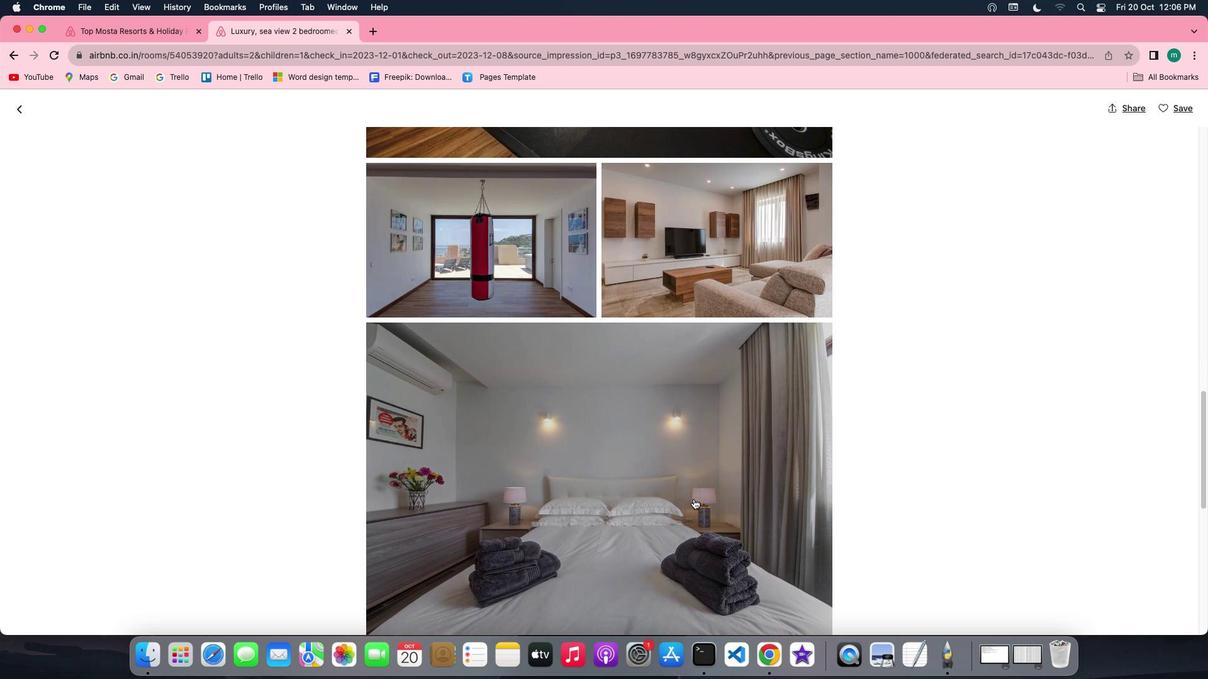 
Action: Mouse scrolled (694, 499) with delta (0, 0)
Screenshot: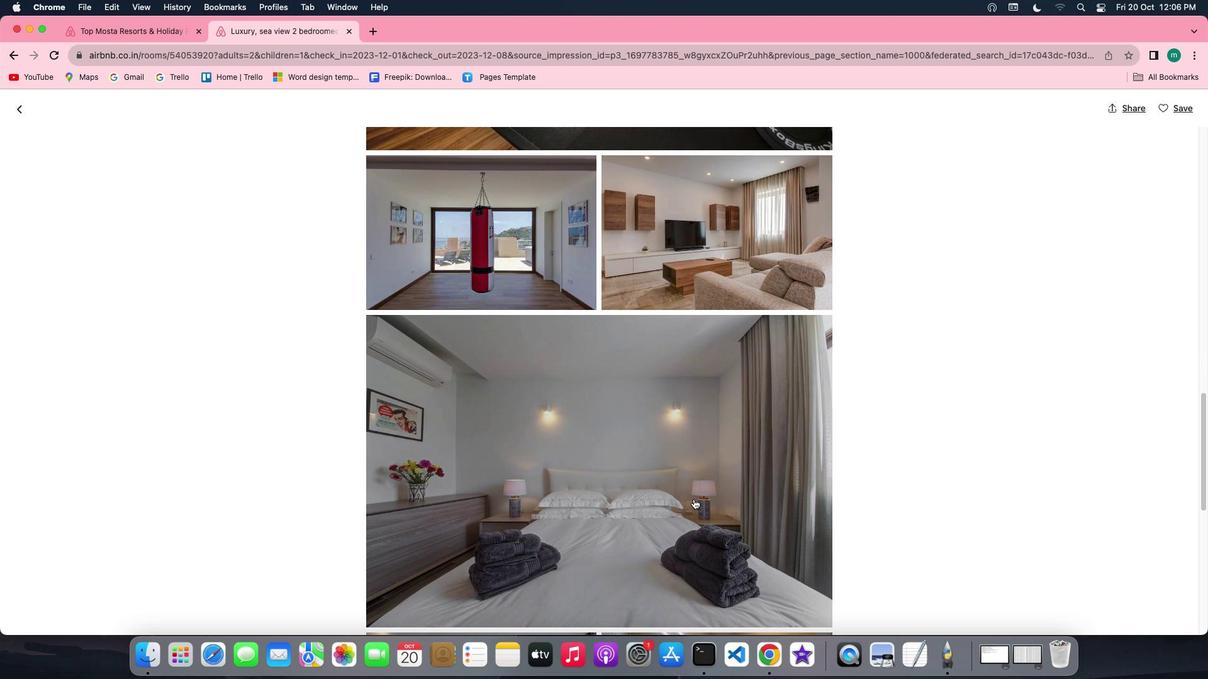 
Action: Mouse scrolled (694, 499) with delta (0, 0)
Screenshot: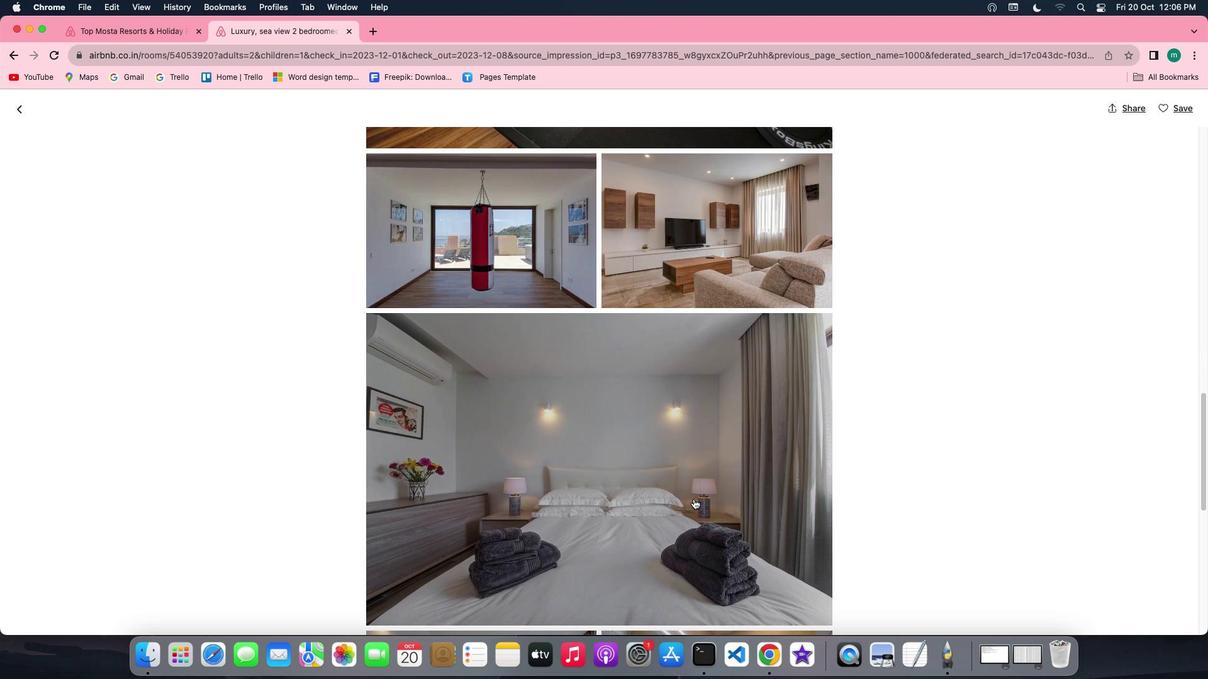 
Action: Mouse scrolled (694, 499) with delta (0, 0)
Screenshot: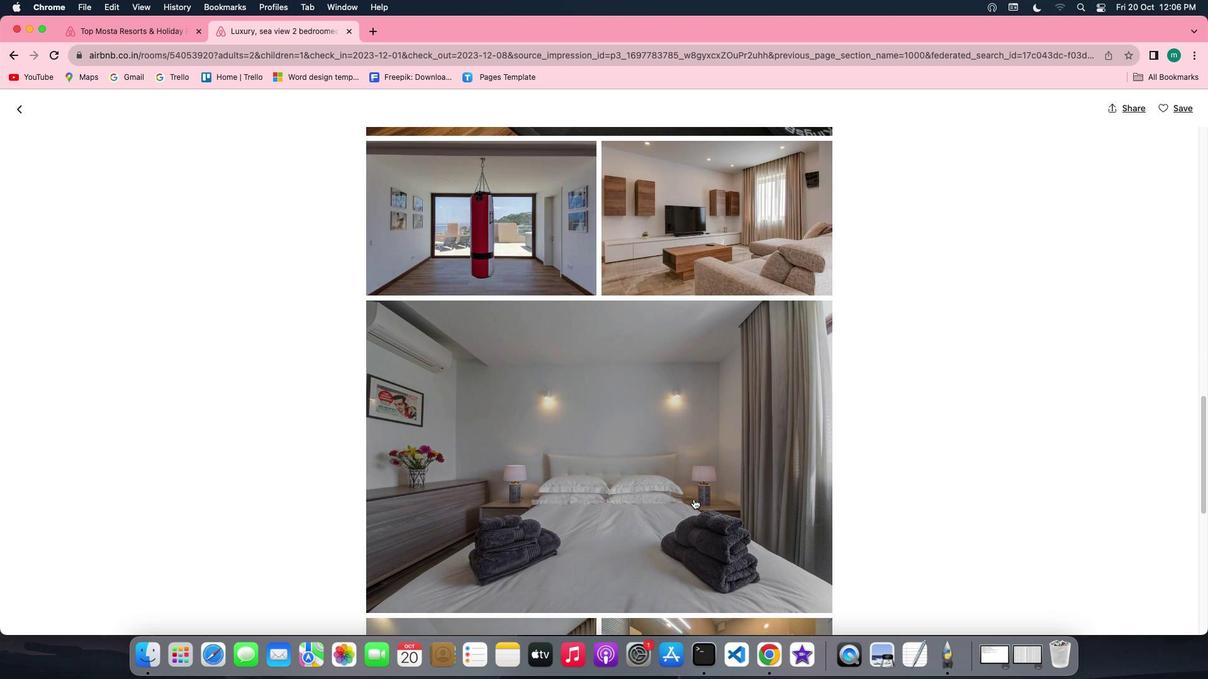 
Action: Mouse scrolled (694, 499) with delta (0, 0)
Screenshot: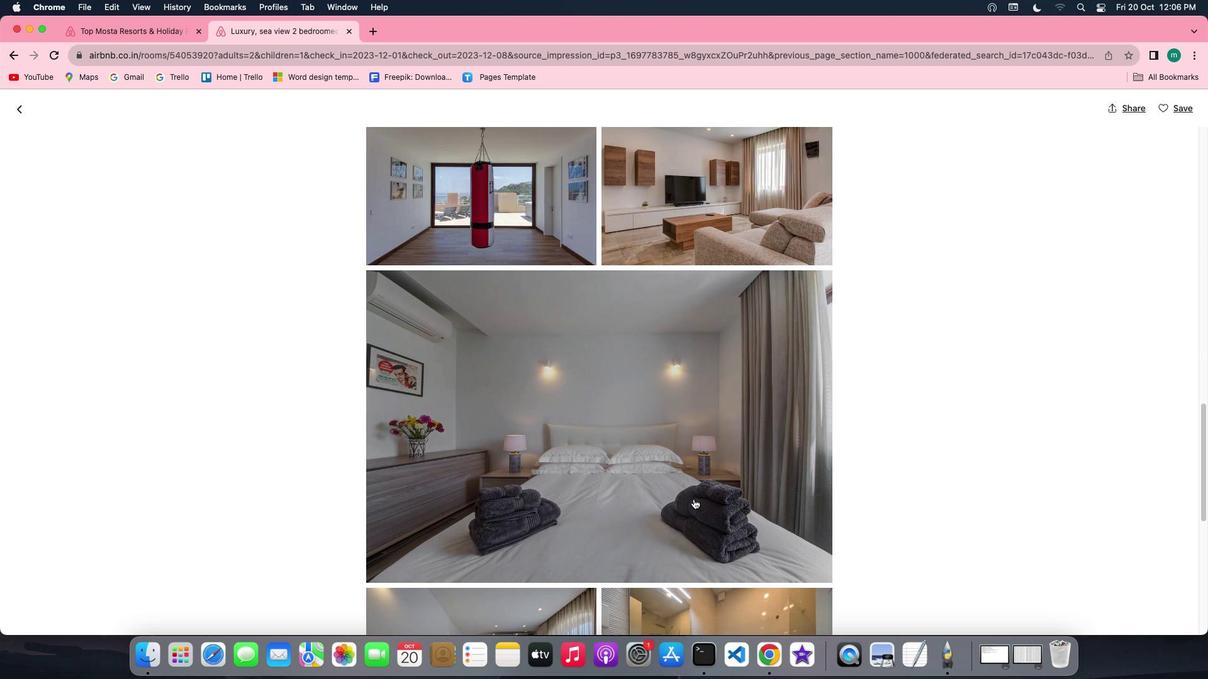 
Action: Mouse scrolled (694, 499) with delta (0, 0)
Screenshot: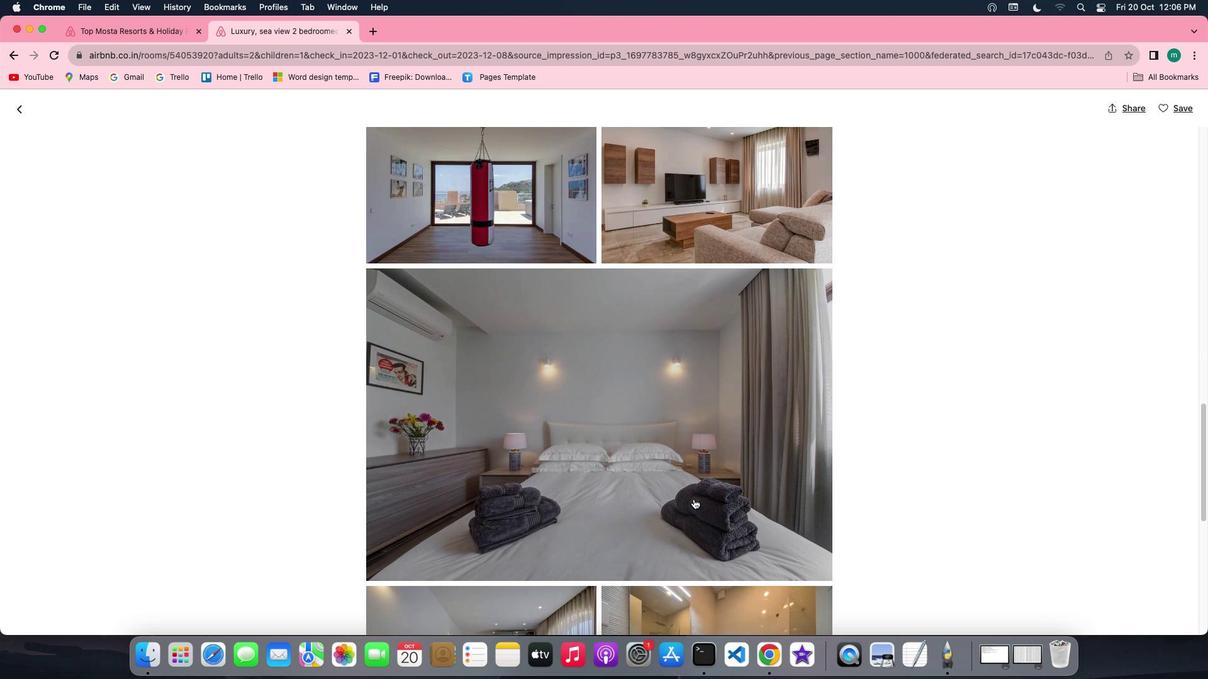 
Action: Mouse scrolled (694, 499) with delta (0, 0)
Screenshot: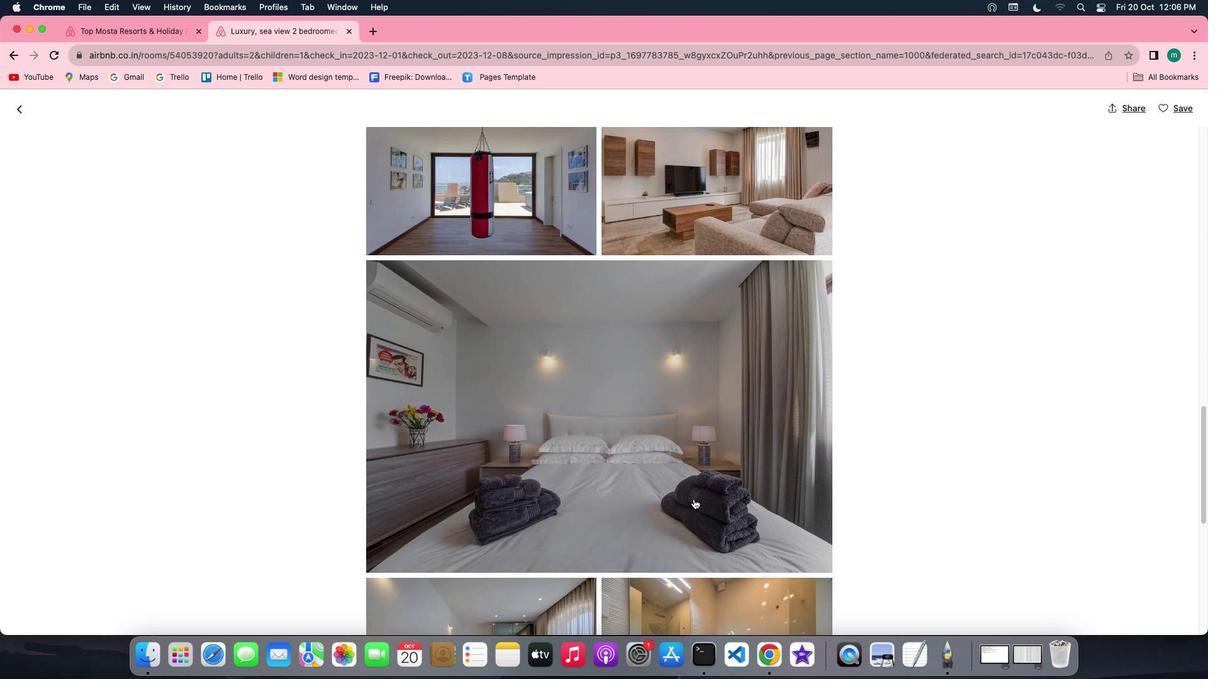 
Action: Mouse scrolled (694, 499) with delta (0, 0)
Screenshot: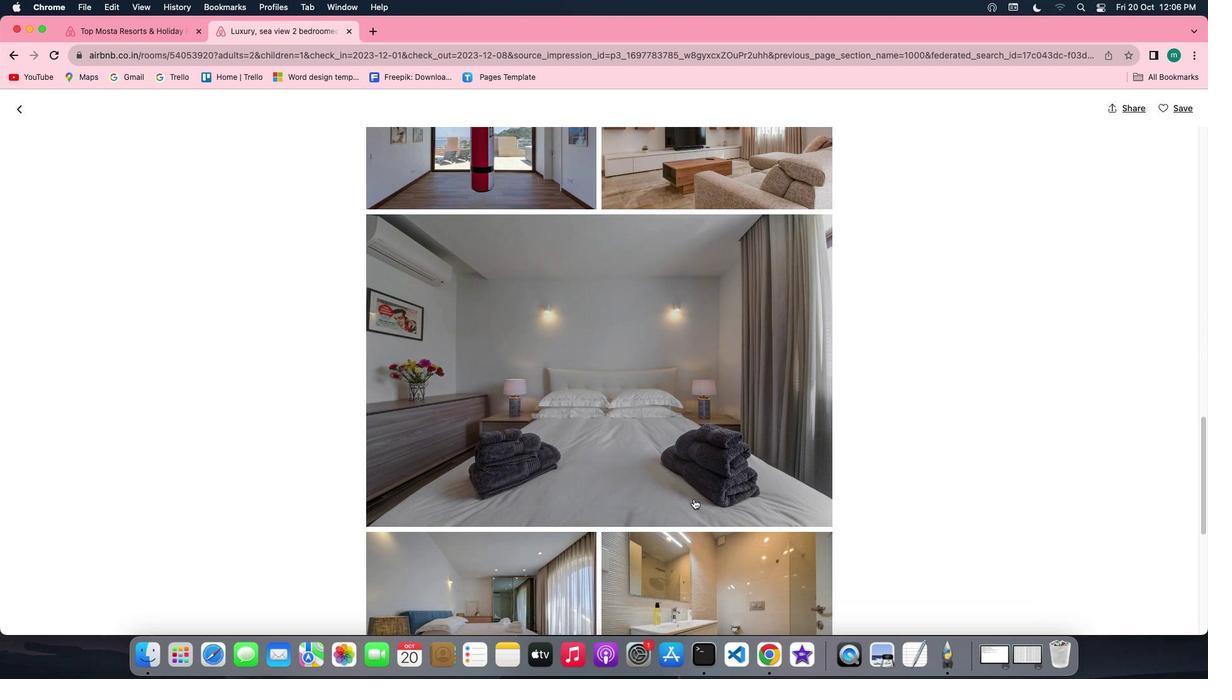 
Action: Mouse scrolled (694, 499) with delta (0, 0)
Screenshot: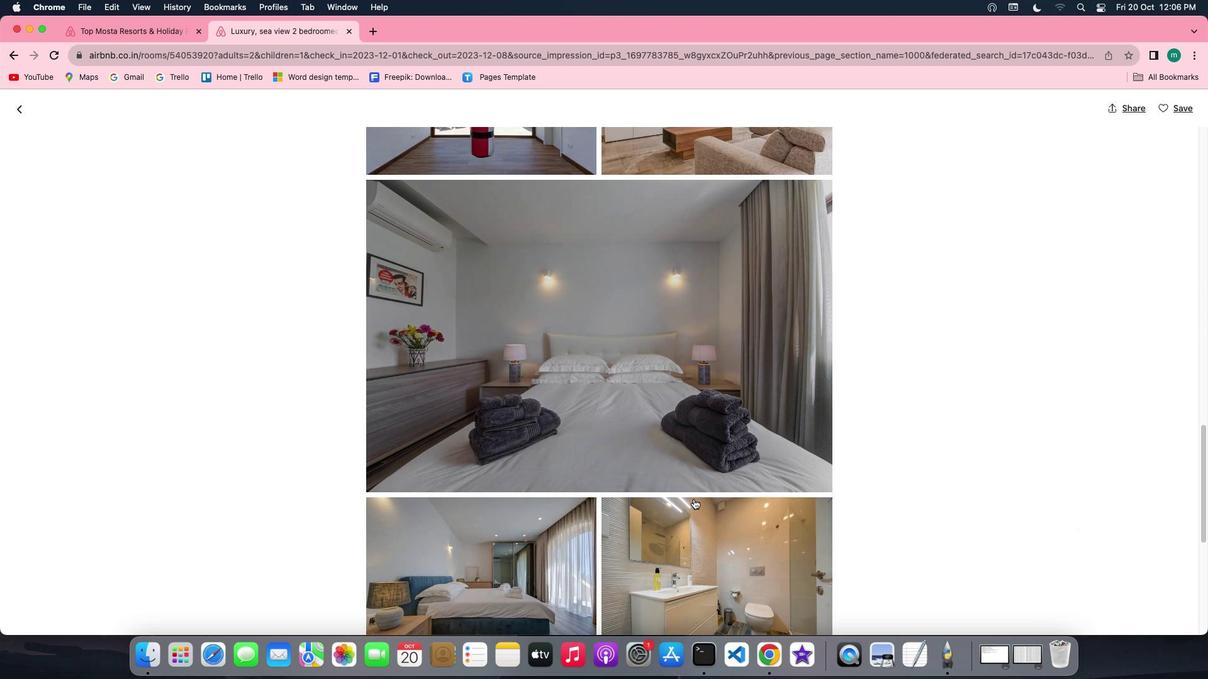 
Action: Mouse scrolled (694, 499) with delta (0, 0)
Screenshot: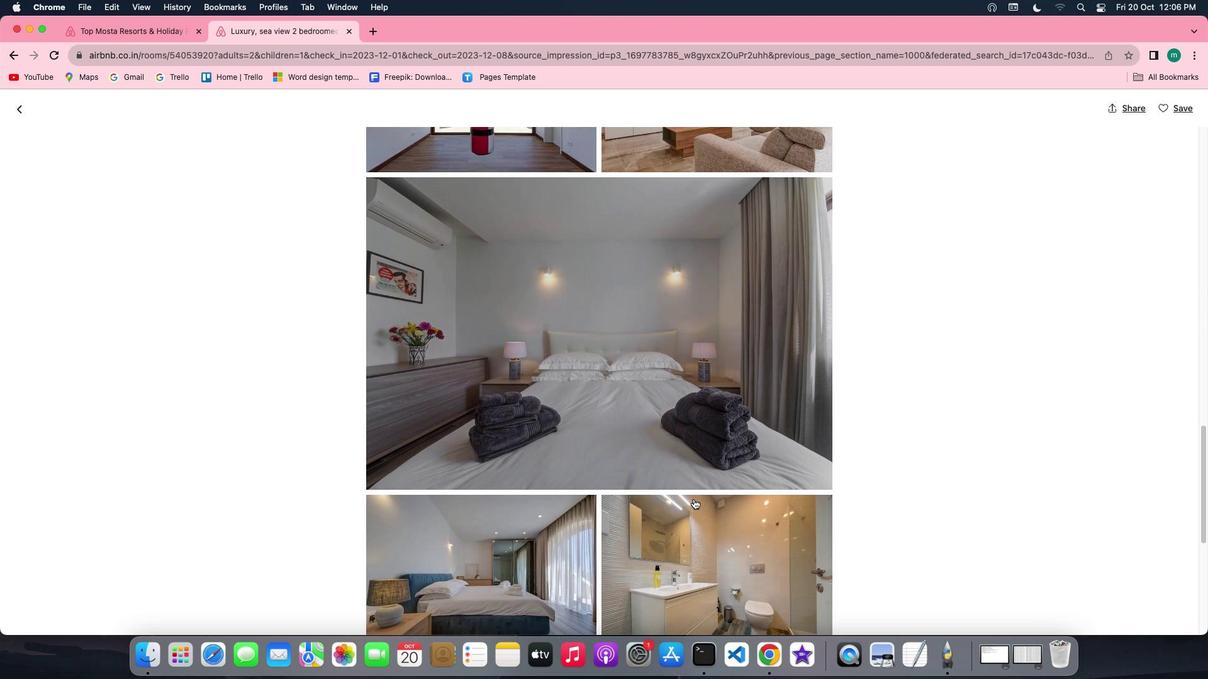 
Action: Mouse scrolled (694, 499) with delta (0, -1)
Screenshot: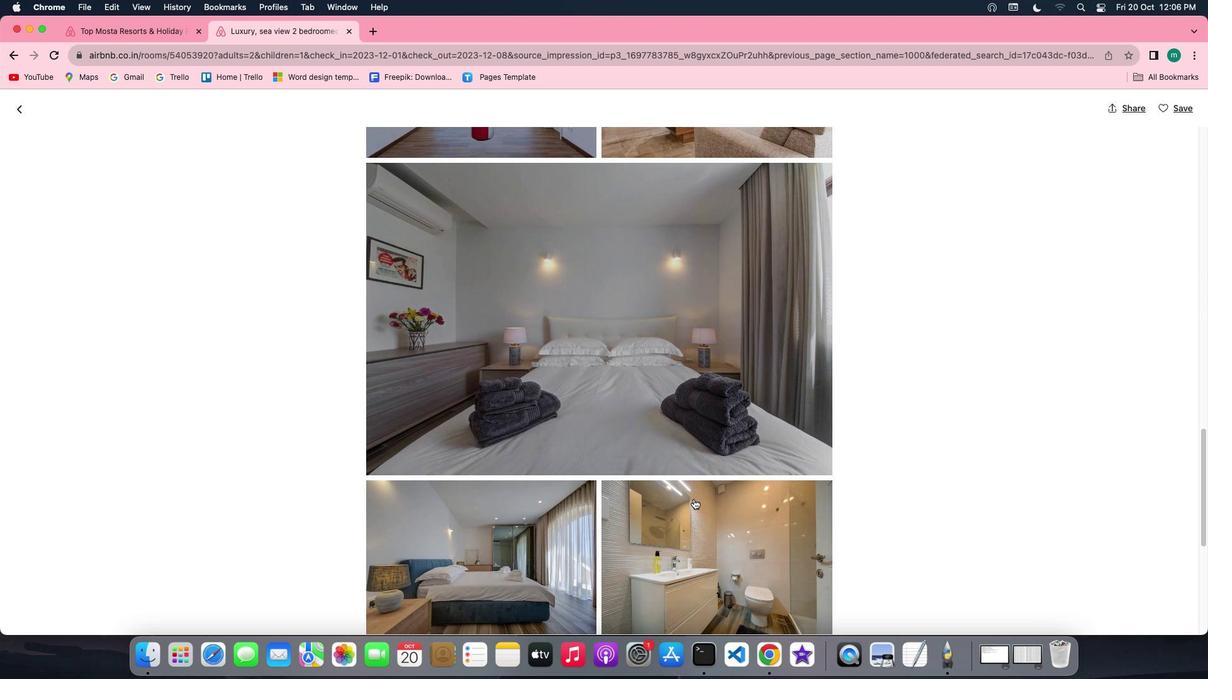 
Action: Mouse scrolled (694, 499) with delta (0, -1)
Screenshot: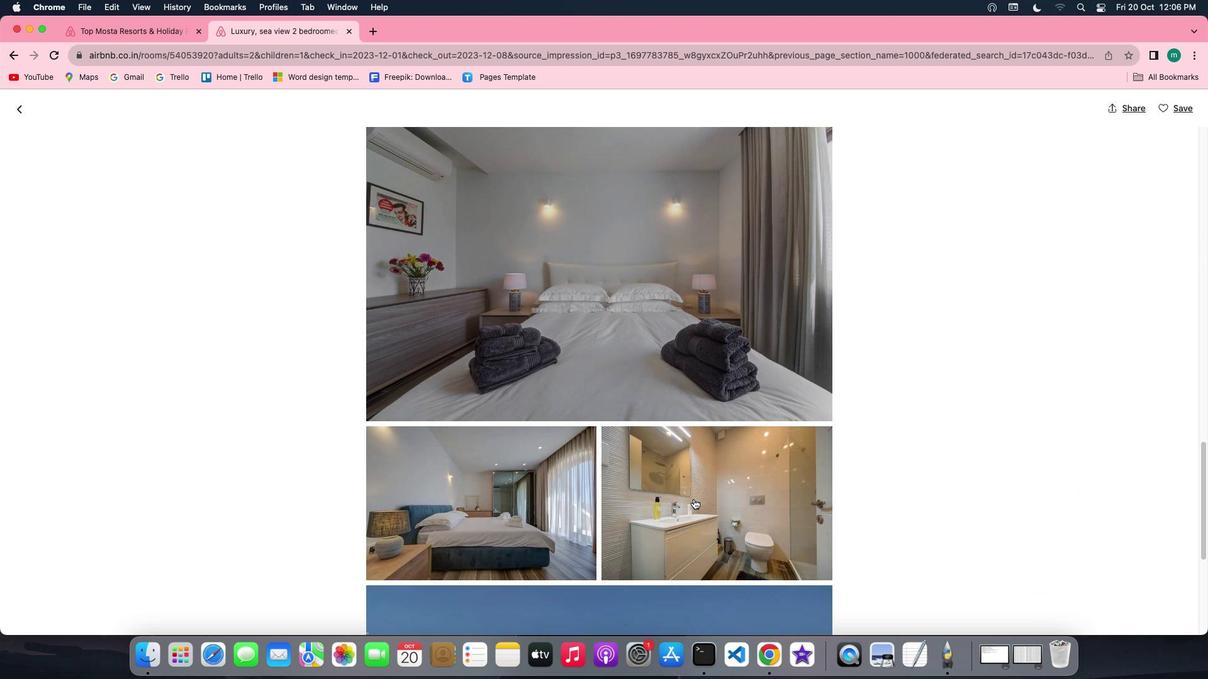 
Action: Mouse scrolled (694, 499) with delta (0, 0)
Screenshot: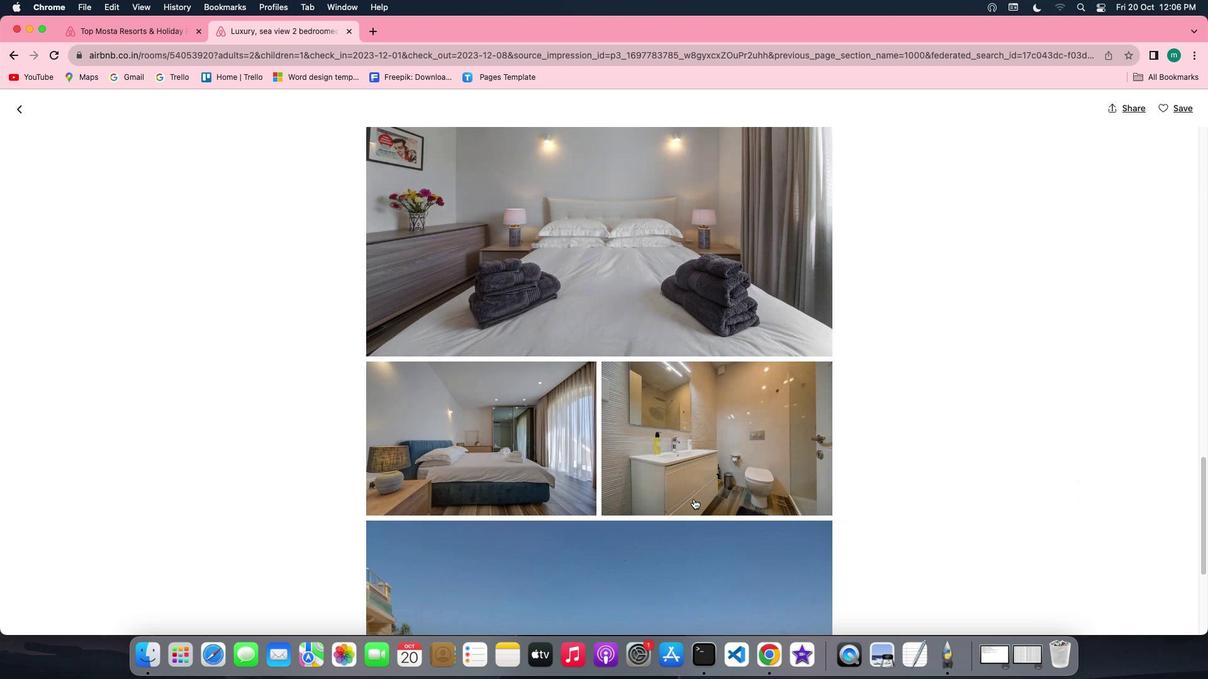 
Action: Mouse scrolled (694, 499) with delta (0, 0)
Screenshot: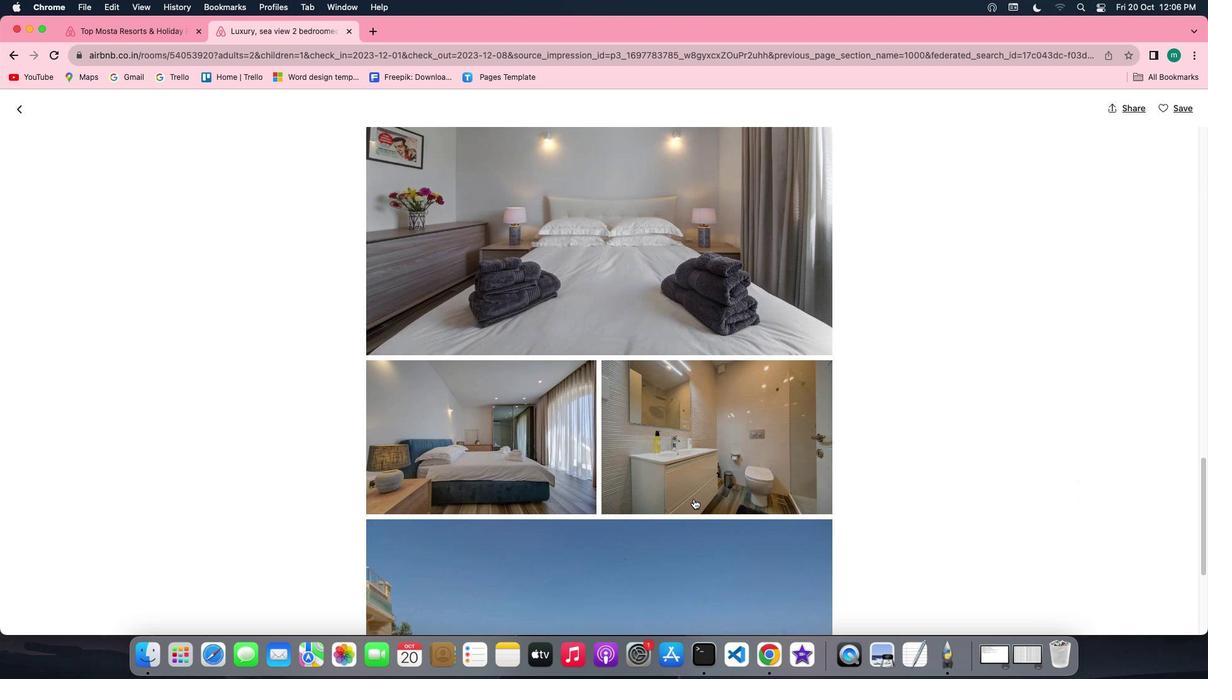 
Action: Mouse scrolled (694, 499) with delta (0, 0)
Screenshot: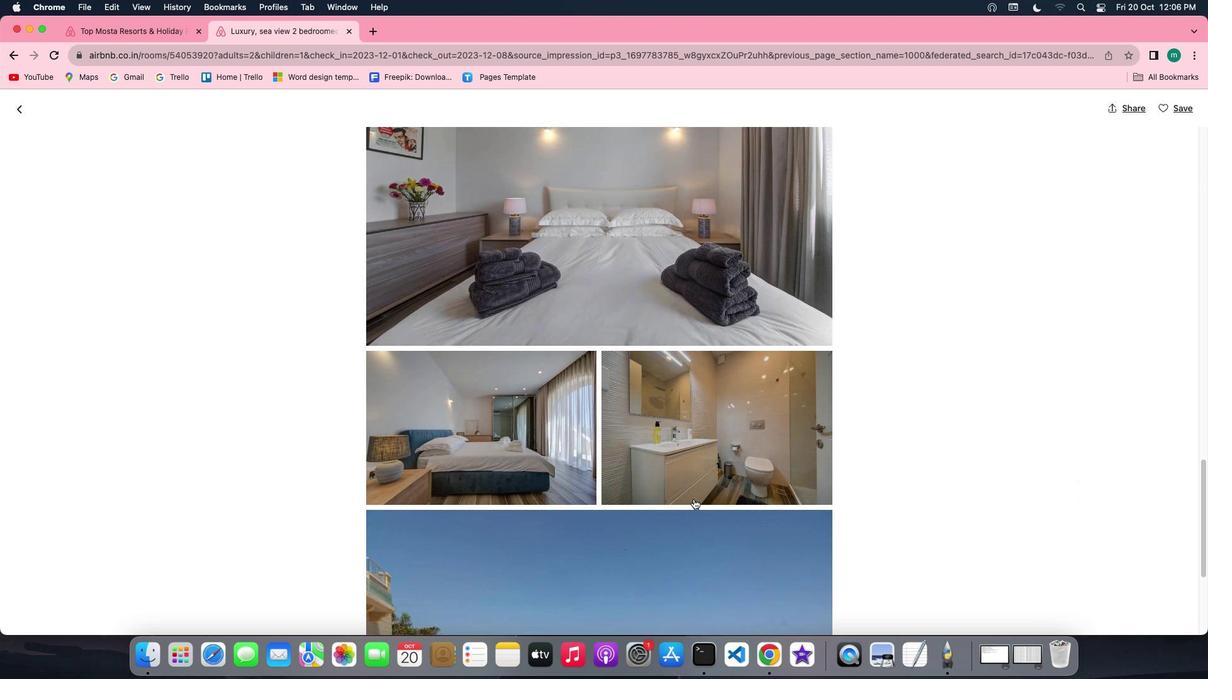 
Action: Mouse scrolled (694, 499) with delta (0, 0)
Screenshot: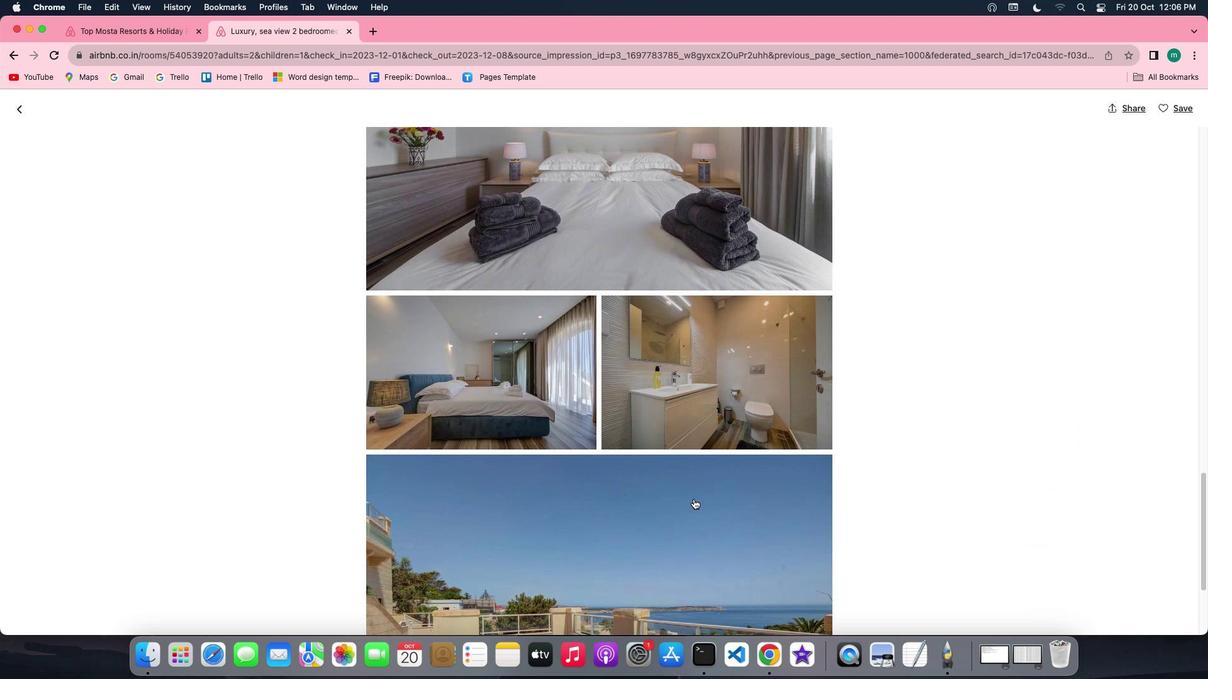 
Action: Mouse scrolled (694, 499) with delta (0, 0)
Screenshot: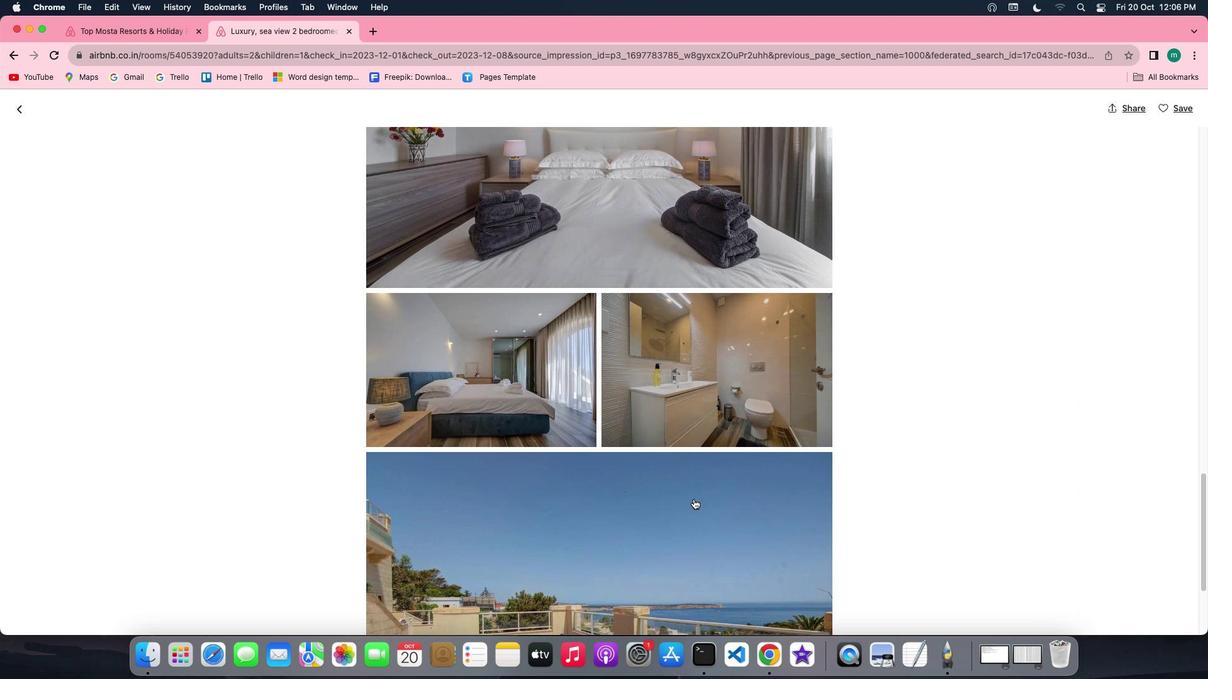 
Action: Mouse scrolled (694, 499) with delta (0, 0)
Screenshot: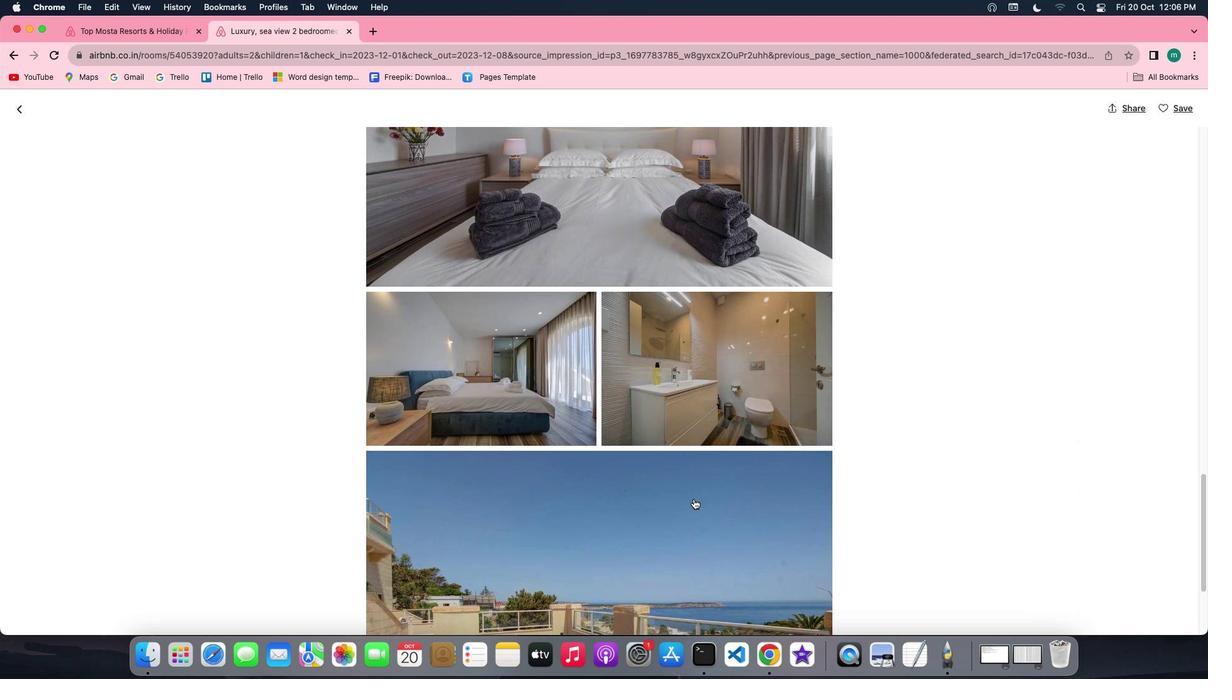 
Action: Mouse scrolled (694, 499) with delta (0, 0)
Screenshot: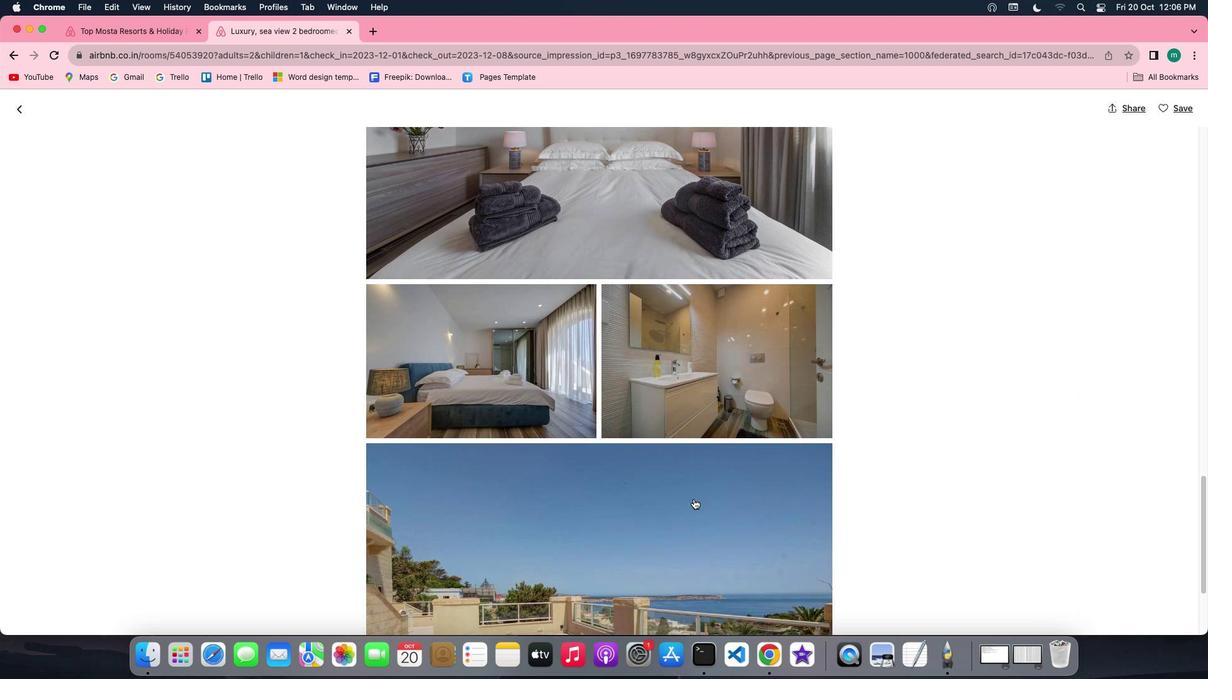 
Action: Mouse scrolled (694, 499) with delta (0, 0)
Screenshot: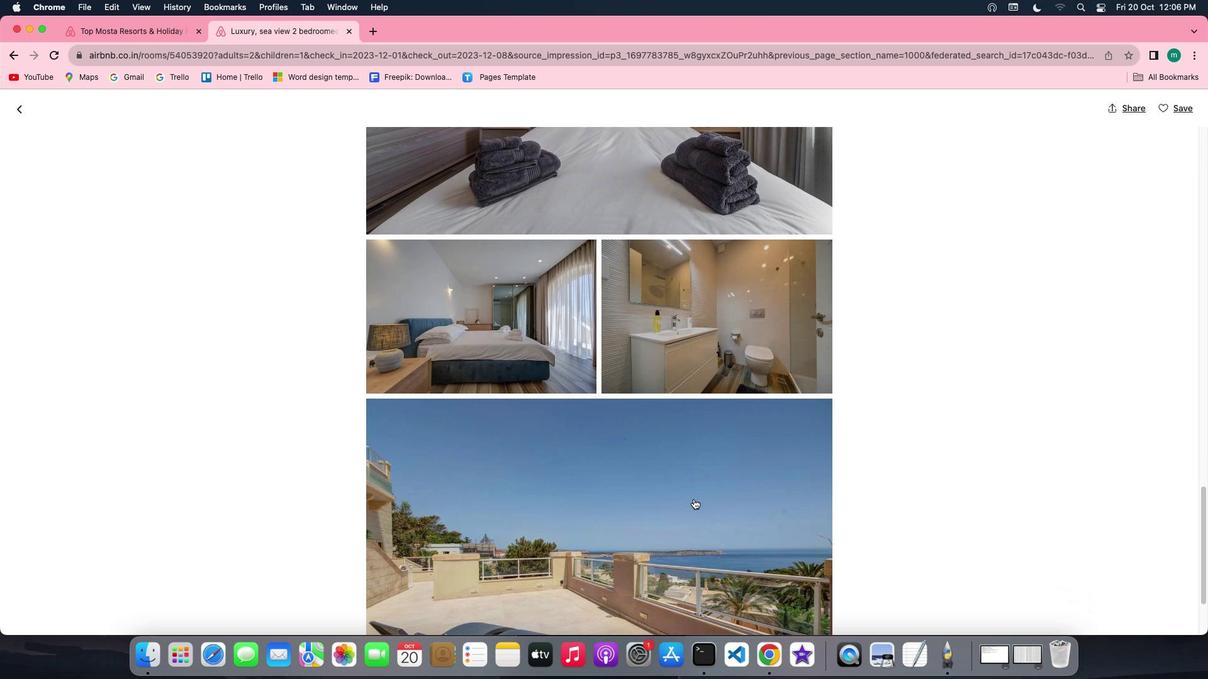 
Action: Mouse scrolled (694, 499) with delta (0, 0)
Screenshot: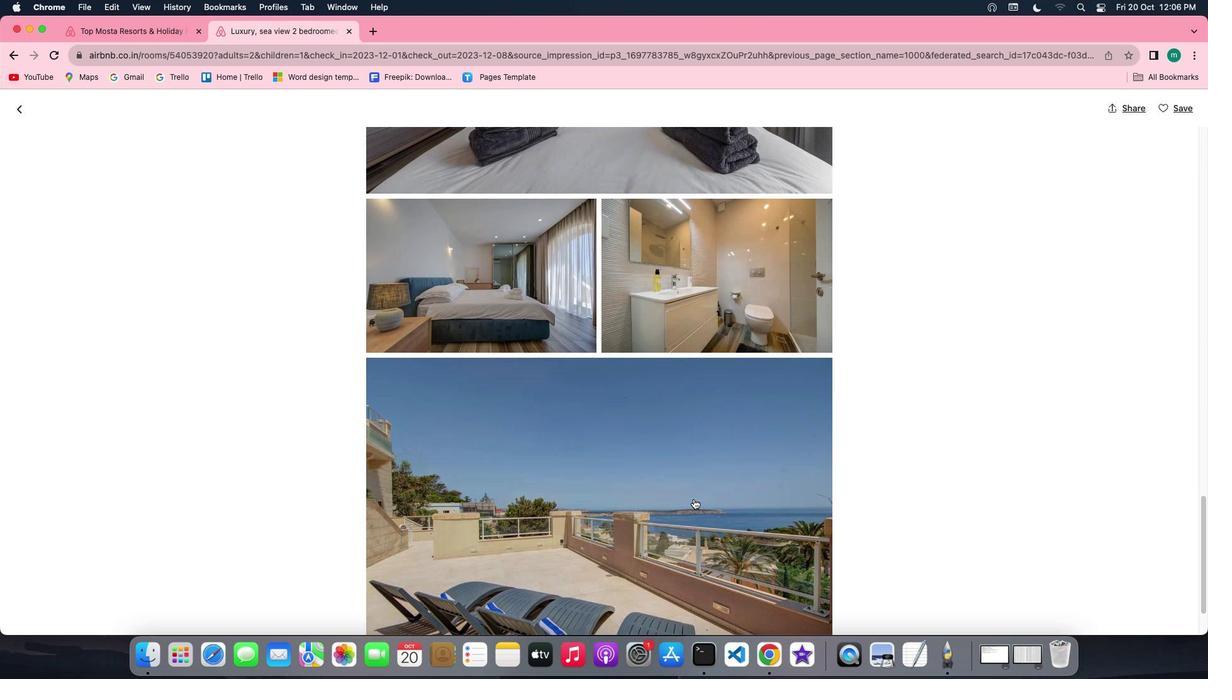 
Action: Mouse scrolled (694, 499) with delta (0, 0)
Screenshot: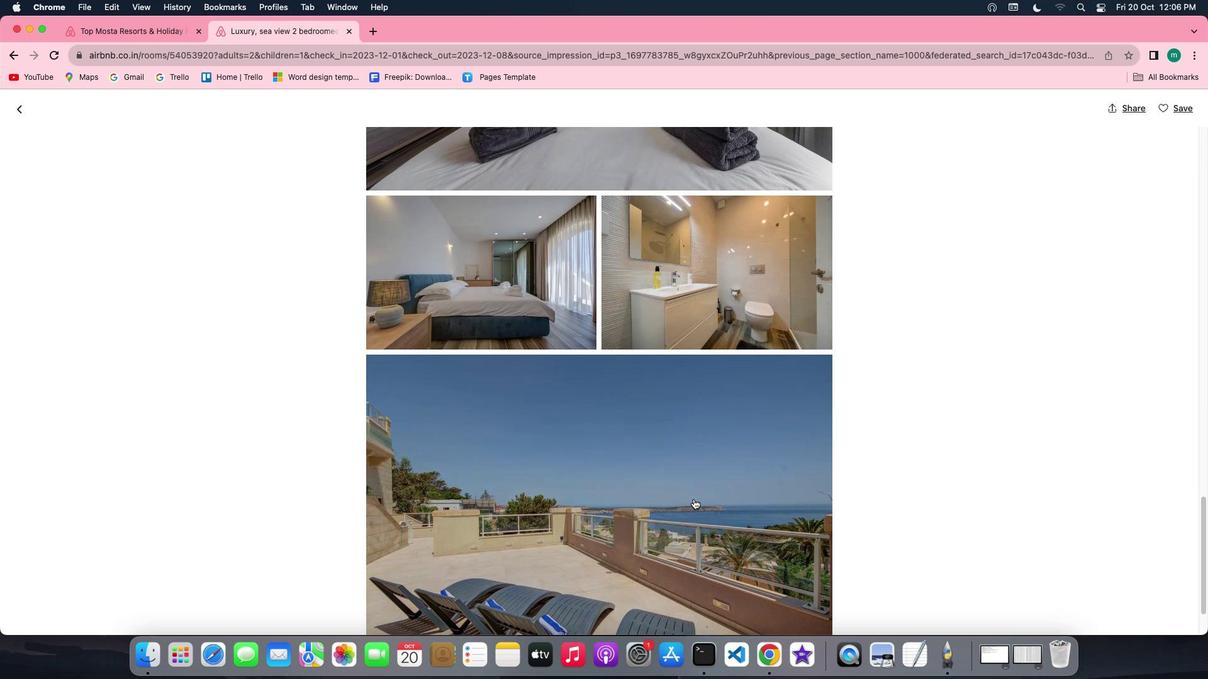 
Action: Mouse scrolled (694, 499) with delta (0, 0)
Screenshot: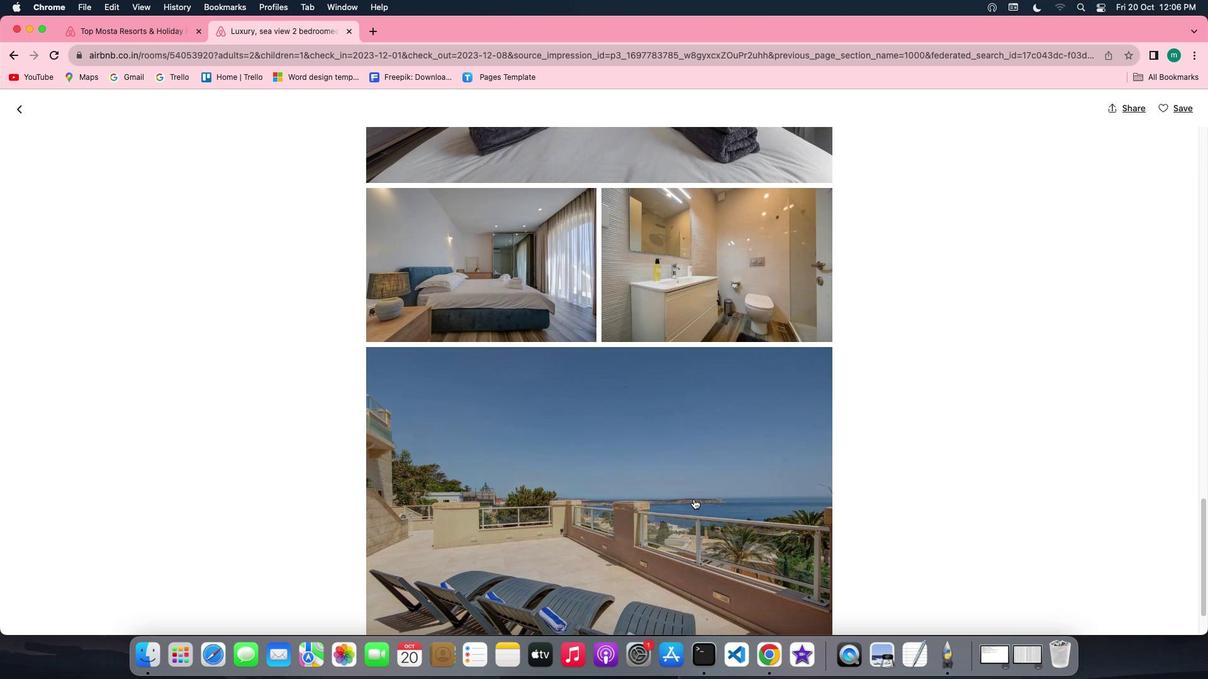 
Action: Mouse scrolled (694, 499) with delta (0, 0)
Screenshot: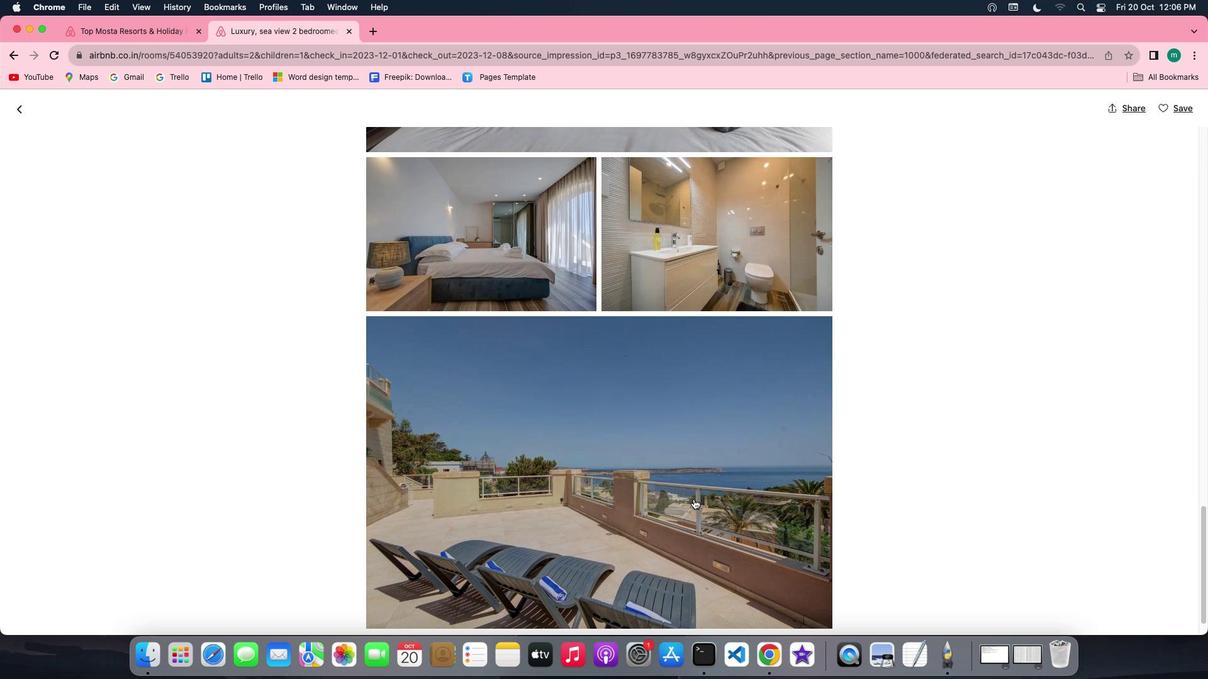 
Action: Mouse scrolled (694, 499) with delta (0, 0)
Screenshot: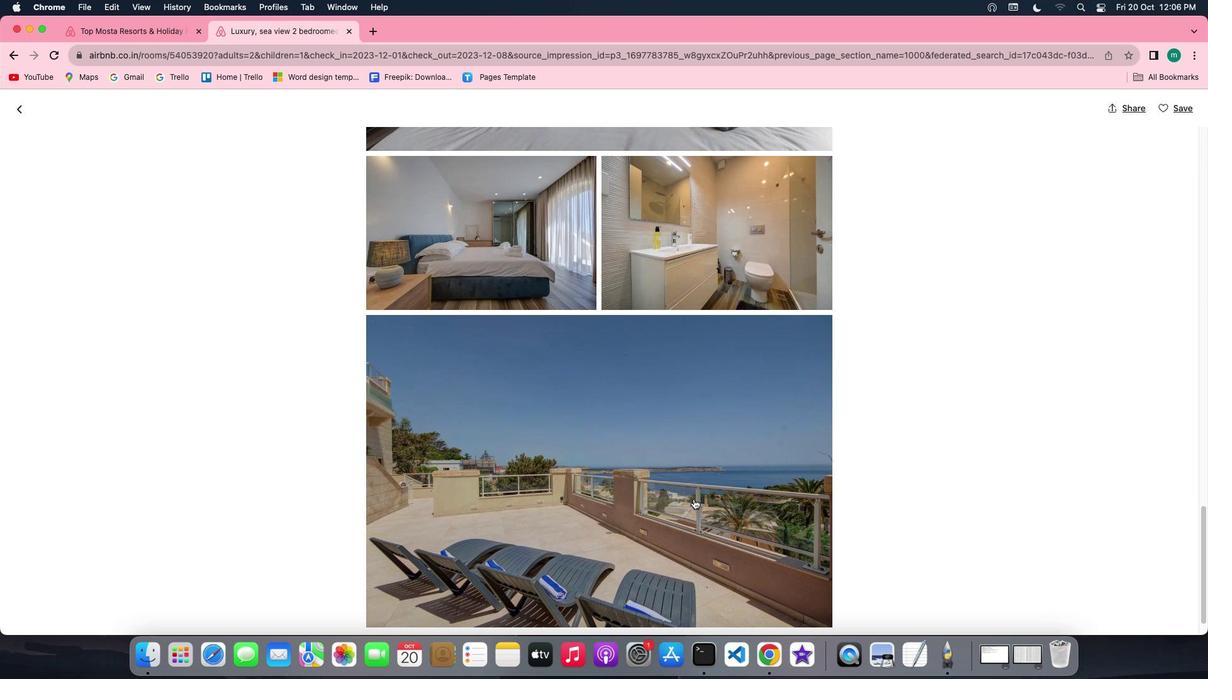 
Action: Mouse scrolled (694, 499) with delta (0, -1)
Screenshot: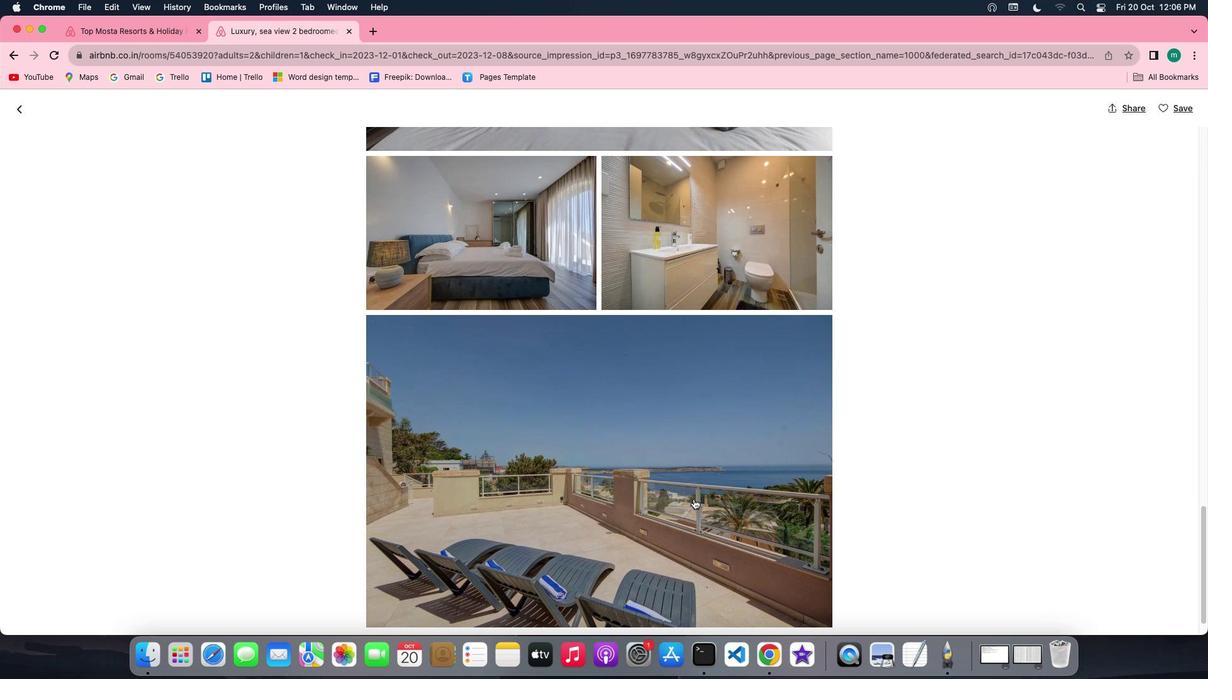 
Action: Mouse scrolled (694, 499) with delta (0, -2)
Screenshot: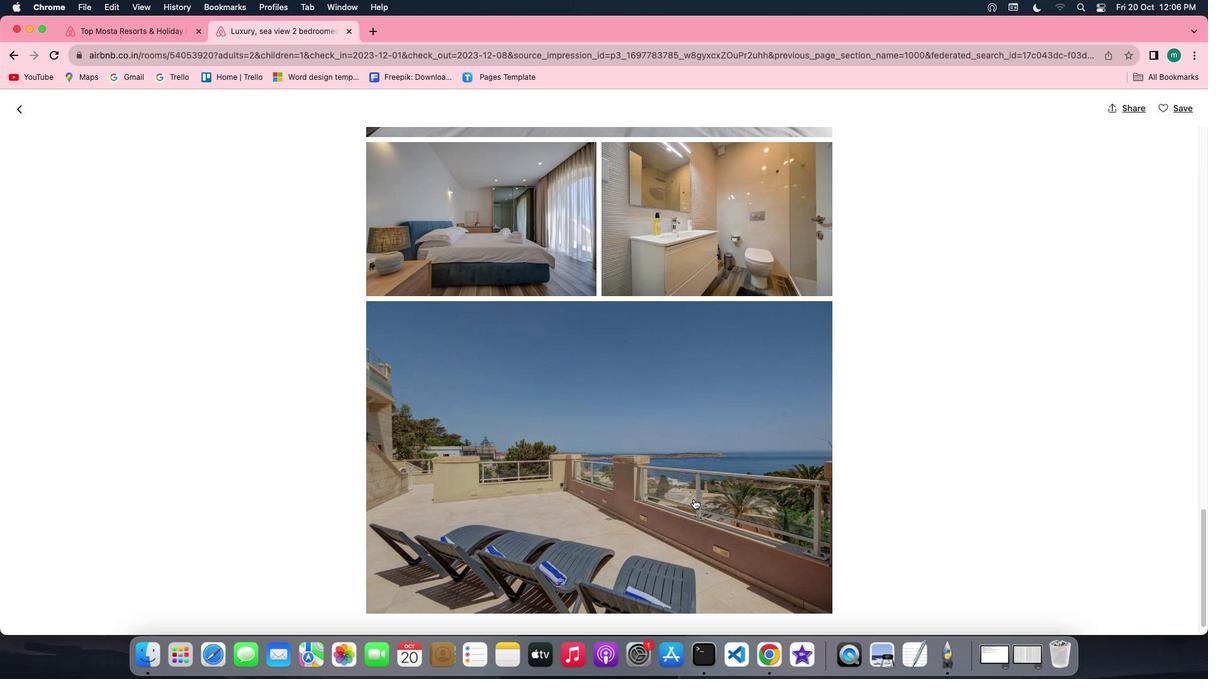 
Action: Mouse scrolled (694, 499) with delta (0, 0)
Screenshot: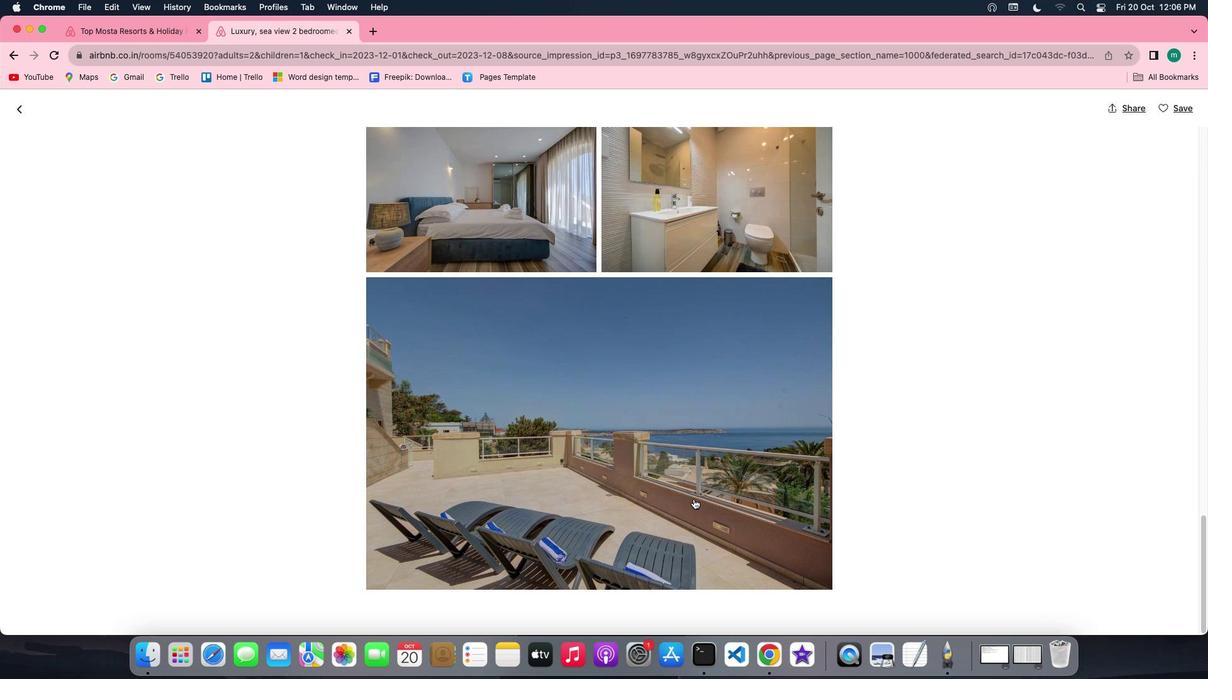 
Action: Mouse scrolled (694, 499) with delta (0, 0)
Screenshot: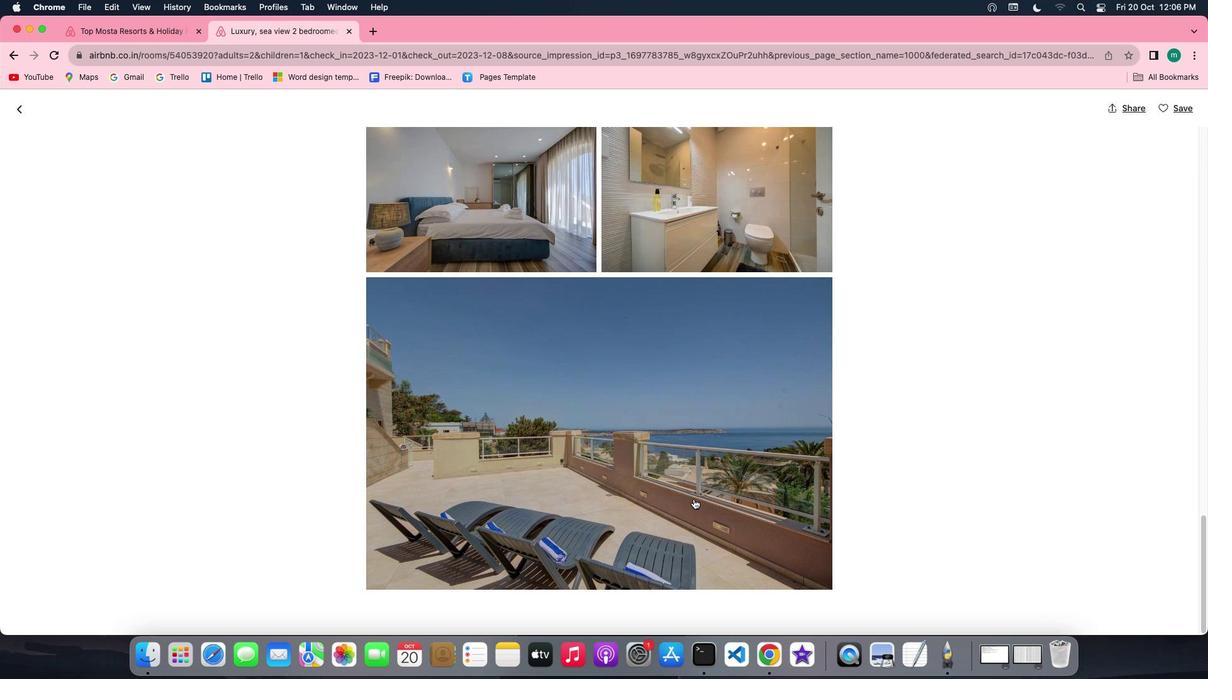 
Action: Mouse scrolled (694, 499) with delta (0, -1)
Screenshot: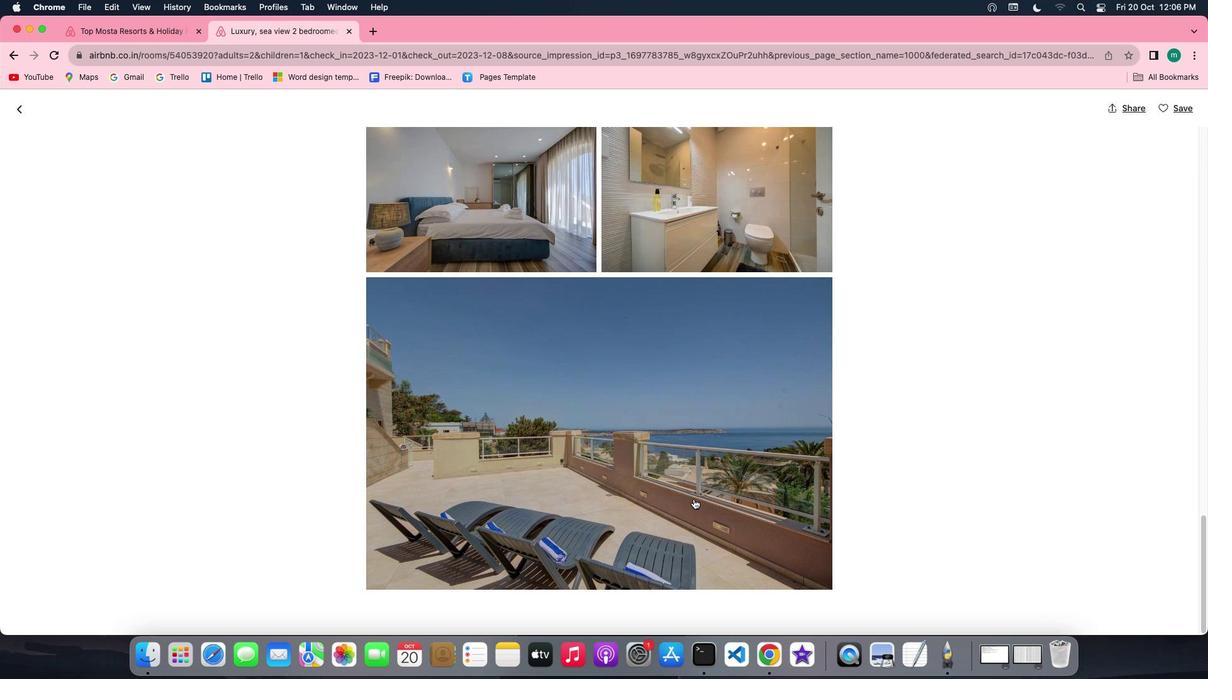 
Action: Mouse moved to (22, 110)
Screenshot: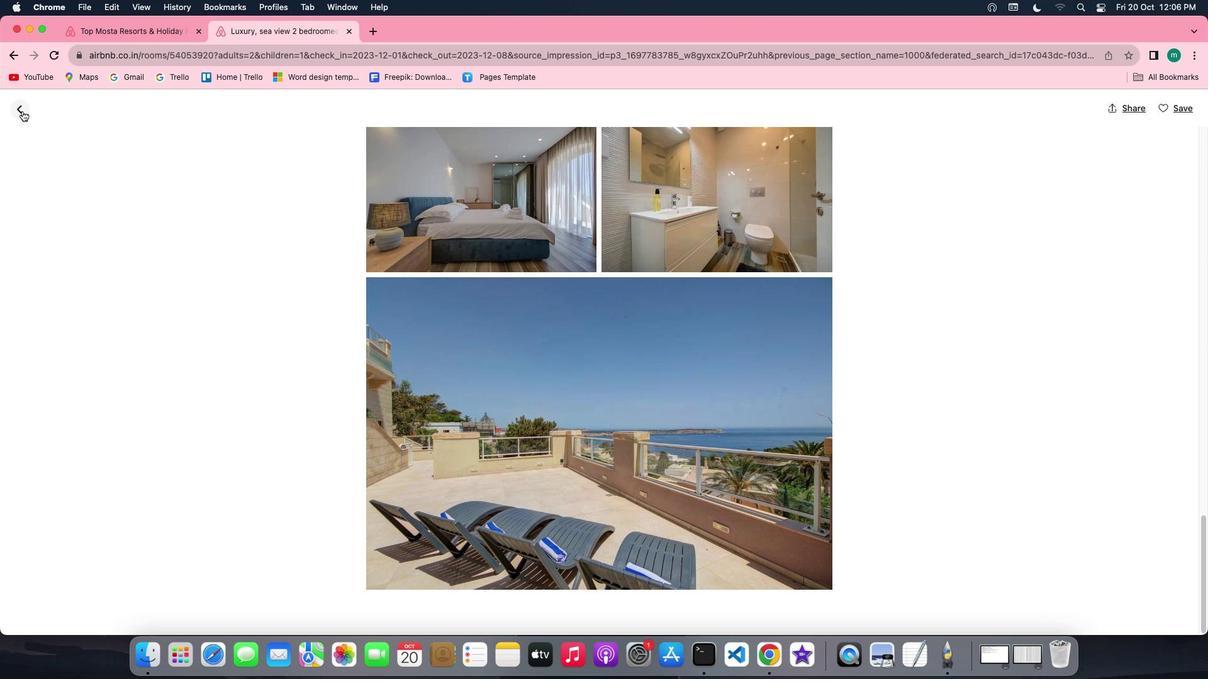 
Action: Mouse pressed left at (22, 110)
Screenshot: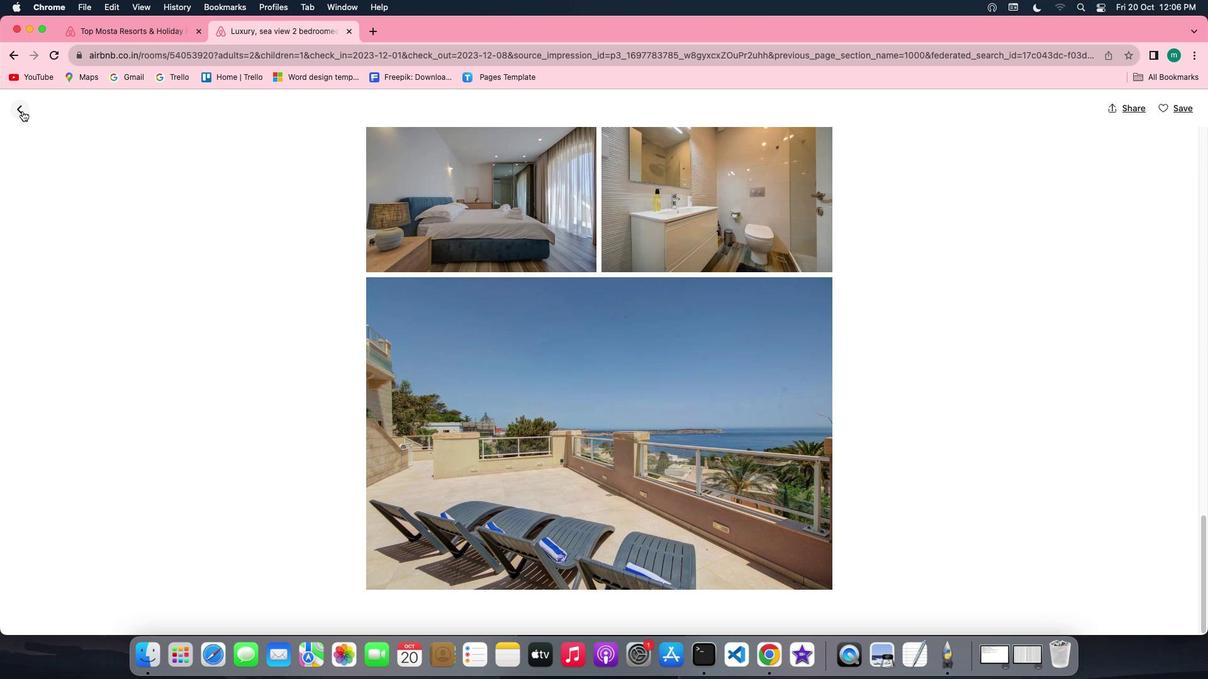 
Action: Mouse moved to (750, 429)
Screenshot: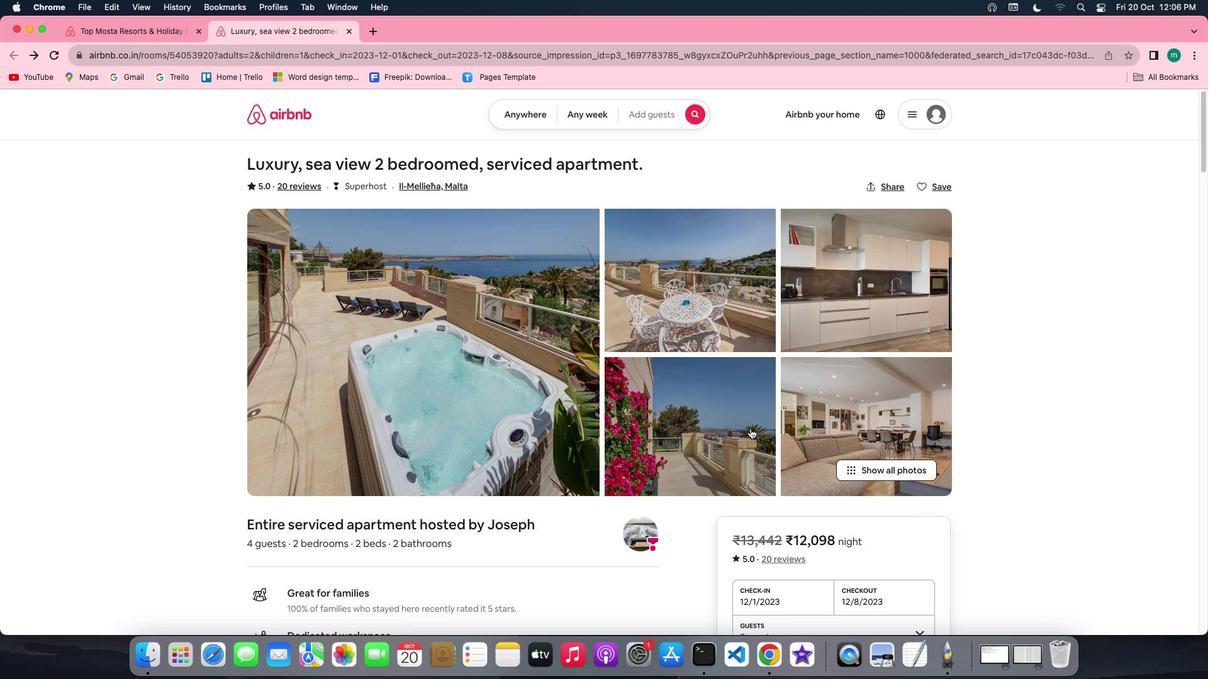 
Action: Mouse scrolled (750, 429) with delta (0, 0)
Screenshot: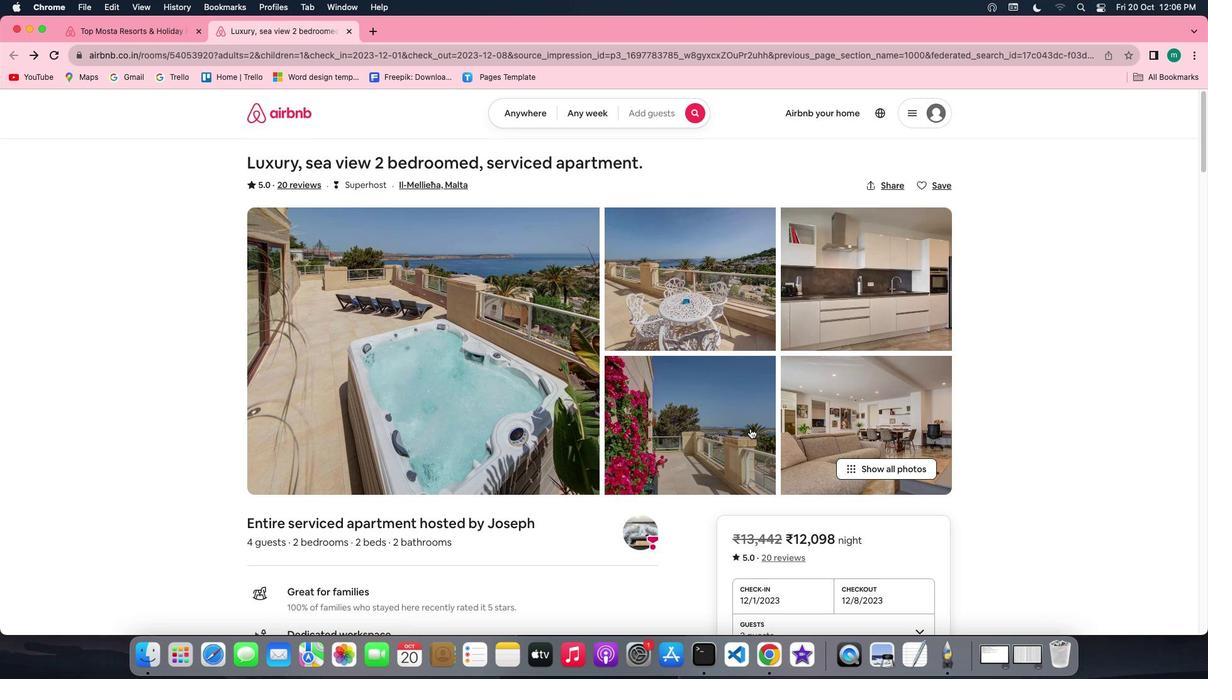 
Action: Mouse scrolled (750, 429) with delta (0, 0)
Screenshot: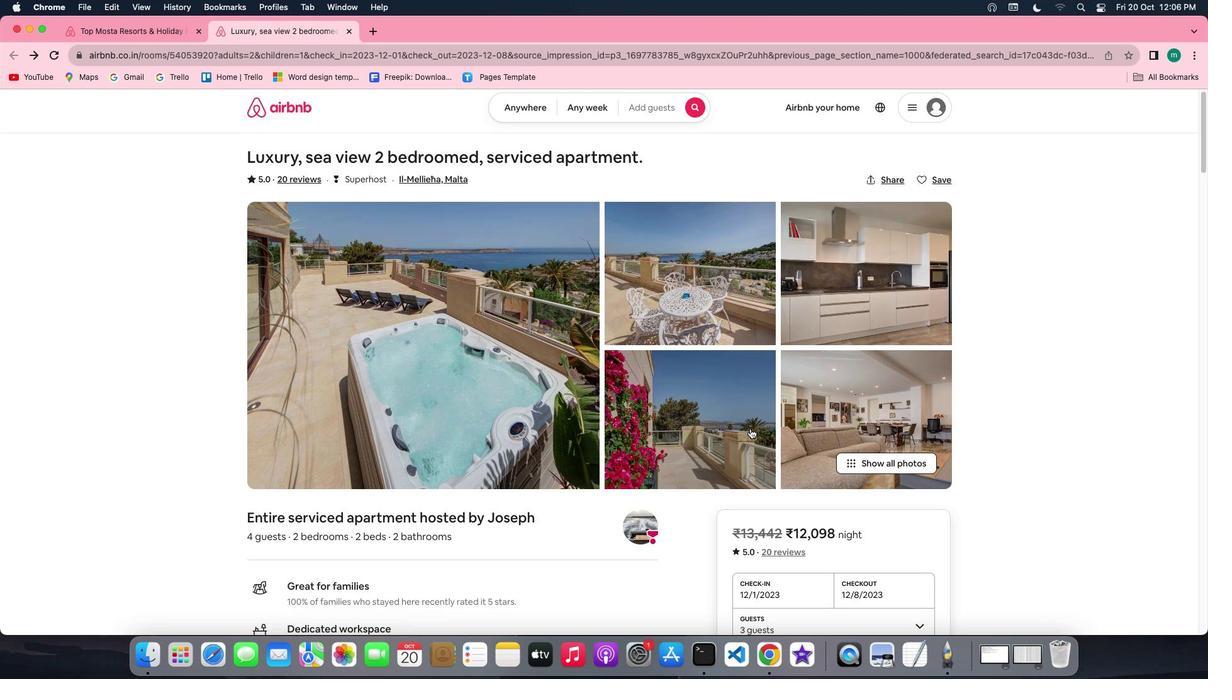 
Action: Mouse scrolled (750, 429) with delta (0, -1)
Screenshot: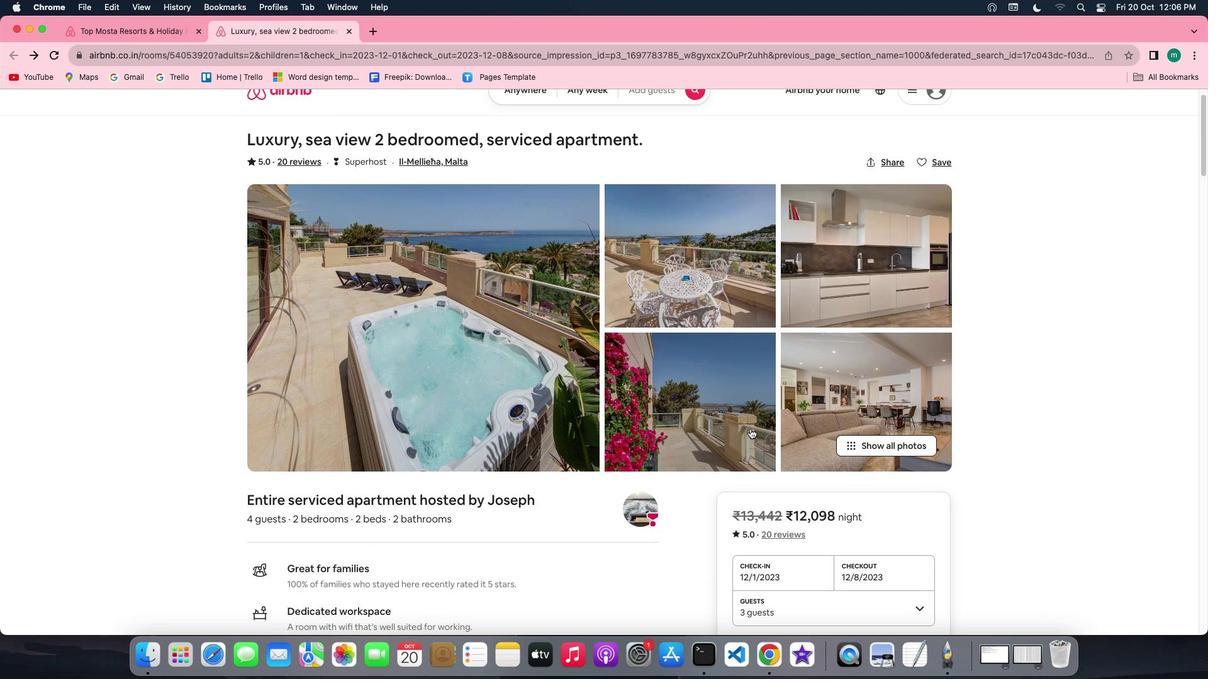 
Action: Mouse scrolled (750, 429) with delta (0, -1)
Screenshot: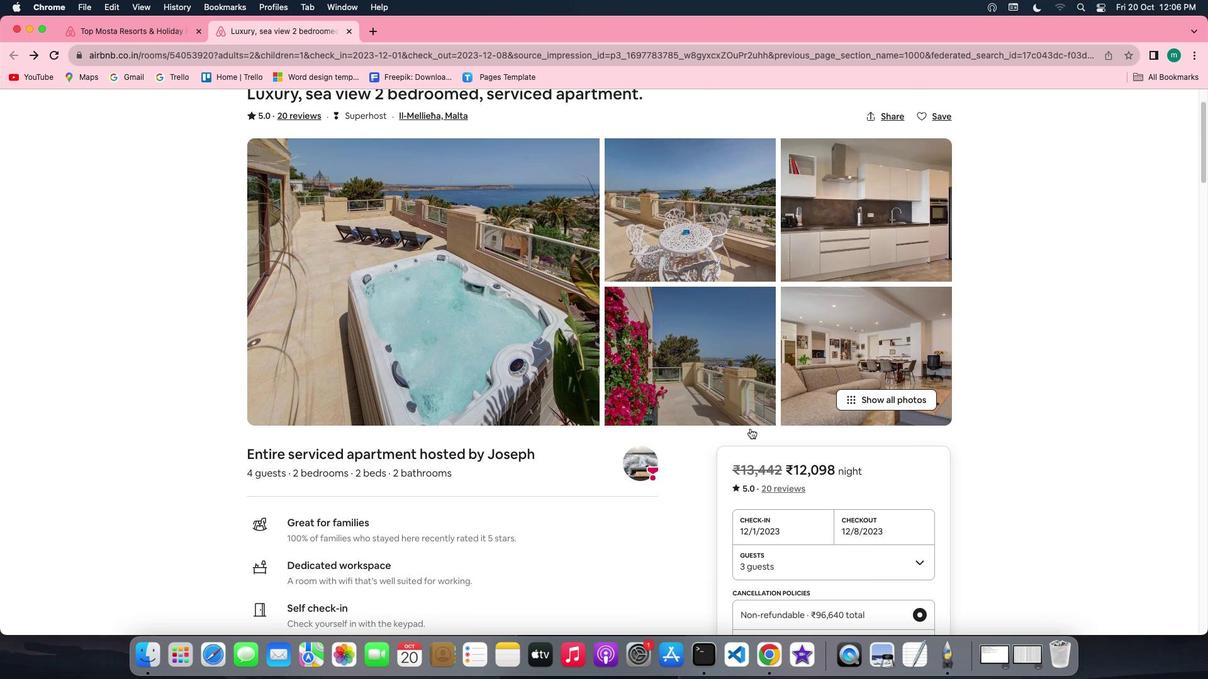 
Action: Mouse scrolled (750, 429) with delta (0, 0)
Screenshot: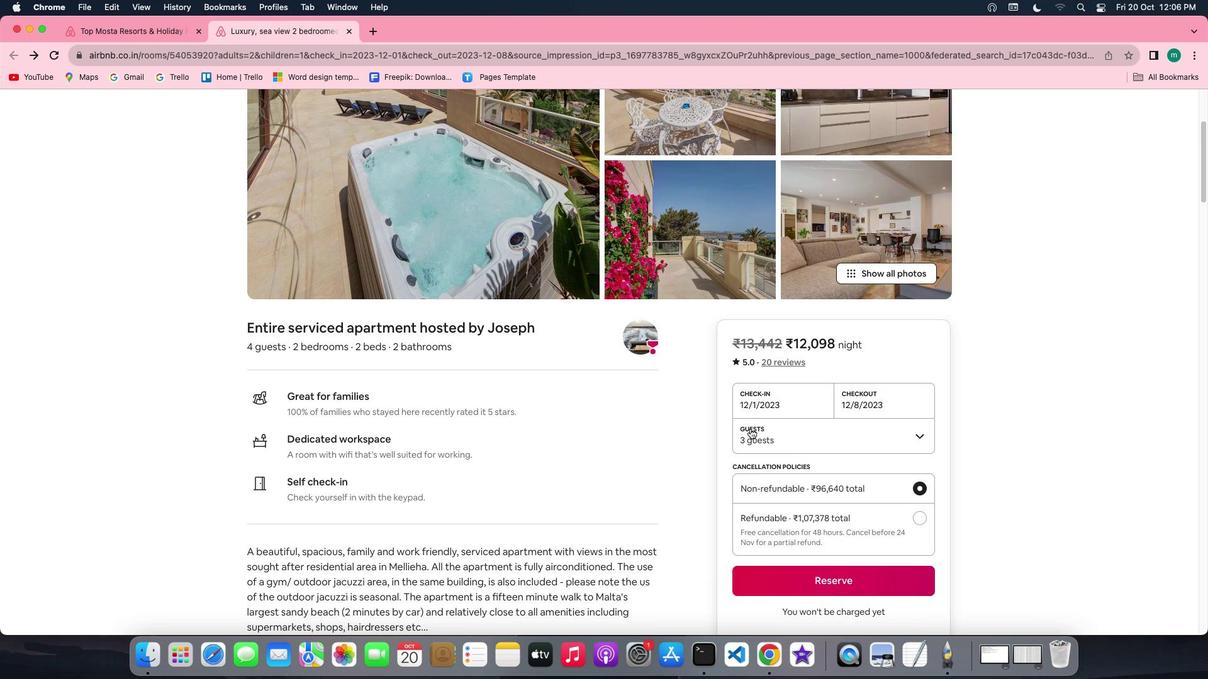
Action: Mouse scrolled (750, 429) with delta (0, 0)
Screenshot: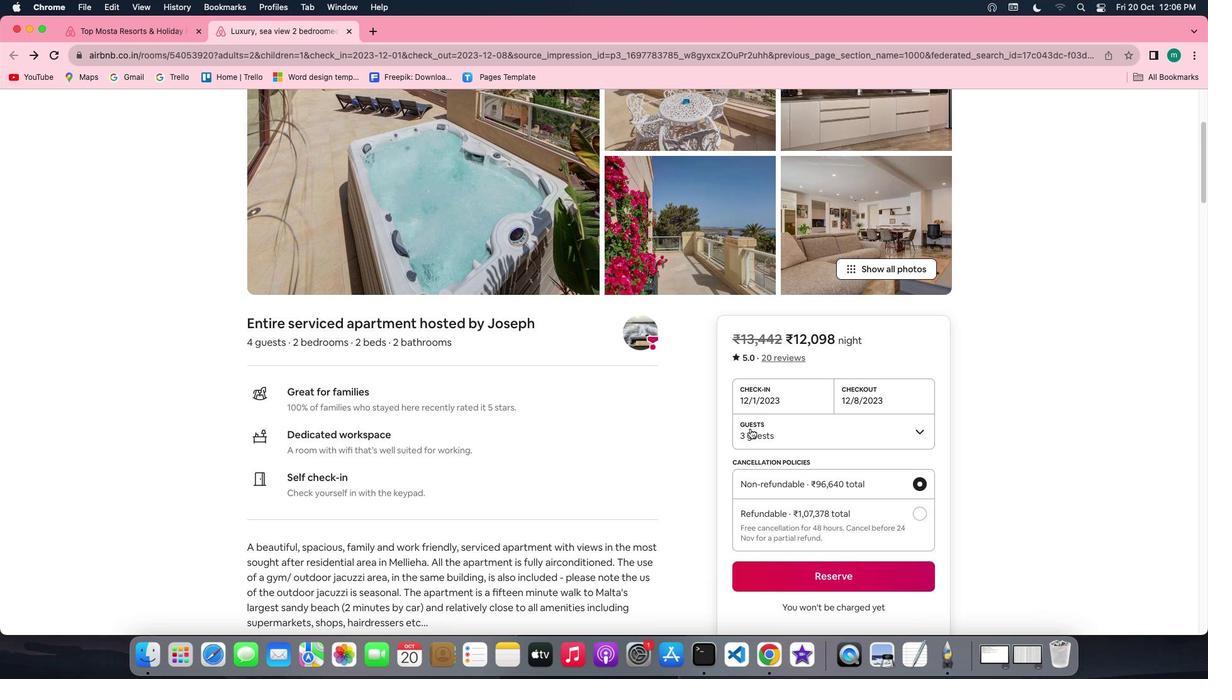 
Action: Mouse scrolled (750, 429) with delta (0, 0)
Screenshot: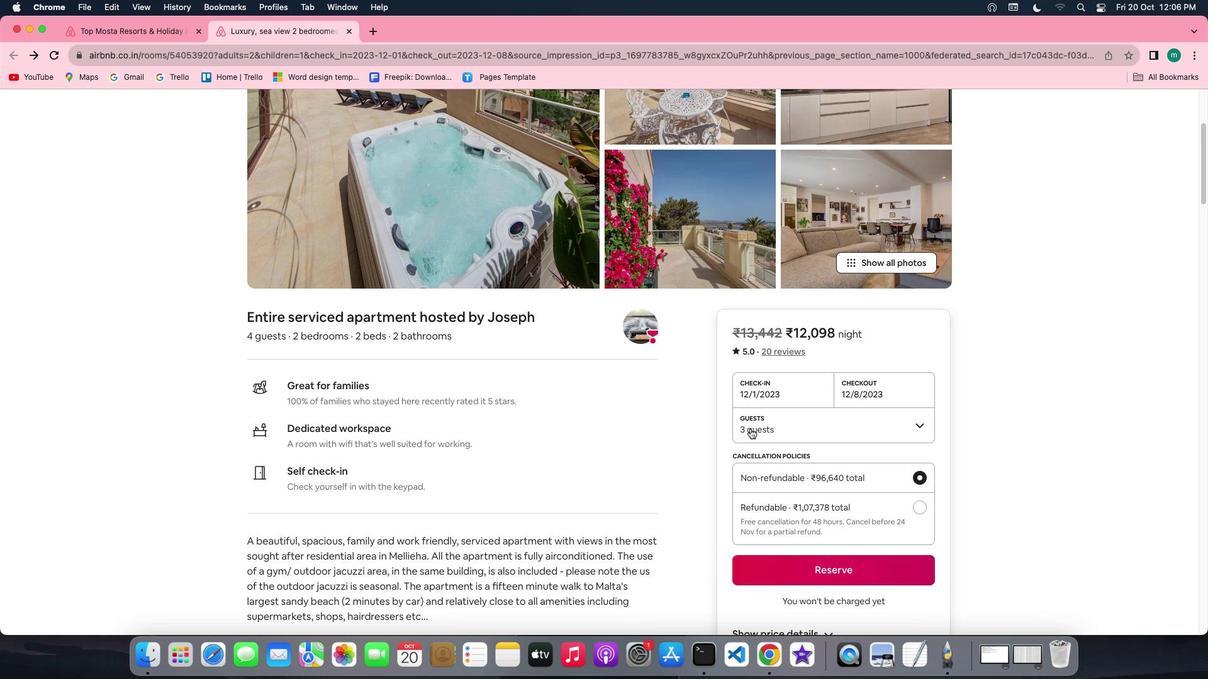 
Action: Mouse scrolled (750, 429) with delta (0, 0)
Screenshot: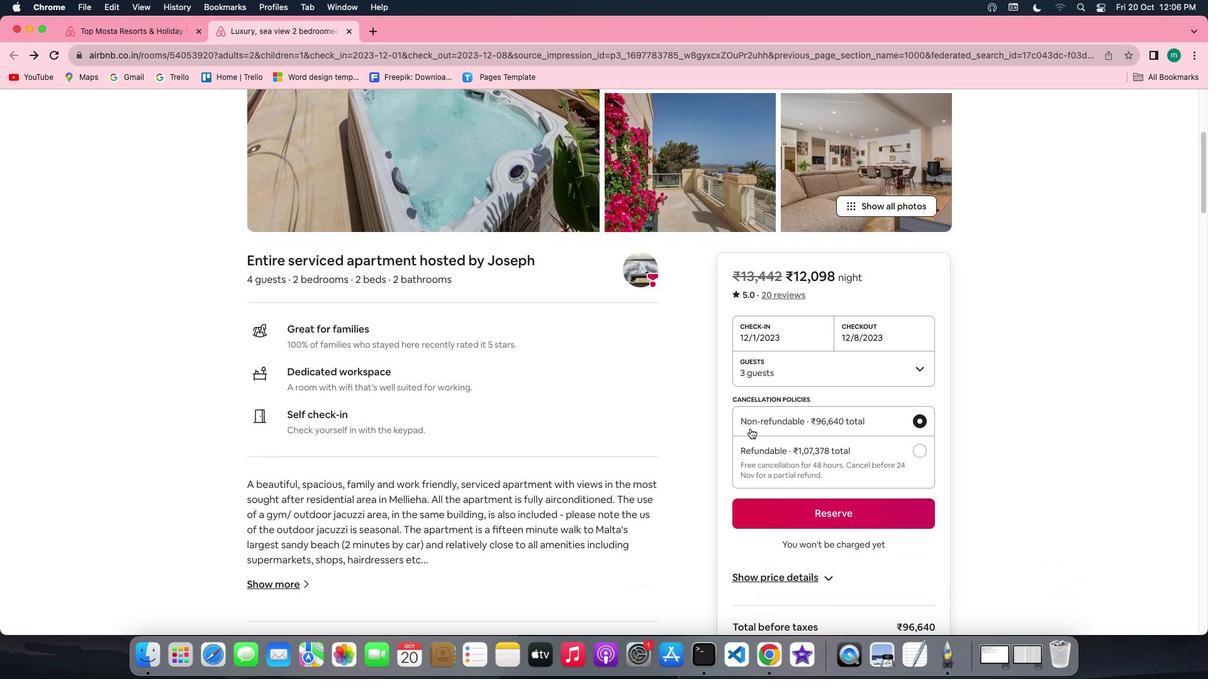 
Action: Mouse scrolled (750, 429) with delta (0, 0)
Screenshot: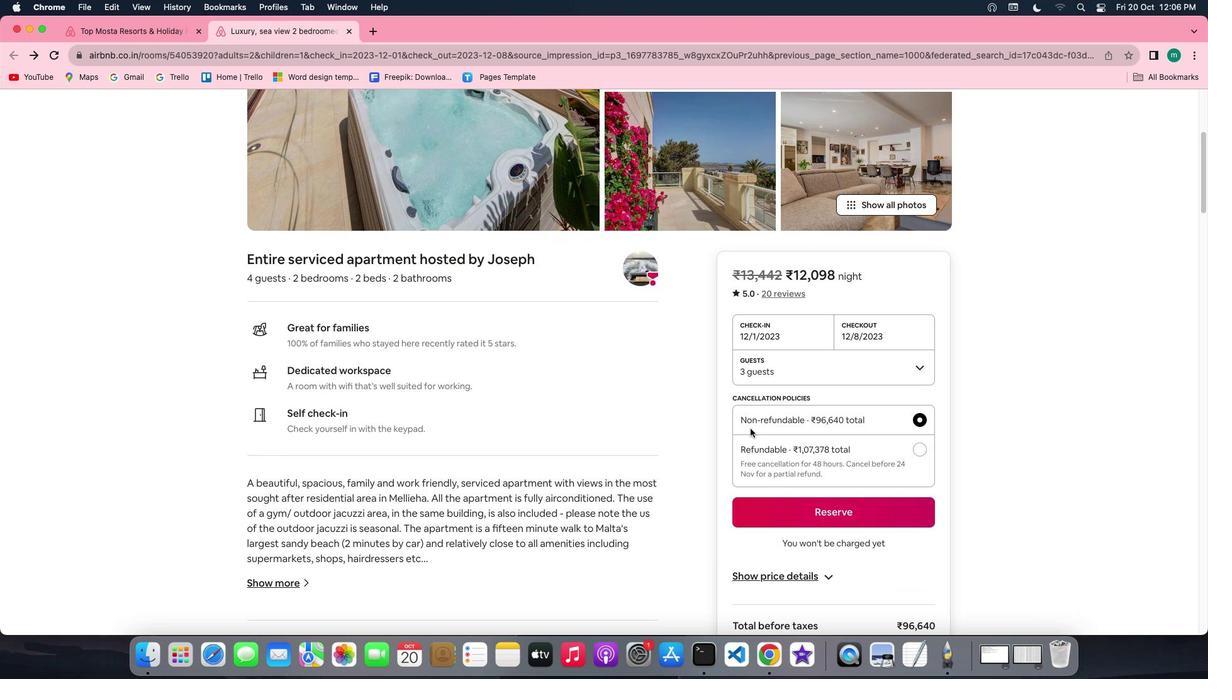 
Action: Mouse scrolled (750, 429) with delta (0, 0)
Screenshot: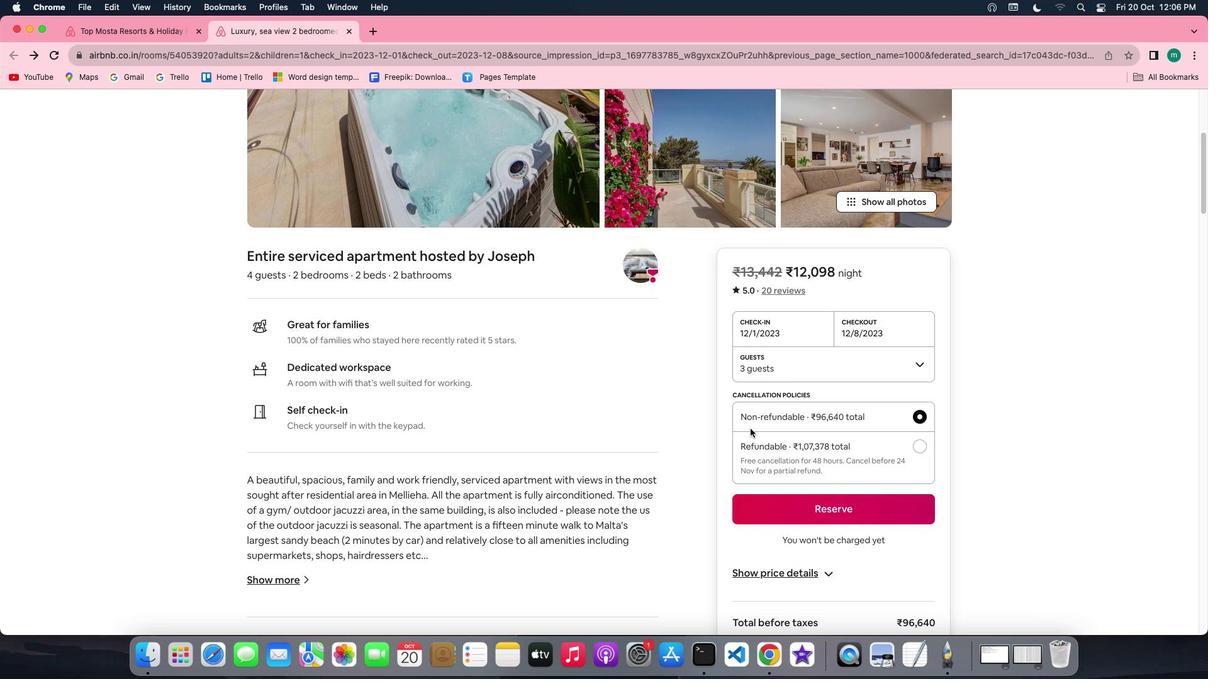 
Action: Mouse scrolled (750, 429) with delta (0, 0)
Screenshot: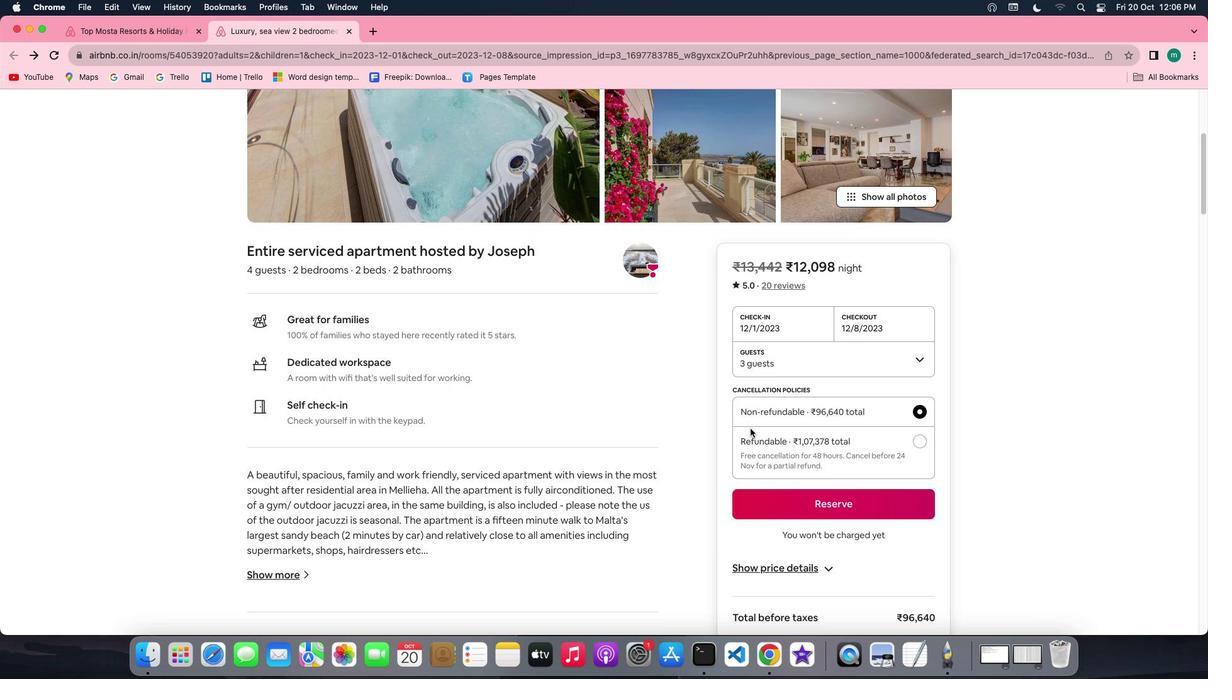 
Action: Mouse scrolled (750, 429) with delta (0, 0)
Screenshot: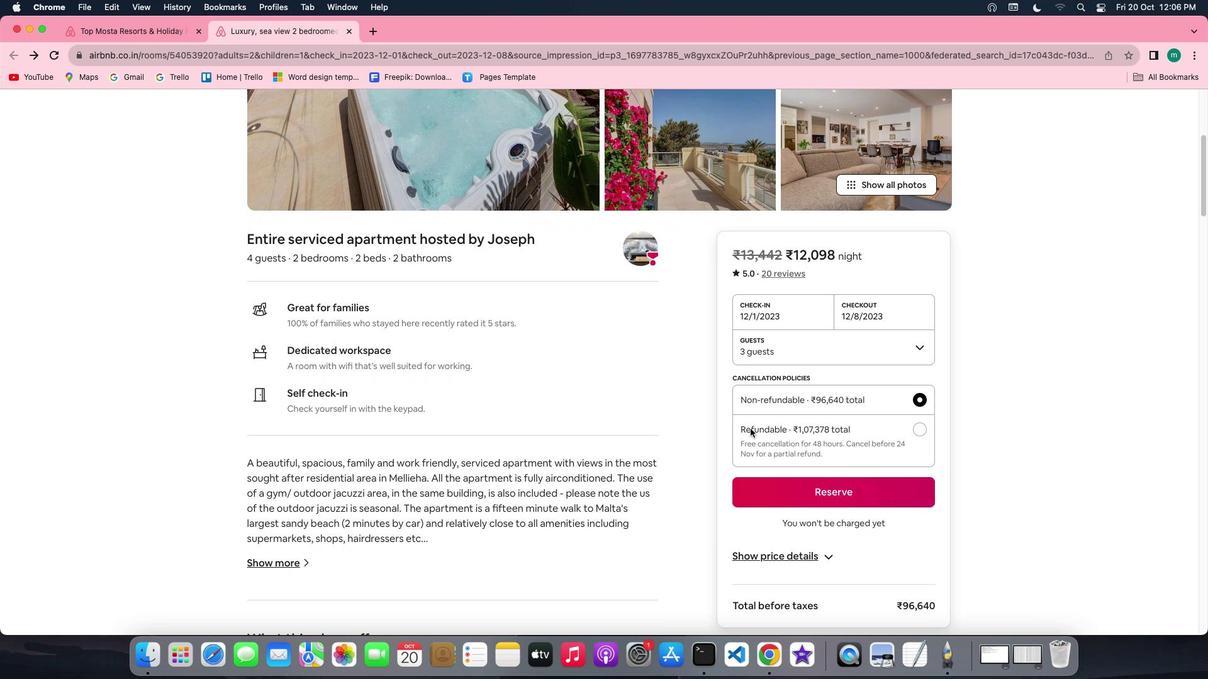 
Action: Mouse scrolled (750, 429) with delta (0, 0)
Screenshot: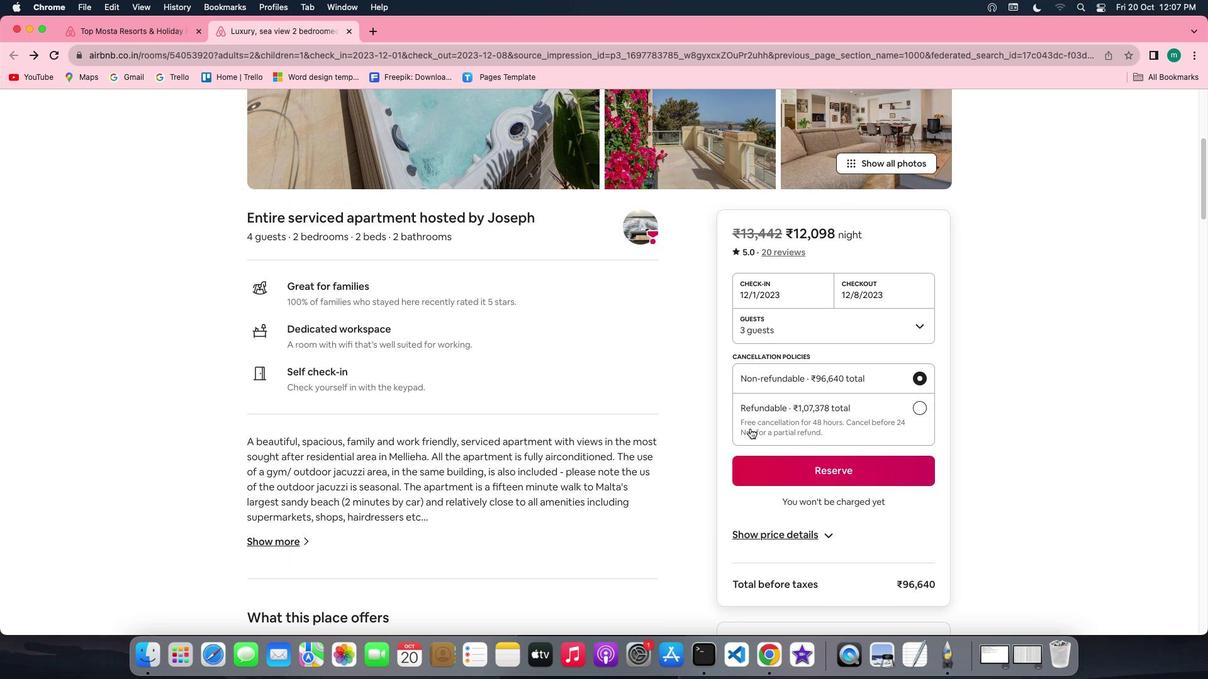 
Action: Mouse scrolled (750, 429) with delta (0, 0)
Screenshot: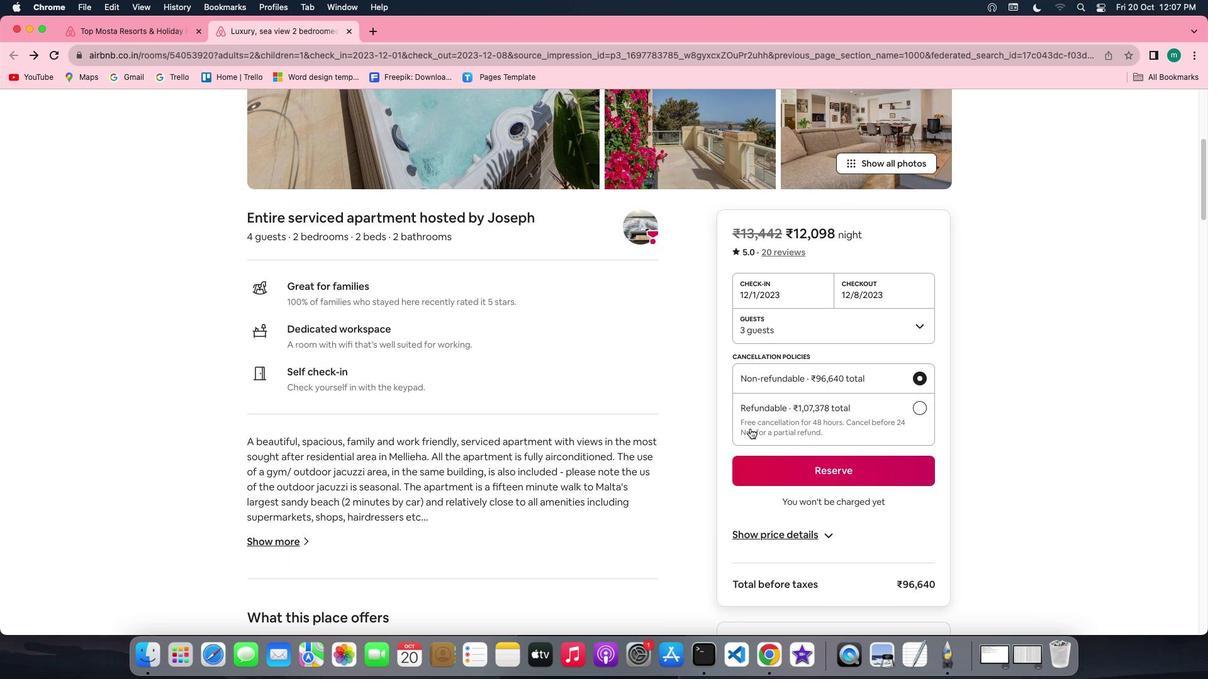 
Action: Mouse scrolled (750, 429) with delta (0, -1)
Screenshot: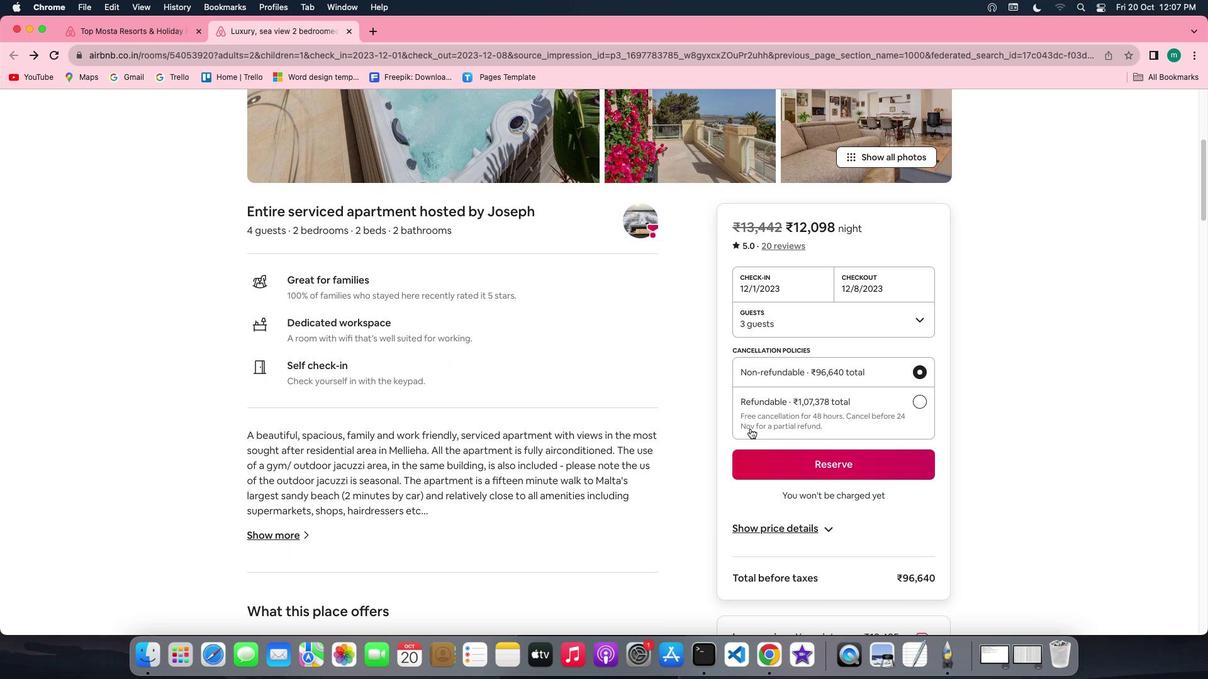 
Action: Mouse scrolled (750, 429) with delta (0, -1)
Screenshot: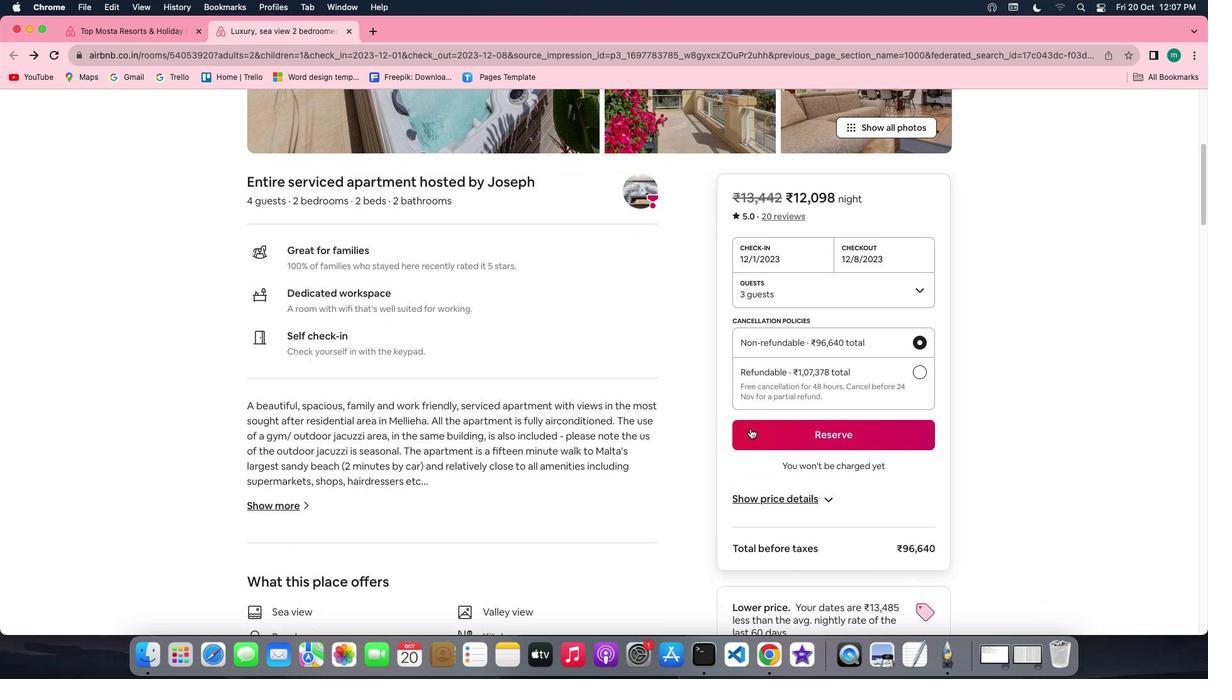 
Action: Mouse moved to (281, 380)
Screenshot: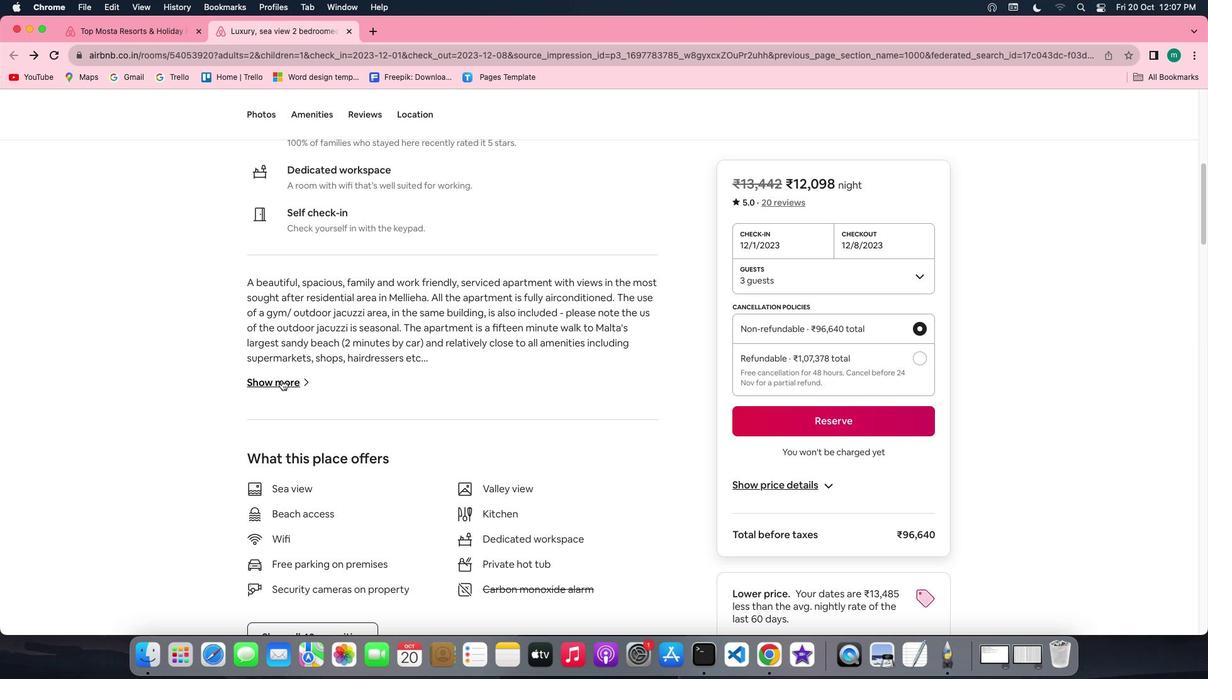 
Action: Mouse pressed left at (281, 380)
Screenshot: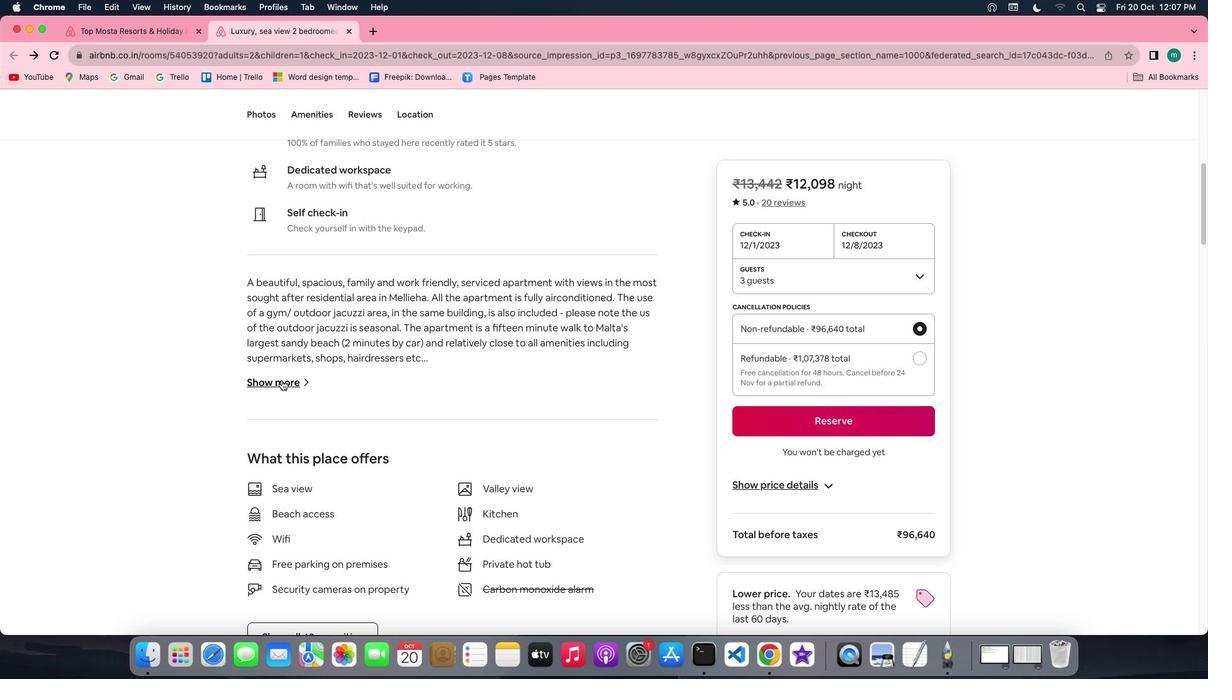 
Action: Mouse moved to (660, 336)
Screenshot: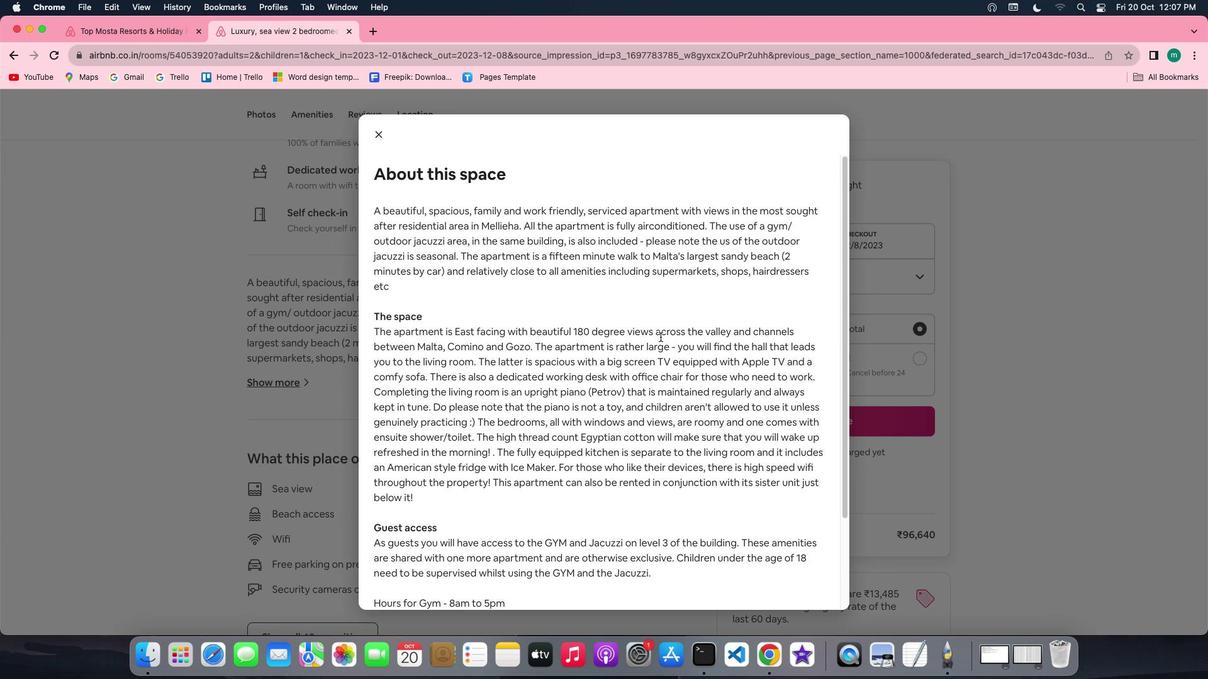 
Action: Mouse scrolled (660, 336) with delta (0, 0)
Screenshot: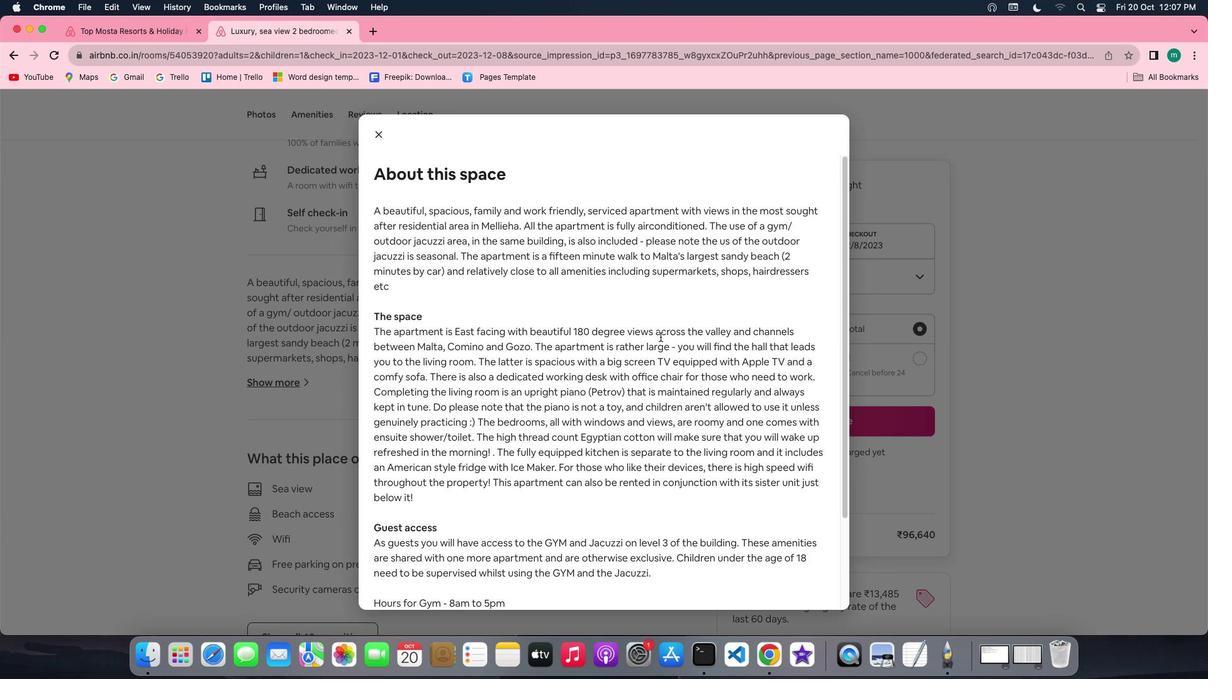 
Action: Mouse scrolled (660, 336) with delta (0, 0)
Screenshot: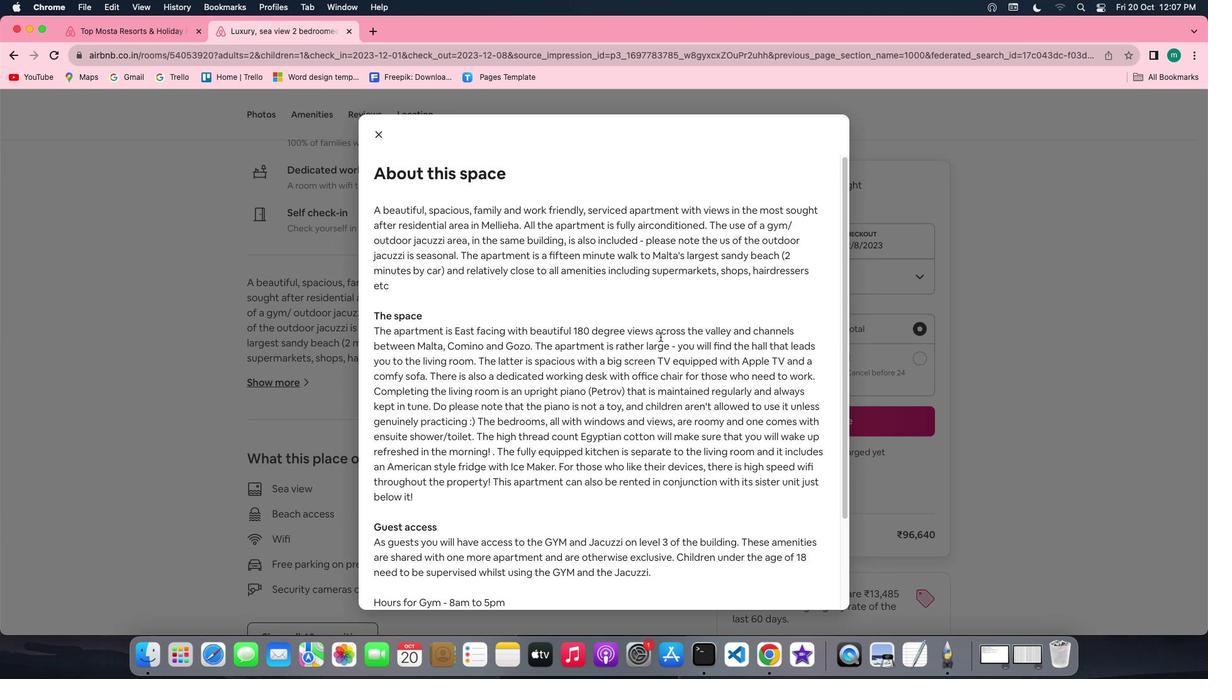 
Action: Mouse scrolled (660, 336) with delta (0, -1)
Screenshot: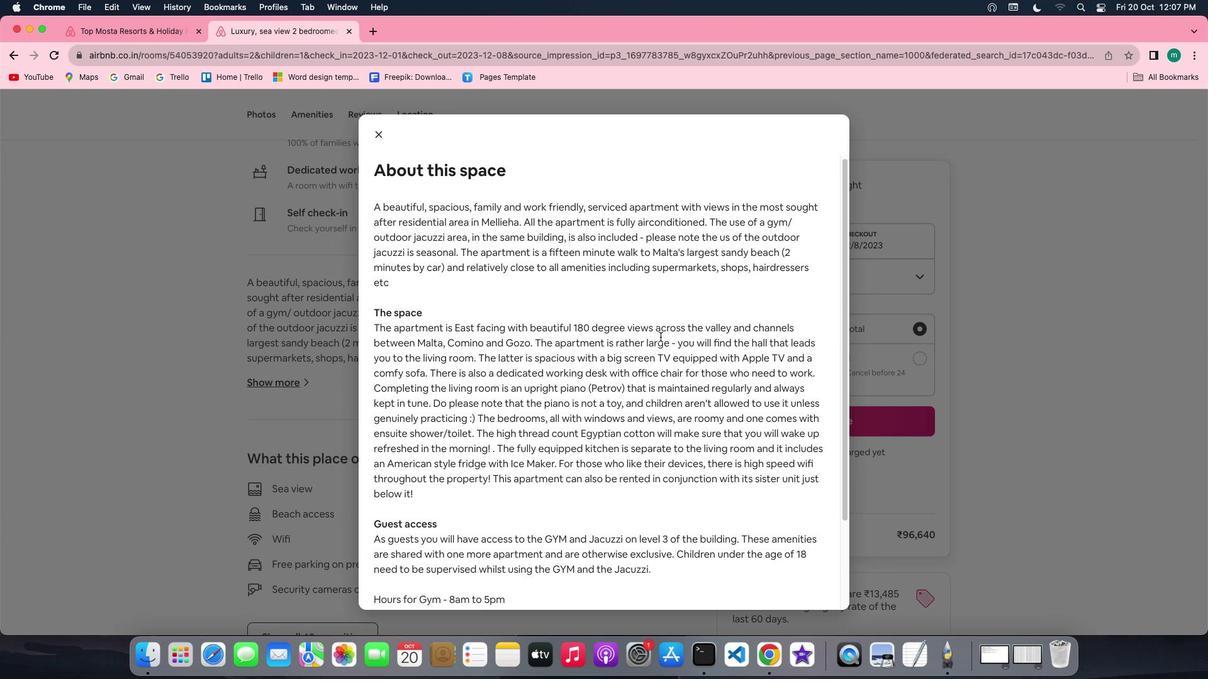 
Action: Mouse scrolled (660, 336) with delta (0, -1)
Screenshot: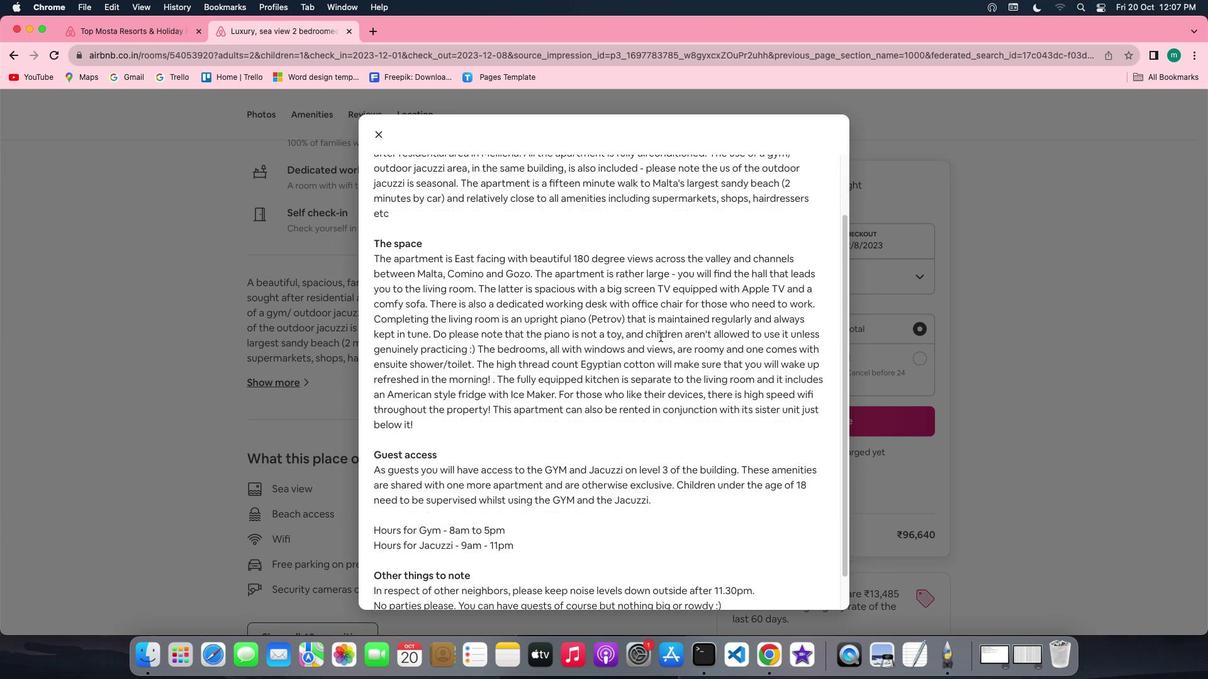 
Action: Mouse moved to (748, 402)
Screenshot: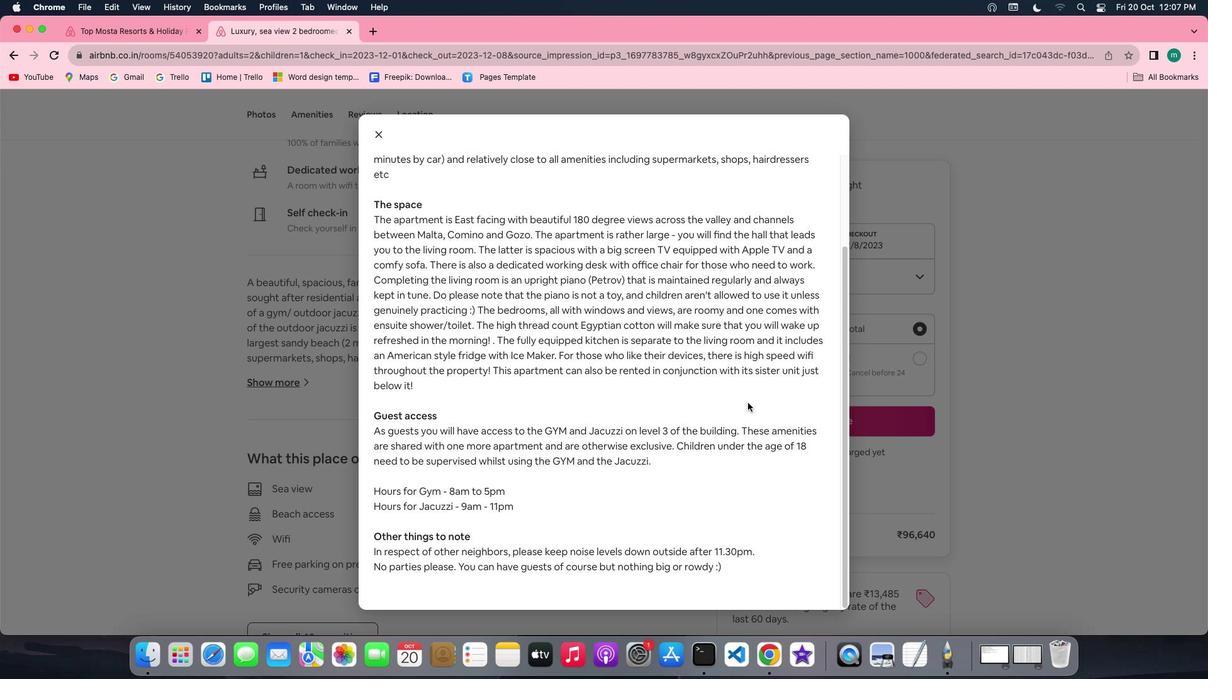 
Action: Mouse scrolled (748, 402) with delta (0, 0)
Screenshot: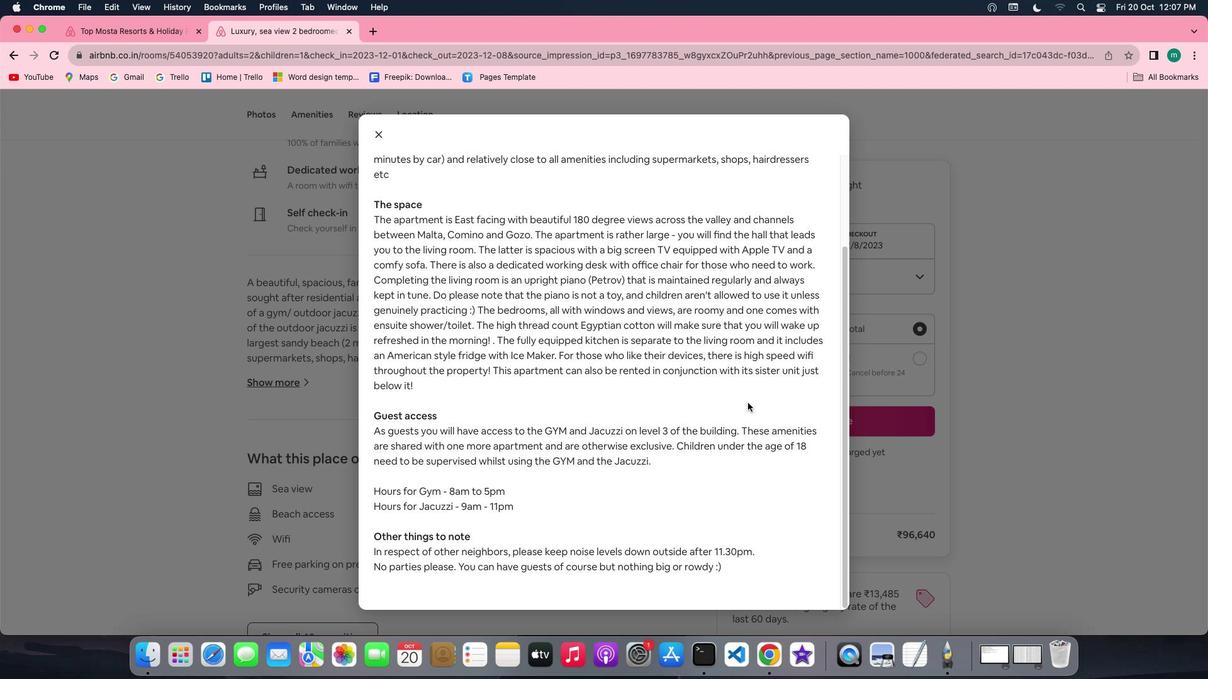 
Action: Mouse scrolled (748, 402) with delta (0, 0)
Screenshot: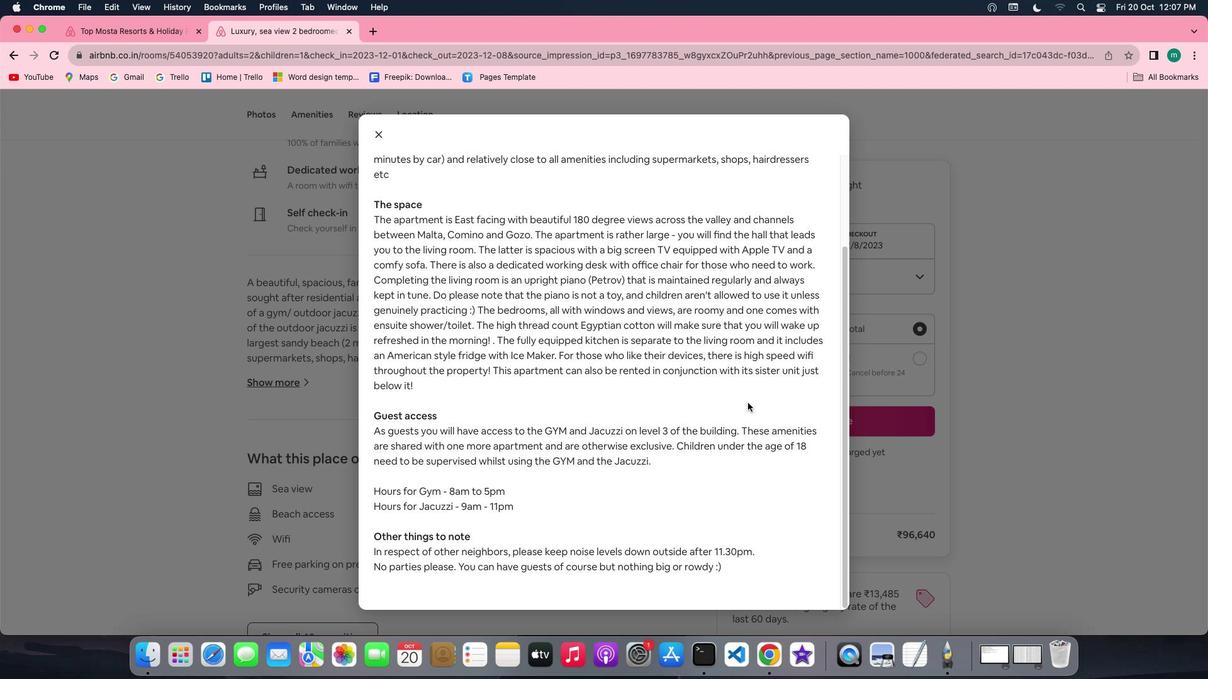 
Action: Mouse scrolled (748, 402) with delta (0, -1)
Screenshot: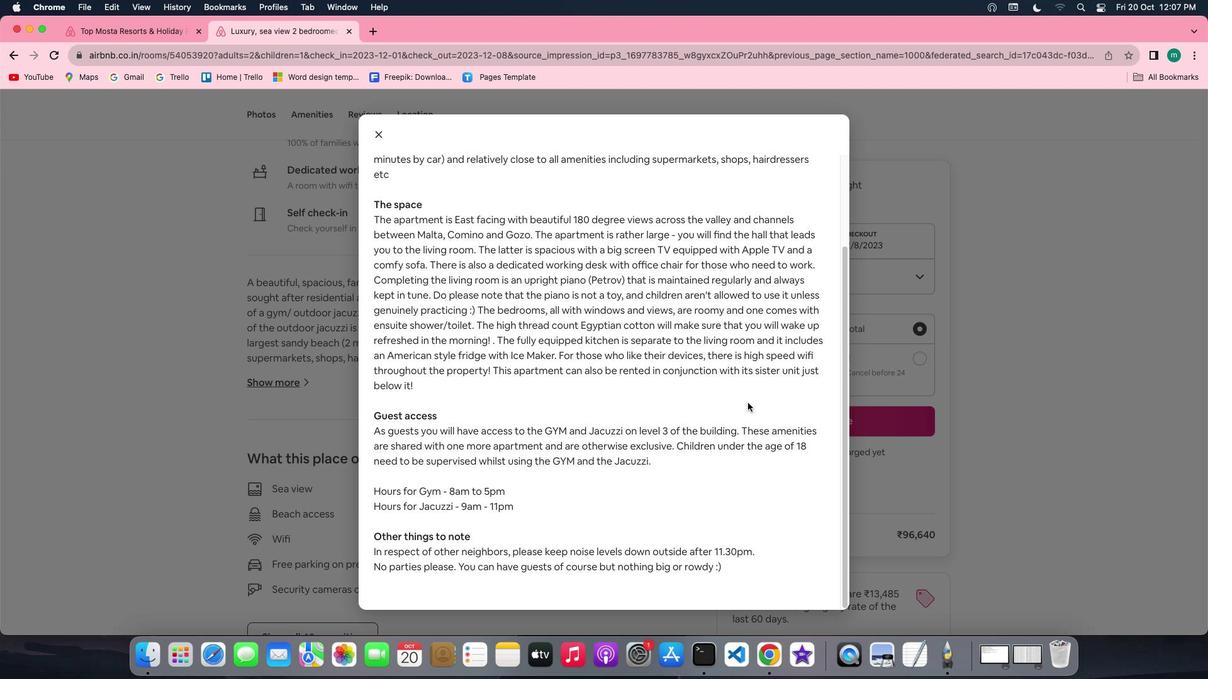 
Action: Mouse scrolled (748, 402) with delta (0, -1)
Screenshot: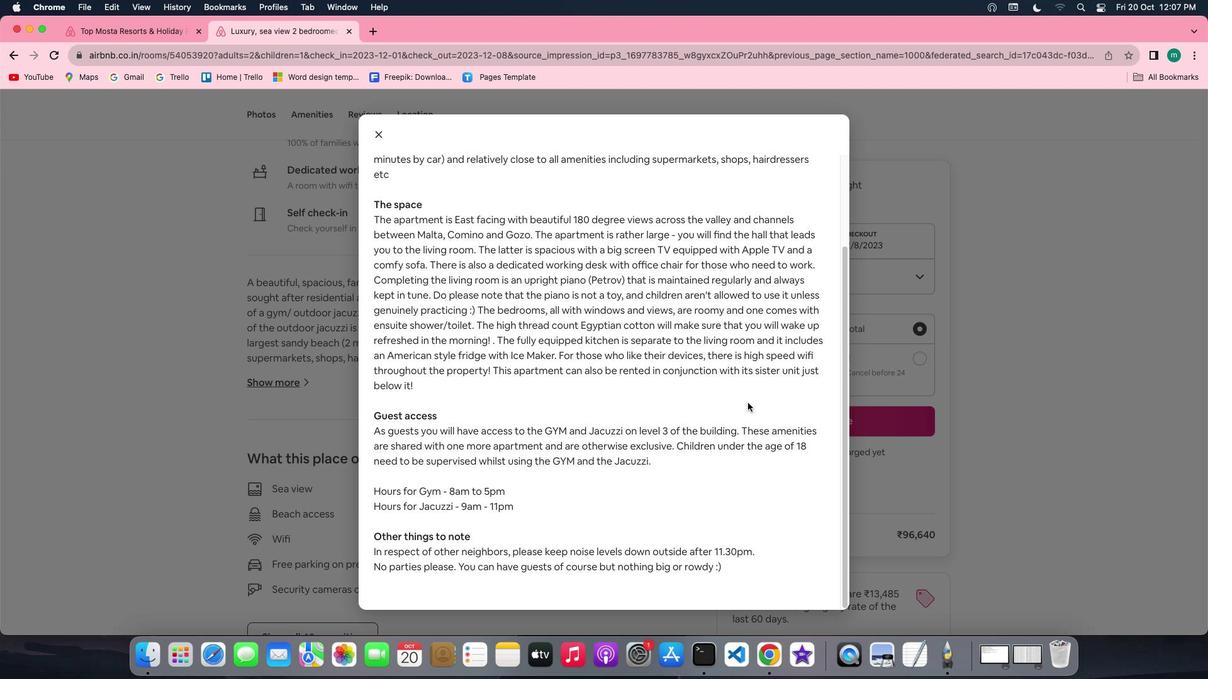 
Action: Mouse moved to (378, 137)
Screenshot: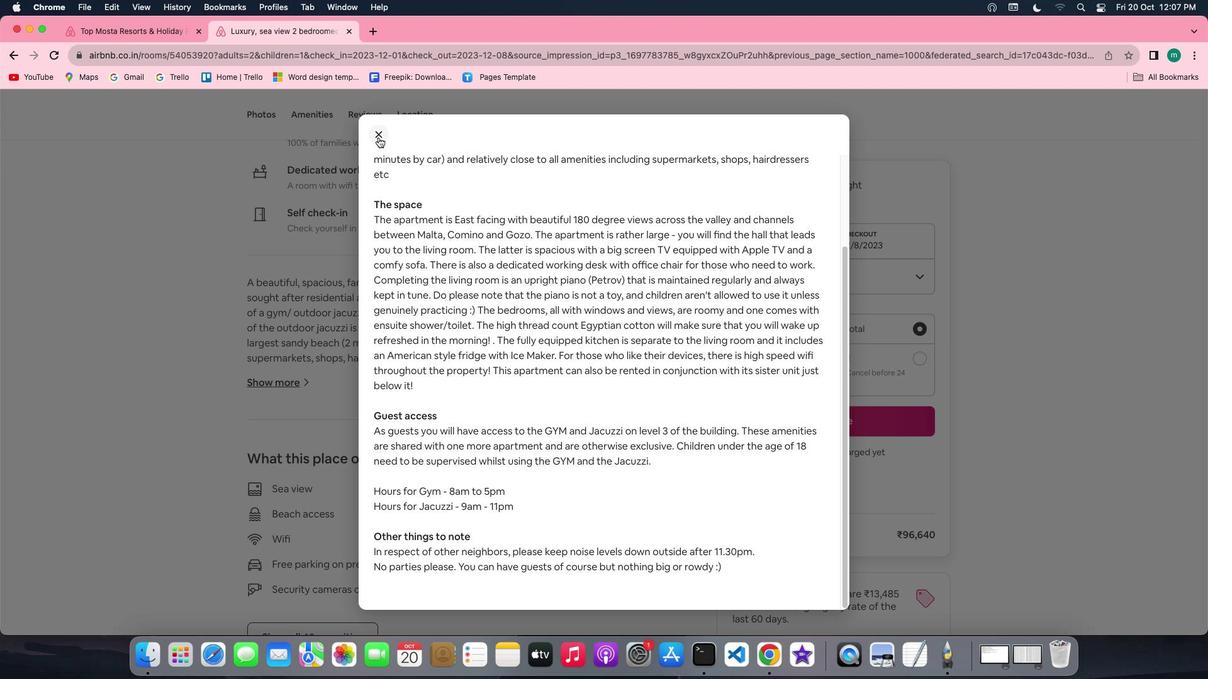 
Action: Mouse pressed left at (378, 137)
Screenshot: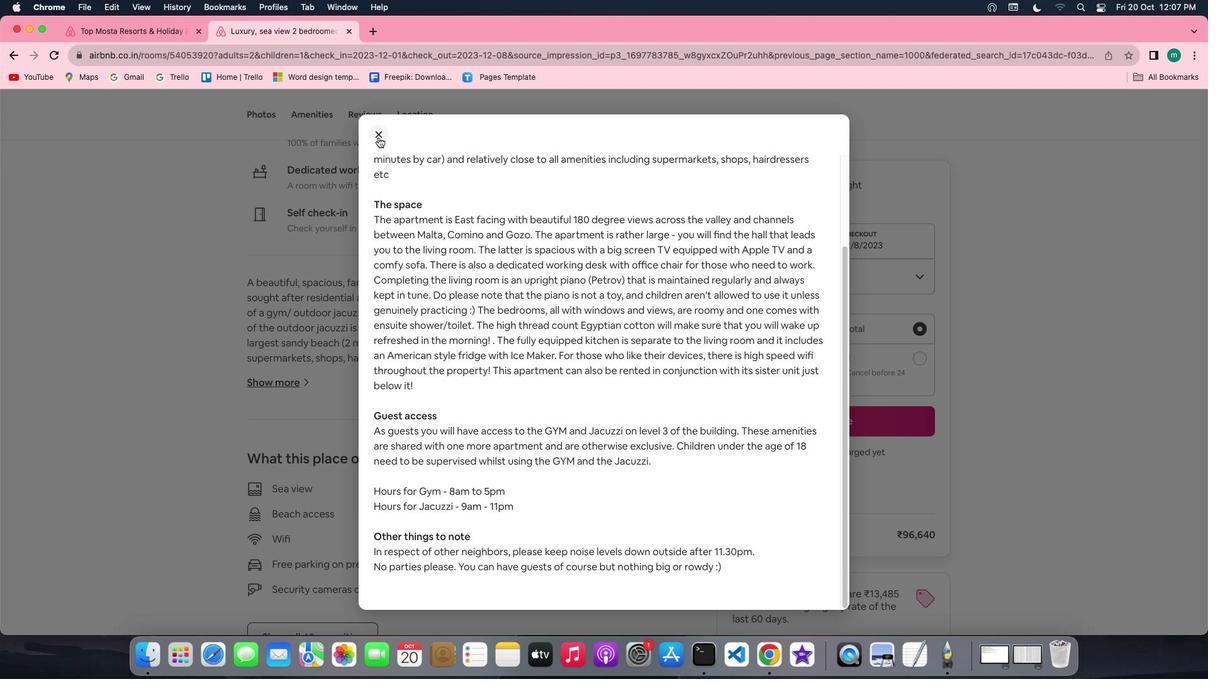 
Action: Mouse moved to (473, 306)
Screenshot: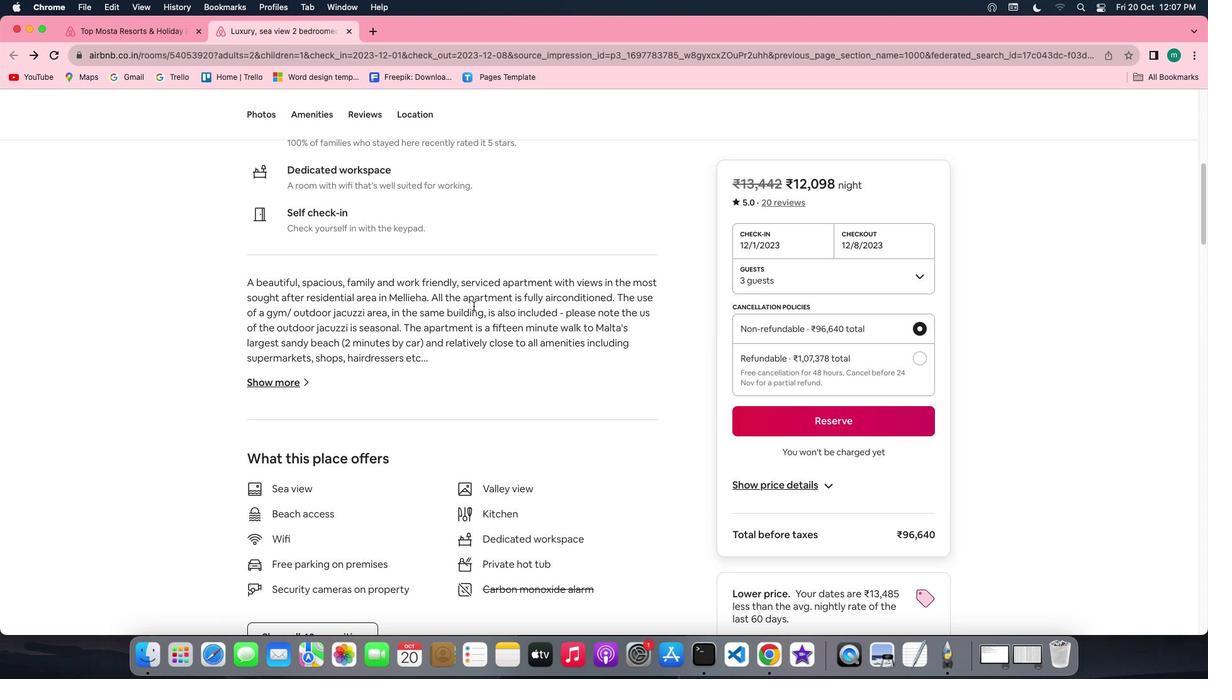 
Action: Mouse scrolled (473, 306) with delta (0, 0)
Screenshot: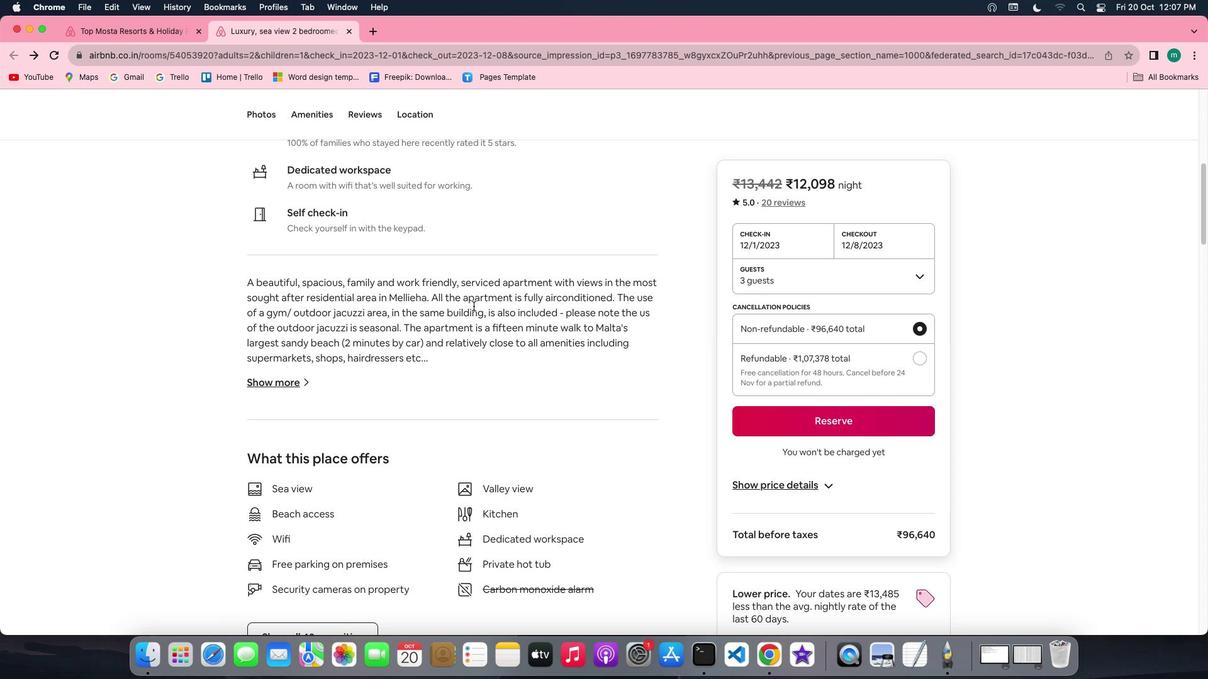 
Action: Mouse scrolled (473, 306) with delta (0, 0)
Screenshot: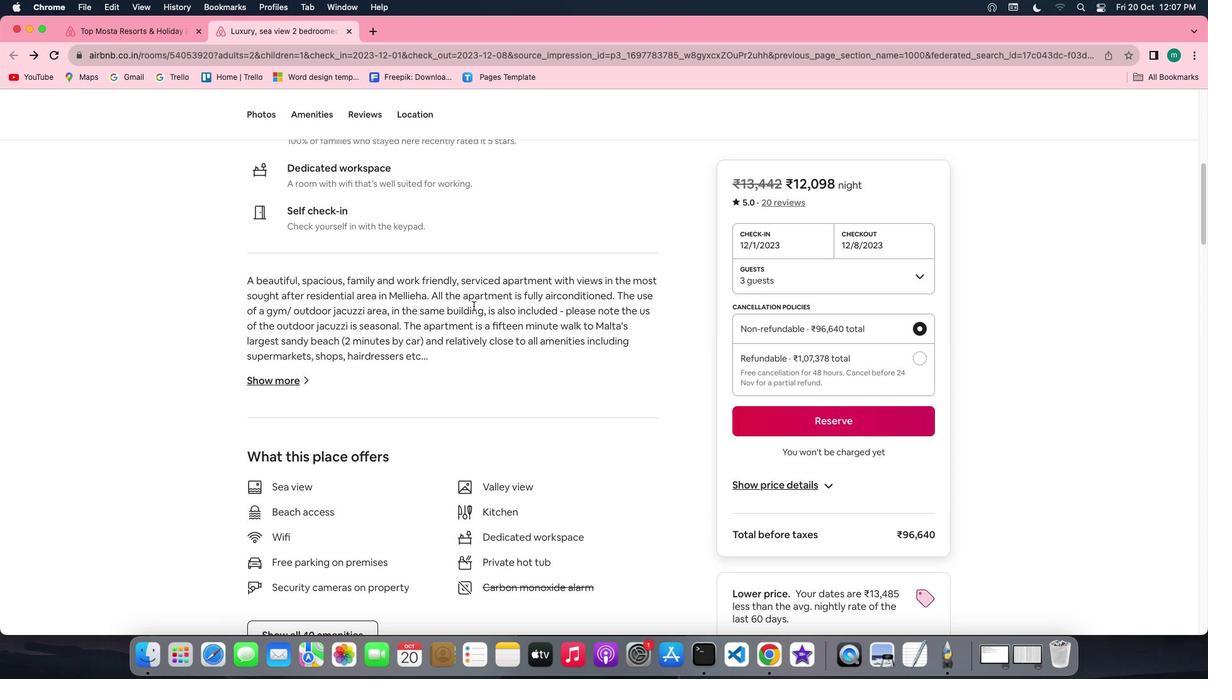 
Action: Mouse scrolled (473, 306) with delta (0, -1)
Screenshot: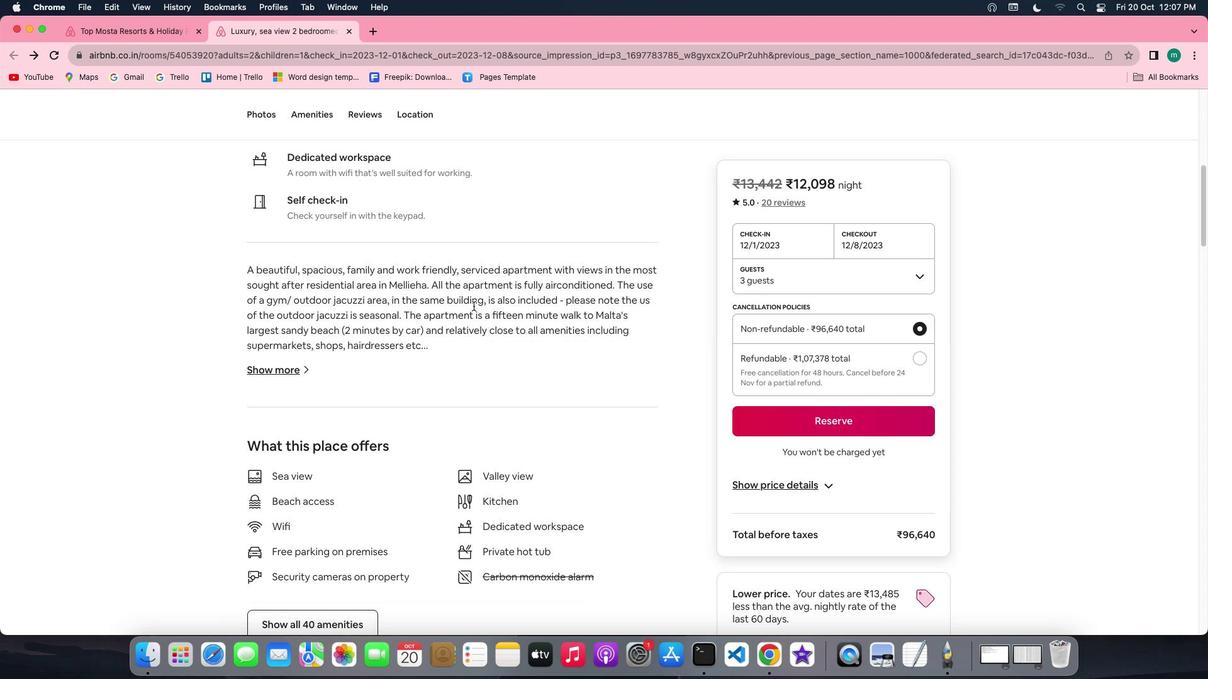 
Action: Mouse scrolled (473, 306) with delta (0, -2)
Screenshot: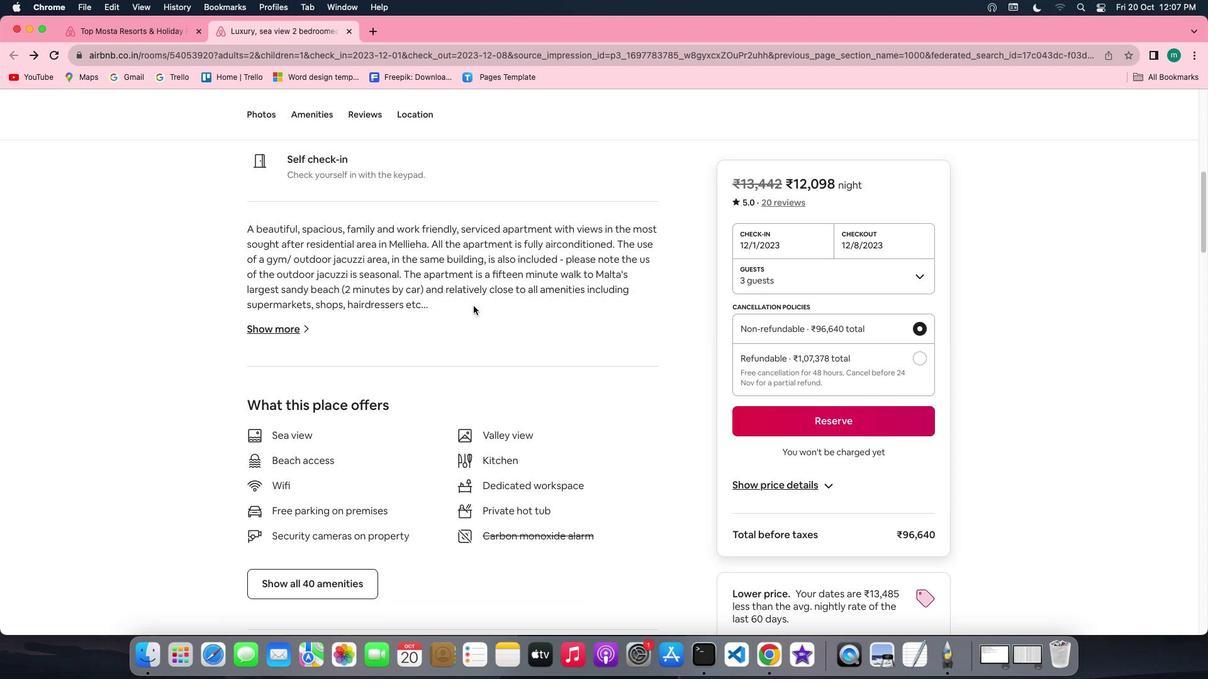 
Action: Mouse scrolled (473, 306) with delta (0, 0)
Screenshot: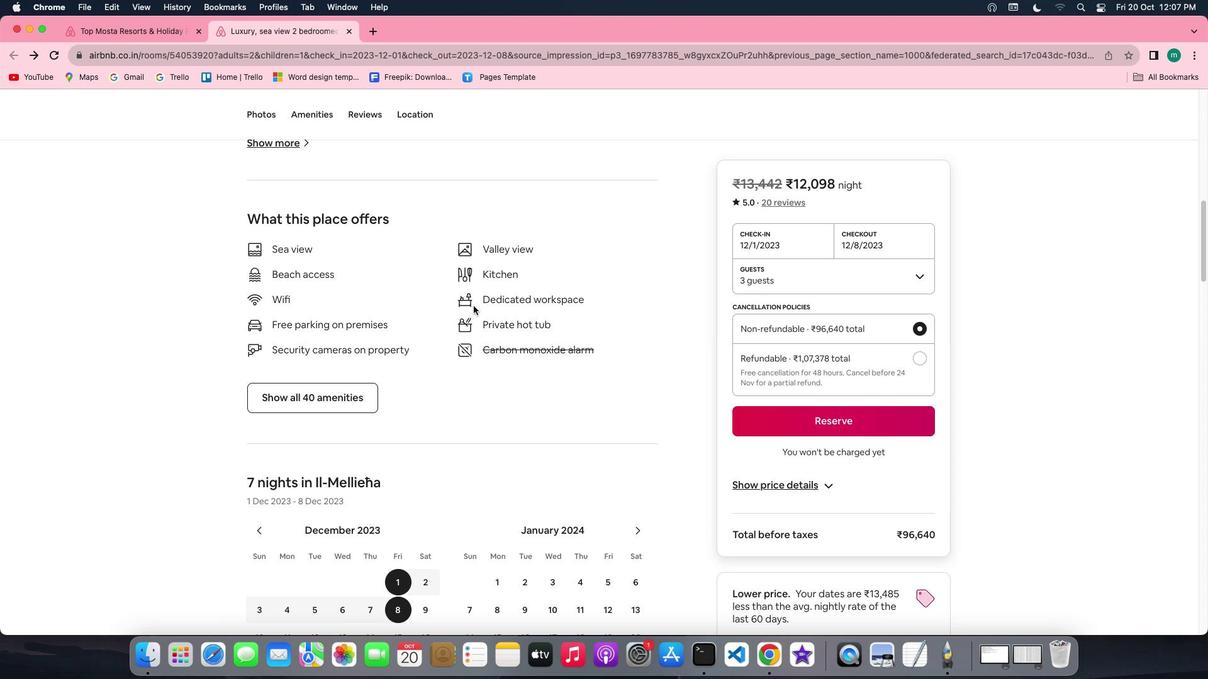 
Action: Mouse scrolled (473, 306) with delta (0, 0)
Screenshot: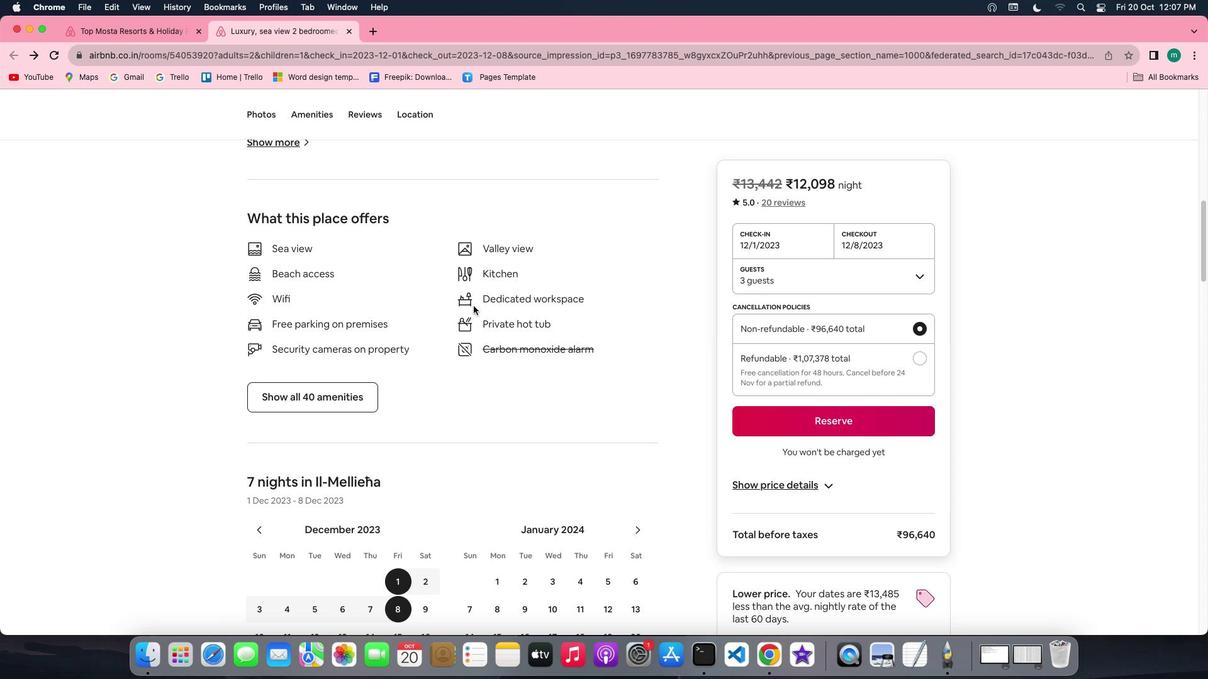 
Action: Mouse scrolled (473, 306) with delta (0, -1)
Screenshot: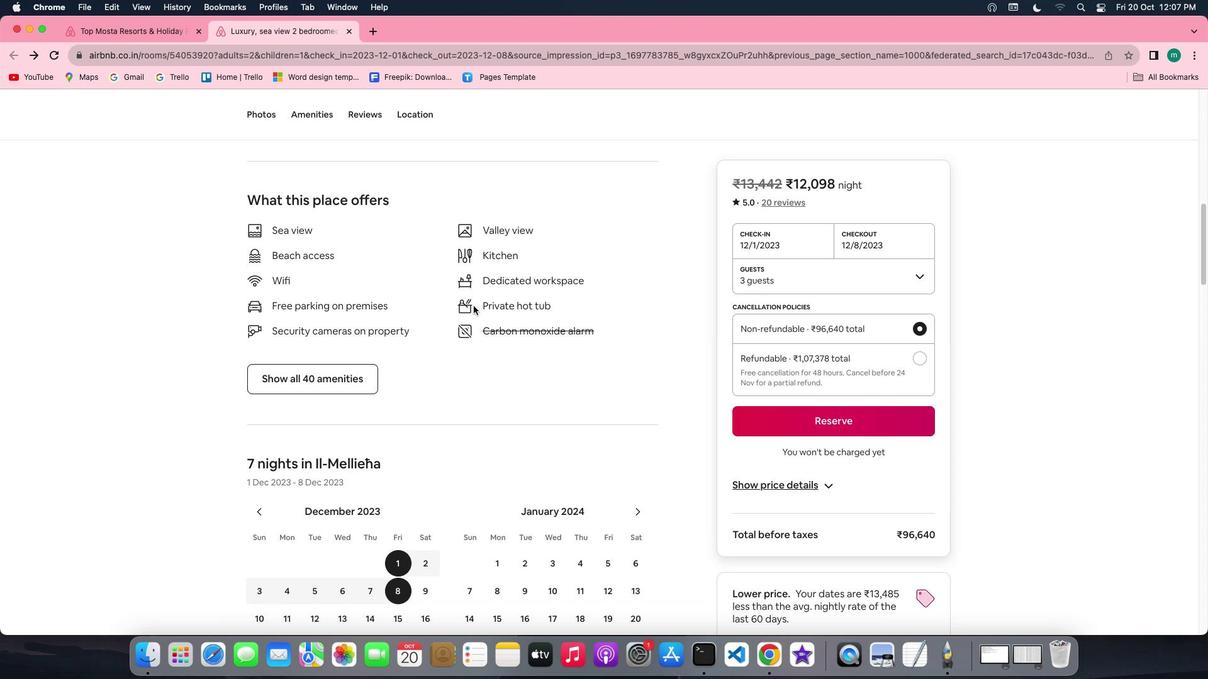 
Action: Mouse moved to (330, 331)
Screenshot: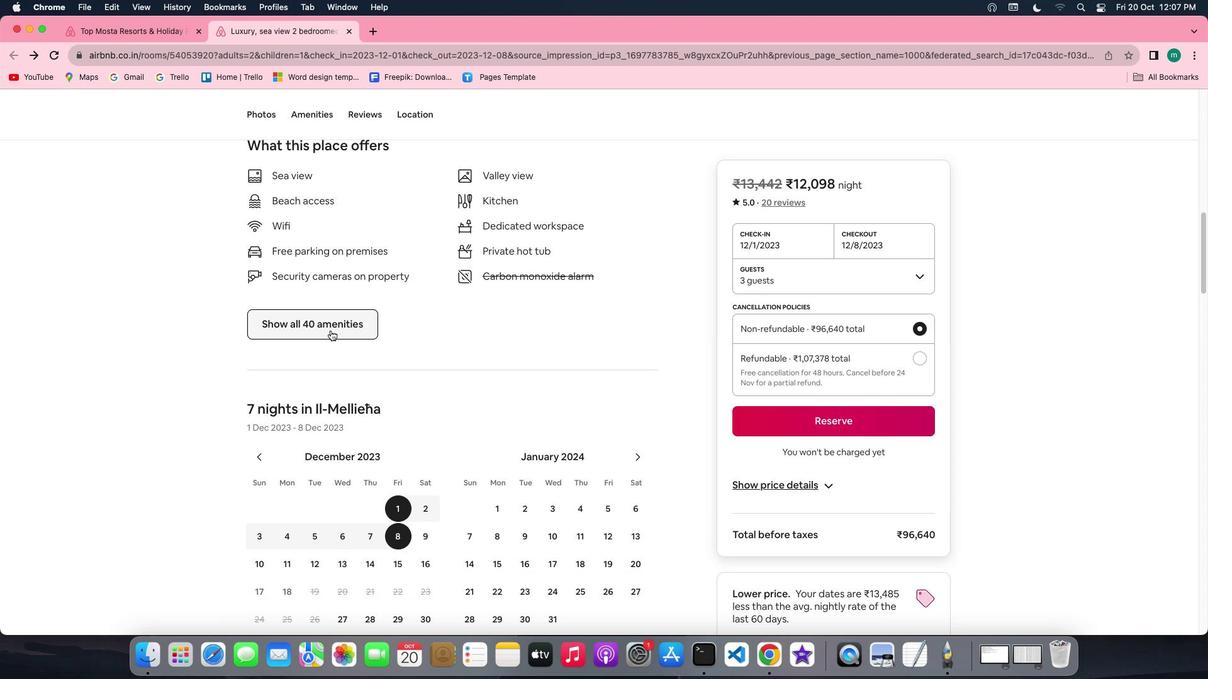 
Action: Mouse pressed left at (330, 331)
Screenshot: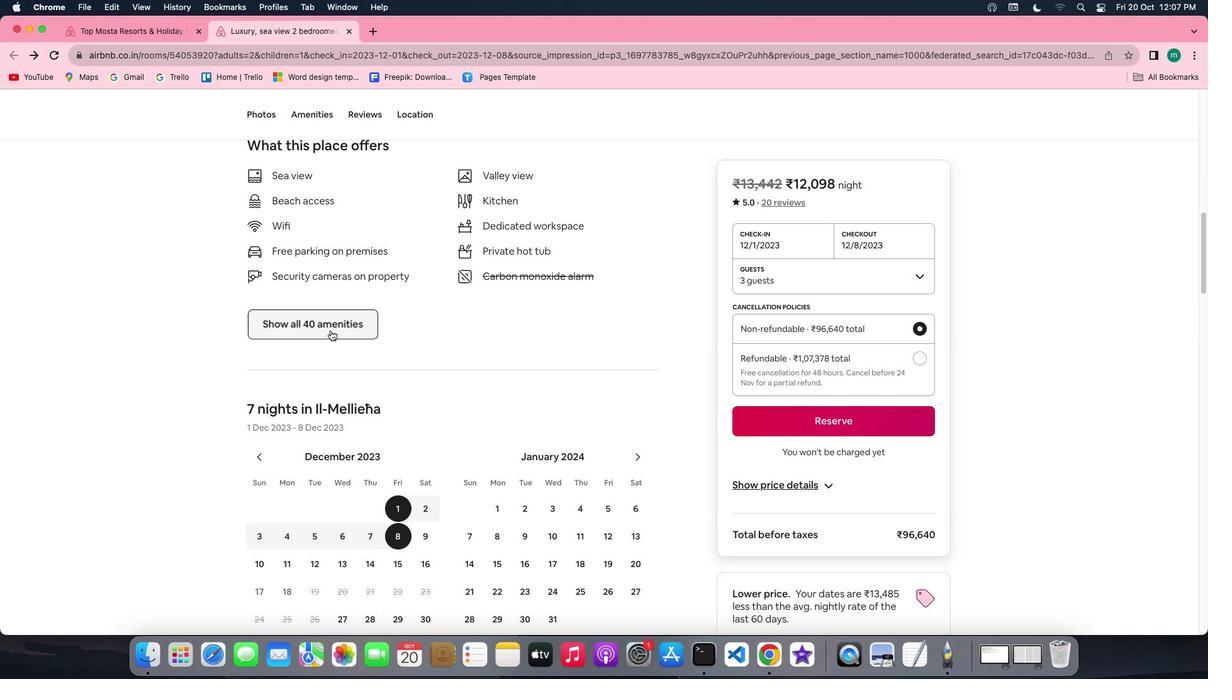 
Action: Mouse moved to (579, 354)
Screenshot: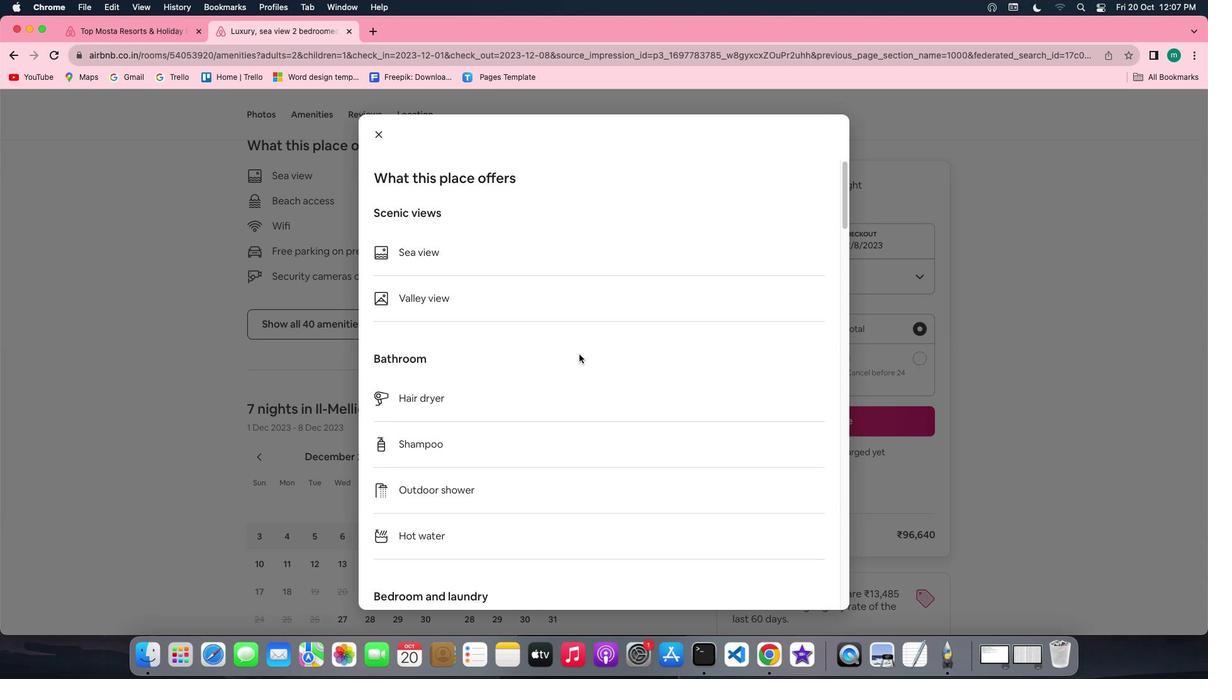 
Action: Mouse scrolled (579, 354) with delta (0, 0)
Screenshot: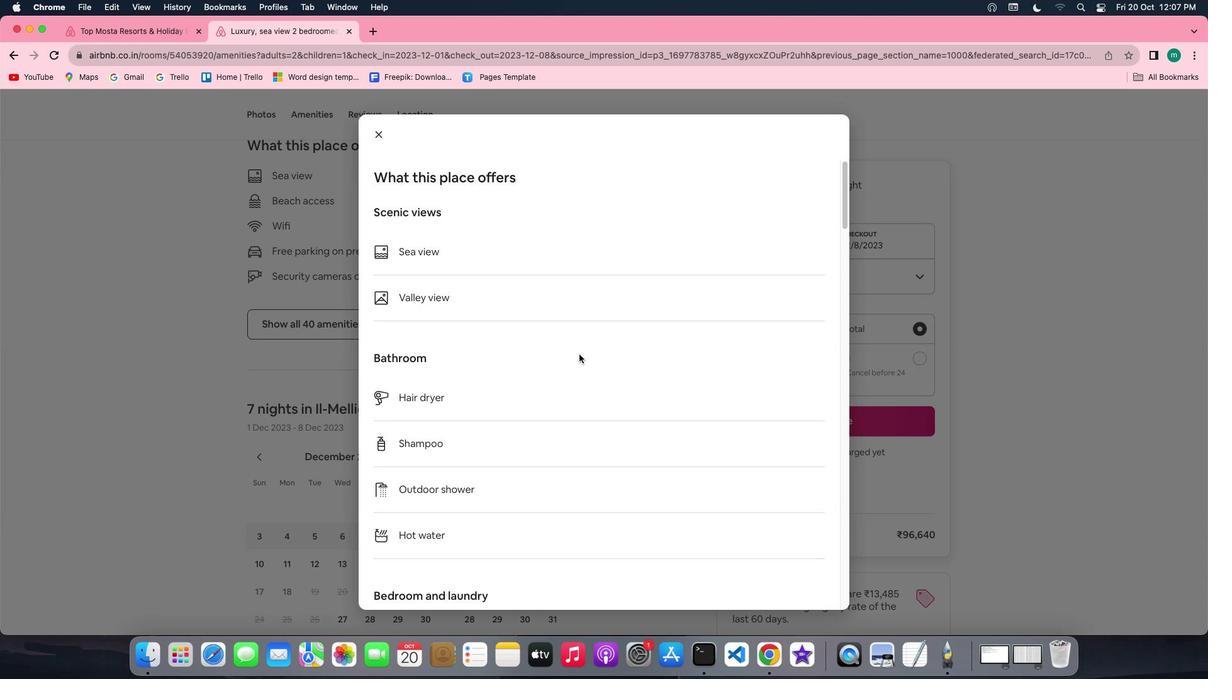 
Action: Mouse scrolled (579, 354) with delta (0, 0)
Screenshot: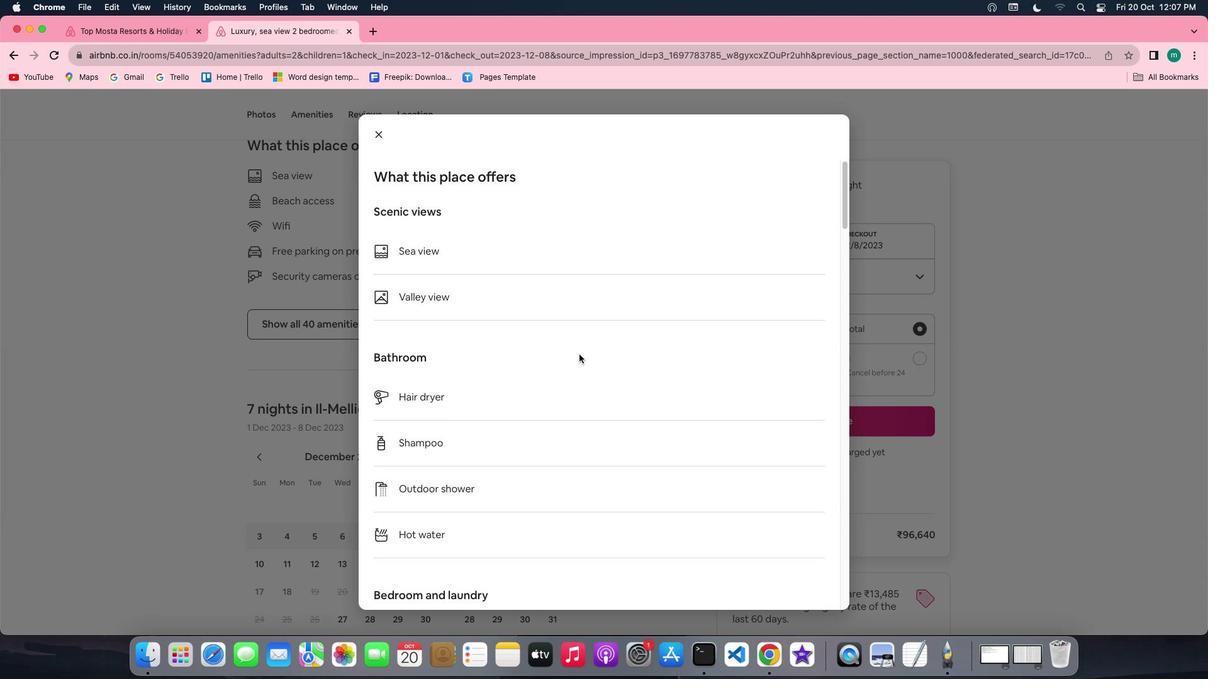 
Action: Mouse scrolled (579, 354) with delta (0, -1)
Screenshot: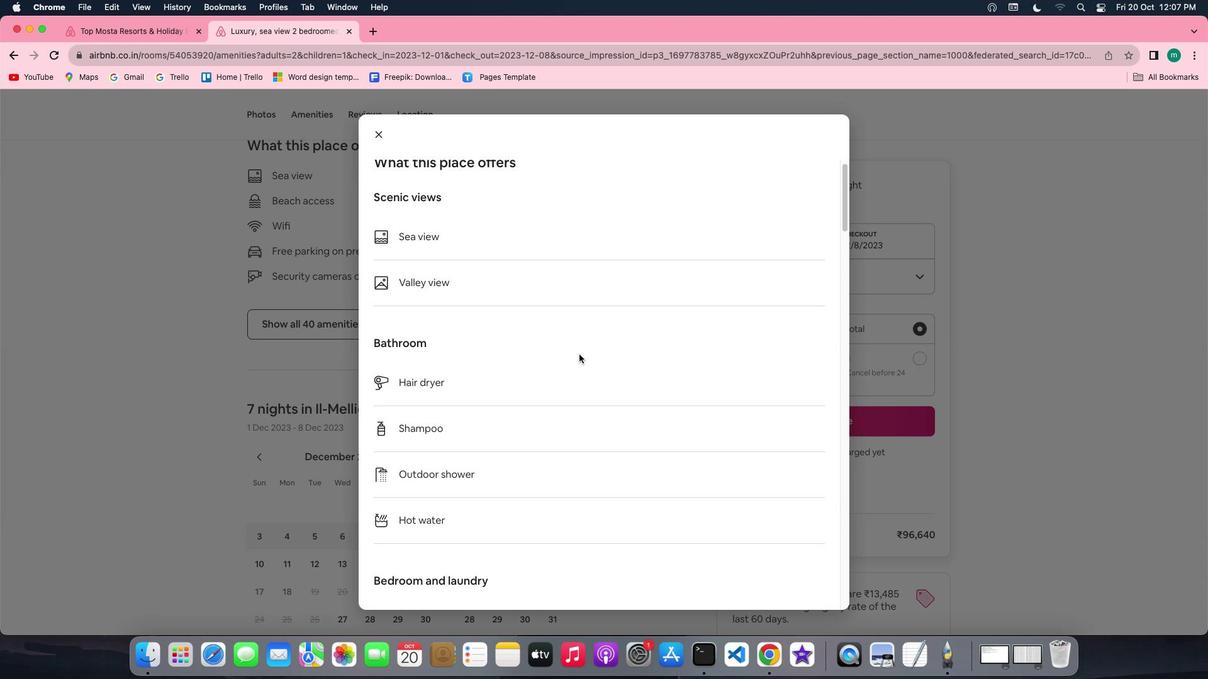 
Action: Mouse scrolled (579, 354) with delta (0, -1)
Screenshot: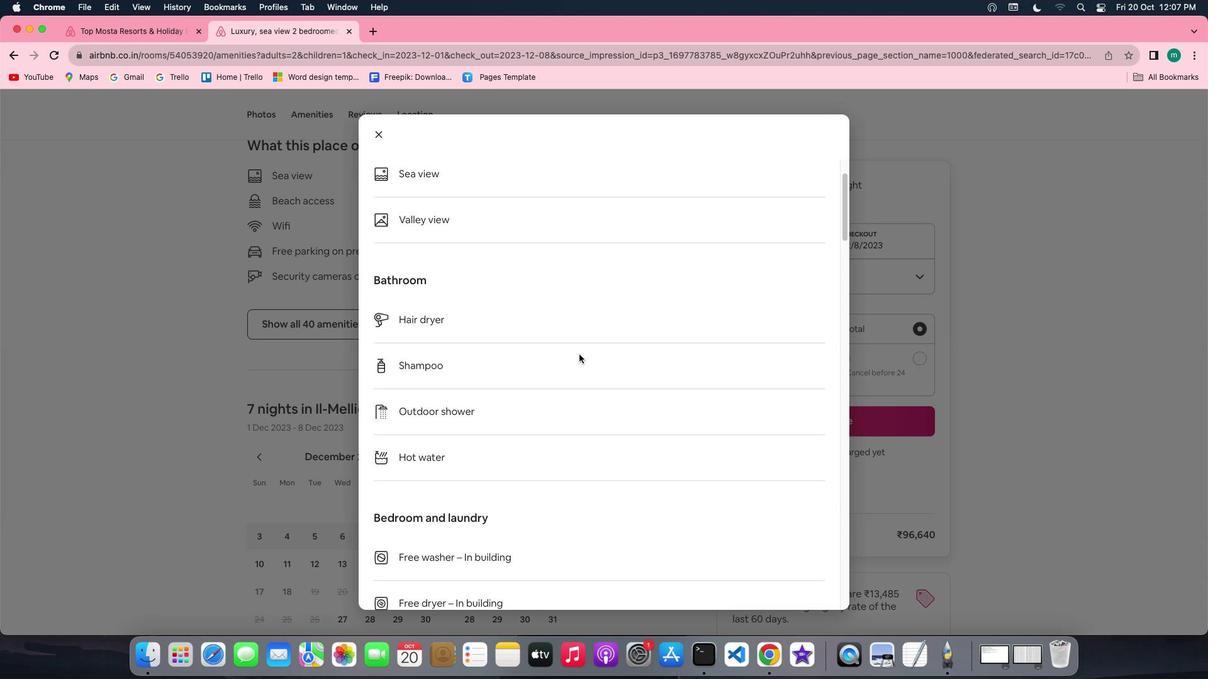 
Action: Mouse scrolled (579, 354) with delta (0, 0)
Screenshot: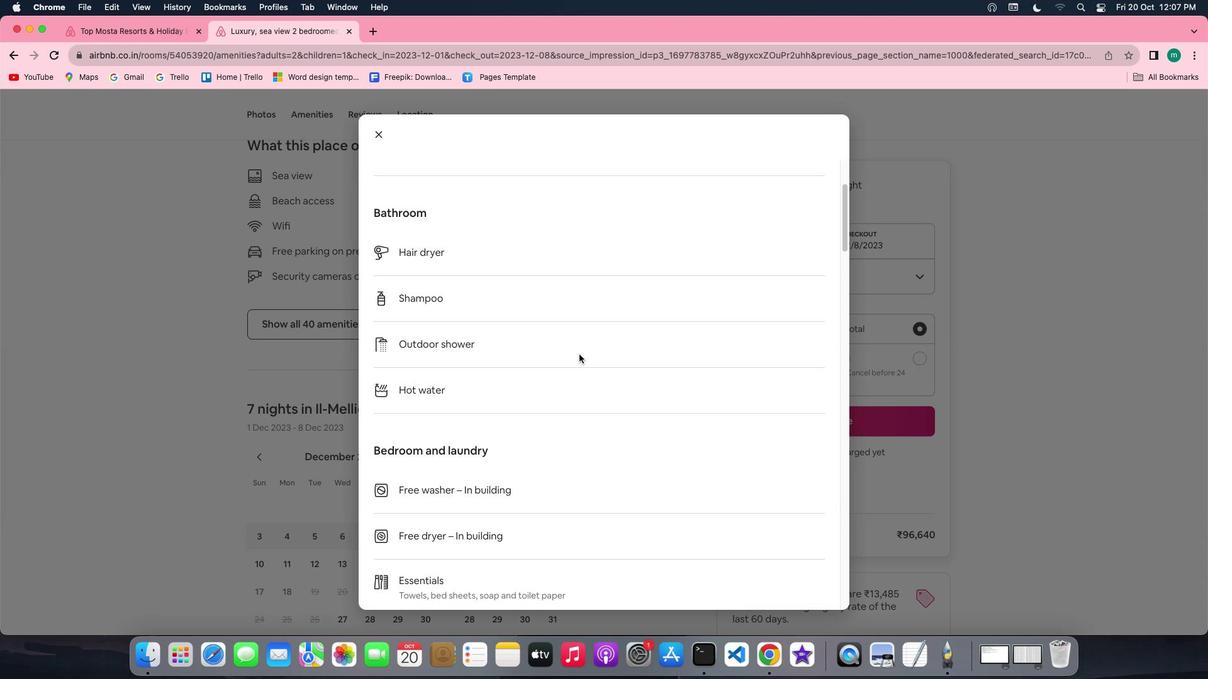 
Action: Mouse scrolled (579, 354) with delta (0, 0)
Screenshot: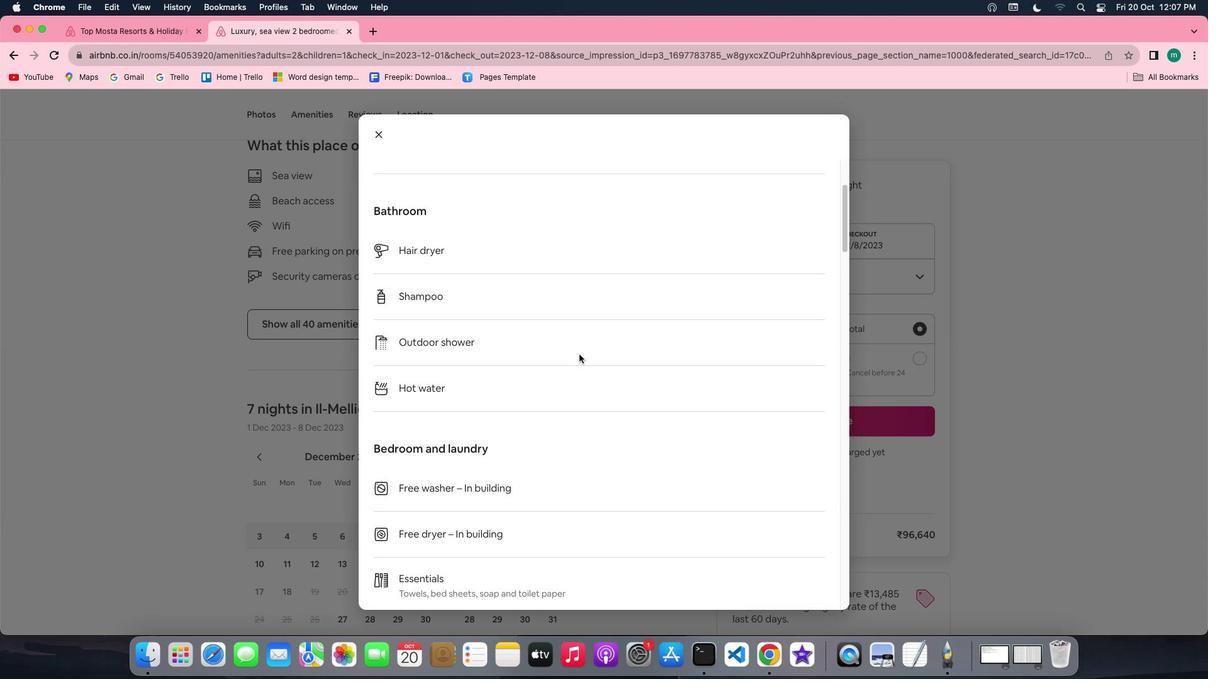 
Action: Mouse scrolled (579, 354) with delta (0, 0)
Screenshot: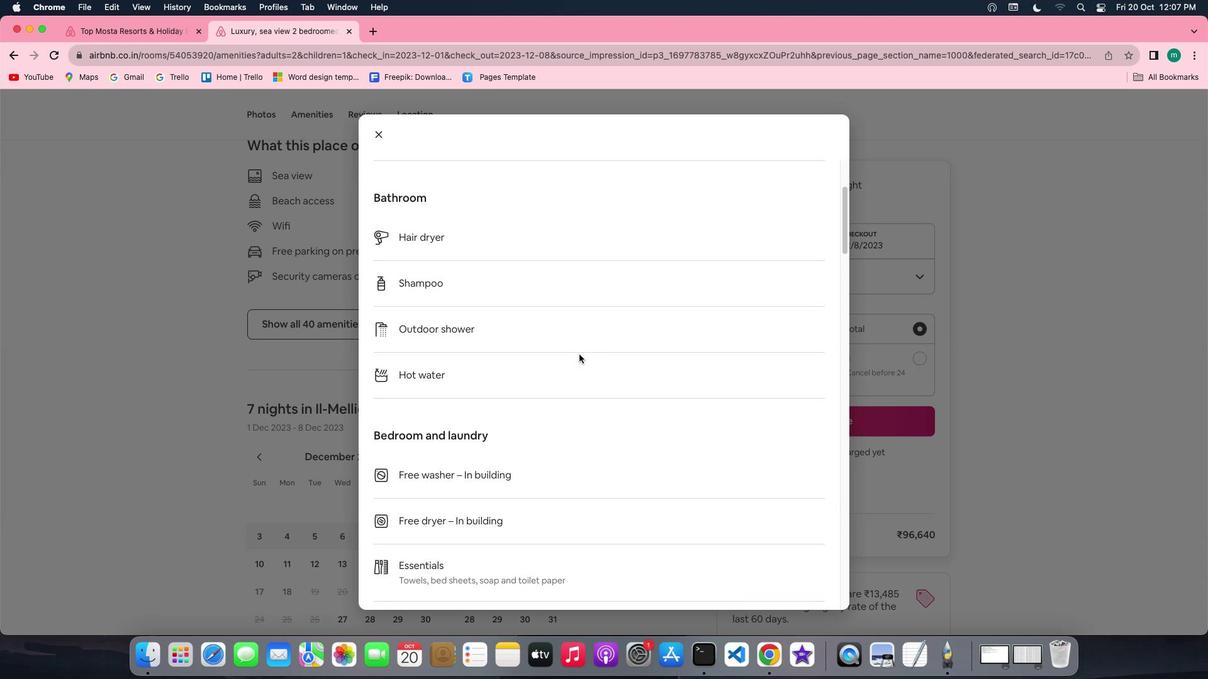 
Action: Mouse scrolled (579, 354) with delta (0, 0)
Screenshot: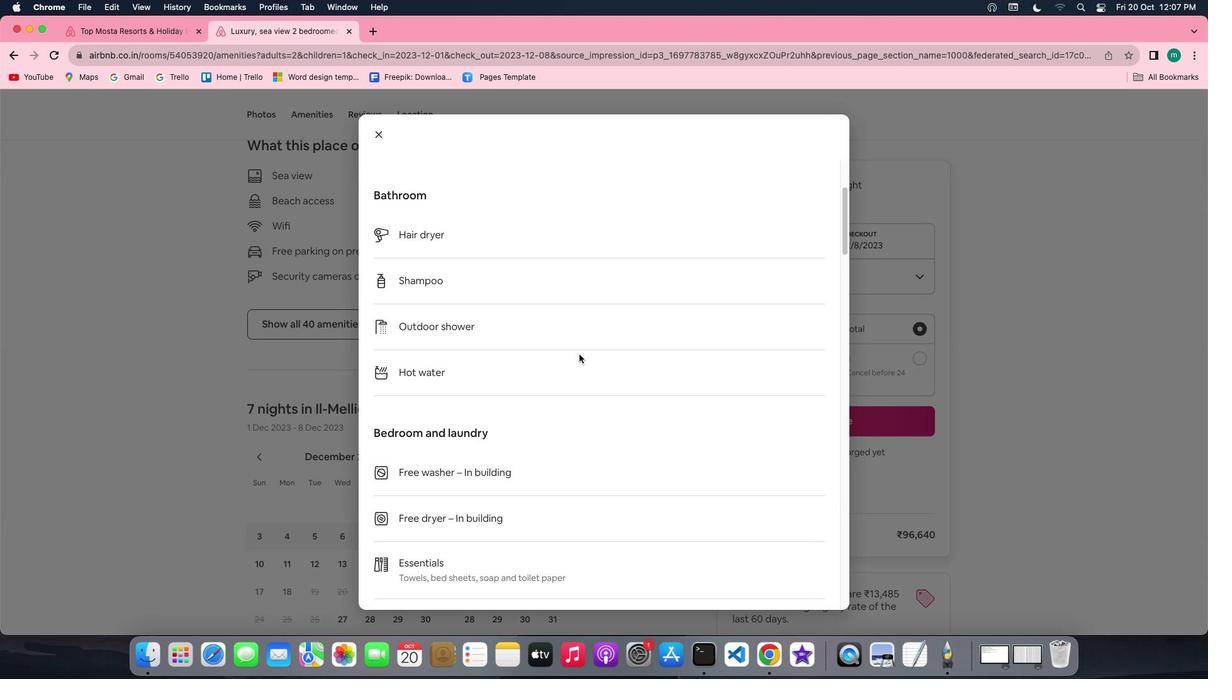 
Action: Mouse scrolled (579, 354) with delta (0, 0)
Screenshot: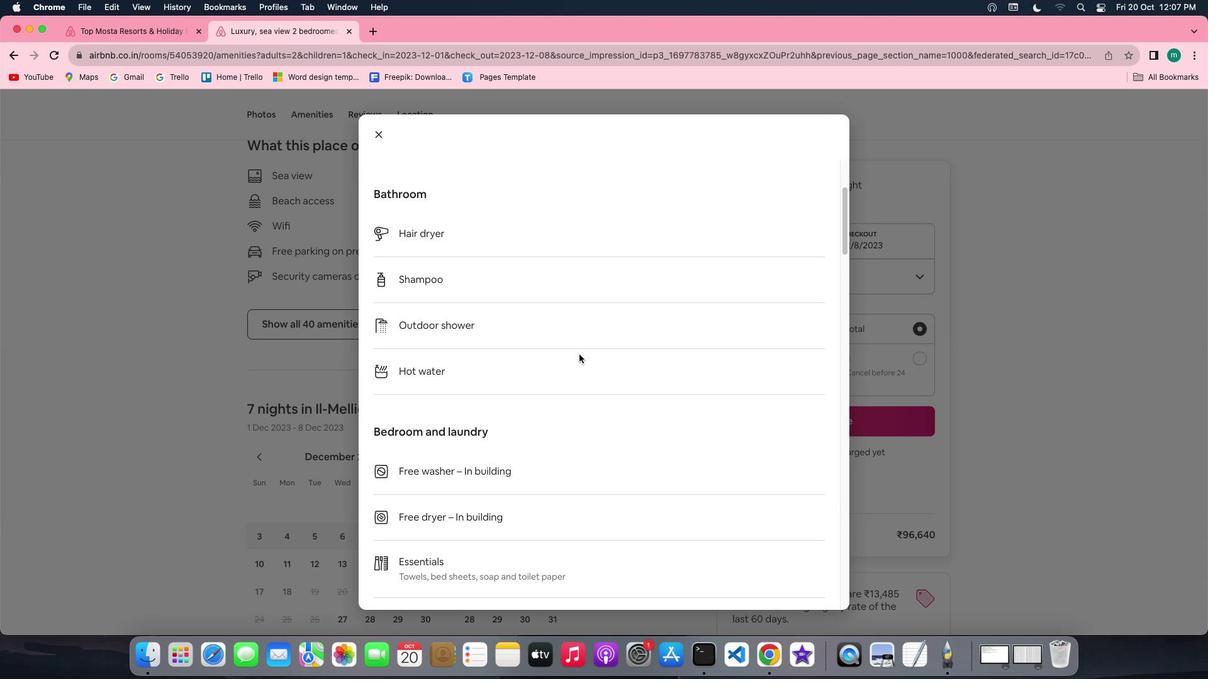 
Action: Mouse scrolled (579, 354) with delta (0, 0)
Screenshot: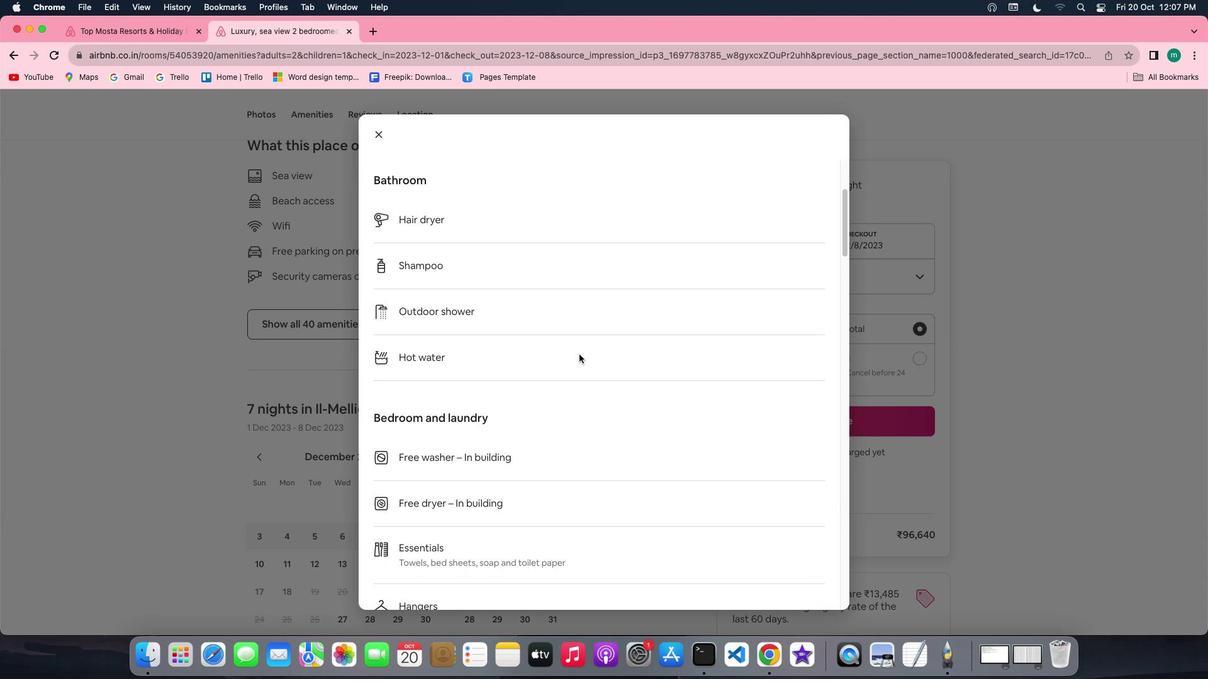 
Action: Mouse scrolled (579, 354) with delta (0, 0)
Screenshot: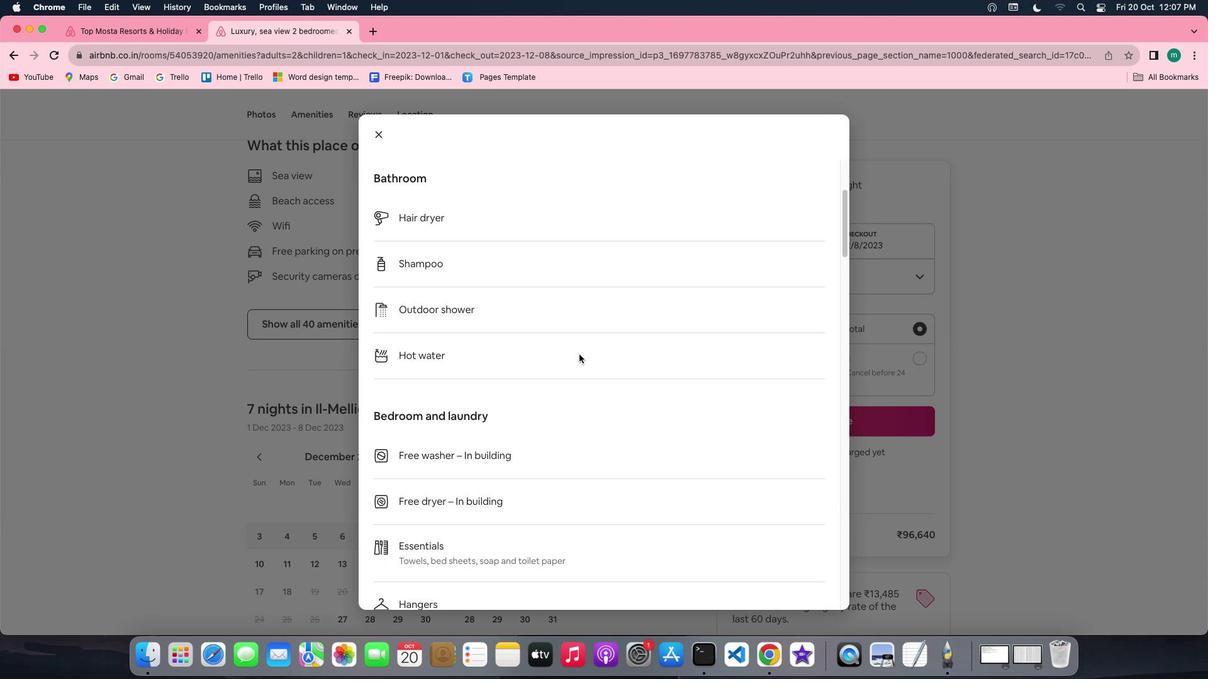 
Action: Mouse scrolled (579, 354) with delta (0, 0)
Screenshot: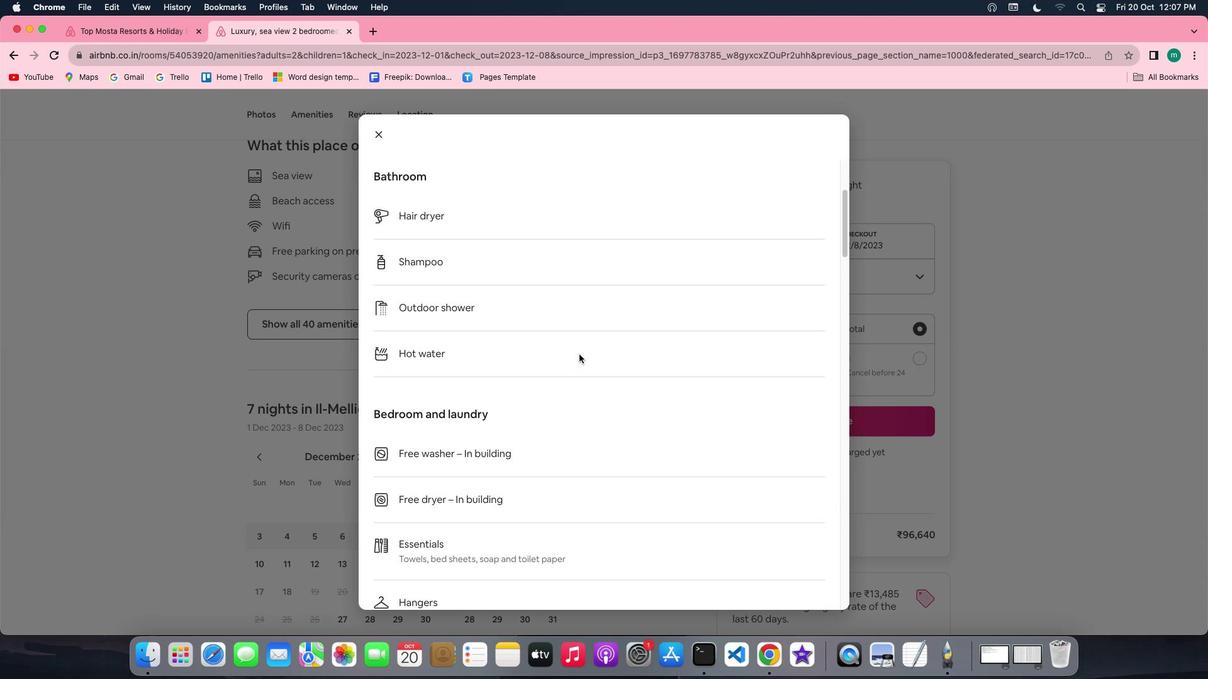 
Action: Mouse scrolled (579, 354) with delta (0, 0)
Screenshot: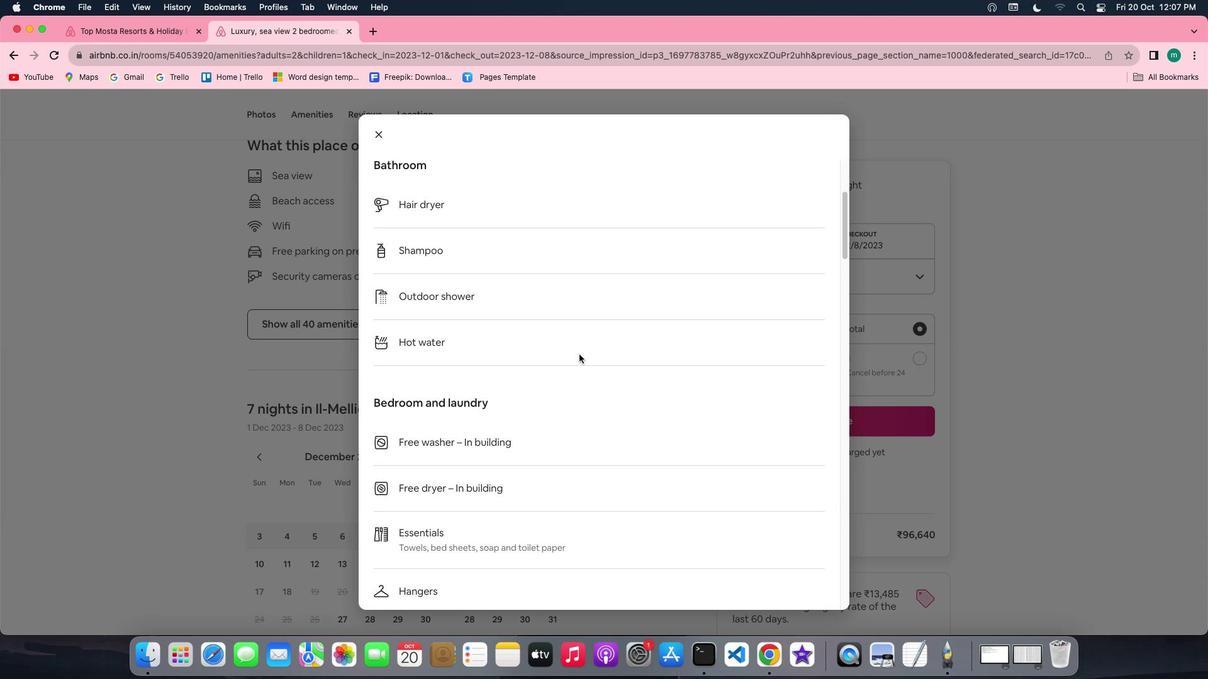 
Action: Mouse scrolled (579, 354) with delta (0, 0)
Screenshot: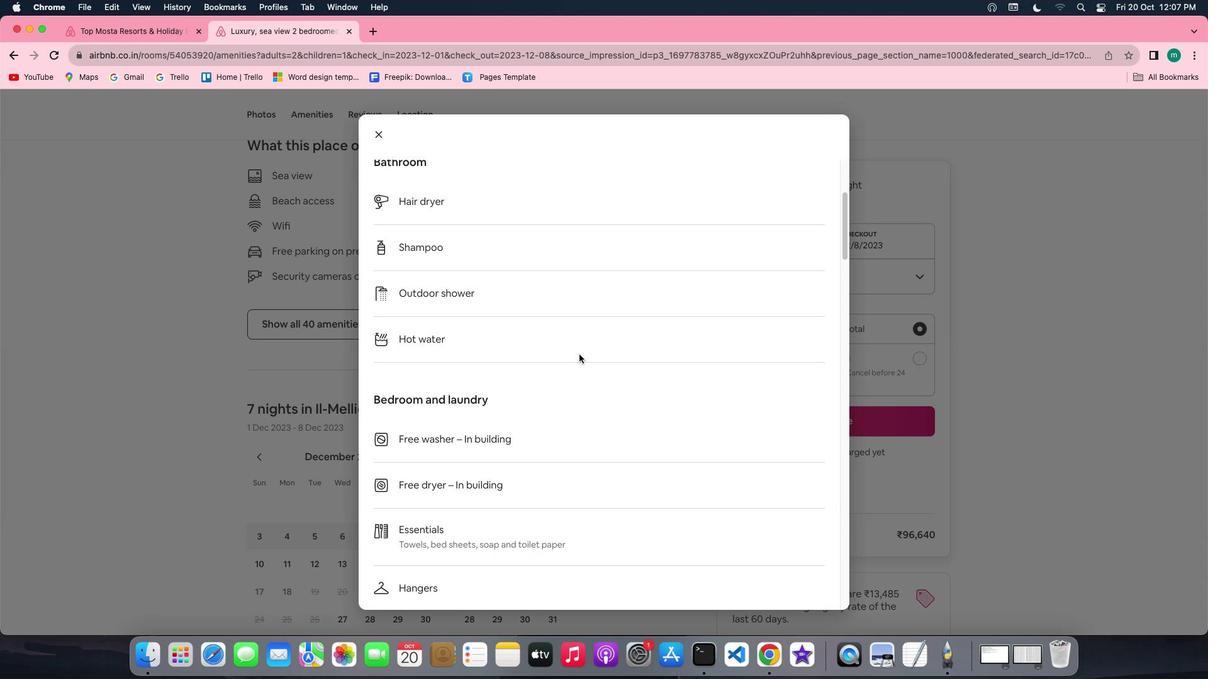 
Action: Mouse scrolled (579, 354) with delta (0, 0)
Screenshot: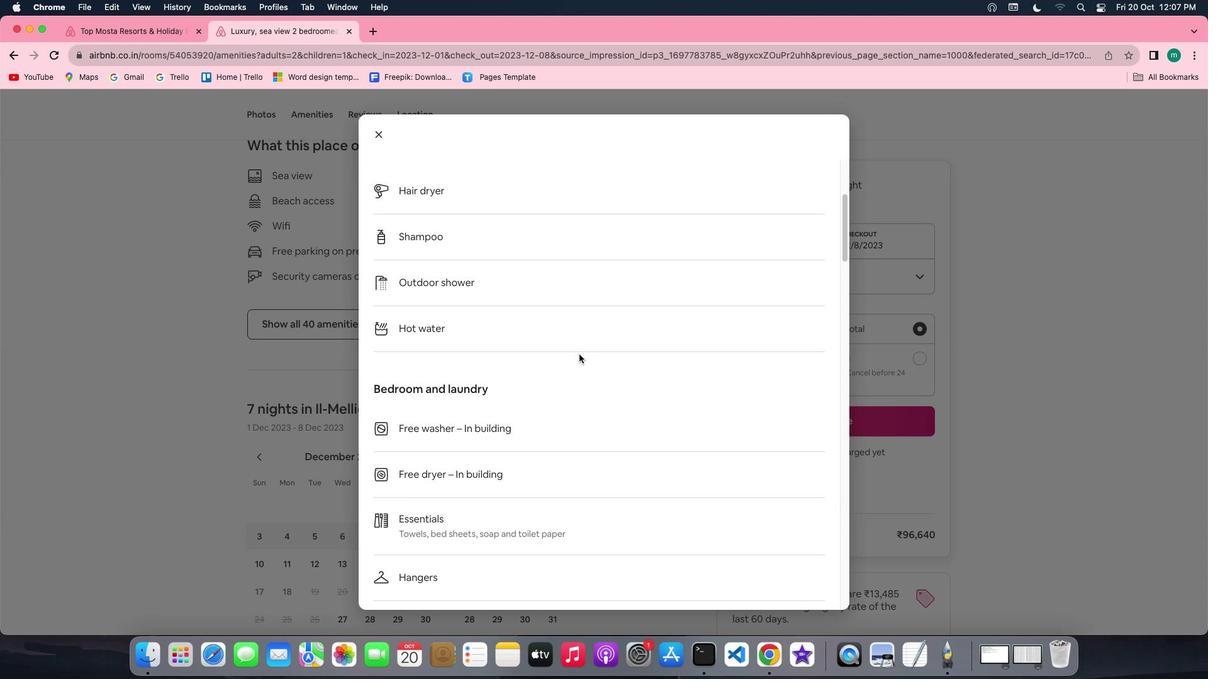 
Action: Mouse scrolled (579, 354) with delta (0, 0)
Screenshot: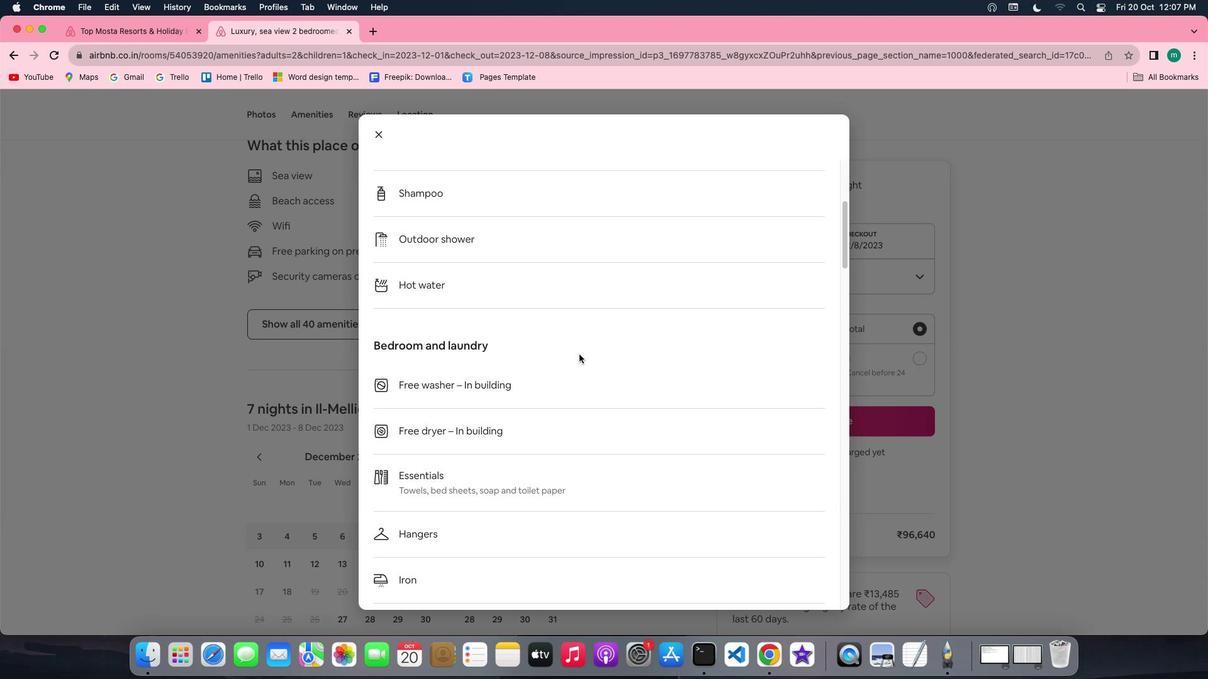 
Action: Mouse scrolled (579, 354) with delta (0, 0)
Screenshot: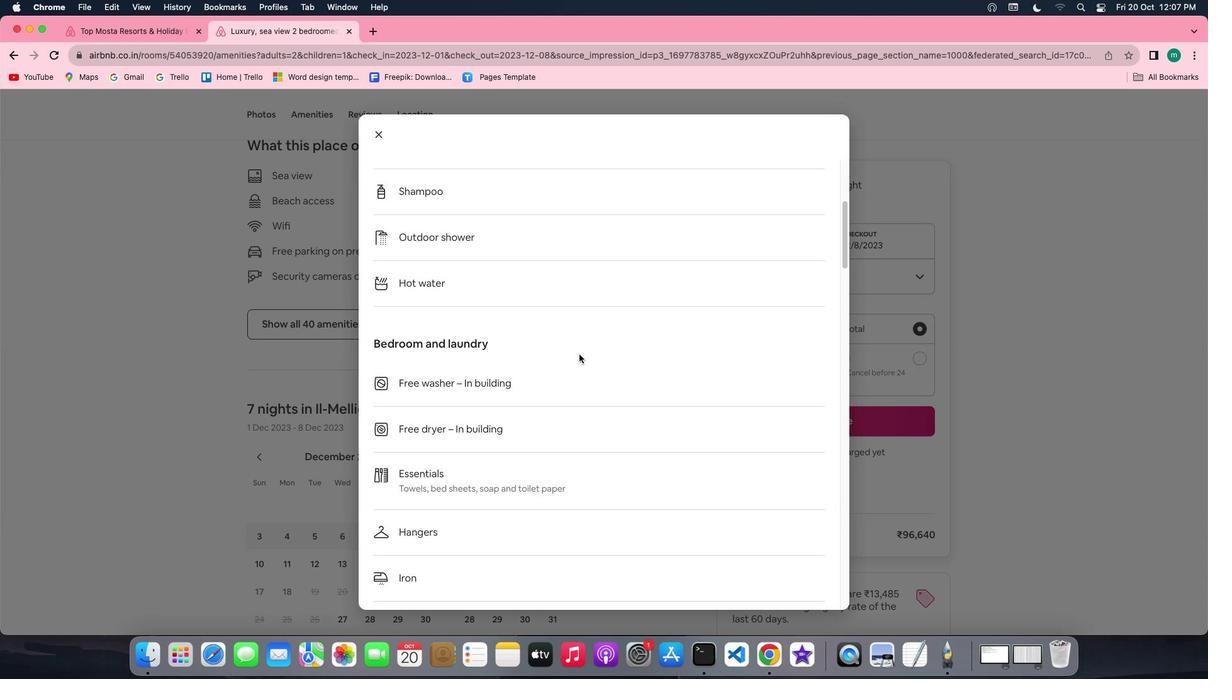 
Action: Mouse scrolled (579, 354) with delta (0, 0)
Screenshot: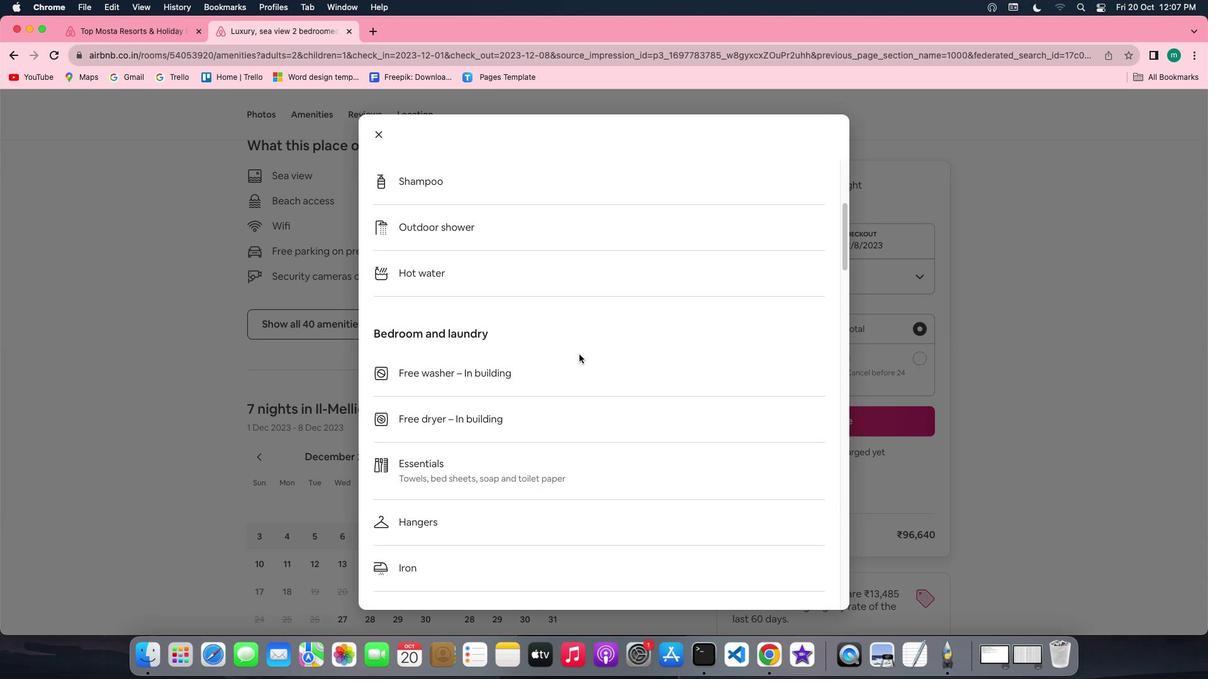 
Action: Mouse scrolled (579, 354) with delta (0, 0)
Screenshot: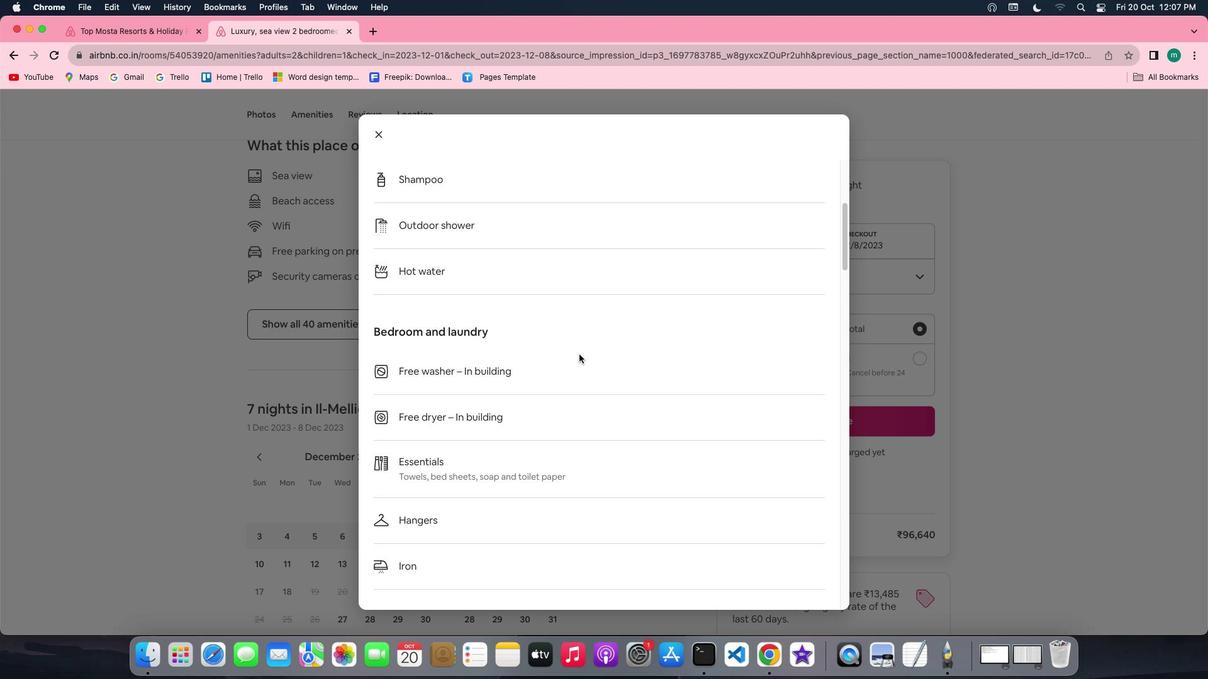 
Action: Mouse scrolled (579, 354) with delta (0, 0)
